Task: Get directions from Big Sur, California, United States to Washington-on-the-Brazos State Historic Site, Texas, United States and reverse  starting point and destination and check the driving options
Action: Mouse moved to (250, 75)
Screenshot: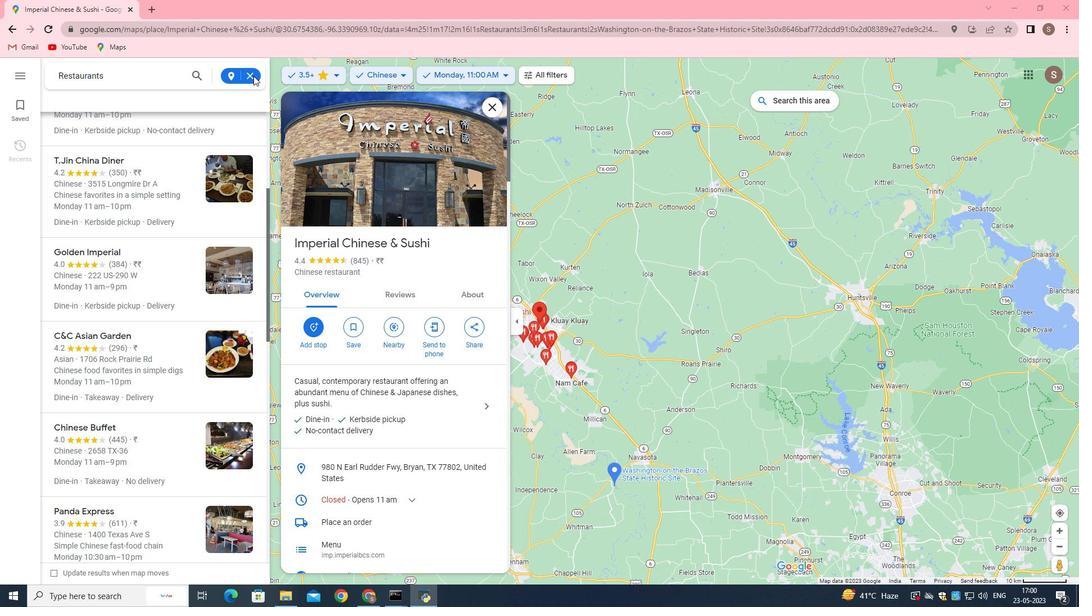 
Action: Mouse pressed left at (250, 75)
Screenshot: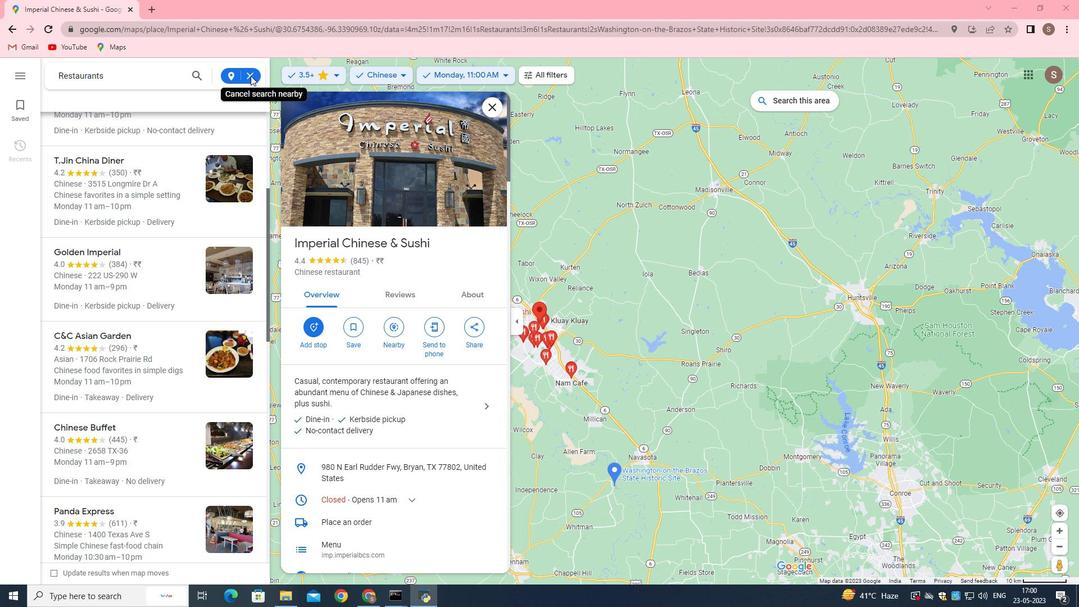 
Action: Mouse moved to (250, 73)
Screenshot: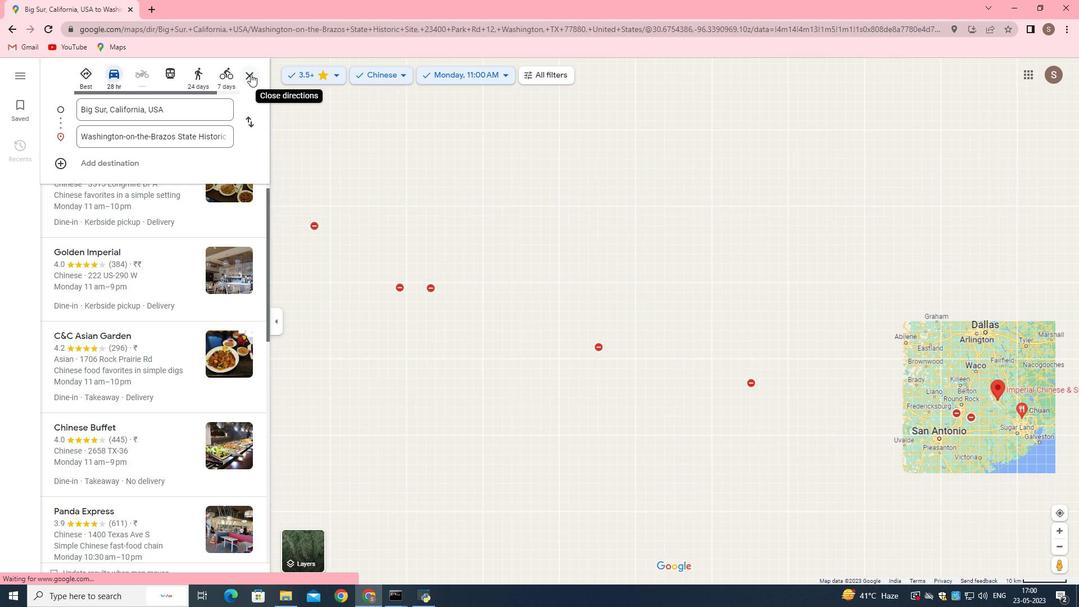 
Action: Mouse pressed left at (250, 73)
Screenshot: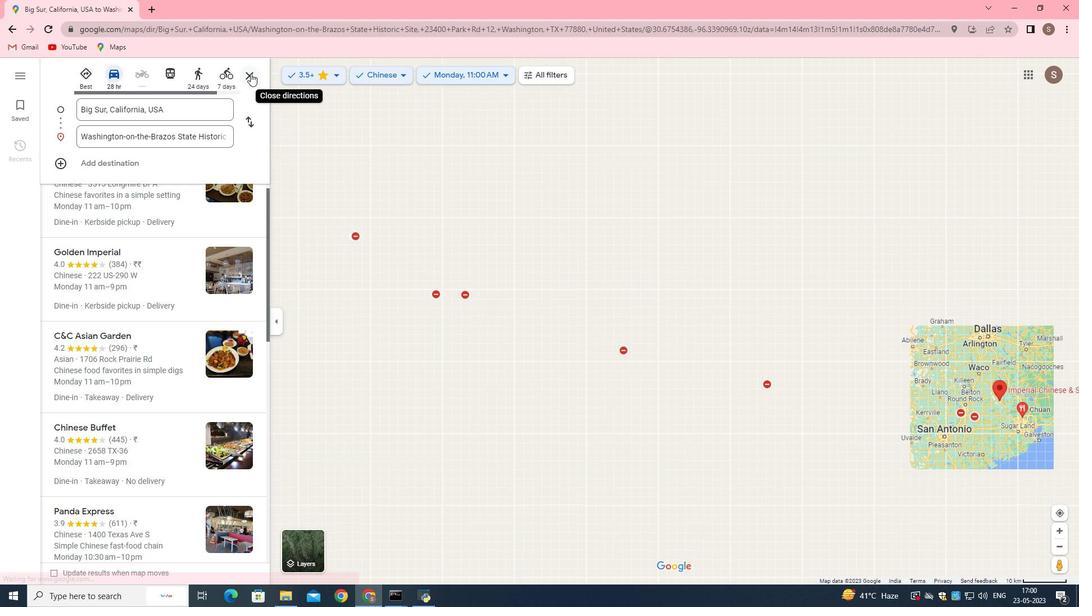 
Action: Mouse moved to (250, 71)
Screenshot: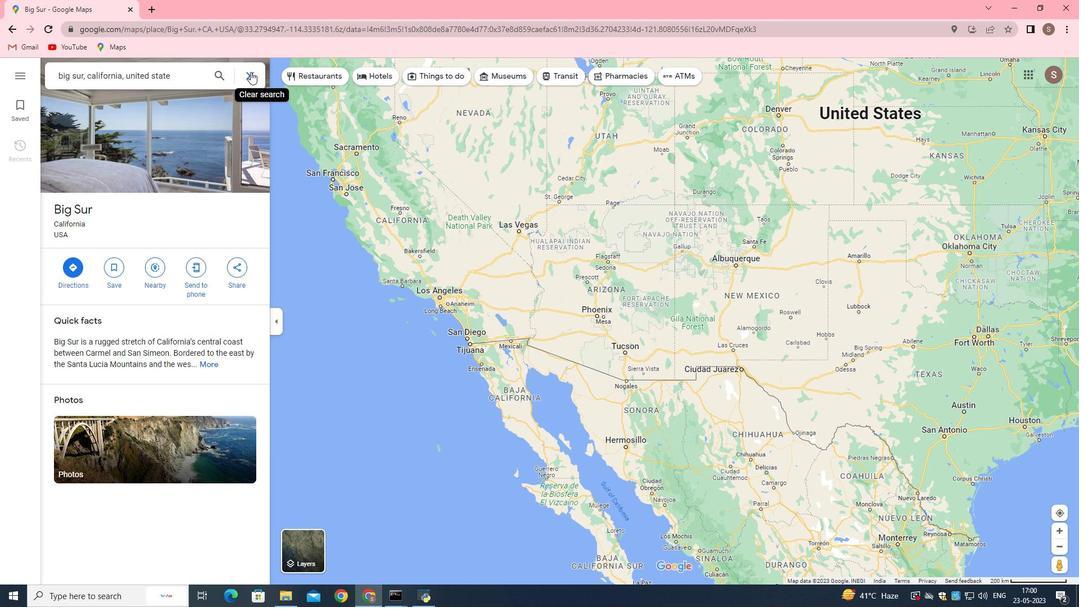 
Action: Mouse pressed left at (250, 71)
Screenshot: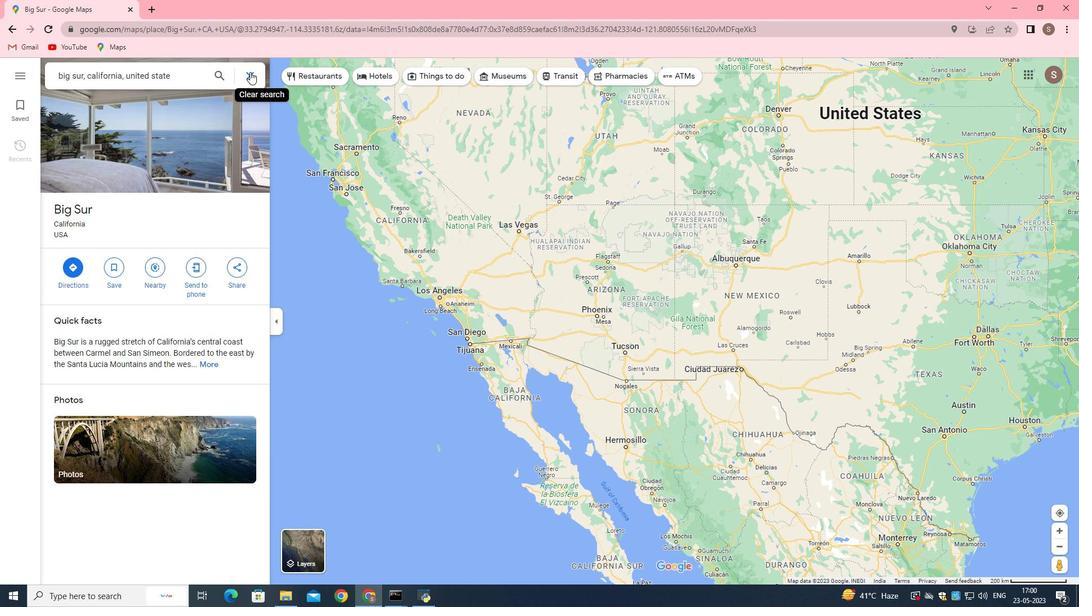 
Action: Mouse moved to (191, 69)
Screenshot: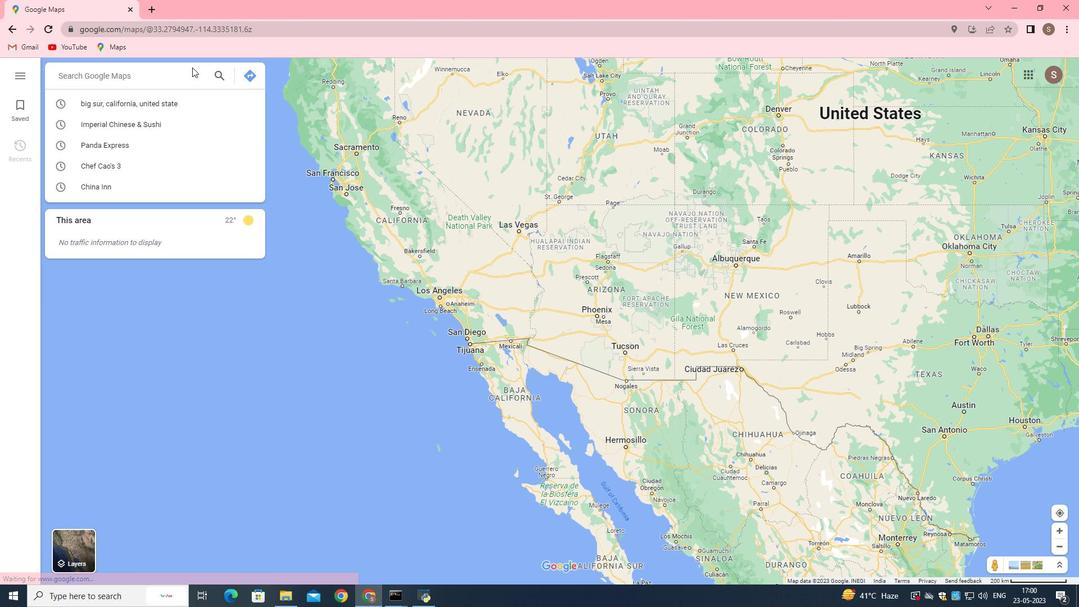 
Action: Mouse pressed left at (191, 69)
Screenshot: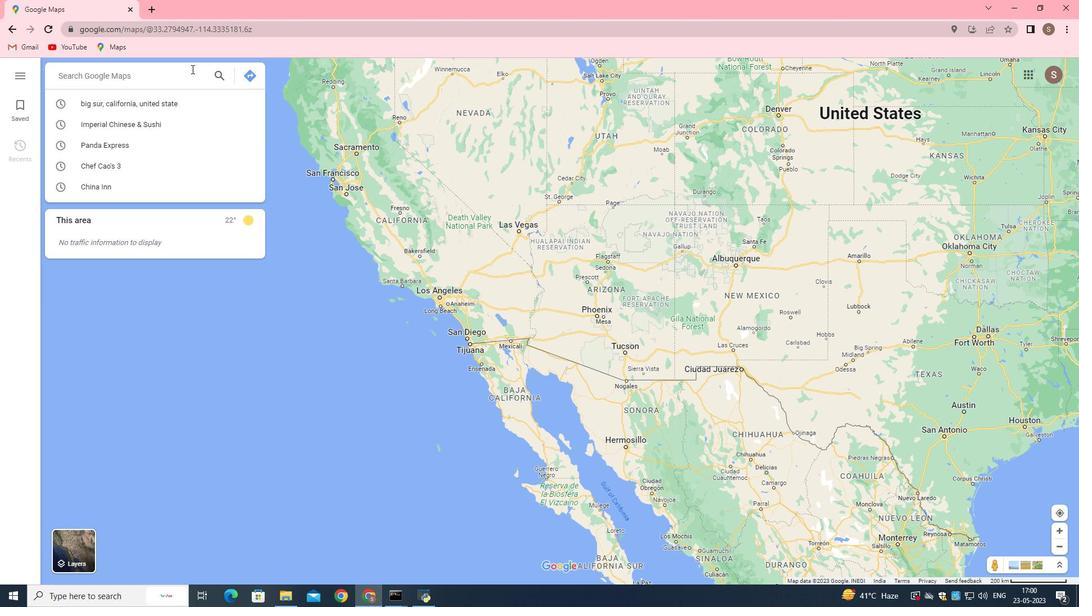 
Action: Mouse moved to (192, 70)
Screenshot: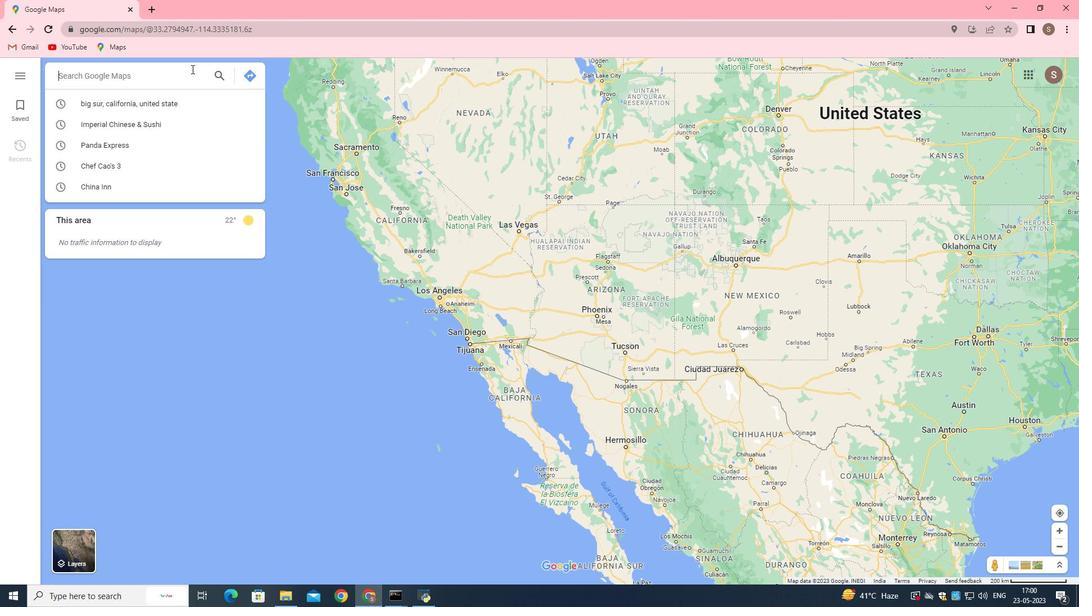 
Action: Key pressed big<Key.space>sur<Key.space>,<Key.space>california,<Key.space>united<Key.space>state<Key.enter>
Screenshot: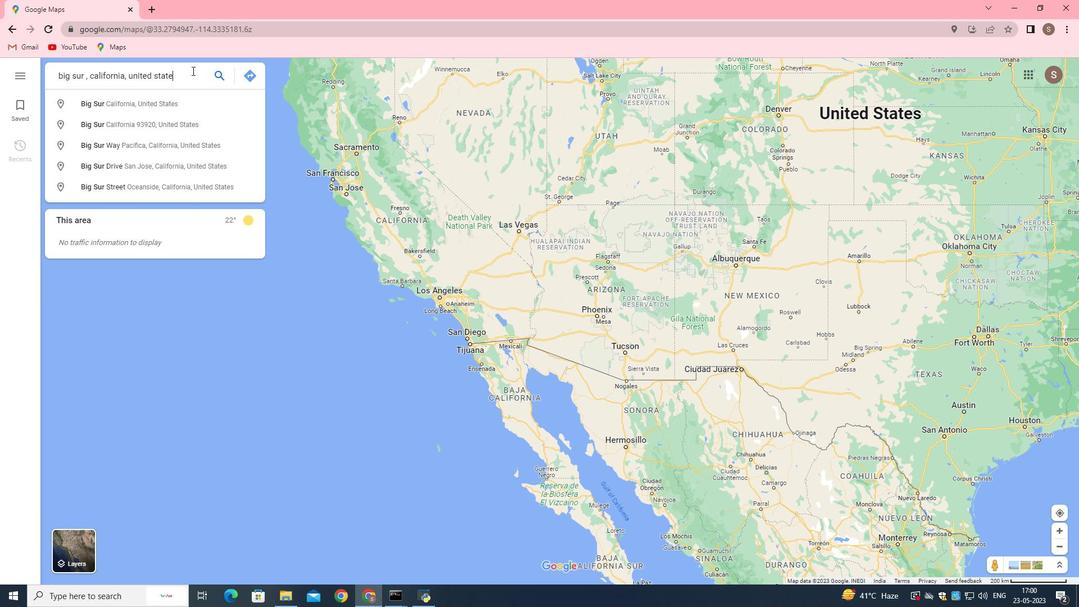 
Action: Mouse moved to (77, 268)
Screenshot: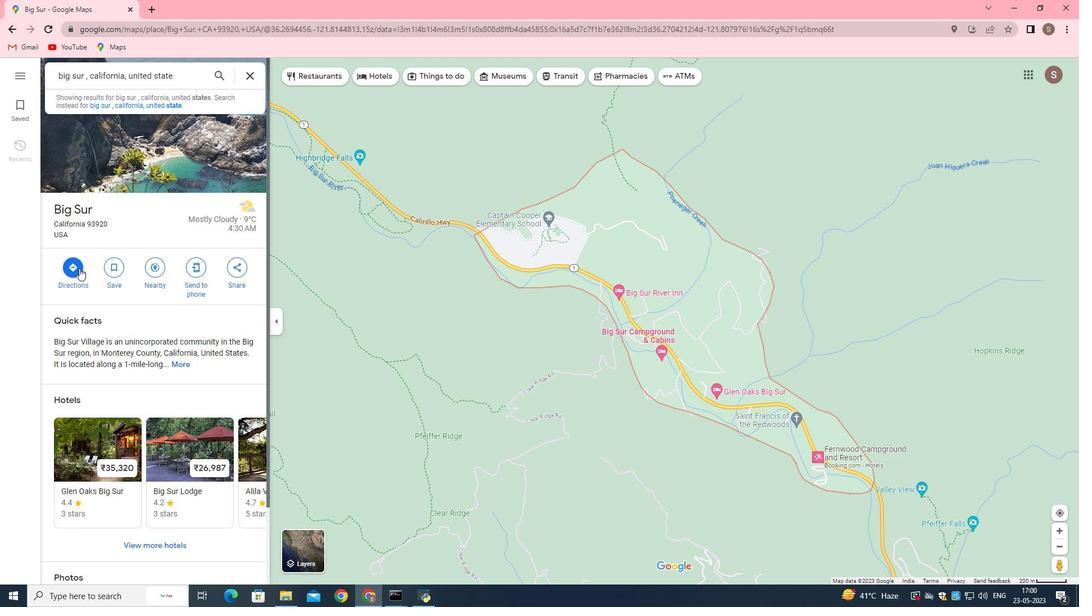
Action: Mouse pressed left at (77, 268)
Screenshot: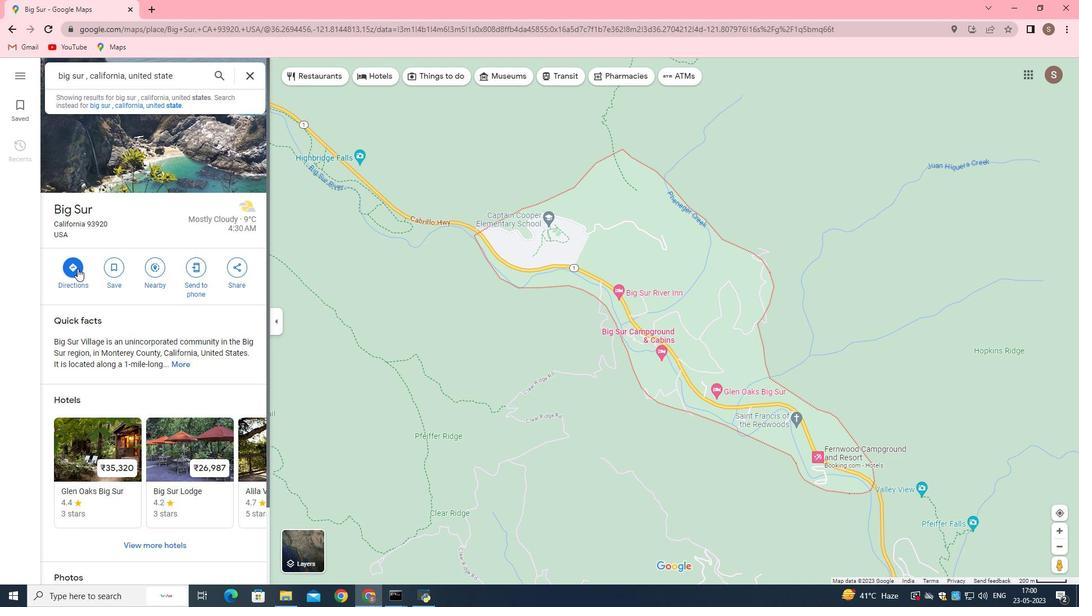 
Action: Mouse moved to (131, 137)
Screenshot: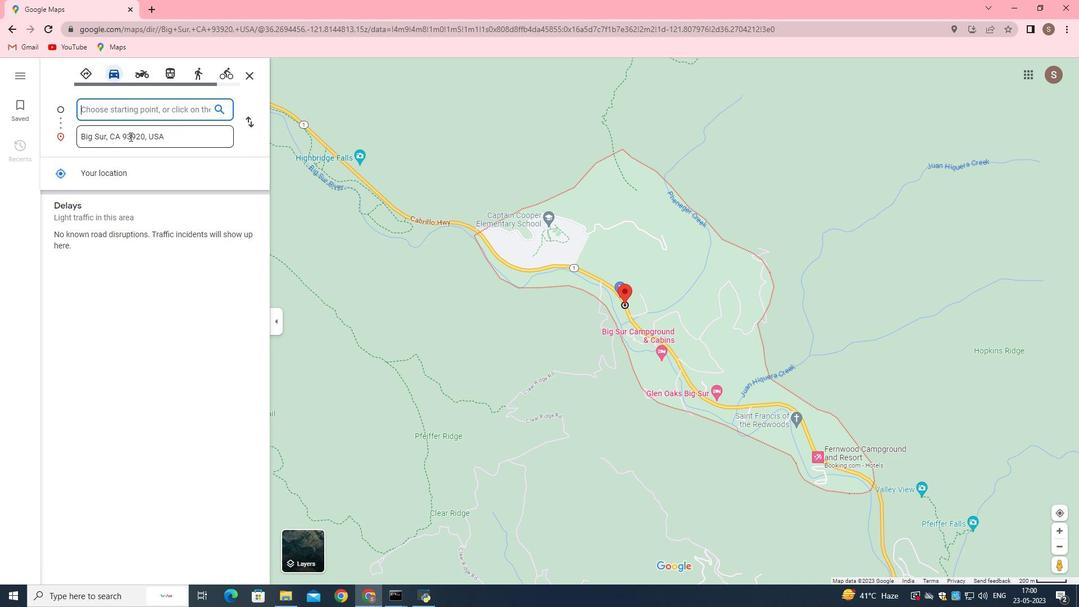 
Action: Mouse pressed left at (131, 137)
Screenshot: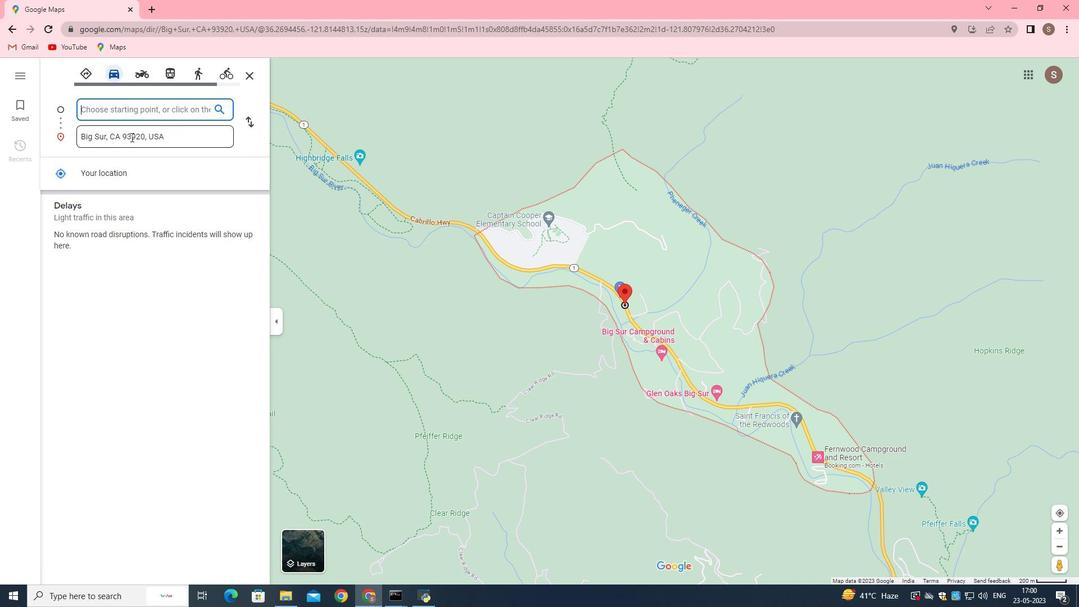 
Action: Mouse moved to (131, 143)
Screenshot: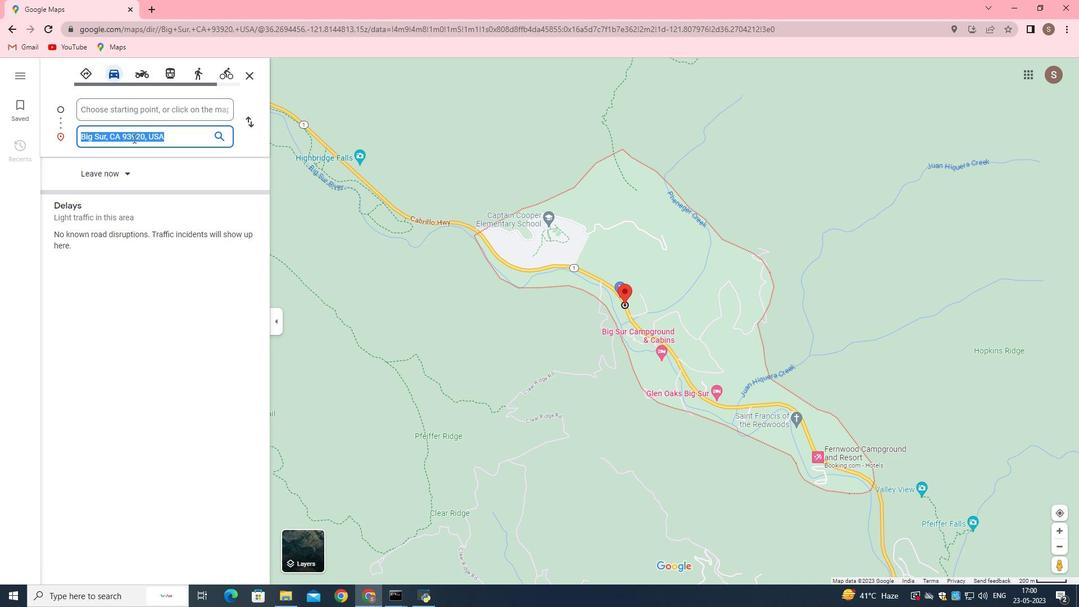 
Action: Key pressed ctrl+C
Screenshot: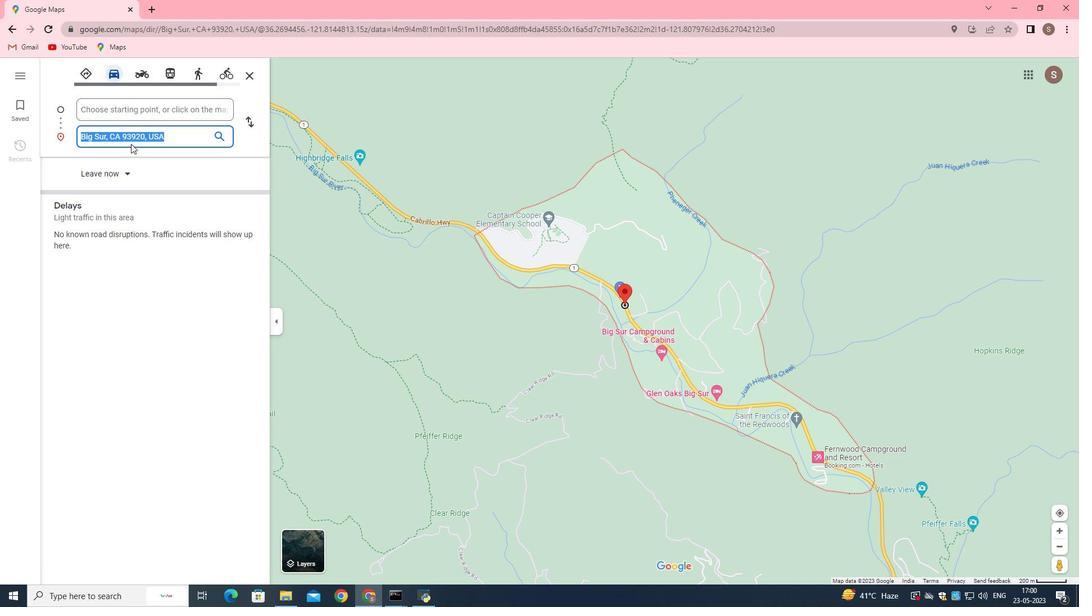 
Action: Mouse moved to (146, 111)
Screenshot: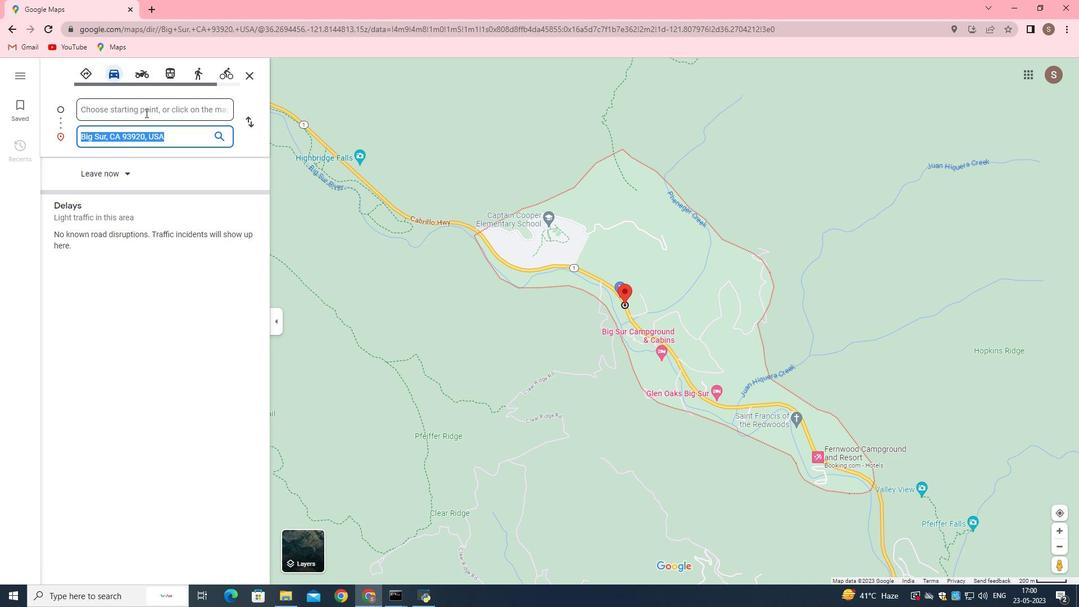 
Action: Mouse pressed left at (146, 111)
Screenshot: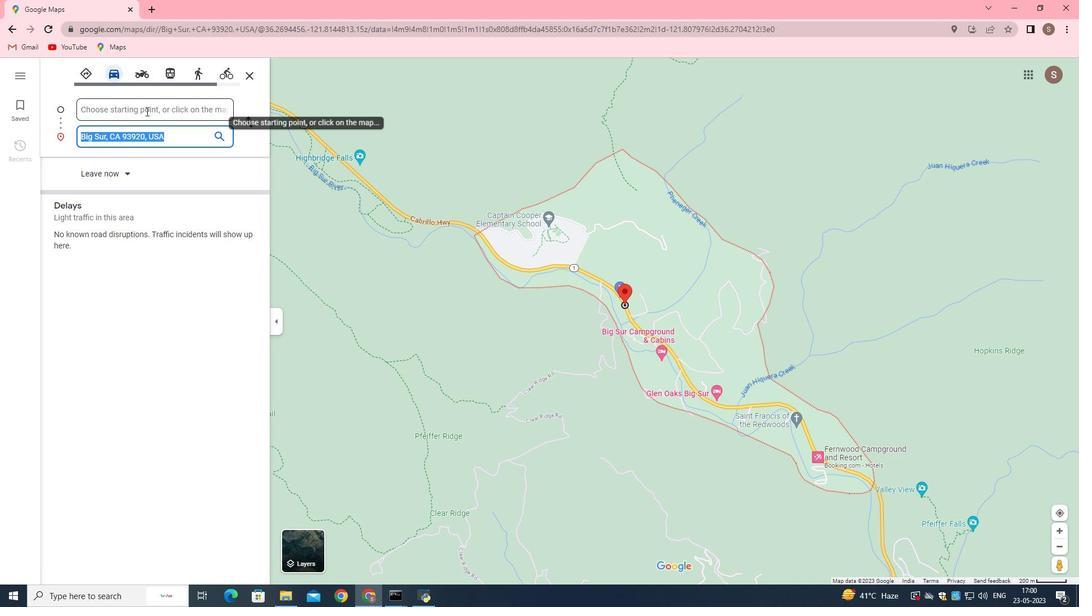 
Action: Mouse moved to (146, 114)
Screenshot: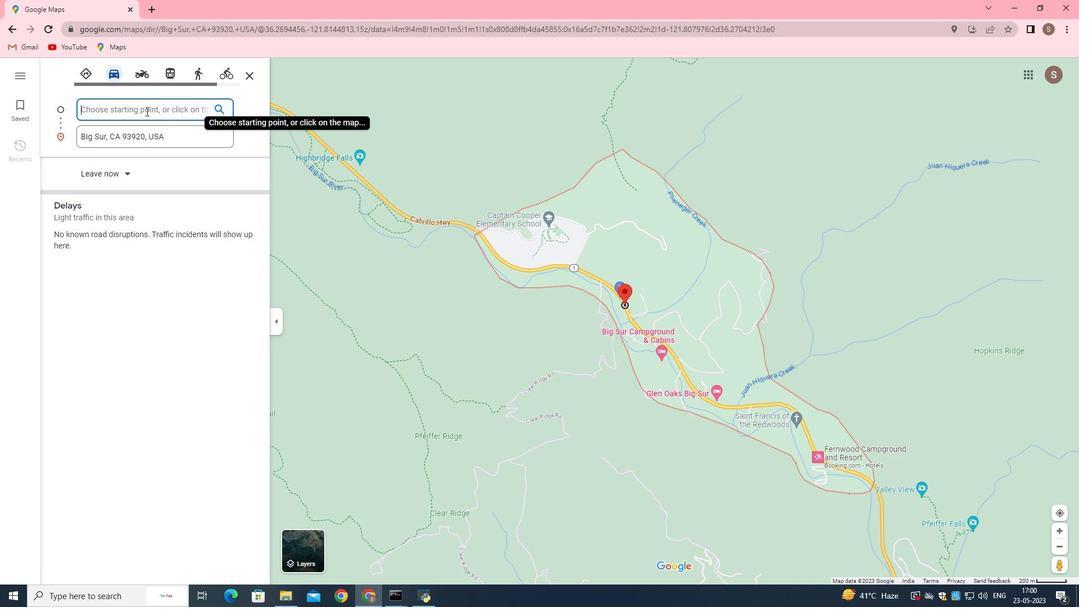 
Action: Key pressed ctrl+V
Screenshot: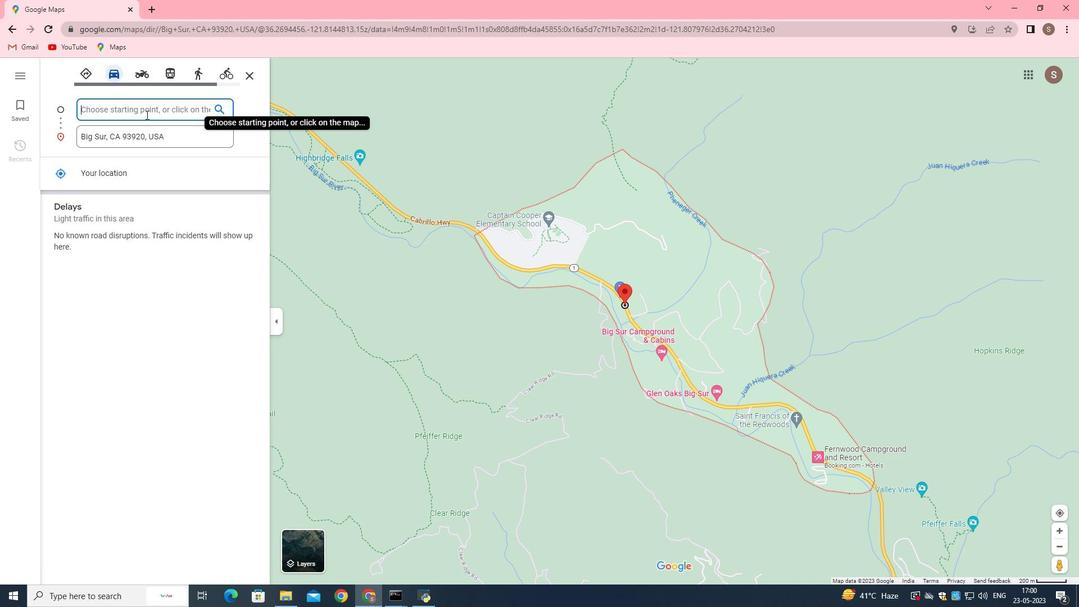 
Action: Mouse moved to (167, 136)
Screenshot: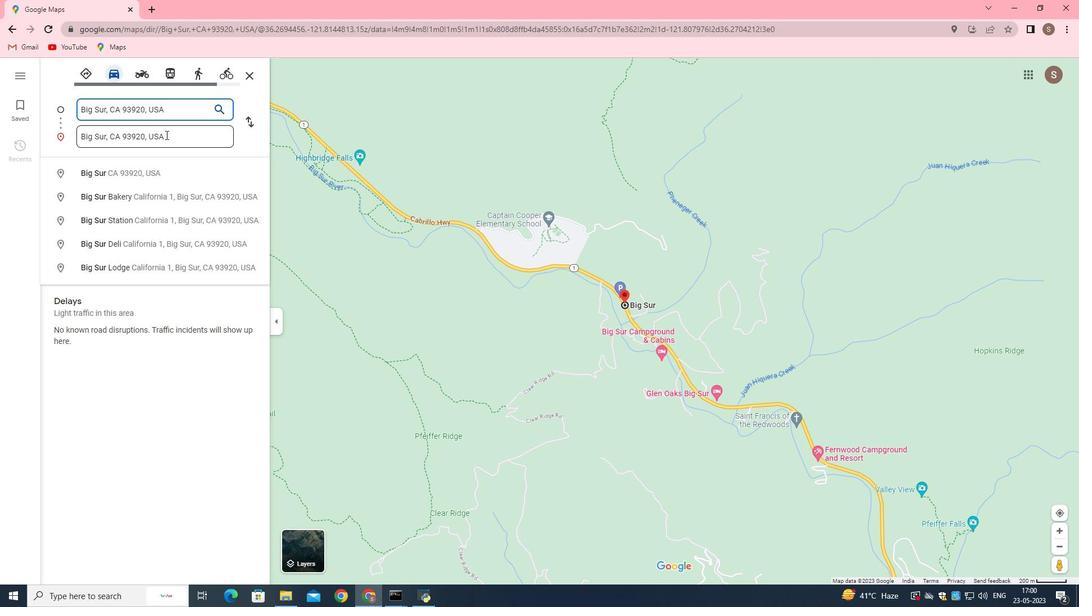 
Action: Mouse pressed left at (167, 136)
Screenshot: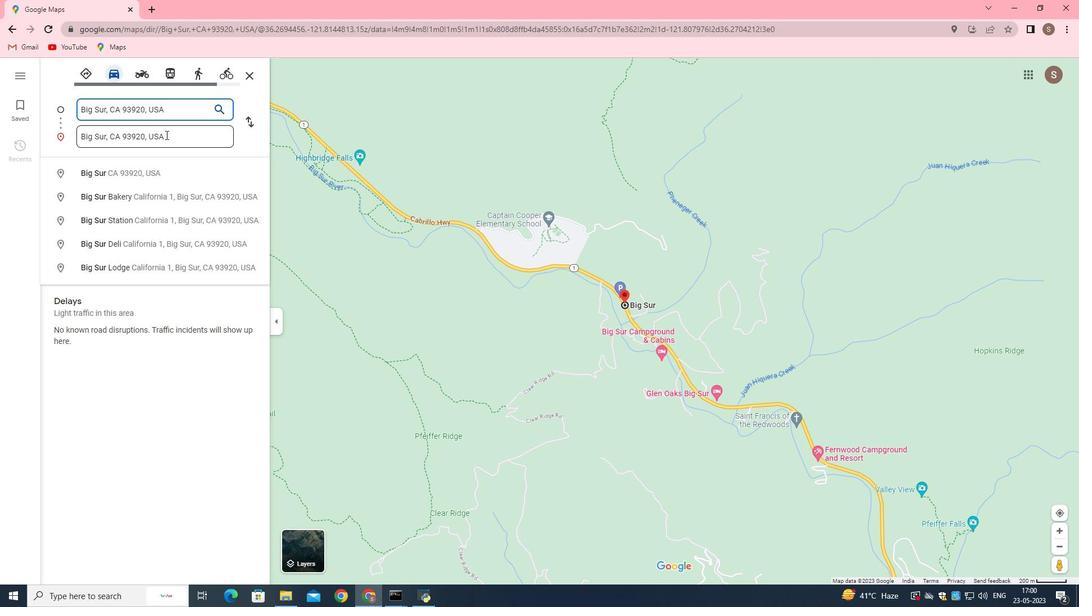 
Action: Mouse moved to (167, 136)
Screenshot: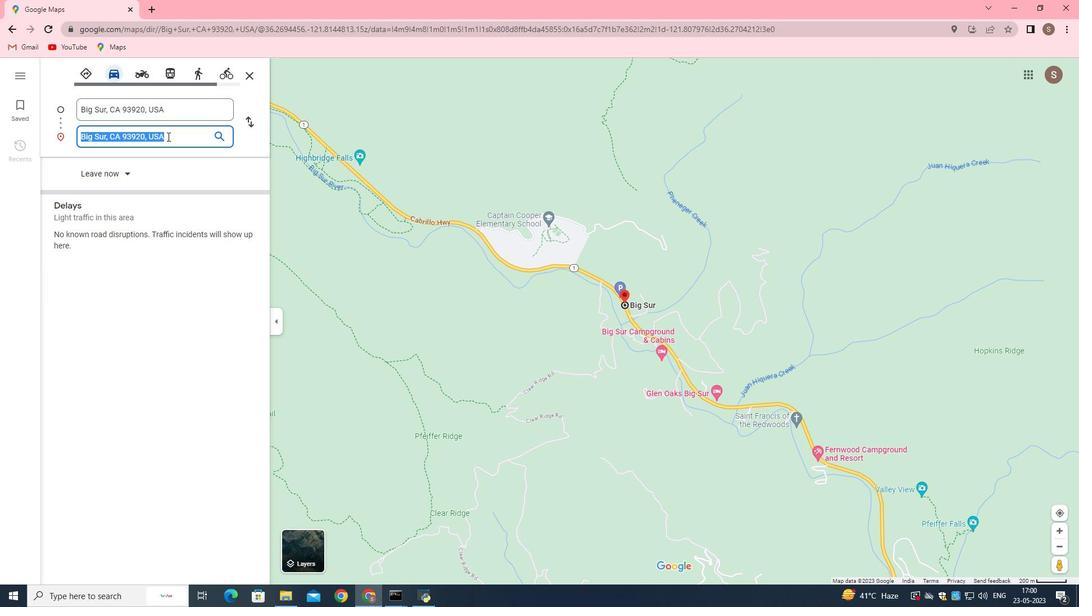 
Action: Key pressed <Key.shift>a<Key.backspace>washington<Key.space>on<Key.space>the<Key.space>brazos<Key.space>state<Key.space>historic<Key.space>stat<Key.backspace><Key.backspace><Key.backspace>ite<Key.enter>
Screenshot: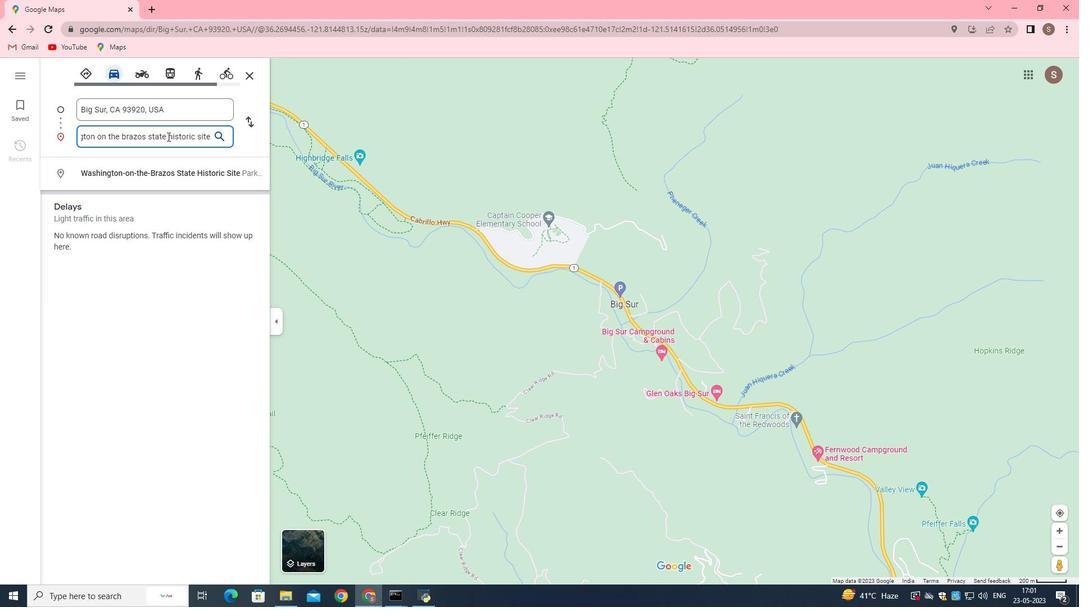 
Action: Mouse moved to (195, 137)
Screenshot: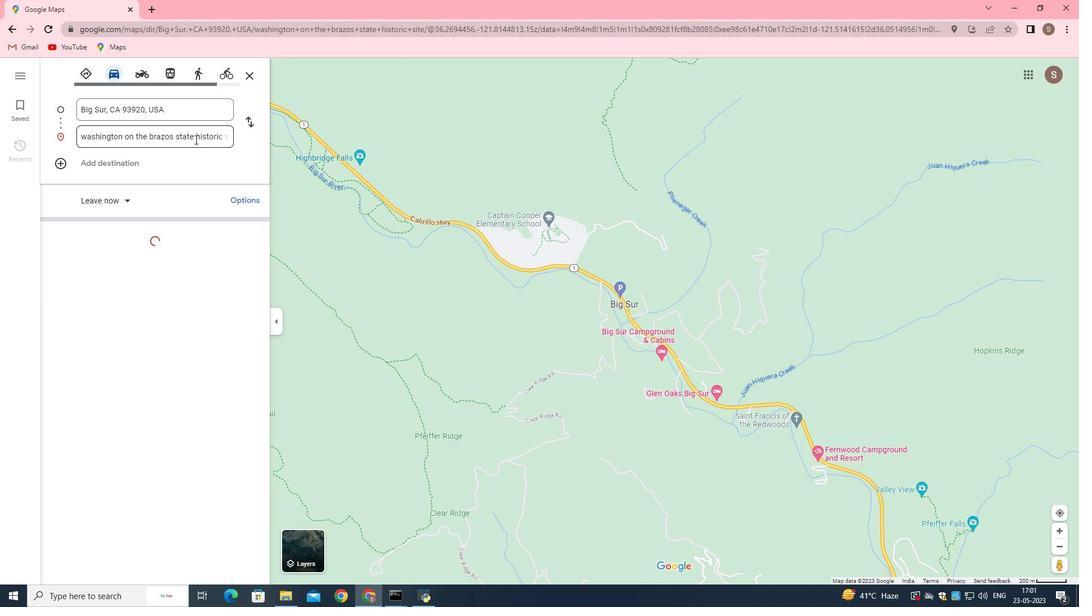 
Action: Mouse pressed left at (195, 137)
Screenshot: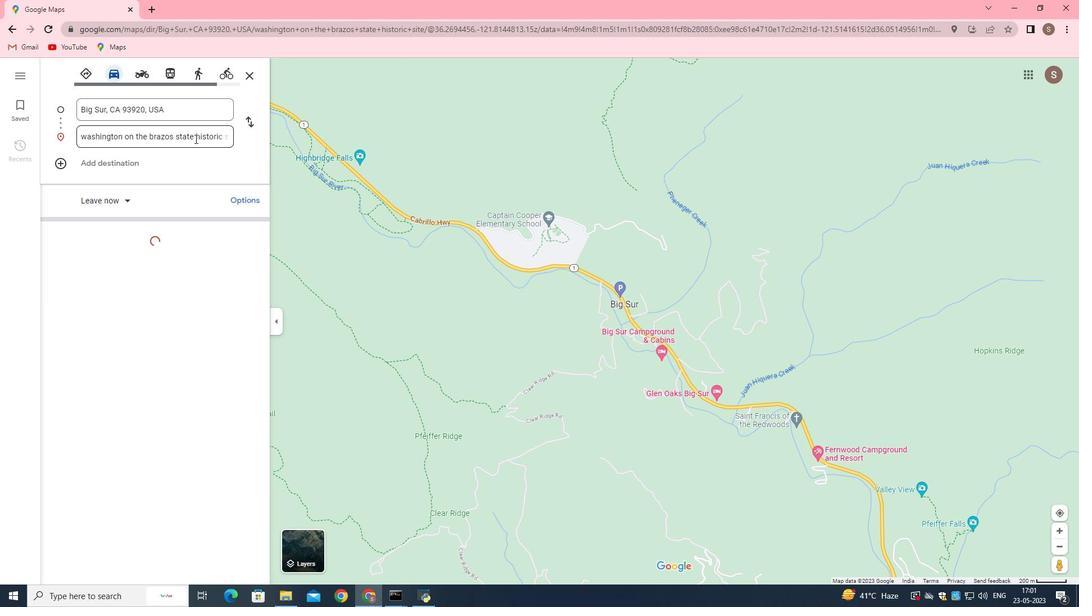 
Action: Mouse moved to (199, 133)
Screenshot: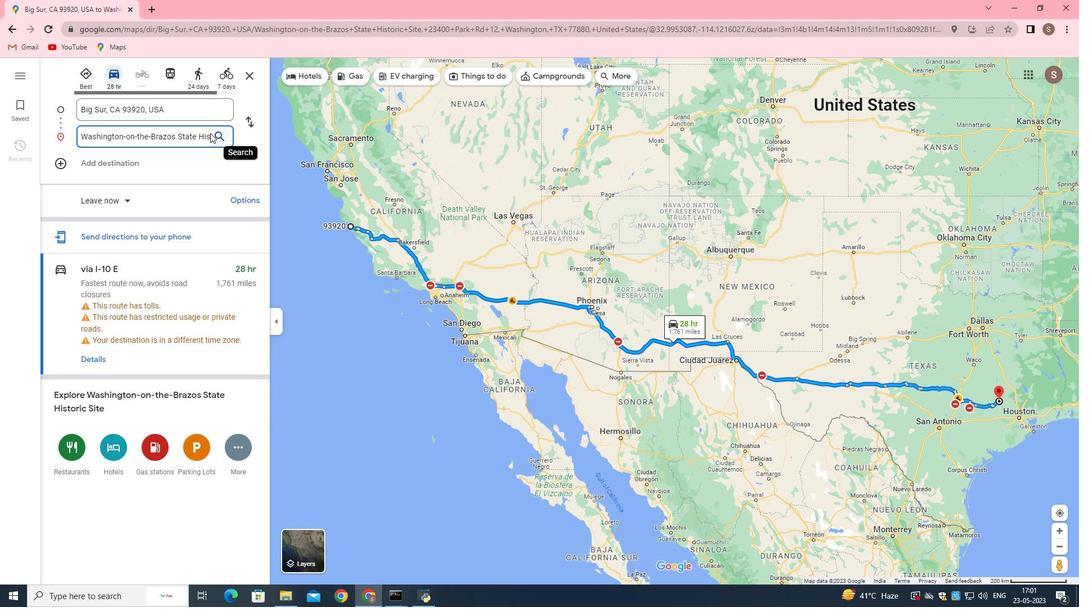 
Action: Mouse pressed left at (199, 133)
Screenshot: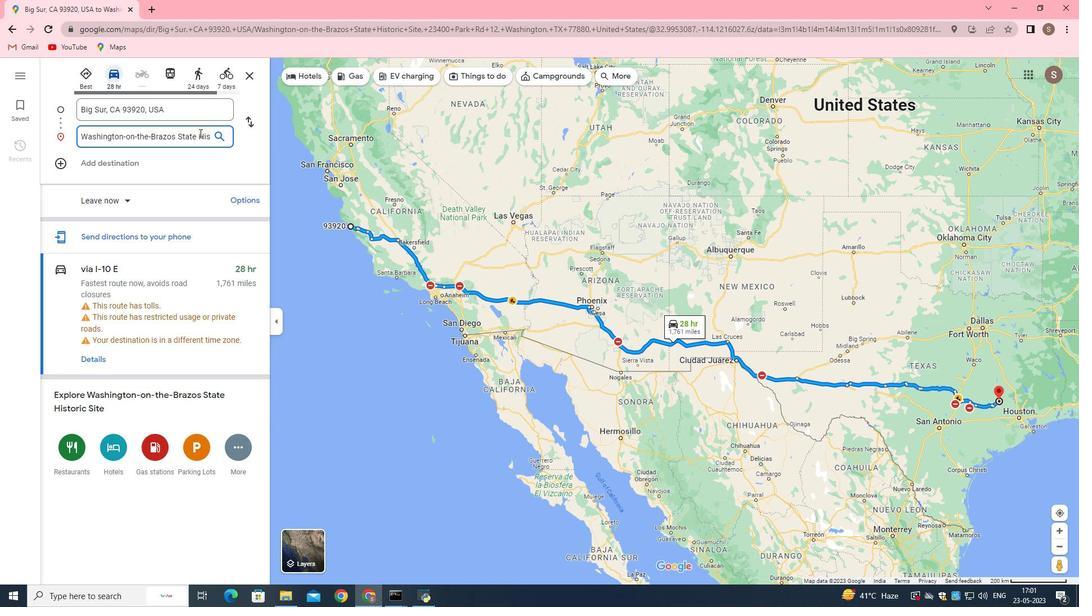 
Action: Mouse moved to (216, 147)
Screenshot: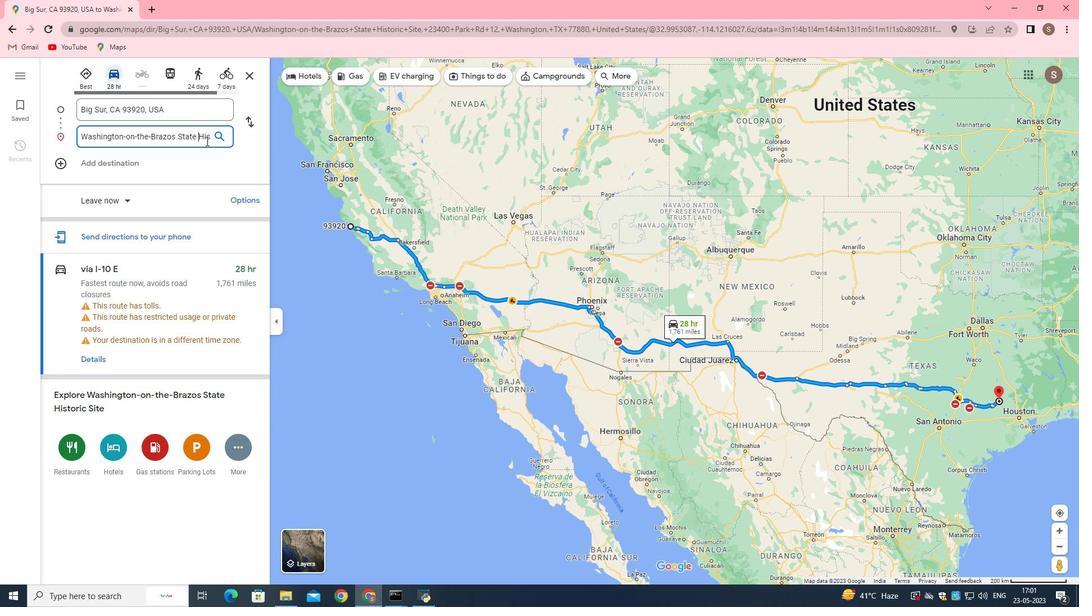 
Action: Key pressed <Key.right><Key.right><Key.right><Key.right><Key.right><Key.right><Key.right><Key.right><Key.right><Key.right><Key.right><Key.right><Key.right><Key.right><Key.right><Key.right><Key.right><Key.right><Key.right><Key.right><Key.right><Key.right><Key.right><Key.right><Key.right><Key.right><Key.right><Key.right><Key.right><Key.right><Key.right><Key.right><Key.right><Key.right><Key.right><Key.right><Key.right><Key.right><Key.right><Key.right><Key.right><Key.right><Key.right><Key.right><Key.right><Key.right><Key.right><Key.right><Key.right><Key.right><Key.right><Key.right><Key.right><Key.right><Key.right><Key.right><Key.right><Key.right><Key.right><Key.right><Key.right><Key.right><Key.right><Key.right><Key.enter>
Screenshot: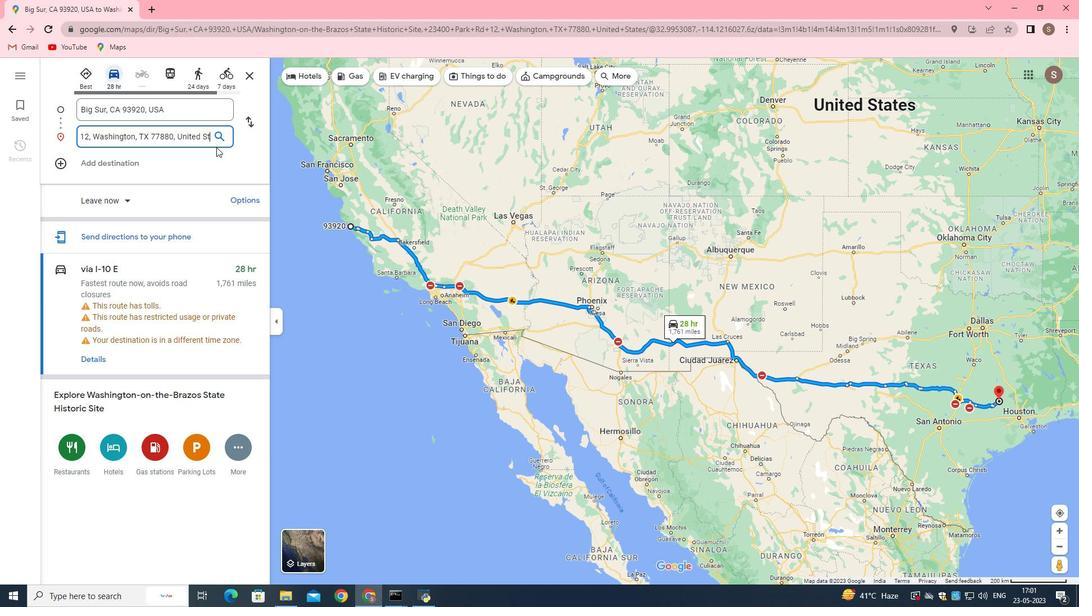 
Action: Mouse moved to (414, 224)
Screenshot: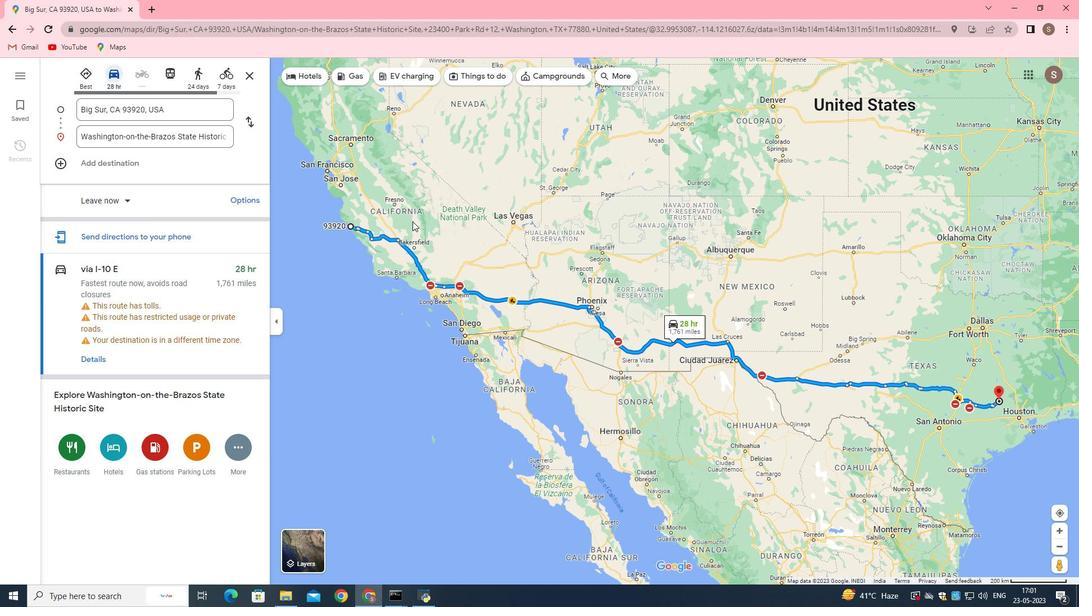 
Action: Mouse scrolled (414, 224) with delta (0, 0)
Screenshot: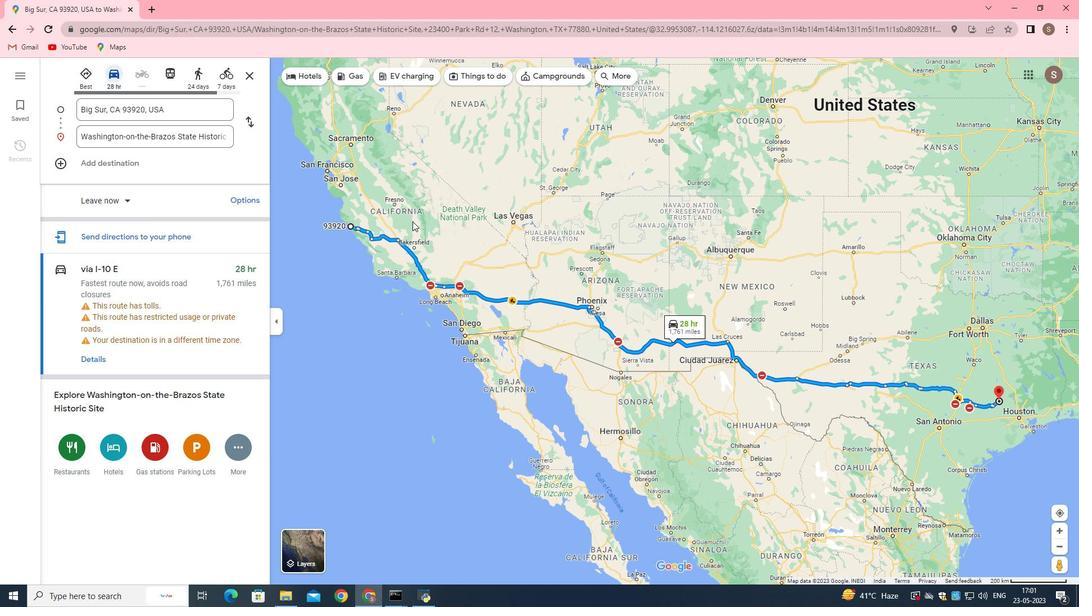 
Action: Mouse moved to (415, 226)
Screenshot: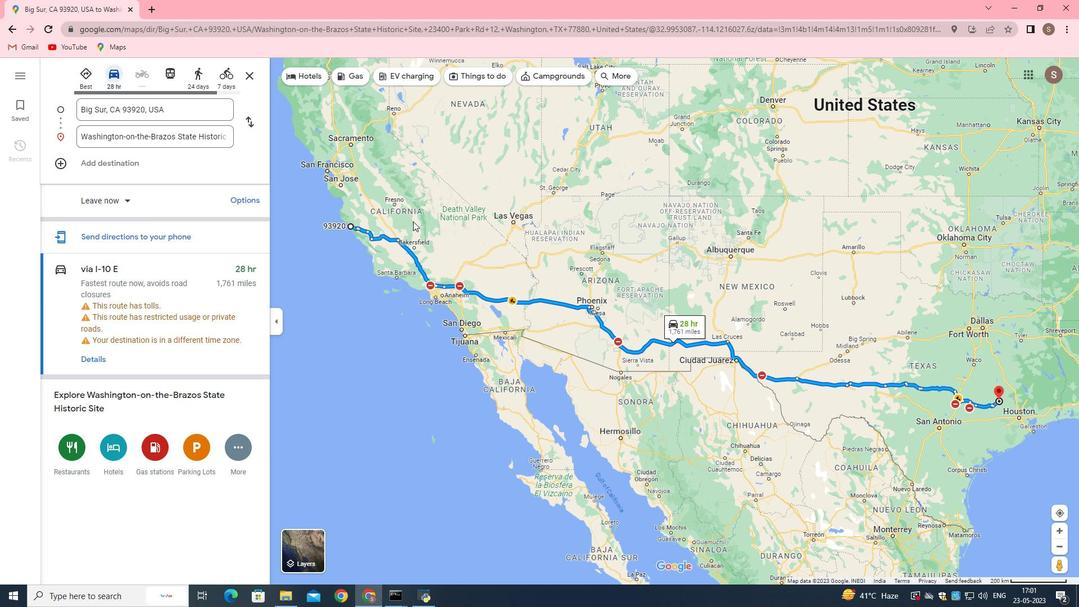 
Action: Mouse scrolled (415, 226) with delta (0, 0)
Screenshot: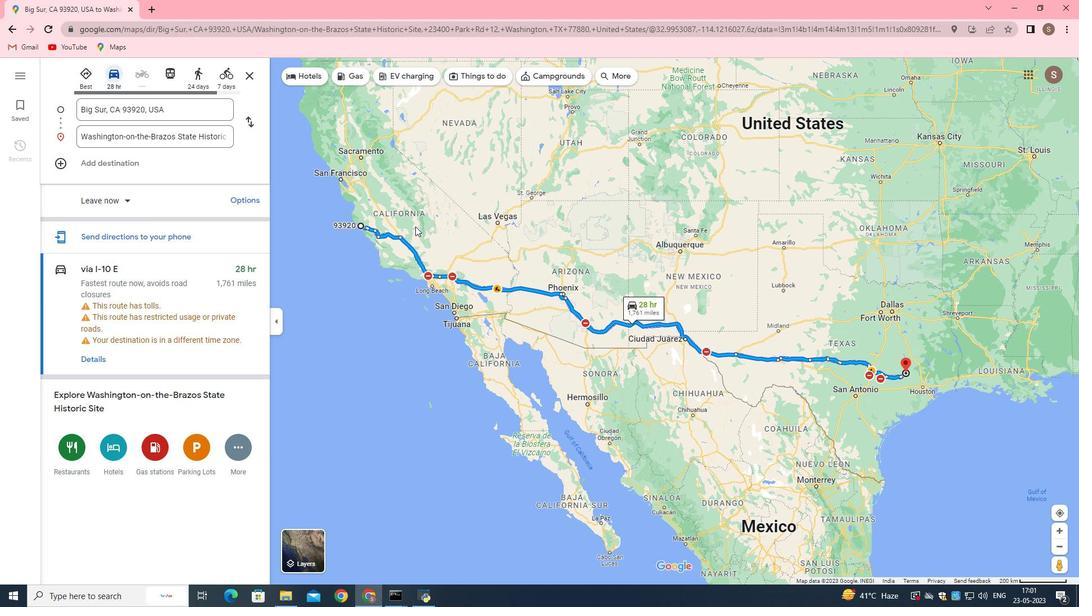 
Action: Mouse scrolled (415, 226) with delta (0, 0)
Screenshot: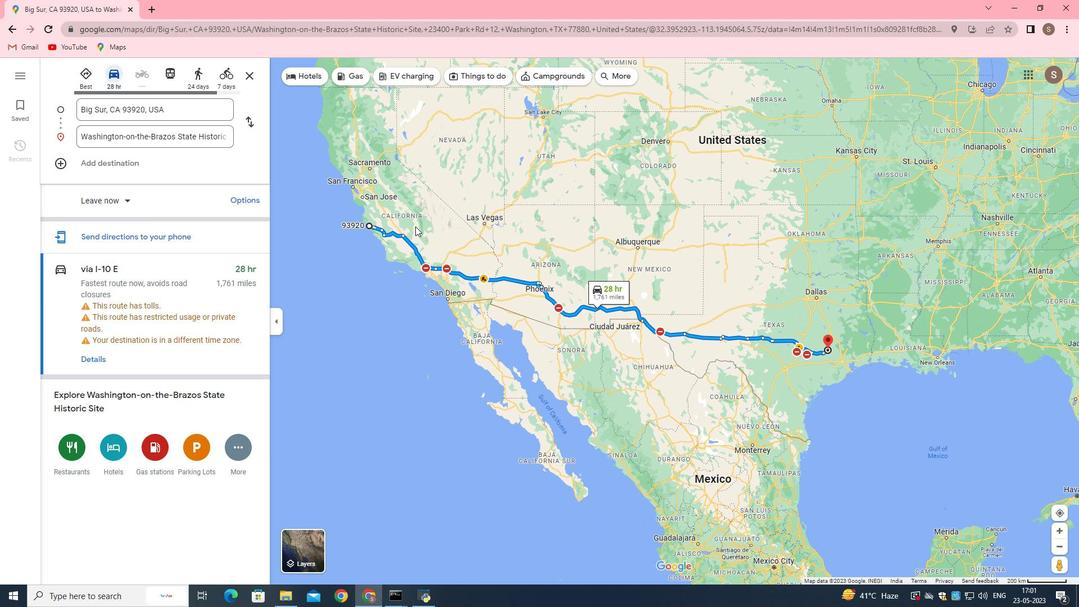 
Action: Mouse moved to (414, 227)
Screenshot: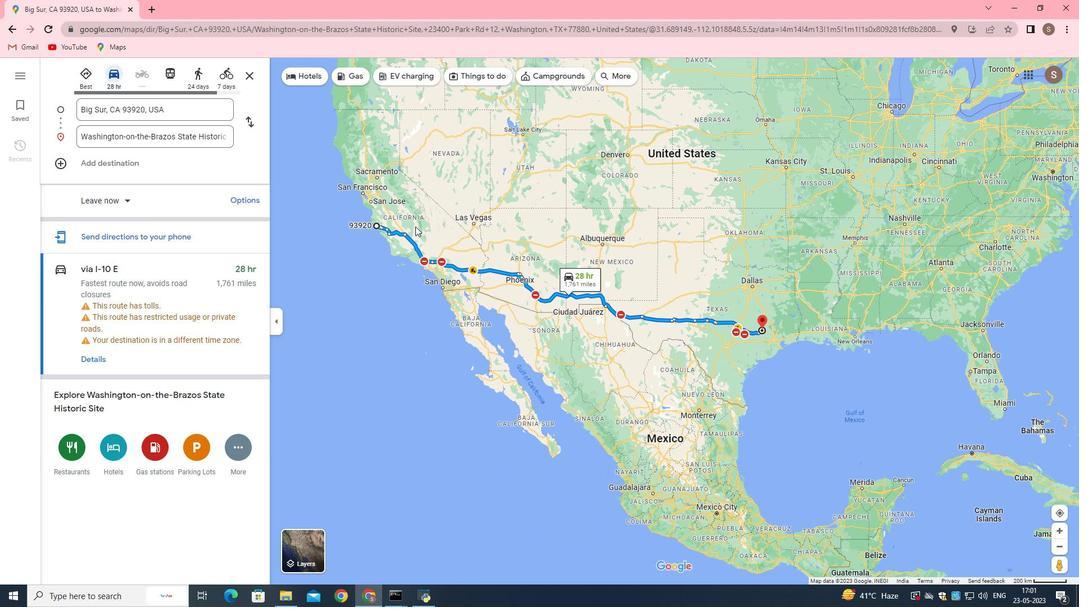 
Action: Mouse scrolled (414, 226) with delta (0, 0)
Screenshot: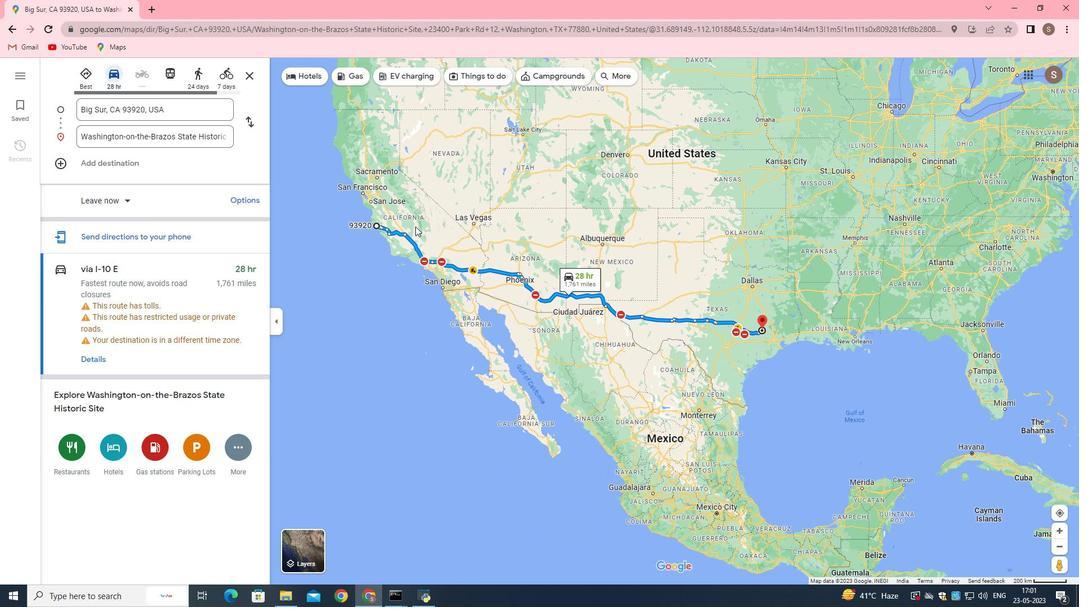 
Action: Mouse moved to (414, 227)
Screenshot: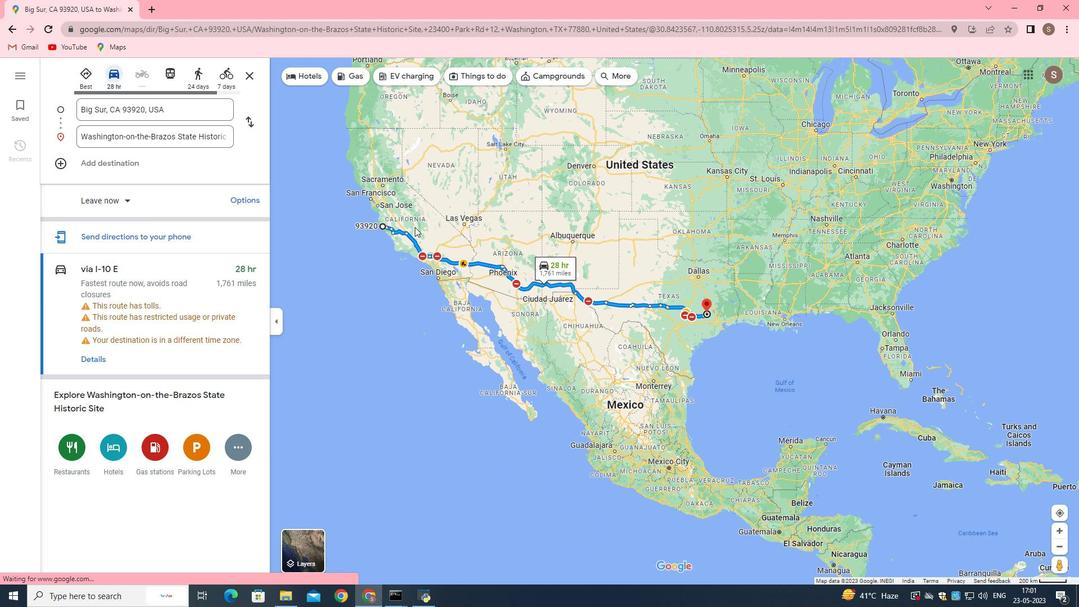 
Action: Mouse scrolled (414, 226) with delta (0, 0)
Screenshot: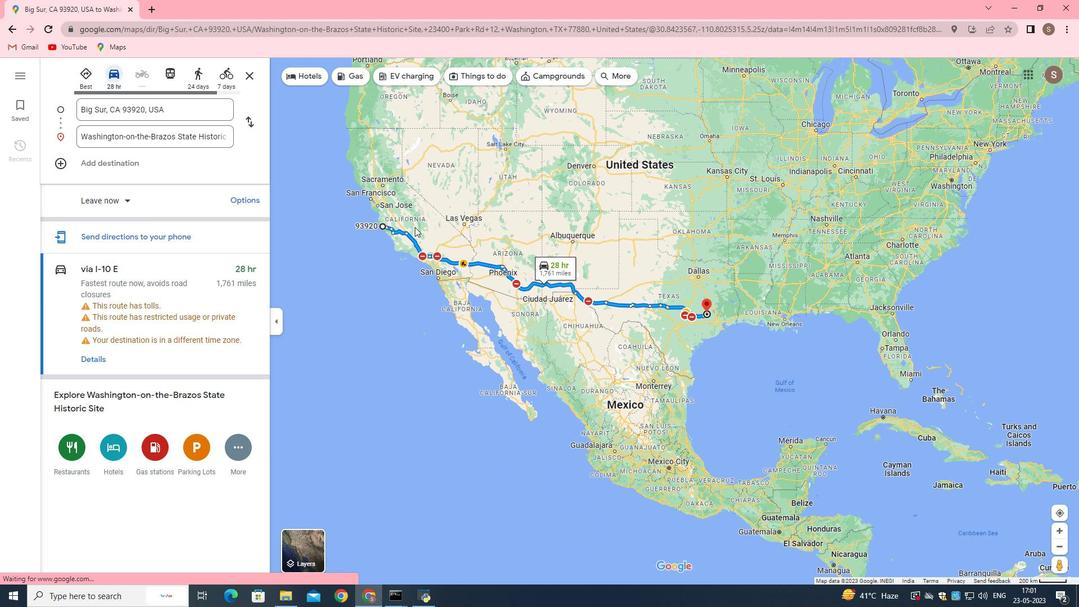 
Action: Mouse moved to (414, 227)
Screenshot: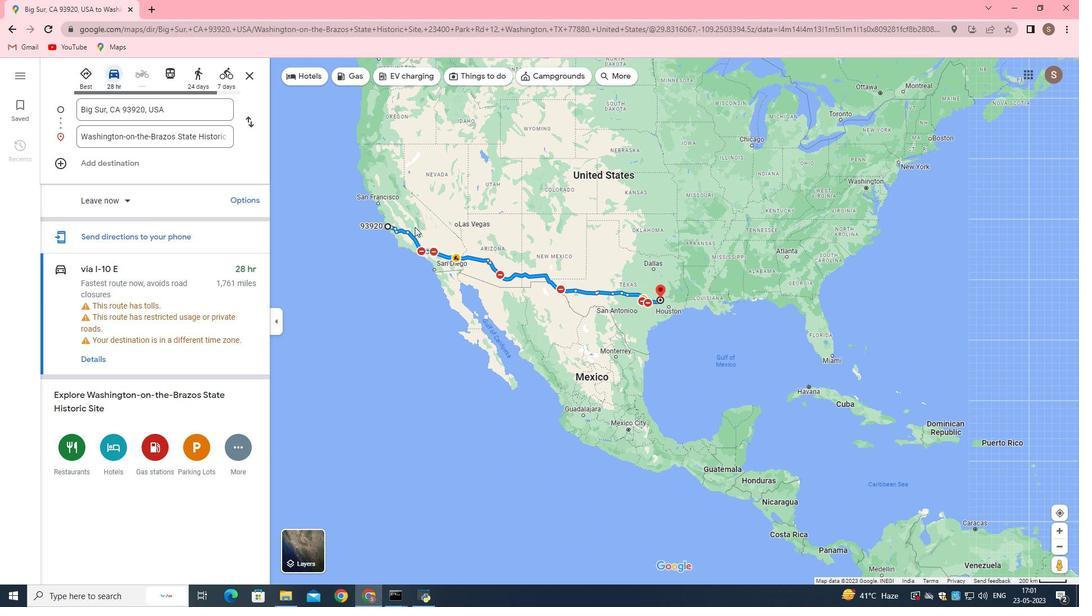 
Action: Mouse scrolled (414, 227) with delta (0, 0)
Screenshot: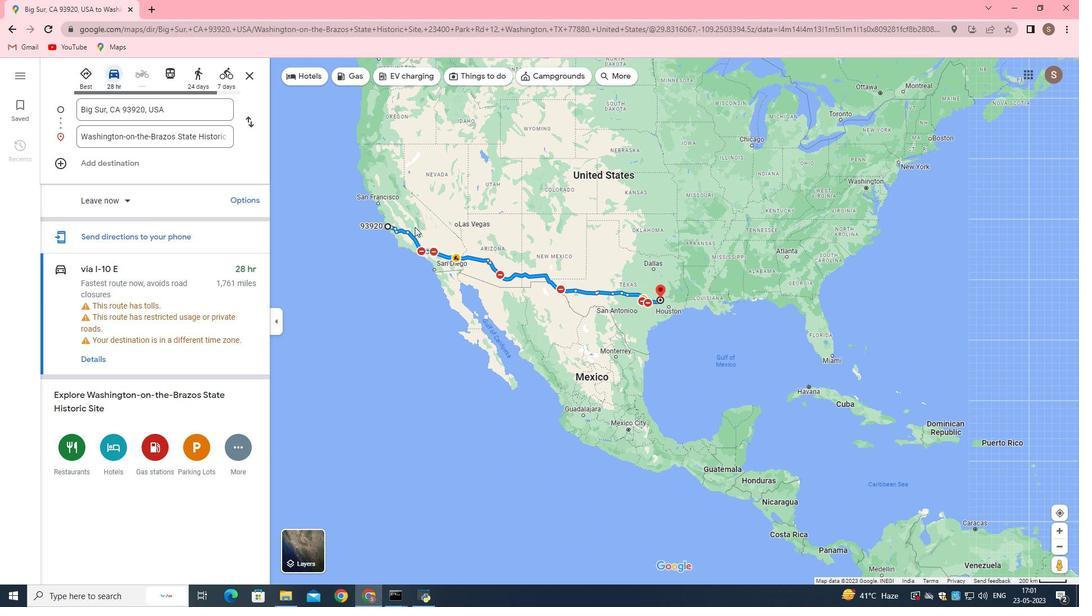 
Action: Mouse moved to (231, 448)
Screenshot: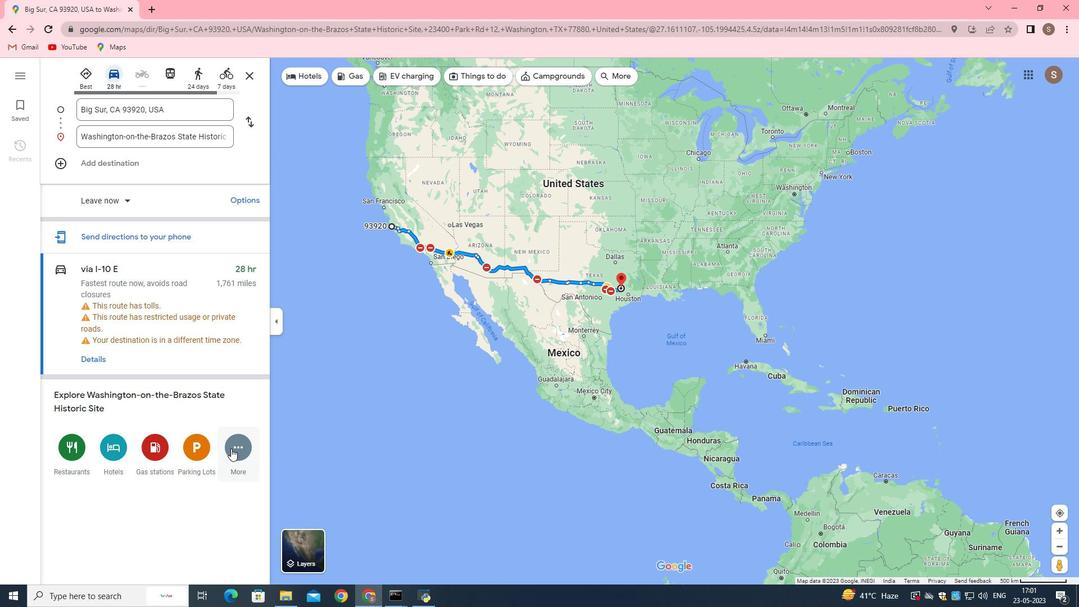 
Action: Mouse pressed left at (231, 448)
Screenshot: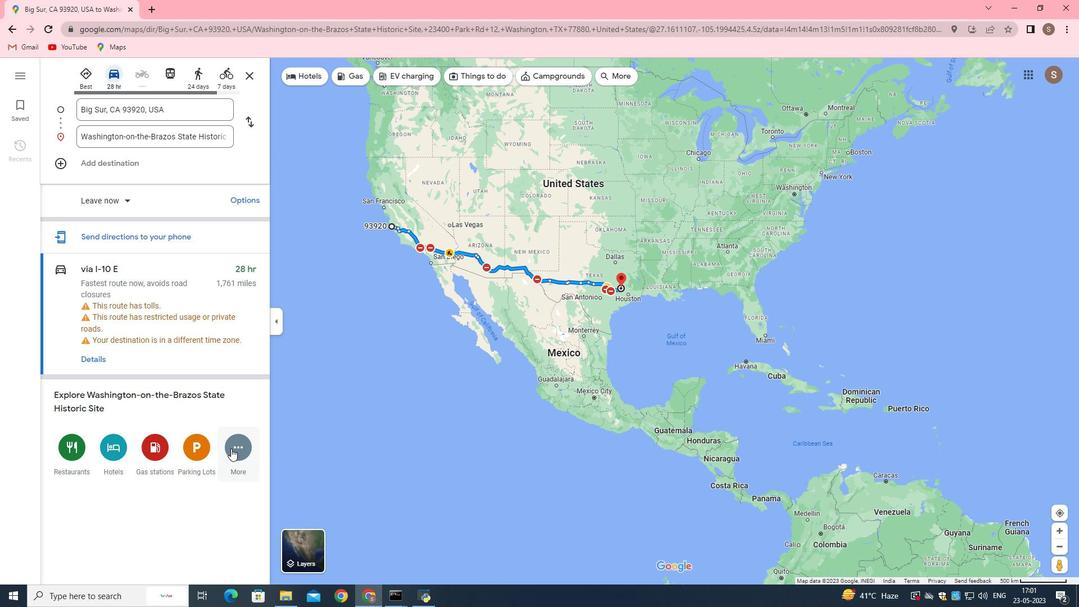 
Action: Mouse moved to (212, 461)
Screenshot: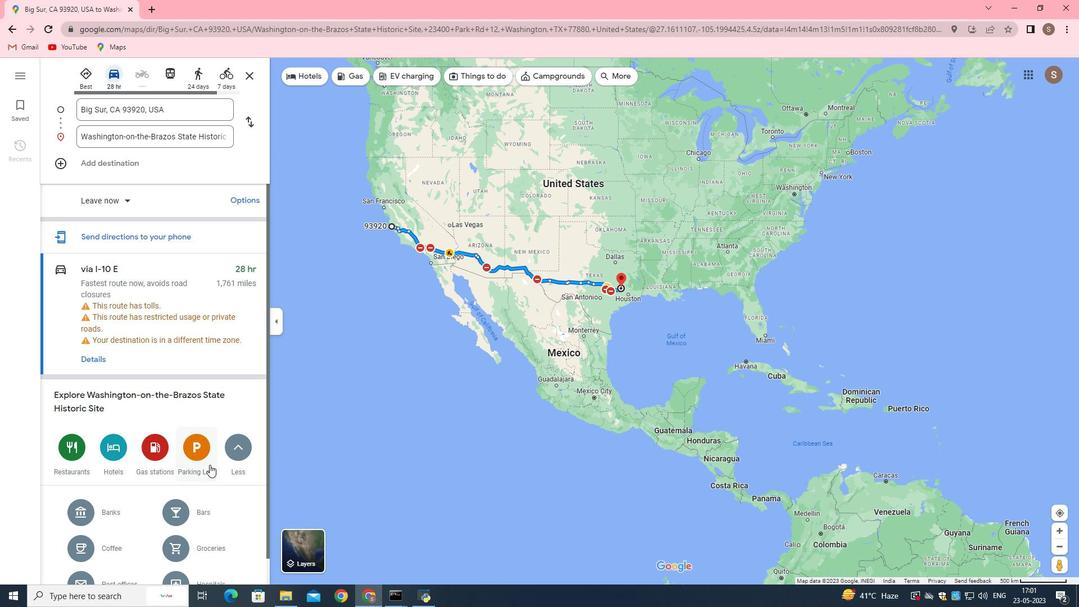 
Action: Mouse scrolled (212, 461) with delta (0, 0)
Screenshot: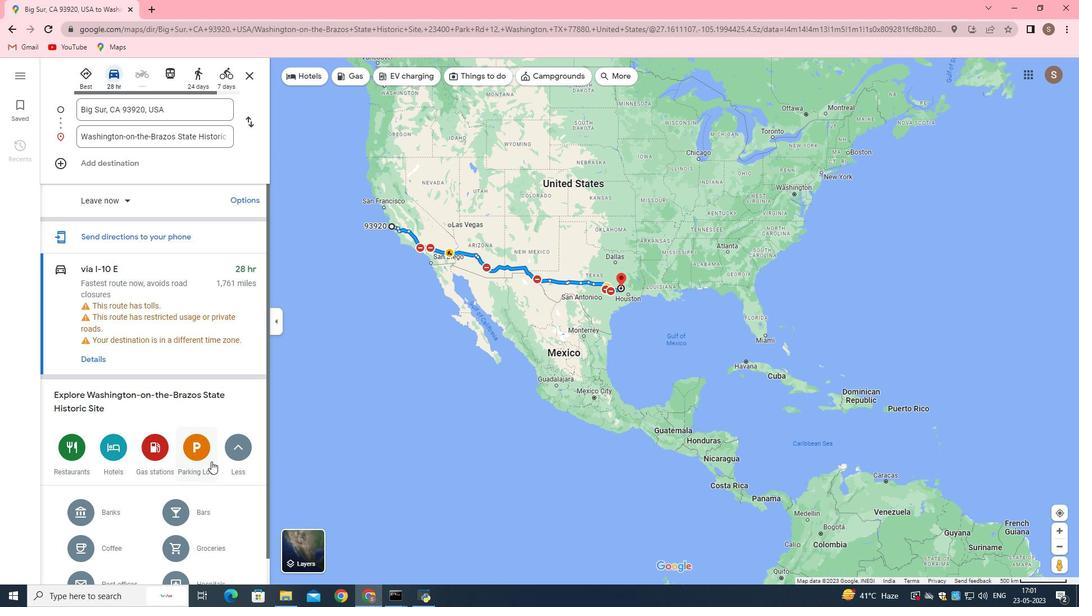 
Action: Mouse moved to (213, 461)
Screenshot: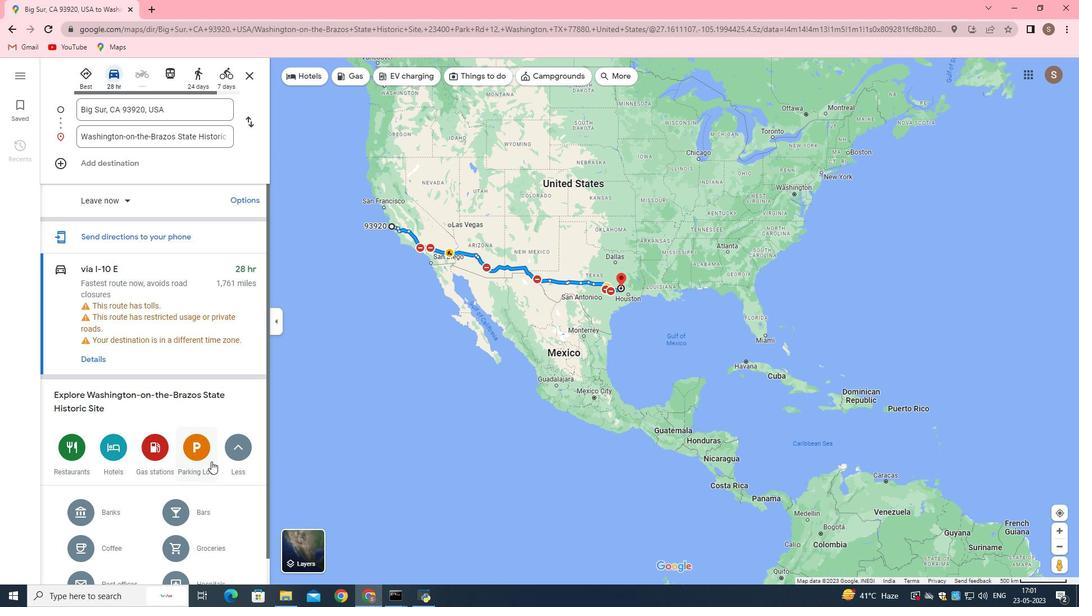 
Action: Mouse scrolled (213, 461) with delta (0, 0)
Screenshot: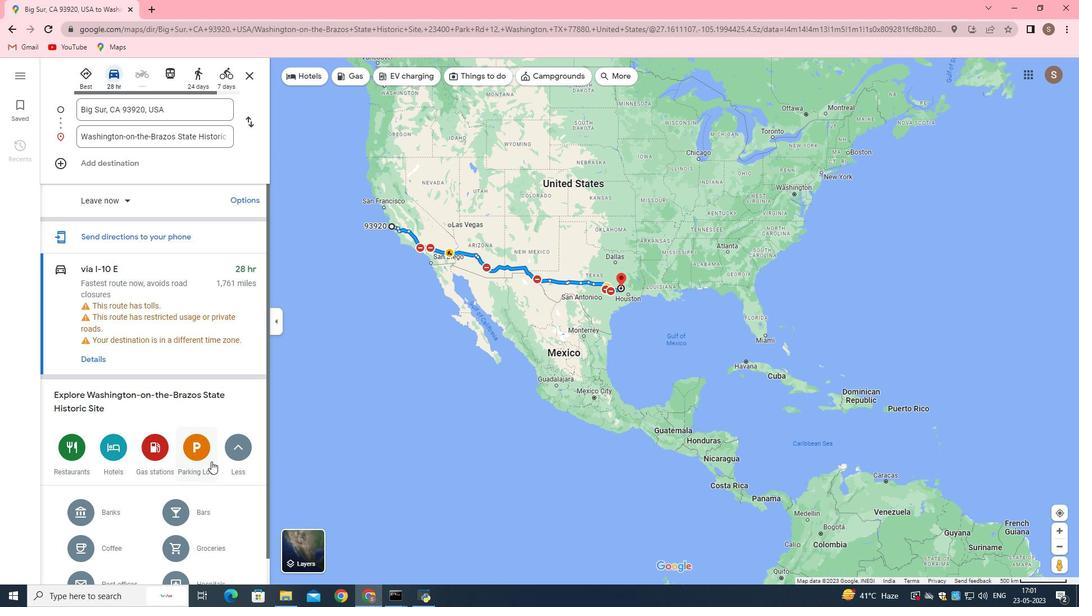 
Action: Mouse scrolled (213, 461) with delta (0, 0)
Screenshot: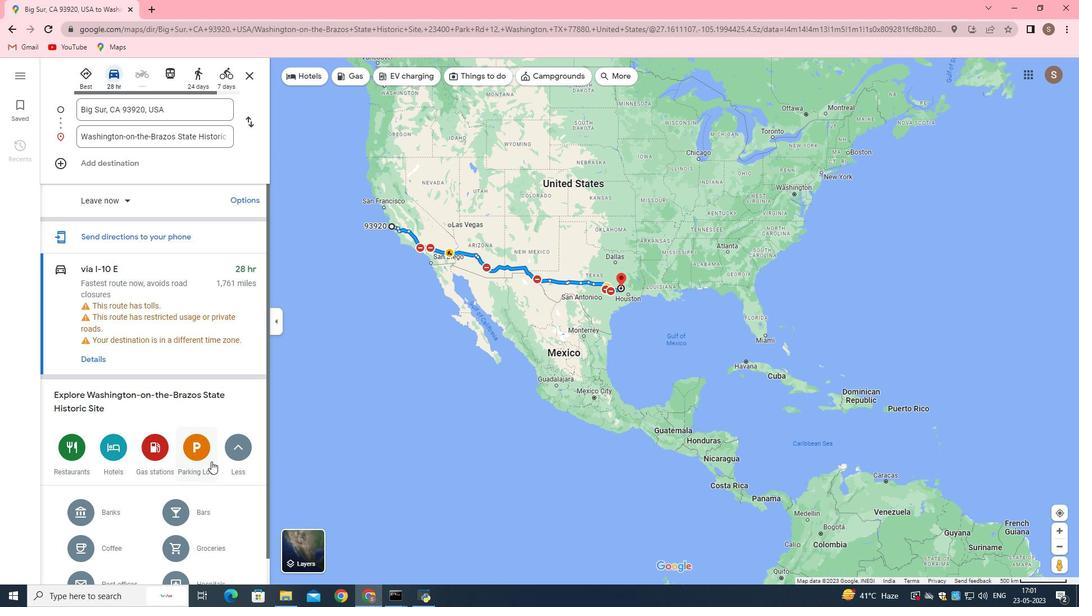 
Action: Mouse moved to (618, 76)
Screenshot: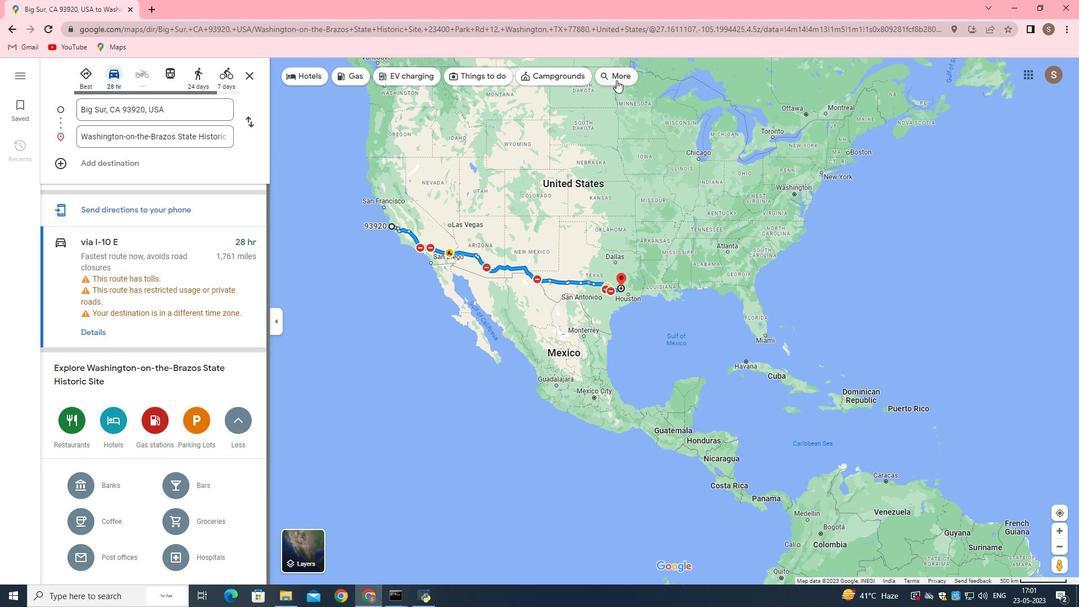 
Action: Mouse pressed left at (618, 76)
Screenshot: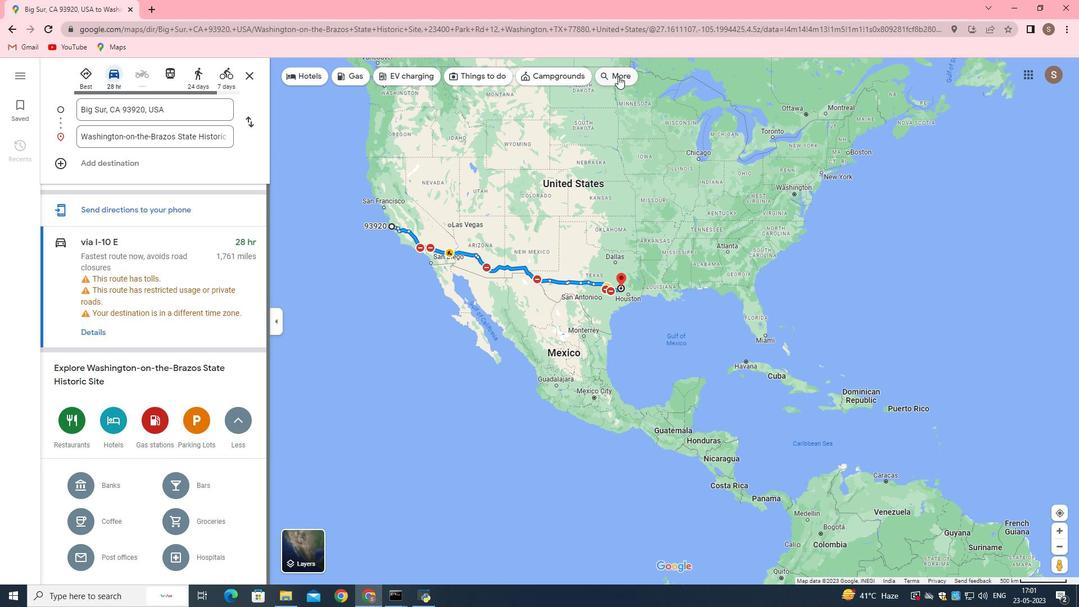 
Action: Mouse moved to (163, 77)
Screenshot: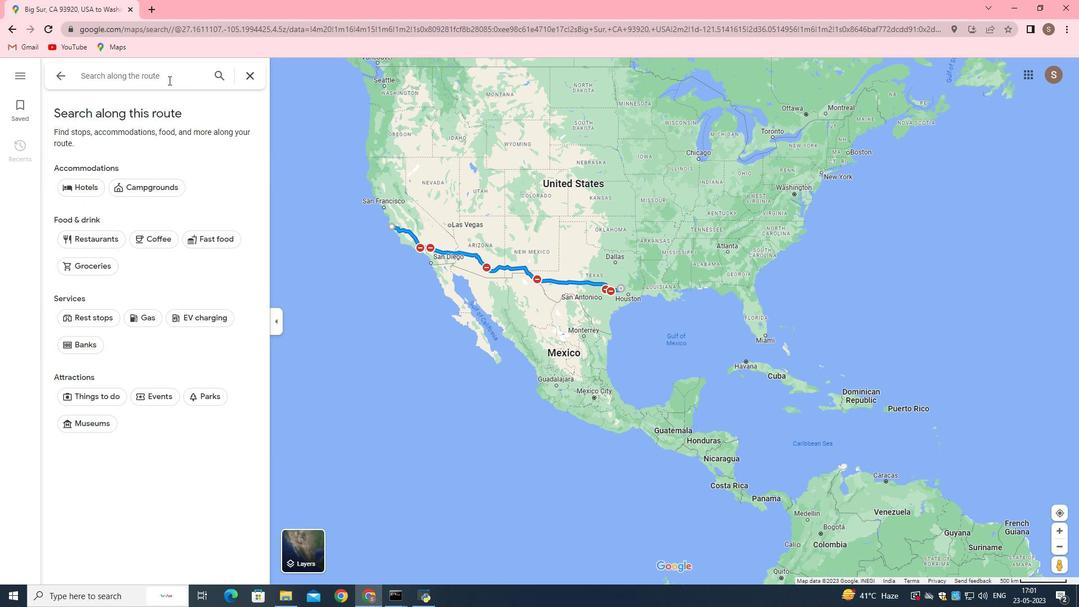 
Action: Mouse pressed left at (163, 77)
Screenshot: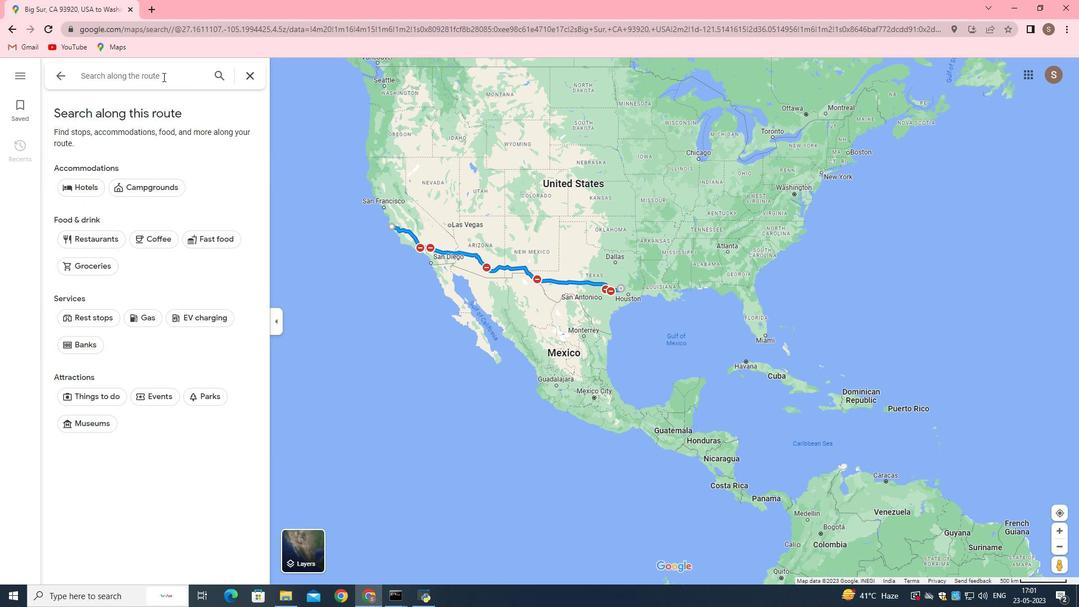 
Action: Mouse moved to (147, 85)
Screenshot: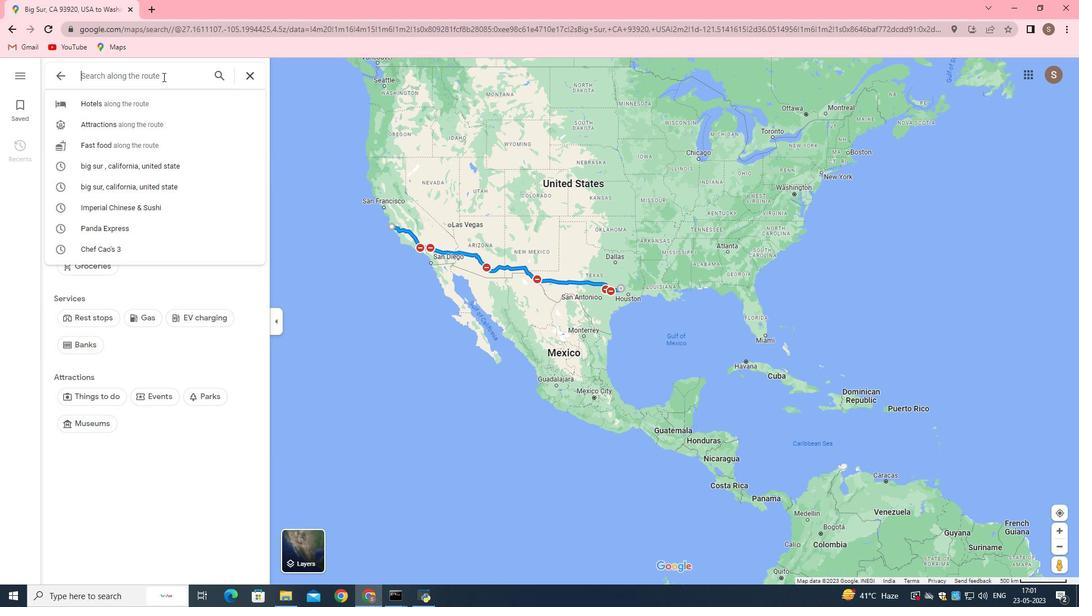 
Action: Key pressed driving<Key.space>option<Key.enter>
Screenshot: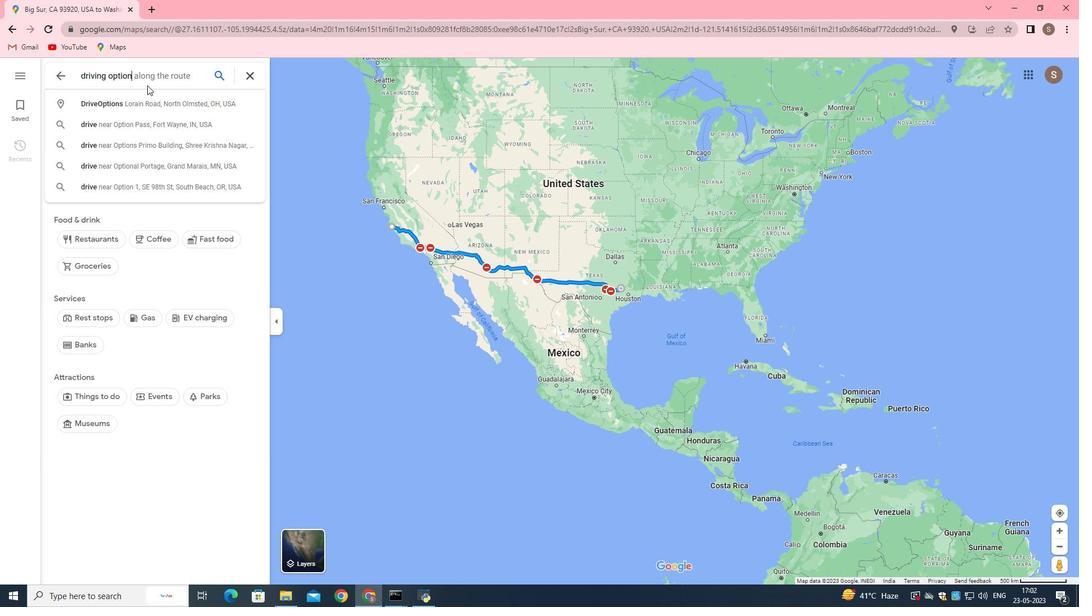 
Action: Mouse moved to (151, 79)
Screenshot: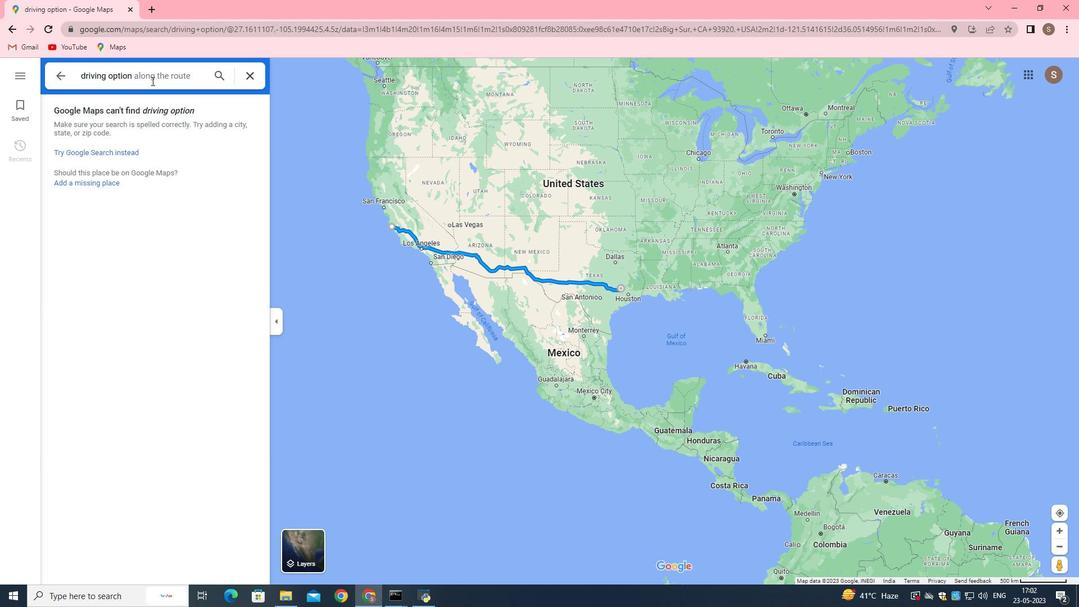 
Action: Mouse pressed left at (151, 79)
Screenshot: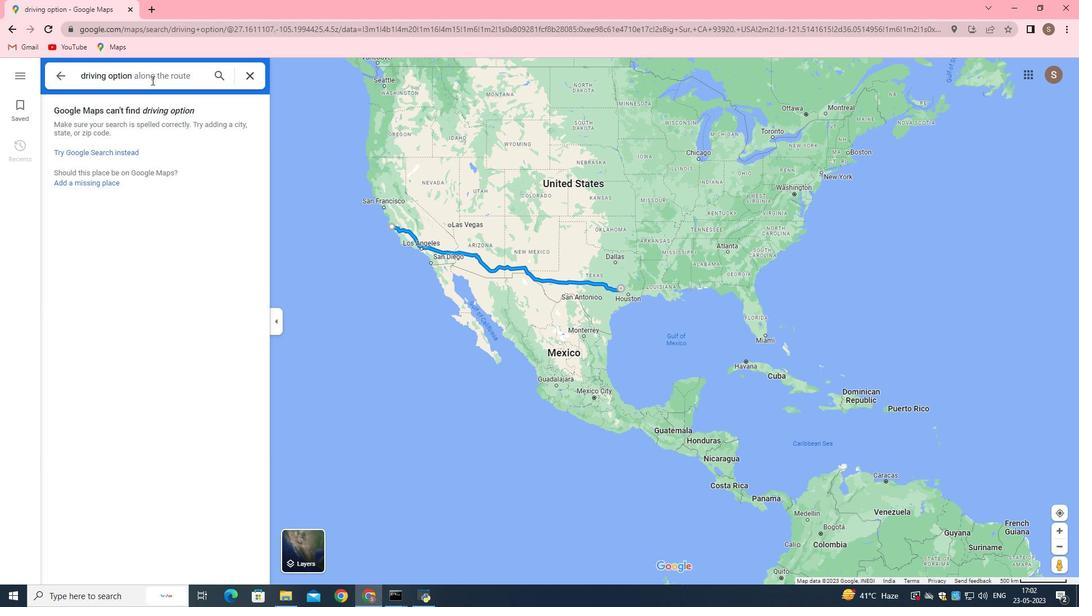 
Action: Mouse moved to (160, 80)
Screenshot: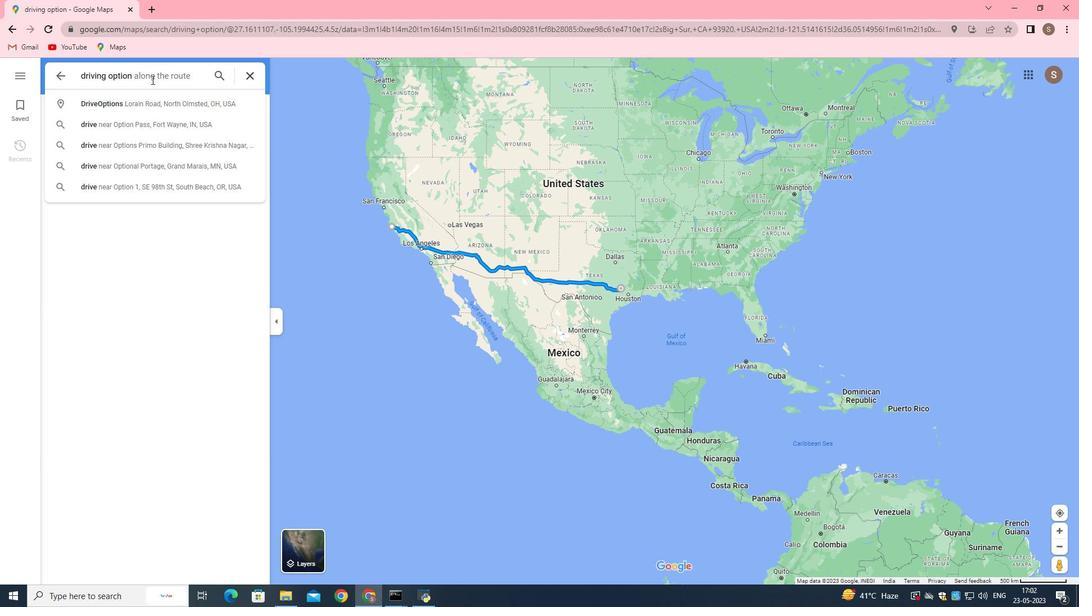 
Action: Key pressed <Key.backspace><Key.backspace><Key.backspace><Key.backspace><Key.backspace><Key.backspace><Key.backspace><Key.backspace><Key.backspace><Key.backspace><Key.backspace><Key.backspace><Key.backspace>rive<Key.enter>
Screenshot: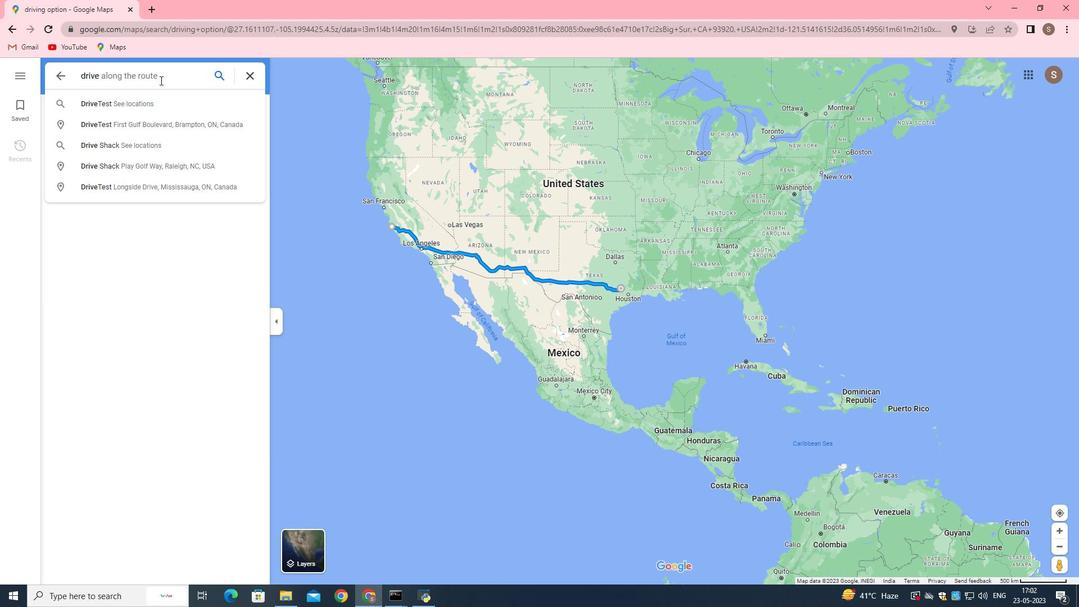 
Action: Mouse moved to (423, 74)
Screenshot: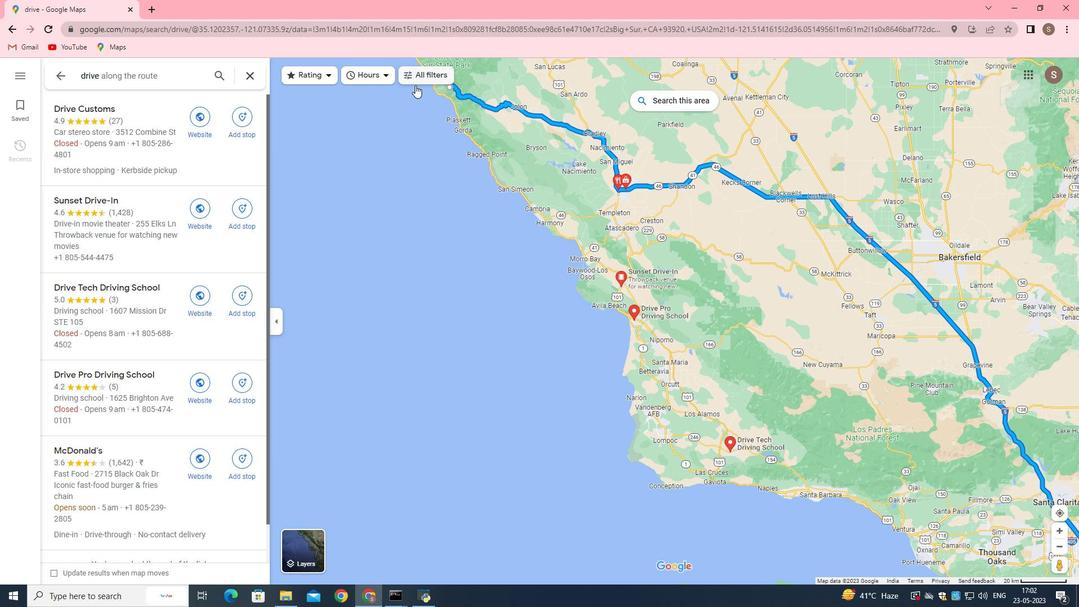 
Action: Mouse pressed left at (423, 74)
Screenshot: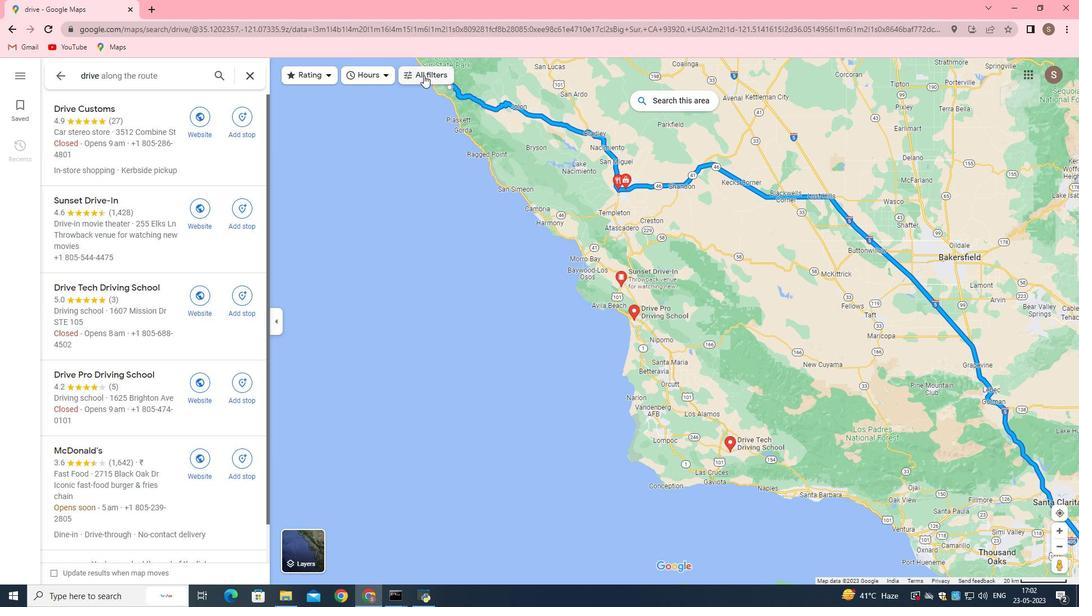 
Action: Mouse moved to (228, 73)
Screenshot: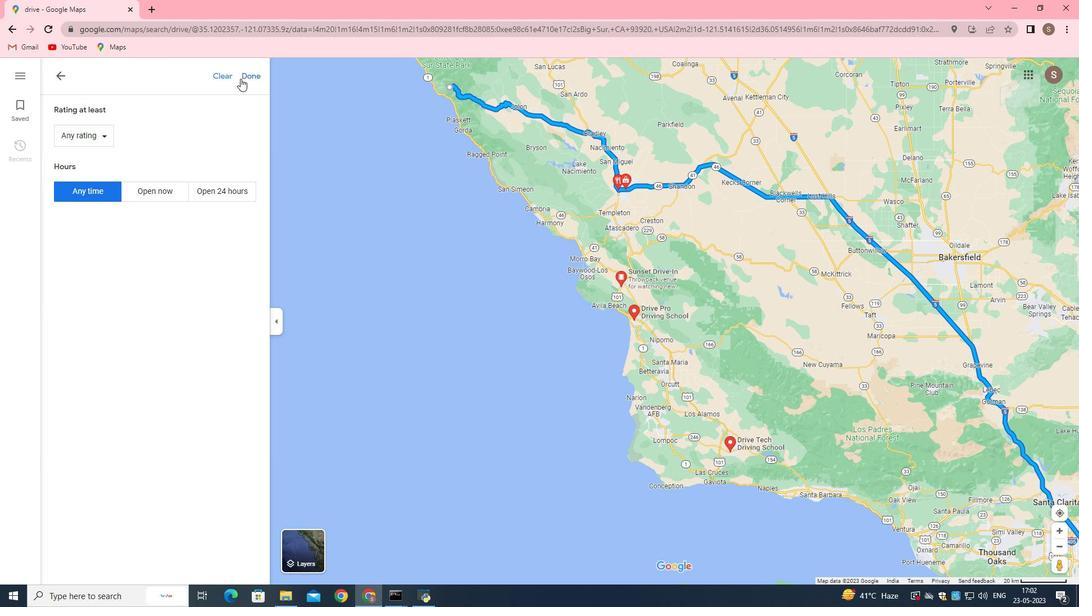 
Action: Mouse pressed left at (228, 73)
Screenshot: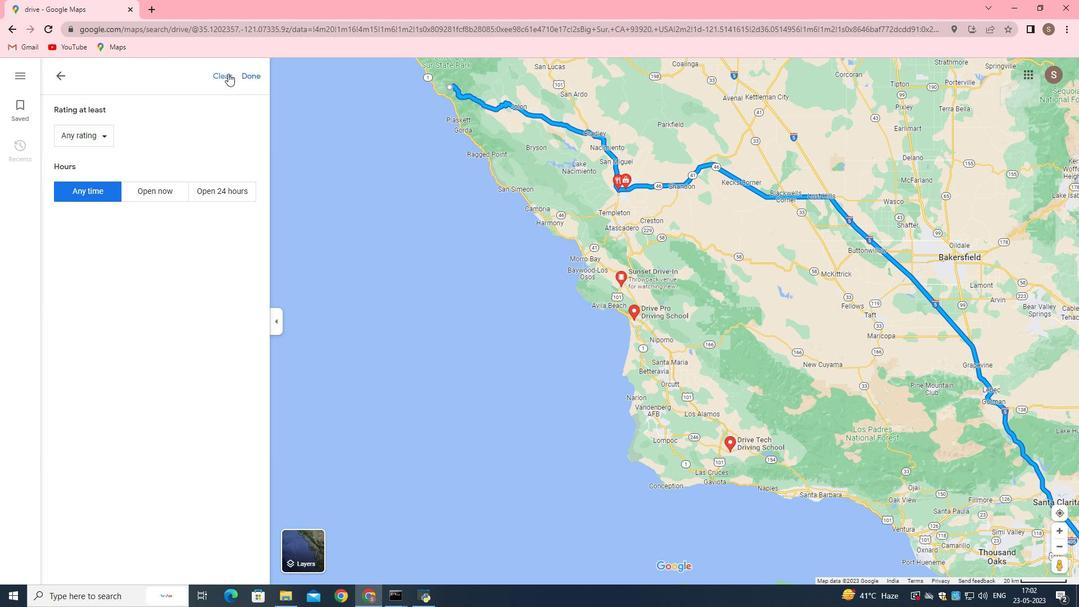 
Action: Mouse moved to (243, 76)
Screenshot: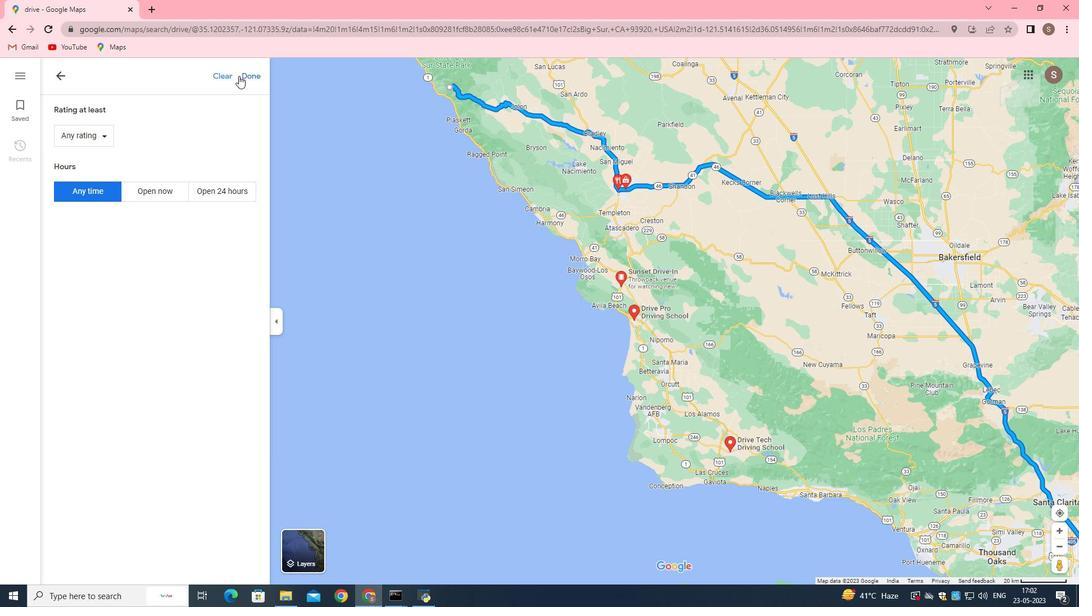 
Action: Mouse pressed left at (243, 76)
Screenshot: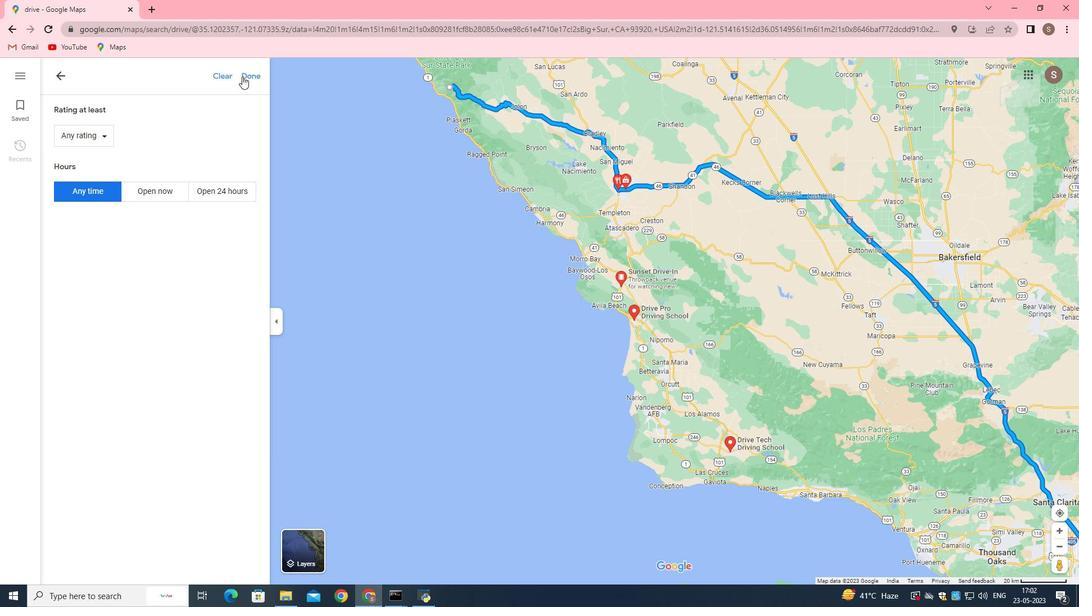 
Action: Mouse moved to (155, 141)
Screenshot: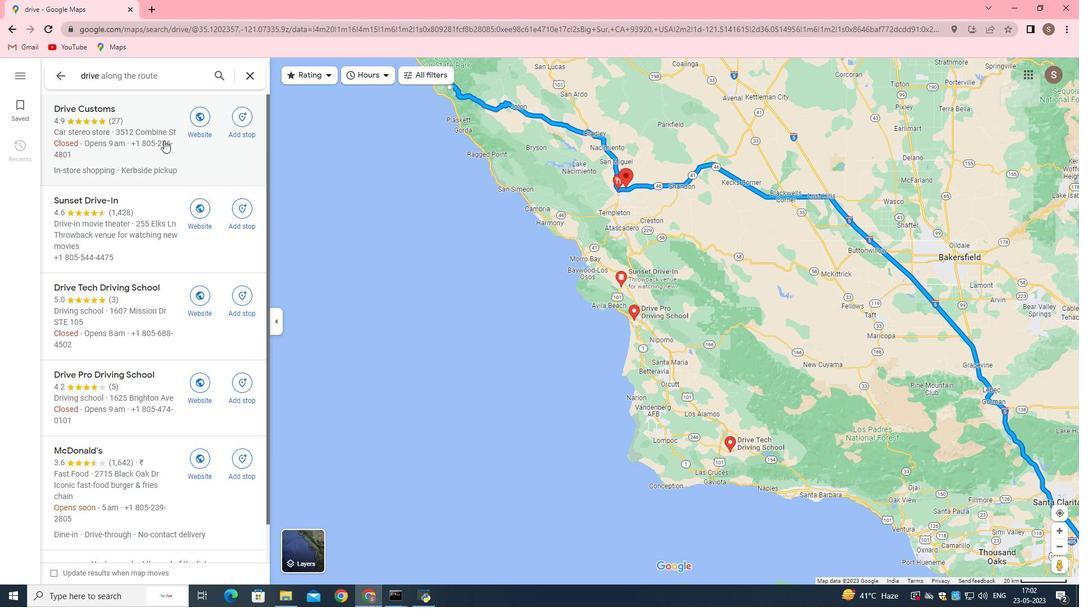 
Action: Mouse pressed left at (155, 141)
Screenshot: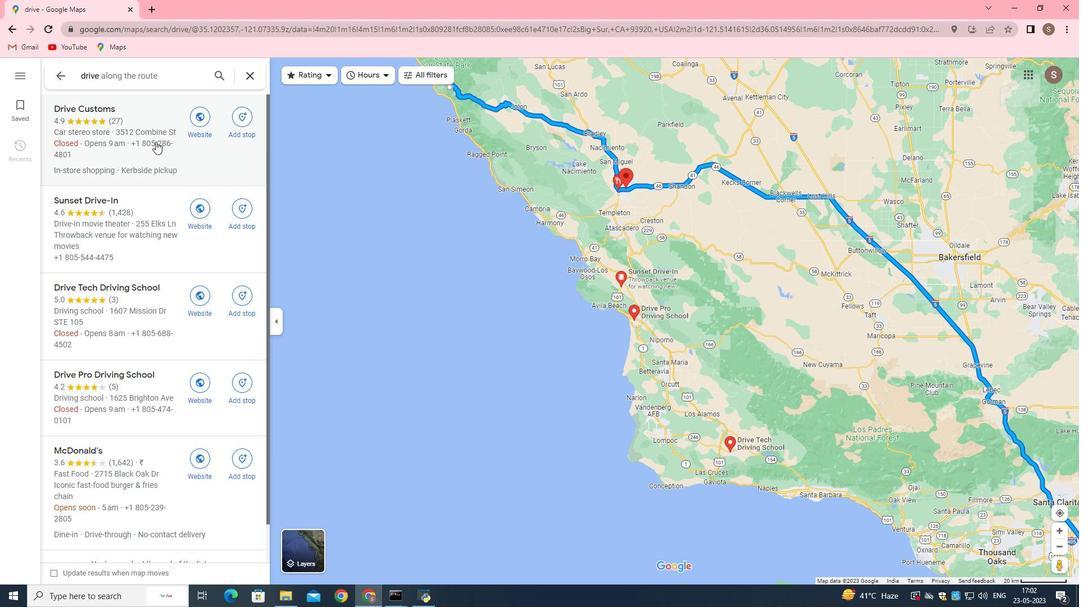 
Action: Mouse moved to (161, 253)
Screenshot: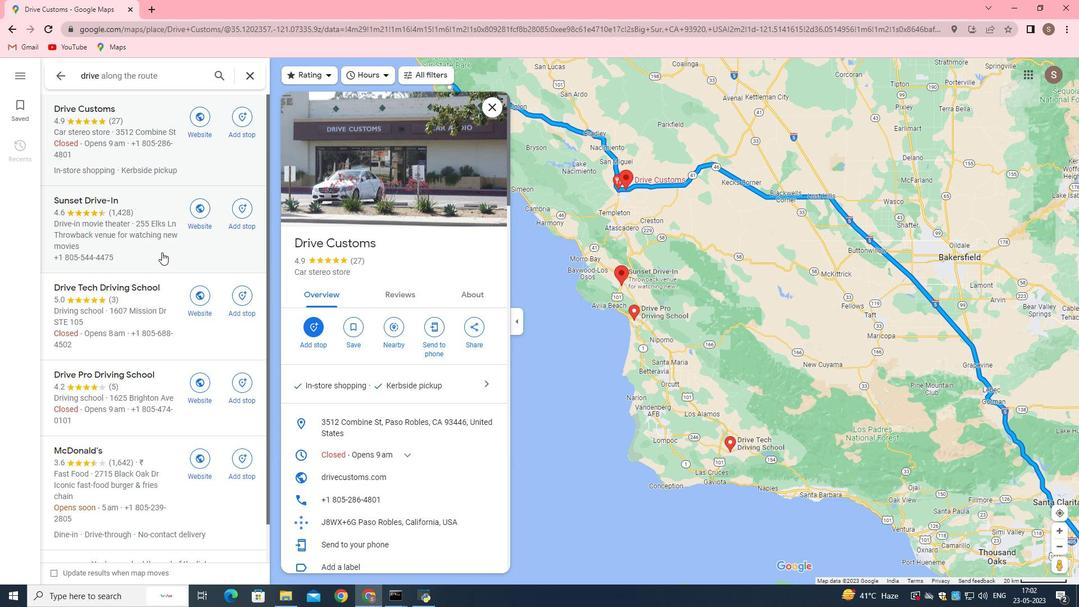 
Action: Mouse scrolled (161, 252) with delta (0, 0)
Screenshot: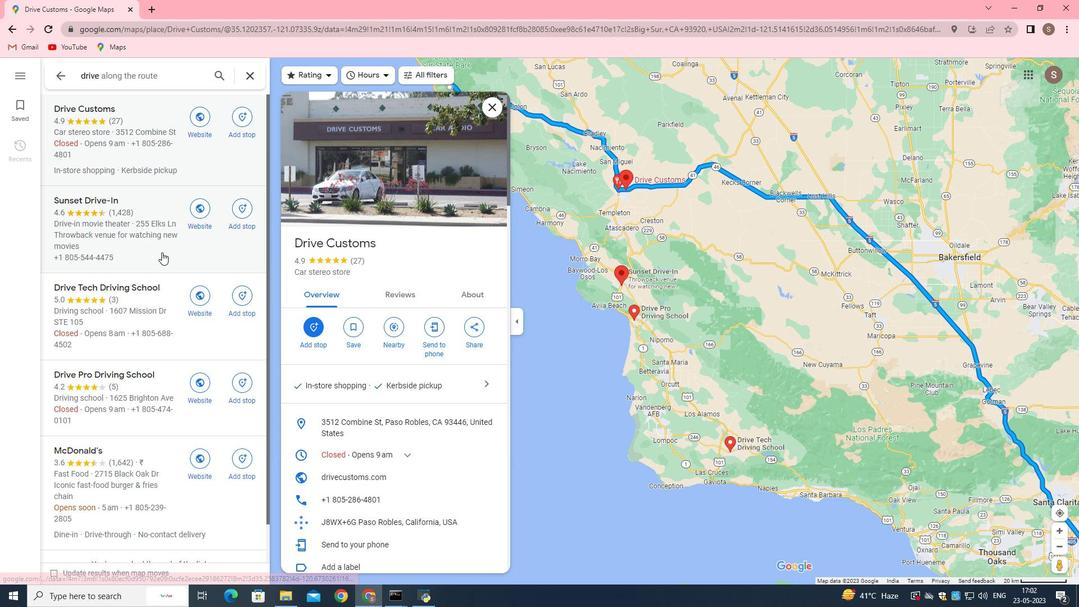 
Action: Mouse scrolled (161, 252) with delta (0, 0)
Screenshot: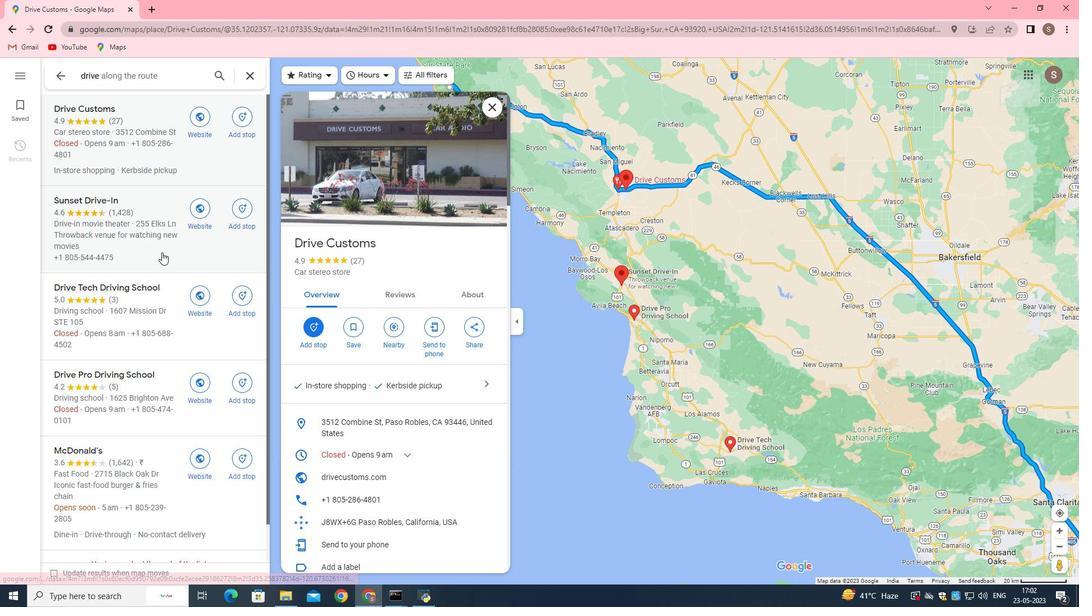 
Action: Mouse moved to (148, 173)
Screenshot: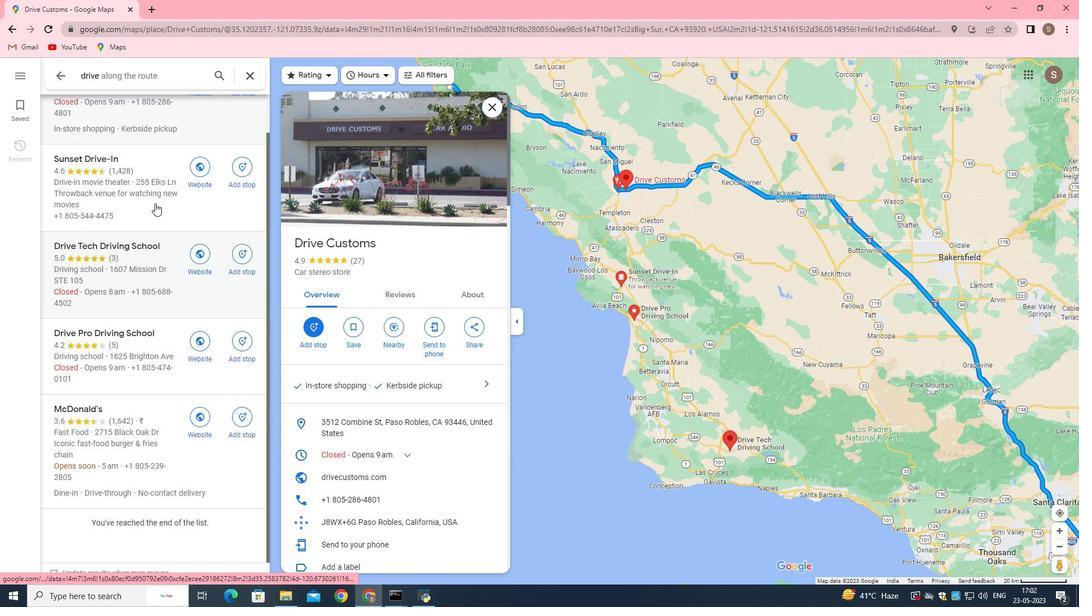 
Action: Mouse pressed left at (148, 173)
Screenshot: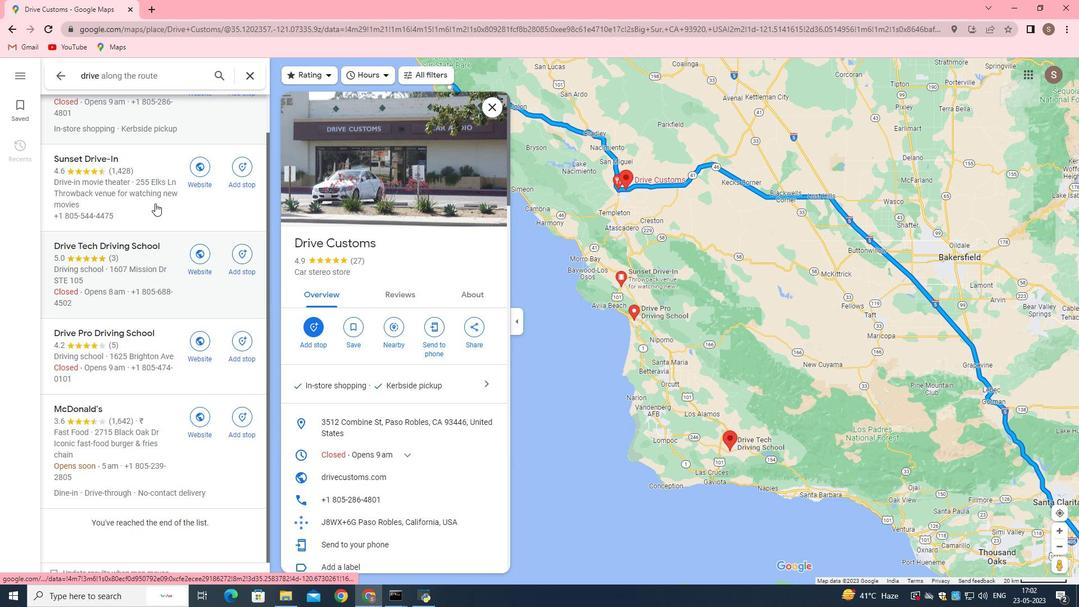 
Action: Mouse moved to (152, 288)
Screenshot: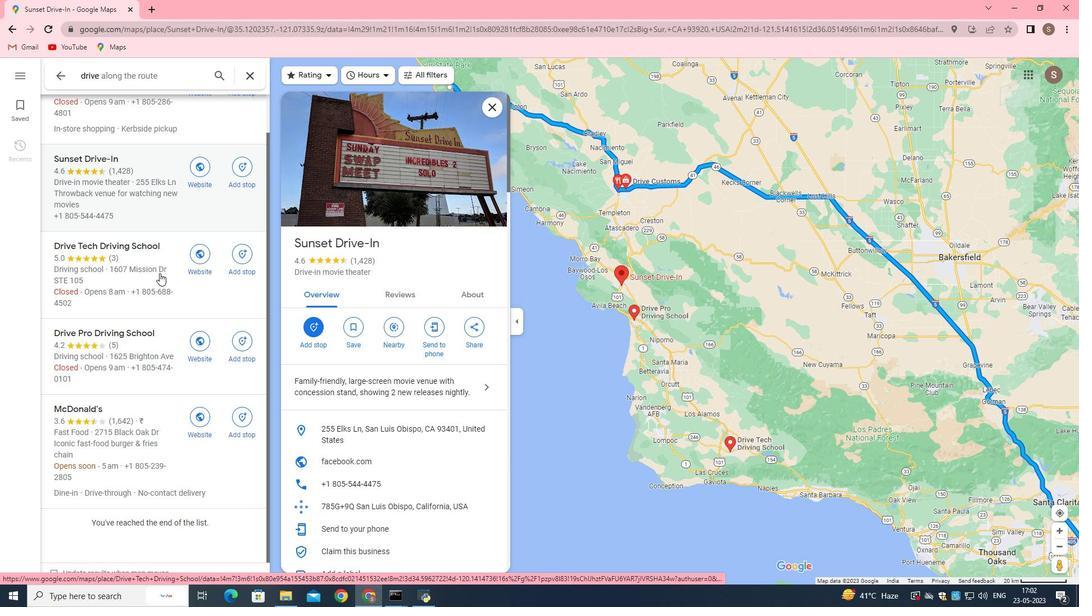 
Action: Mouse pressed left at (152, 288)
Screenshot: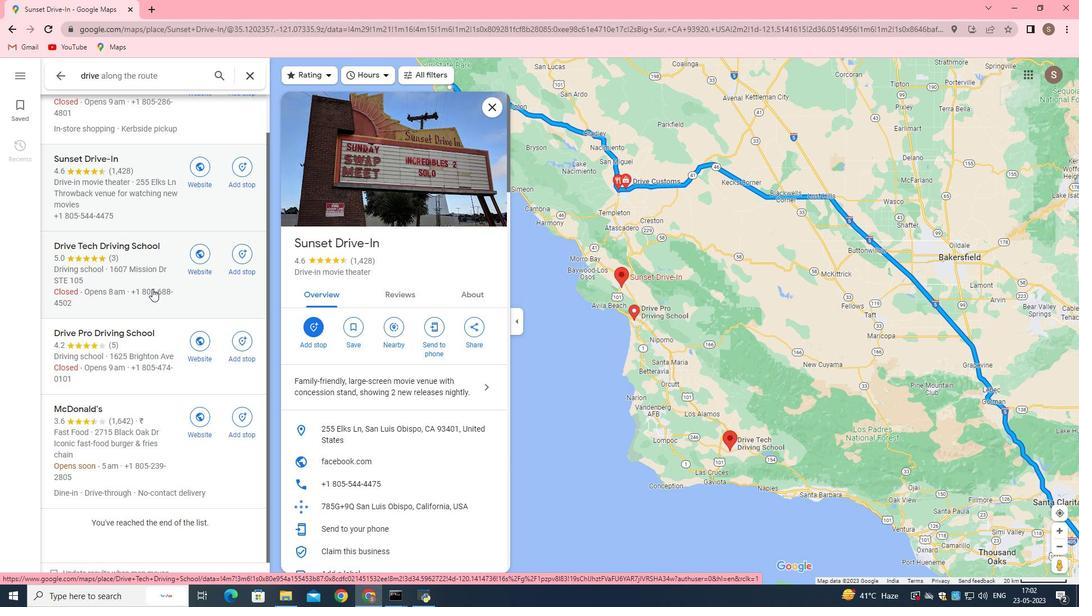 
Action: Mouse moved to (134, 328)
Screenshot: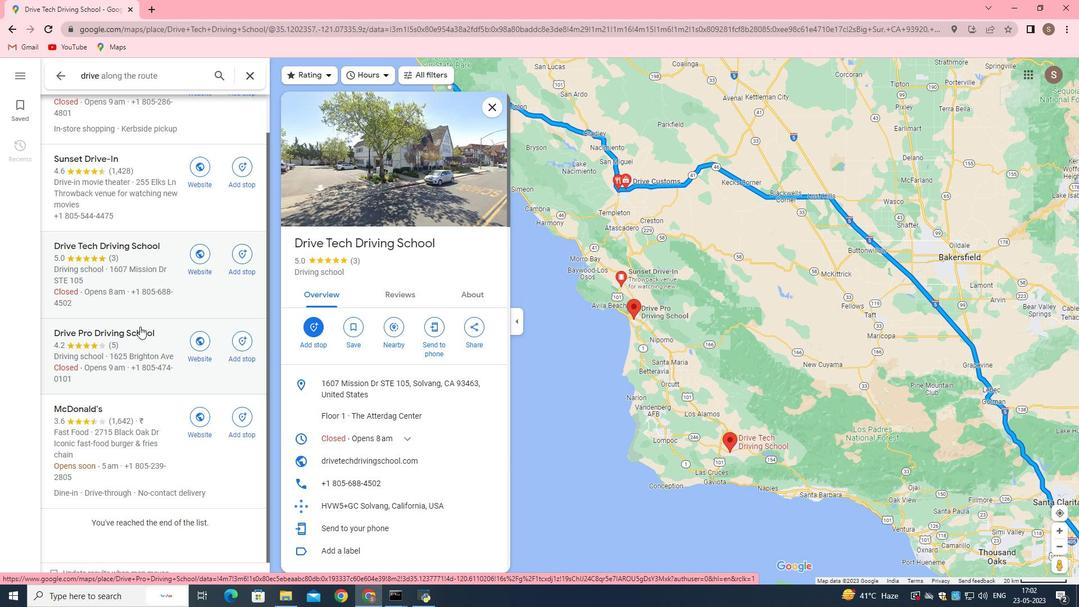 
Action: Mouse scrolled (134, 328) with delta (0, 0)
Screenshot: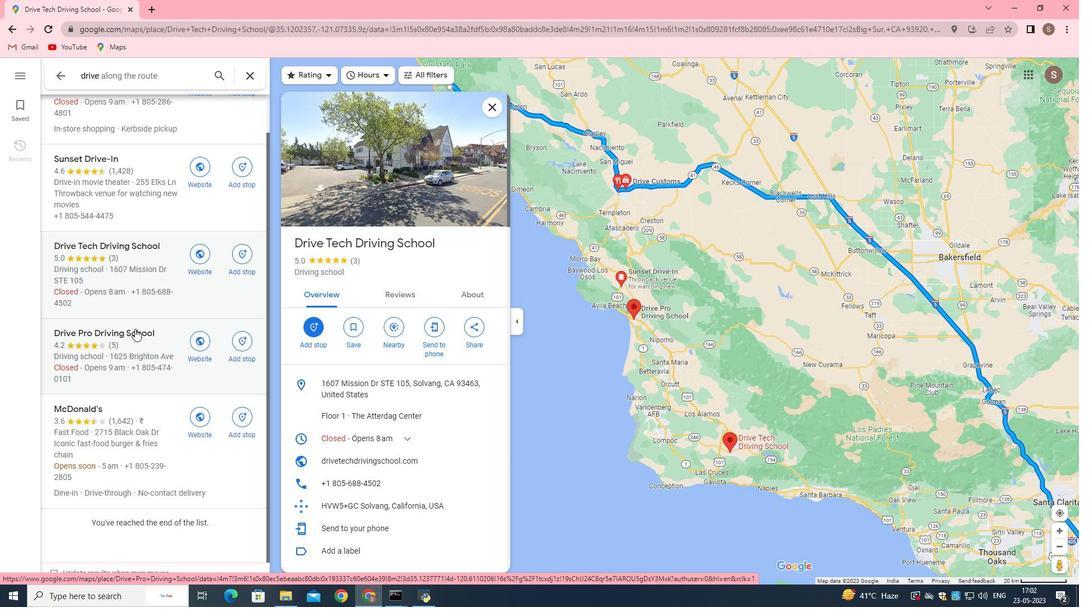 
Action: Mouse scrolled (134, 328) with delta (0, 0)
Screenshot: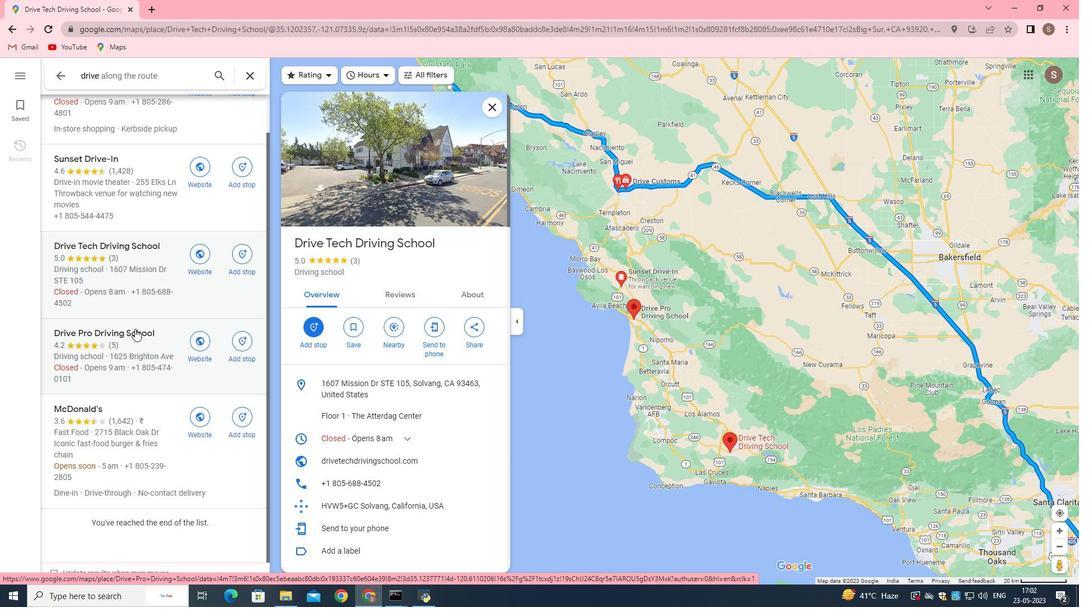 
Action: Mouse moved to (136, 319)
Screenshot: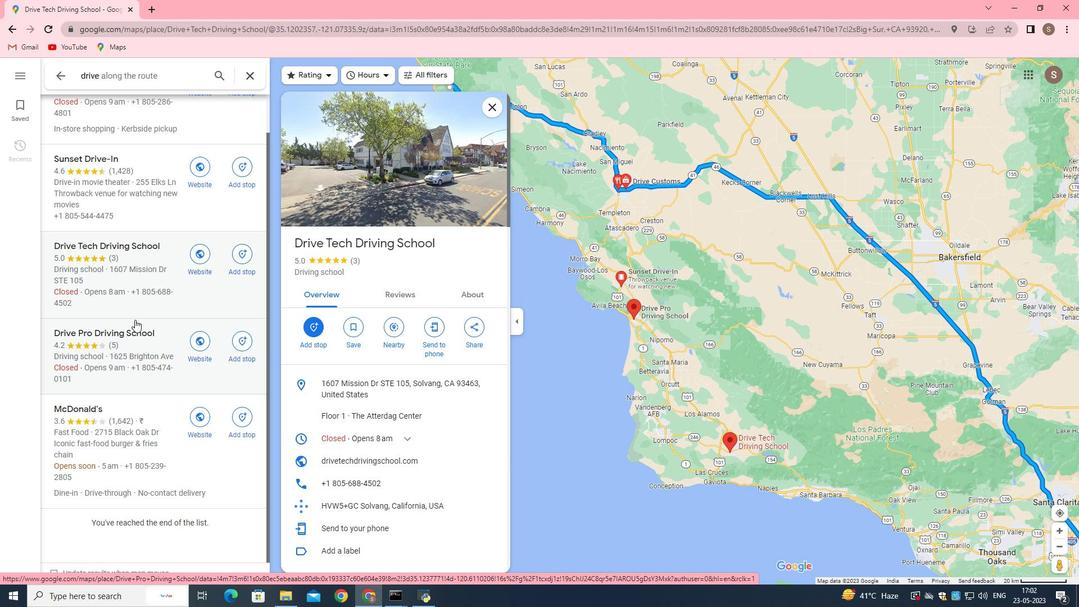 
Action: Mouse pressed left at (136, 319)
Screenshot: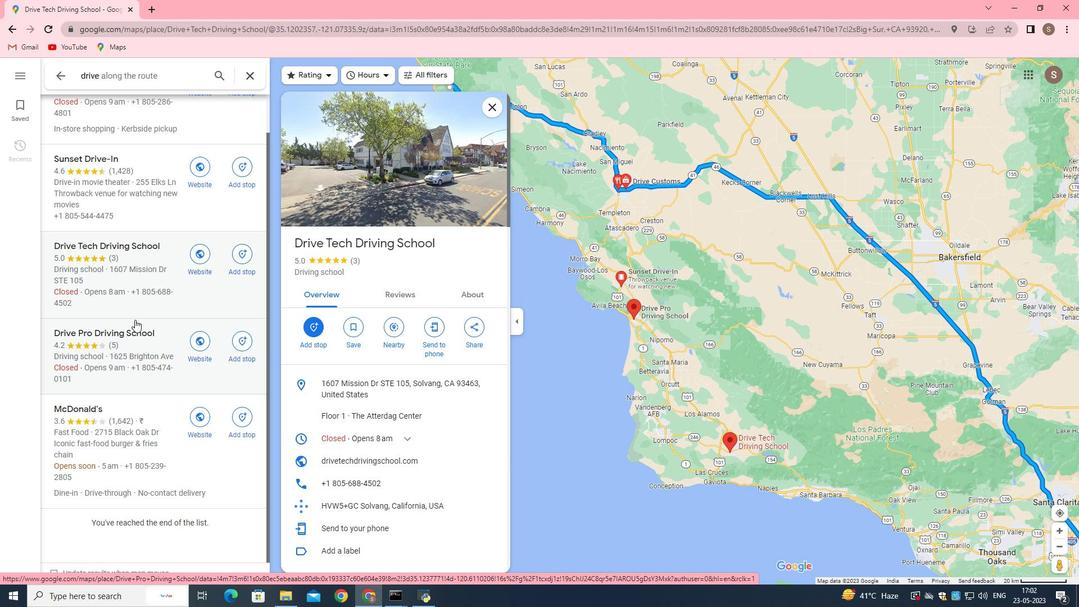 
Action: Mouse moved to (242, 76)
Screenshot: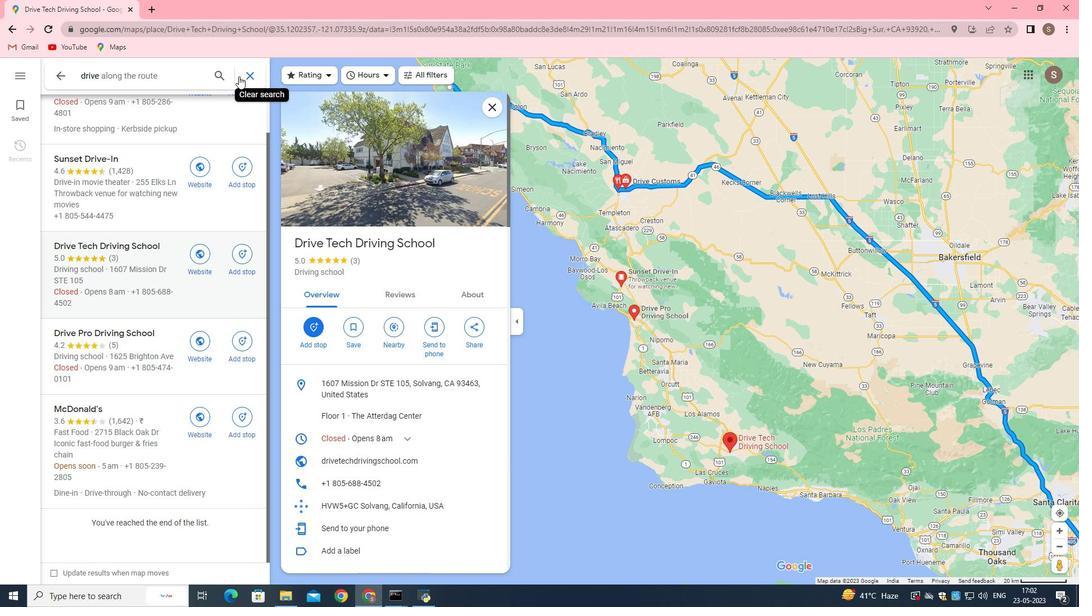 
Action: Mouse pressed left at (242, 76)
Screenshot: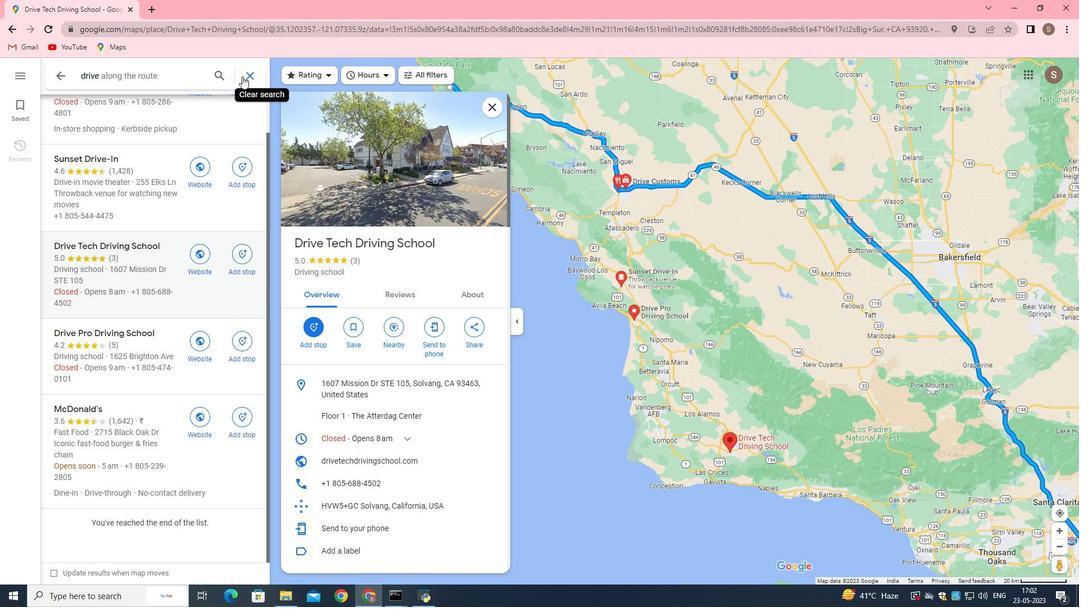 
Action: Mouse moved to (180, 136)
Screenshot: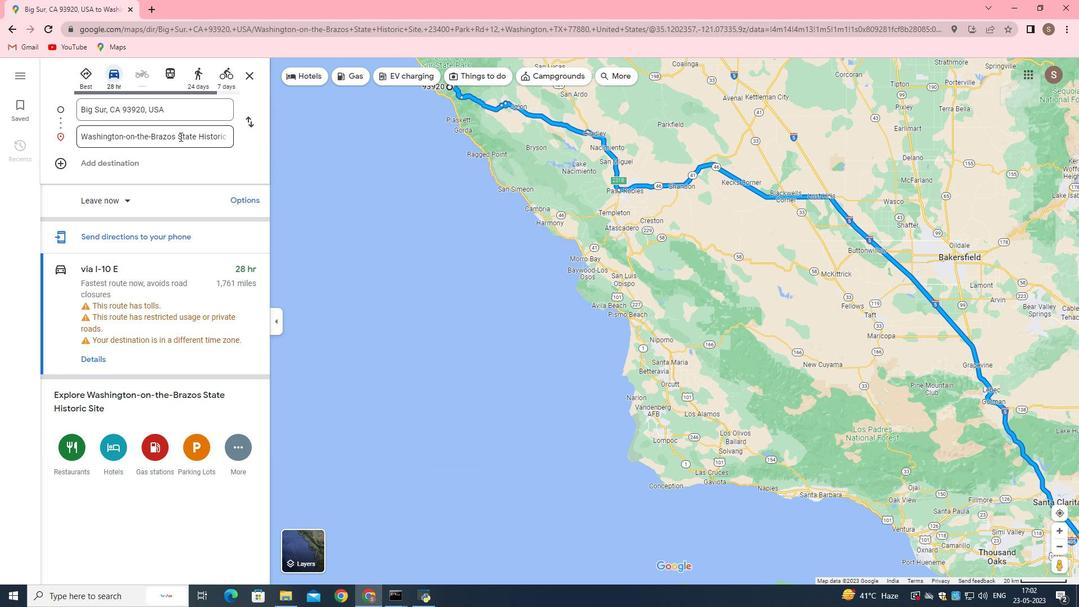 
Action: Mouse pressed left at (180, 136)
Screenshot: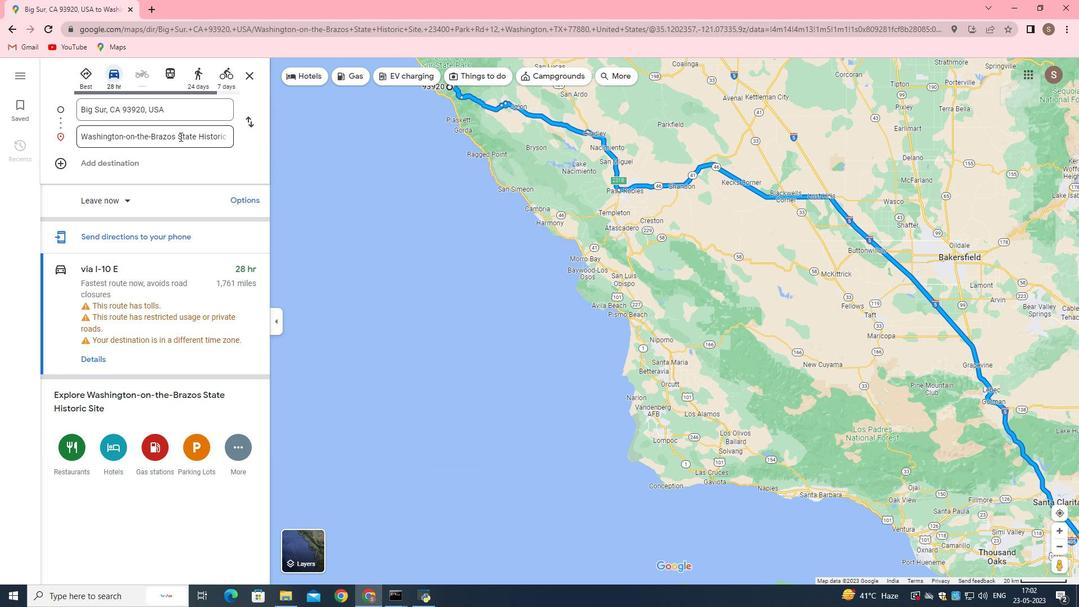 
Action: Mouse moved to (179, 145)
Screenshot: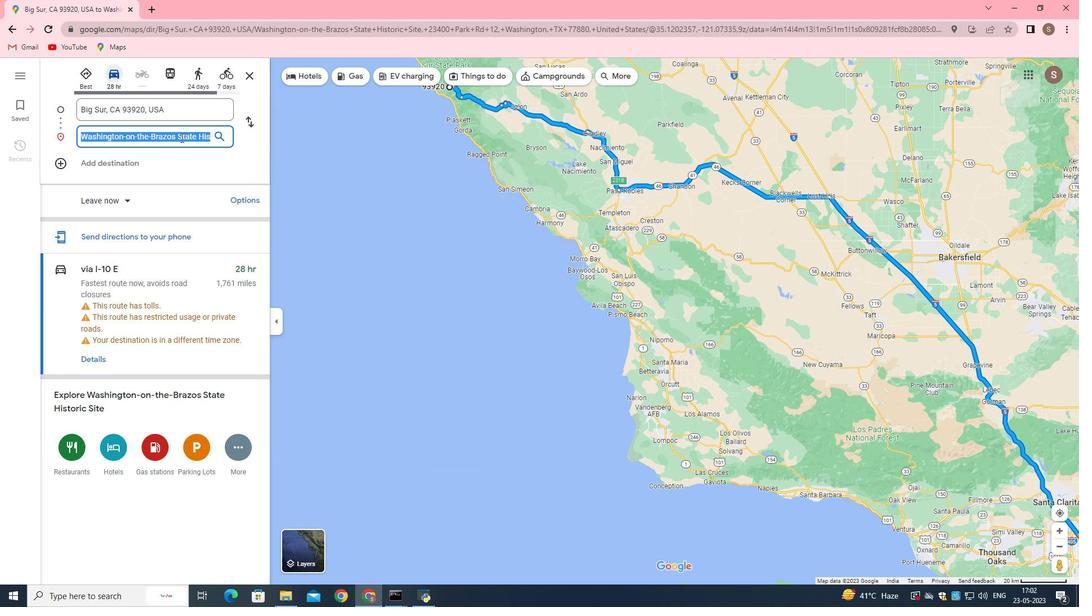 
Action: Key pressed <Key.enter>
Screenshot: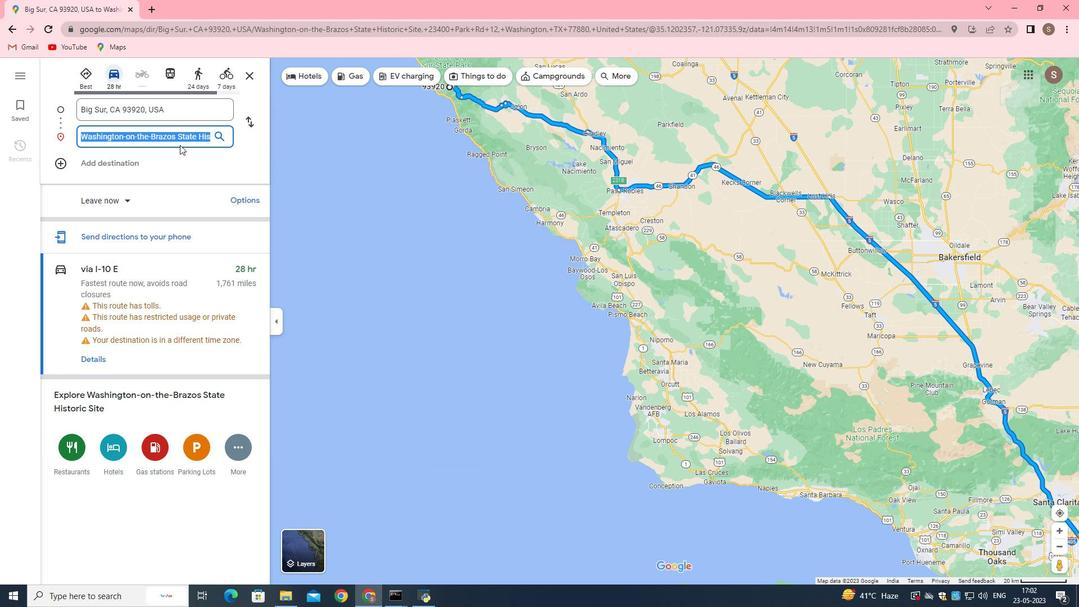 
Action: Mouse moved to (86, 80)
Screenshot: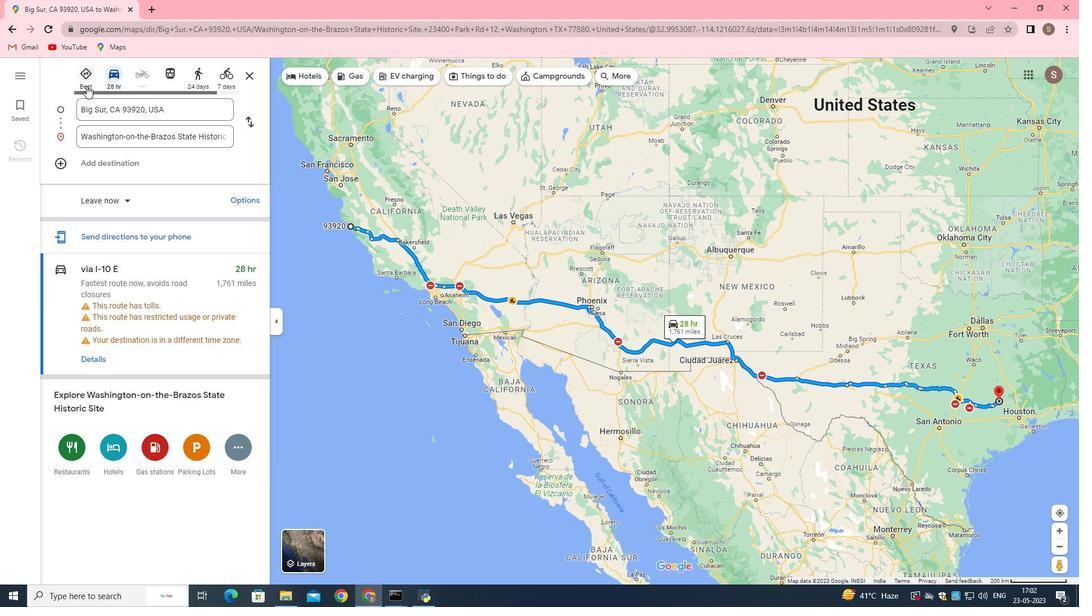 
Action: Mouse pressed left at (86, 80)
Screenshot: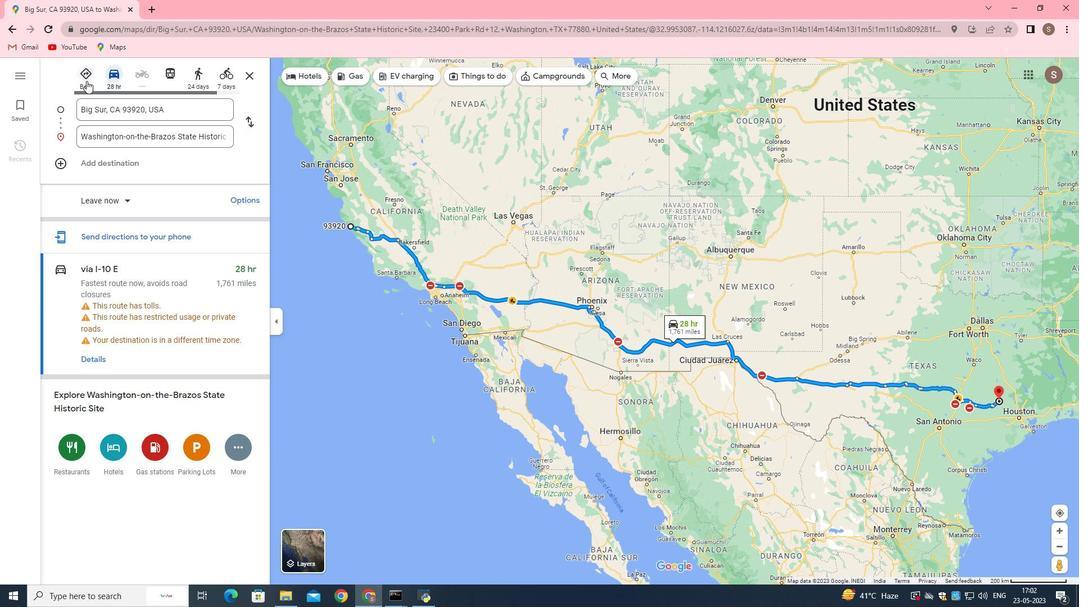 
Action: Mouse moved to (123, 269)
Screenshot: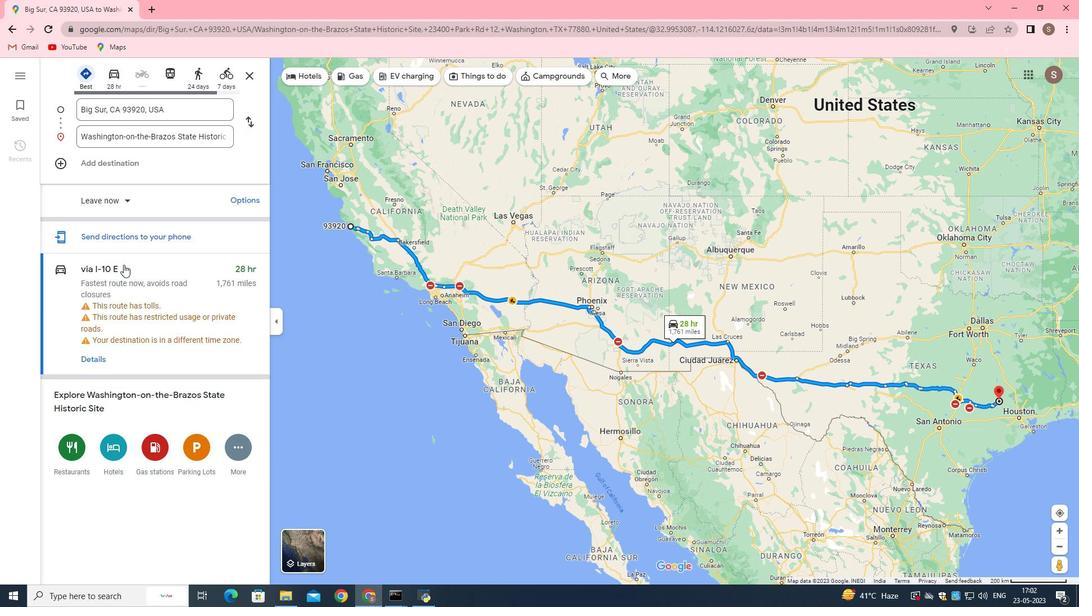 
Action: Mouse pressed left at (123, 269)
Screenshot: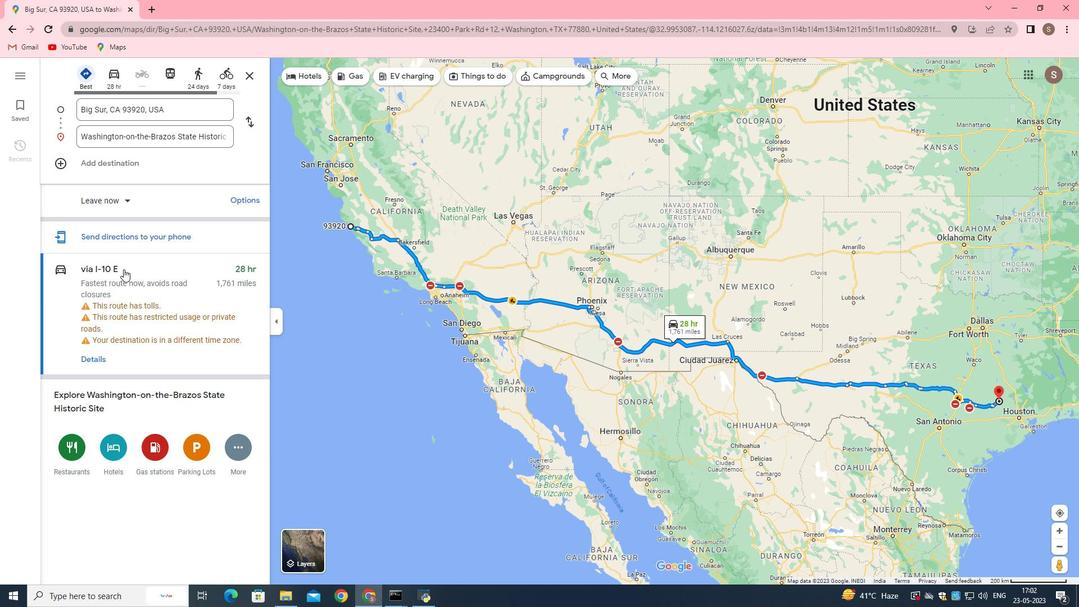 
Action: Mouse moved to (54, 75)
Screenshot: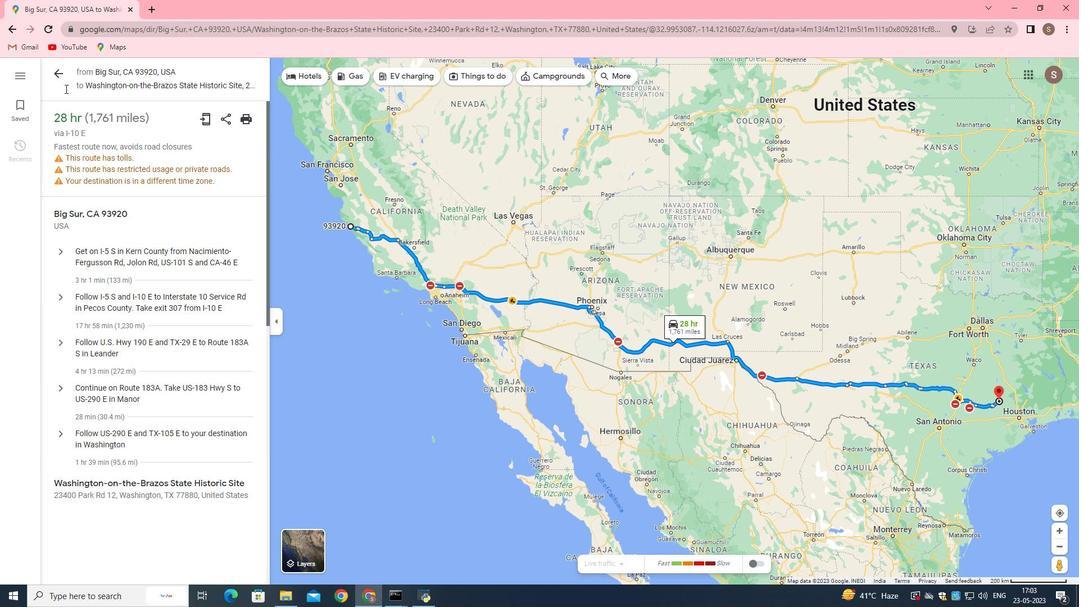 
Action: Mouse pressed left at (54, 75)
Screenshot: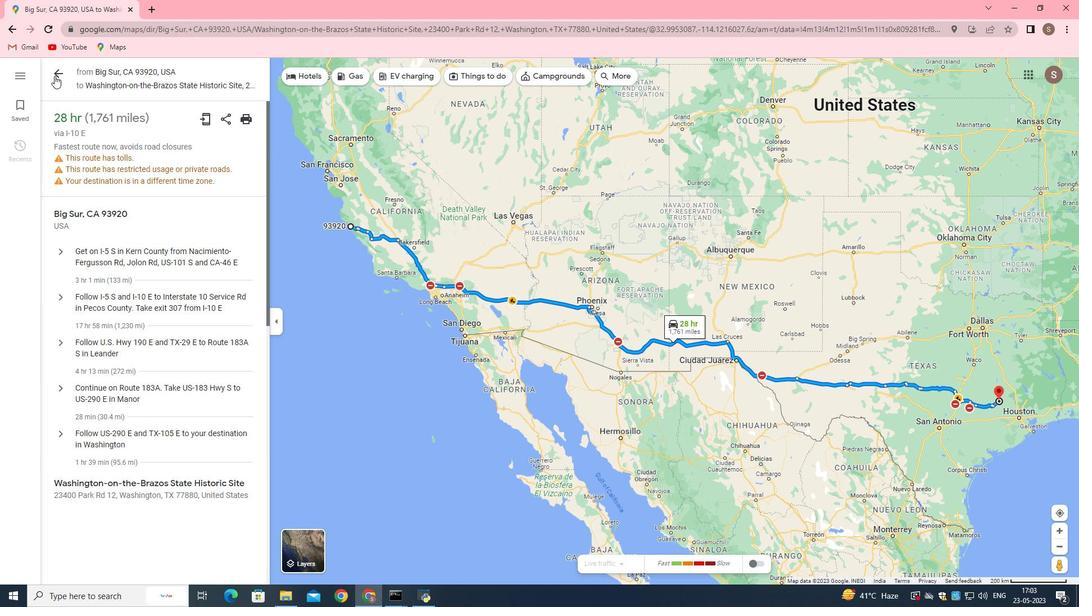 
Action: Mouse moved to (111, 82)
Screenshot: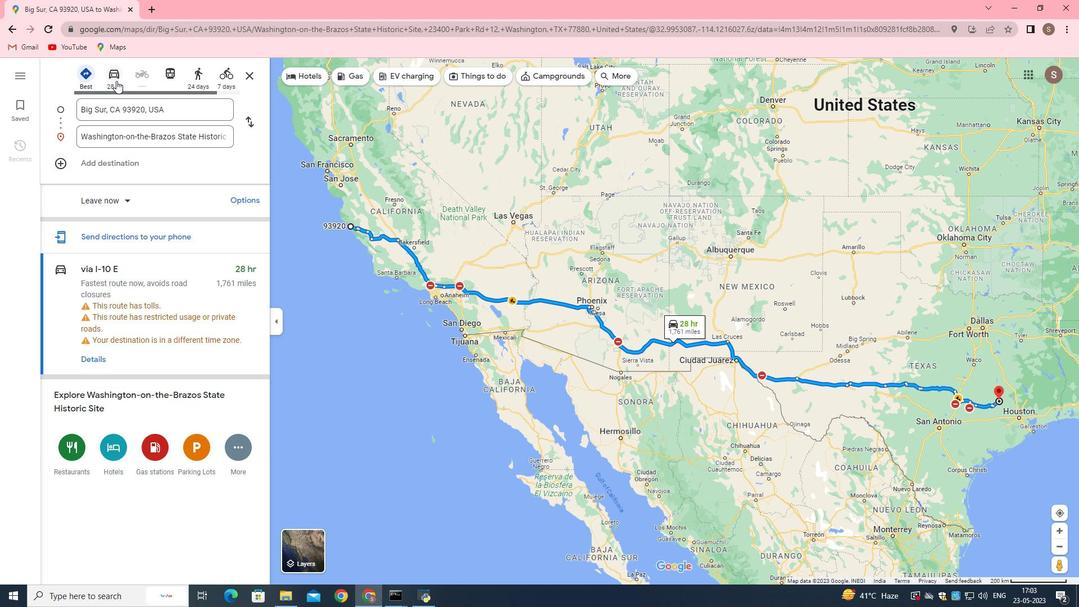 
Action: Mouse pressed left at (111, 82)
Screenshot: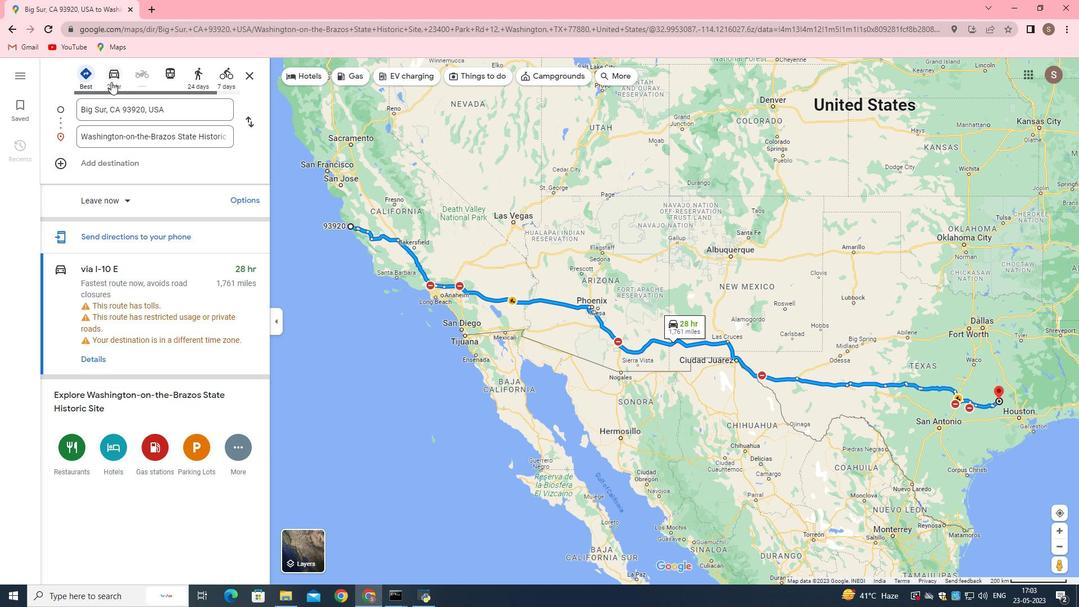 
Action: Mouse moved to (232, 450)
Screenshot: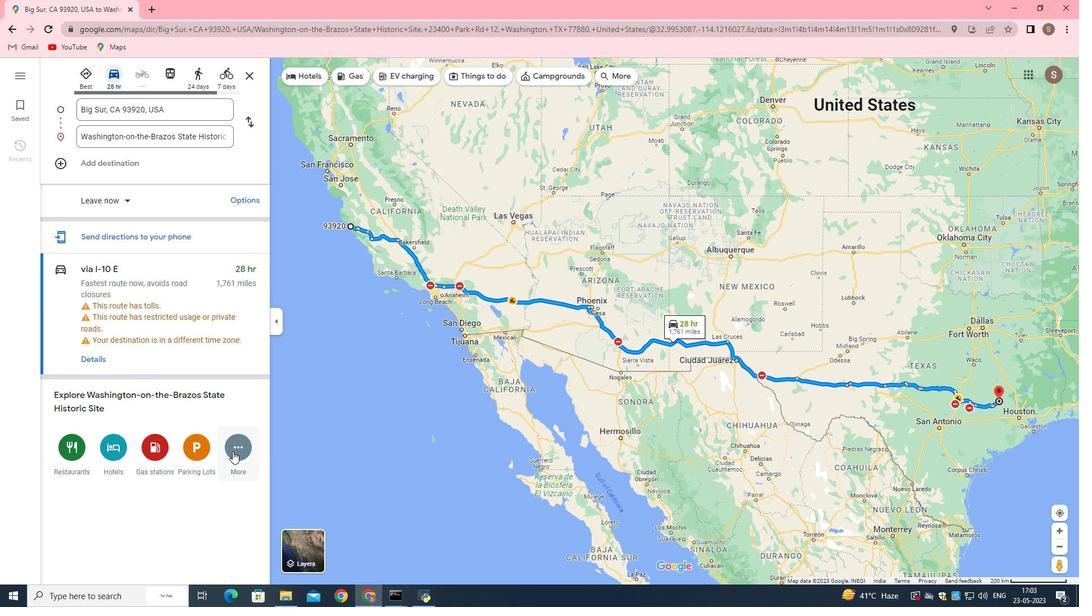 
Action: Mouse pressed left at (232, 450)
Screenshot: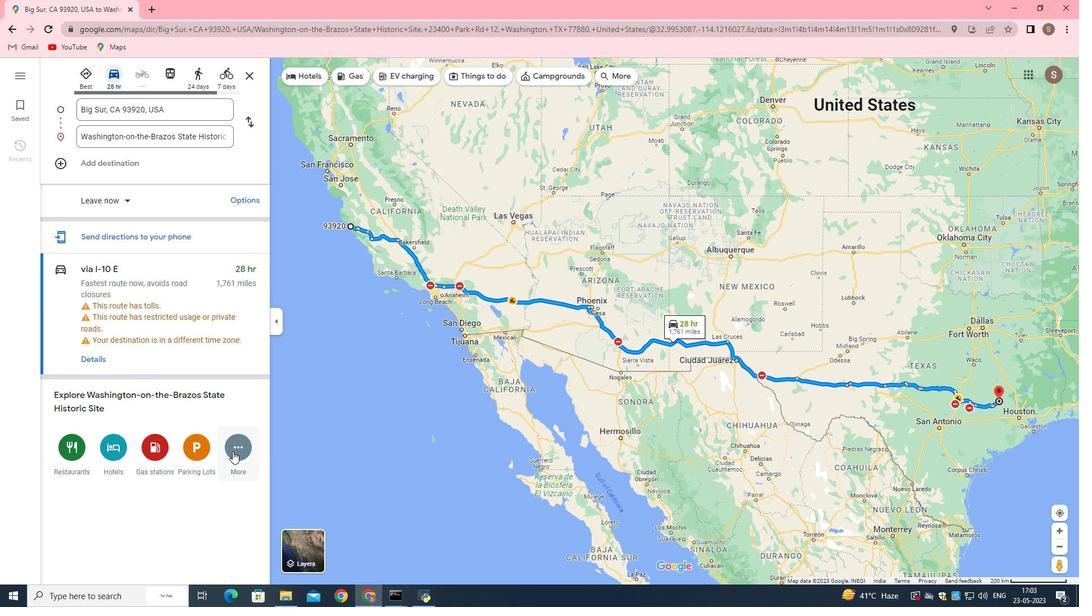 
Action: Mouse moved to (166, 75)
Screenshot: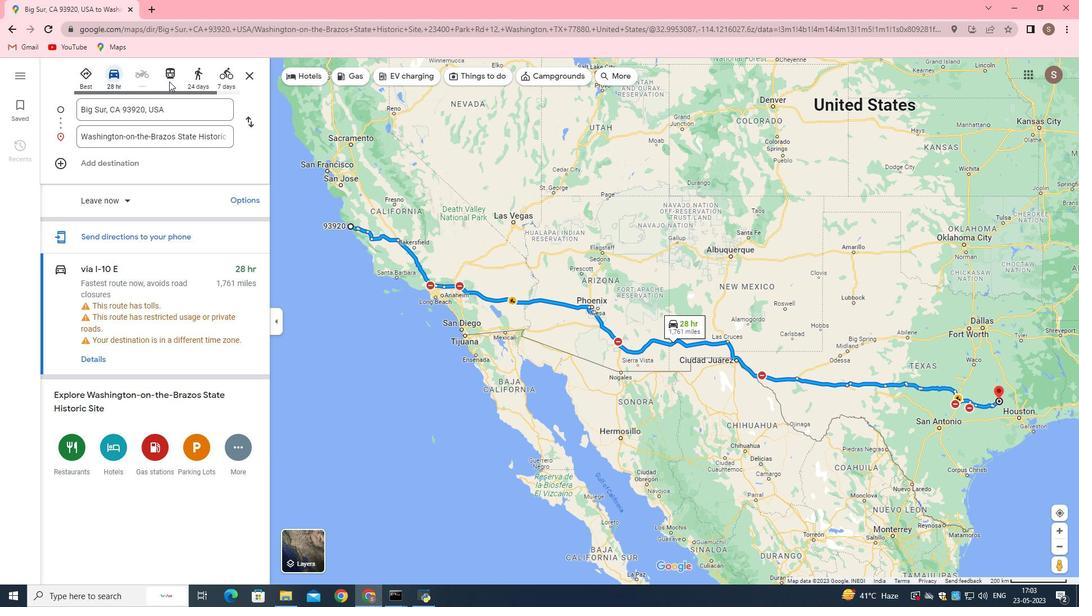 
Action: Mouse pressed left at (166, 75)
Screenshot: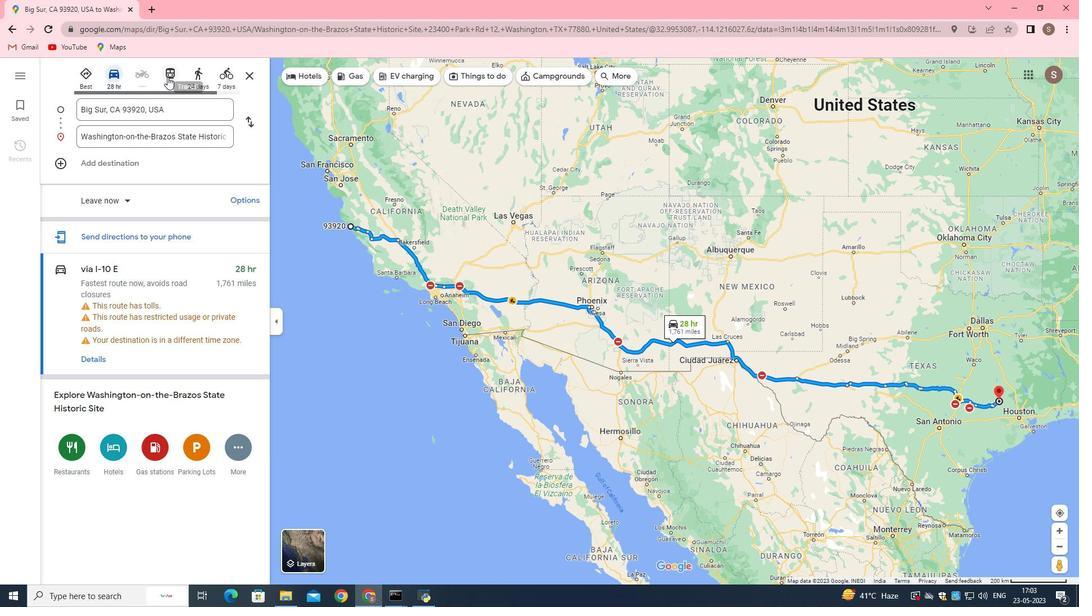 
Action: Mouse moved to (195, 79)
Screenshot: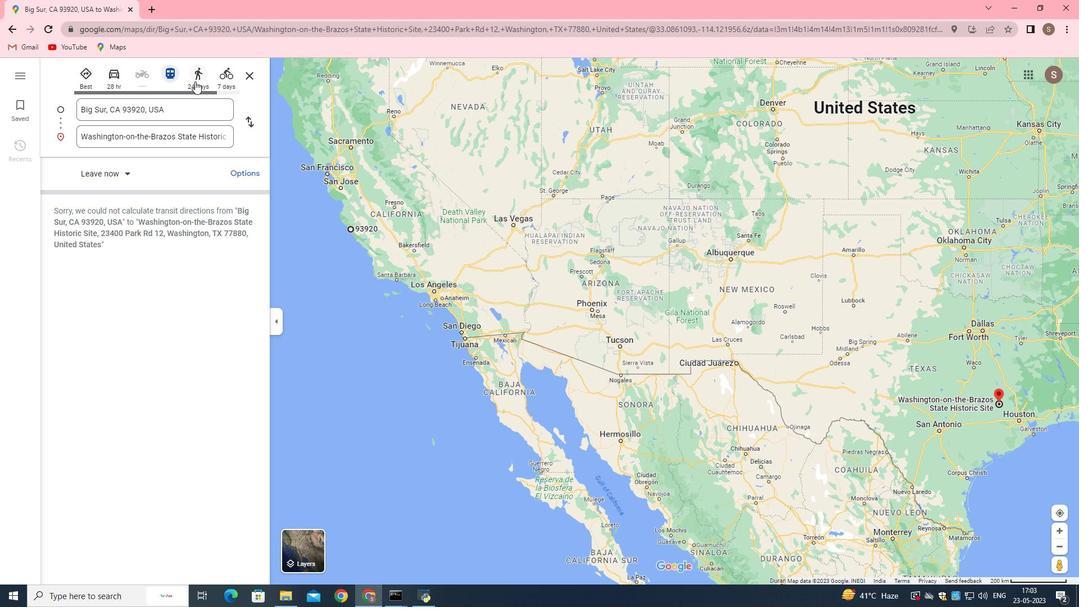 
Action: Mouse pressed left at (195, 79)
Screenshot: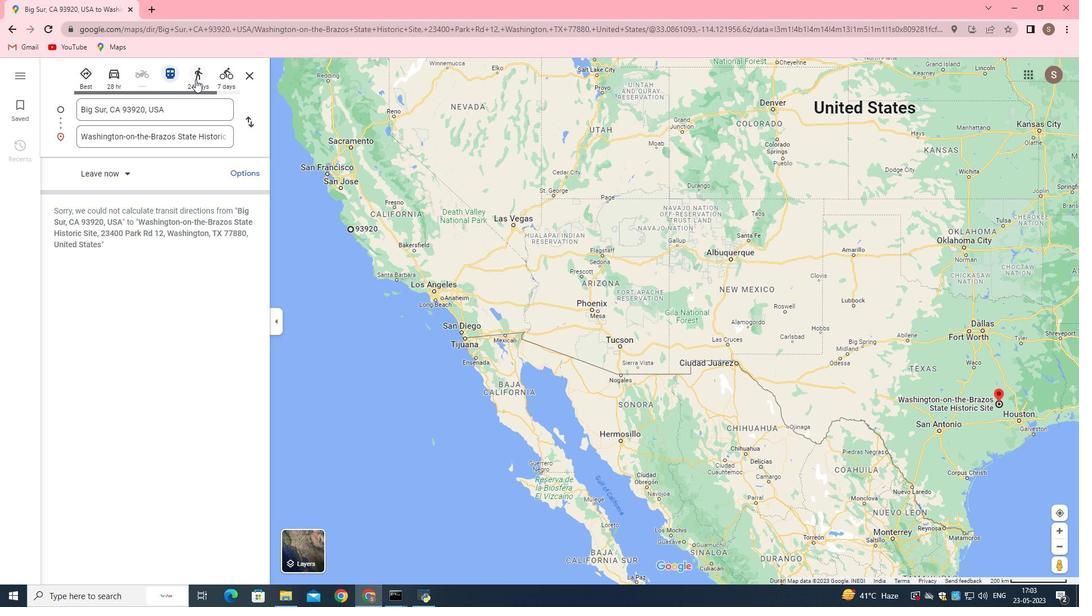 
Action: Mouse moved to (239, 194)
Screenshot: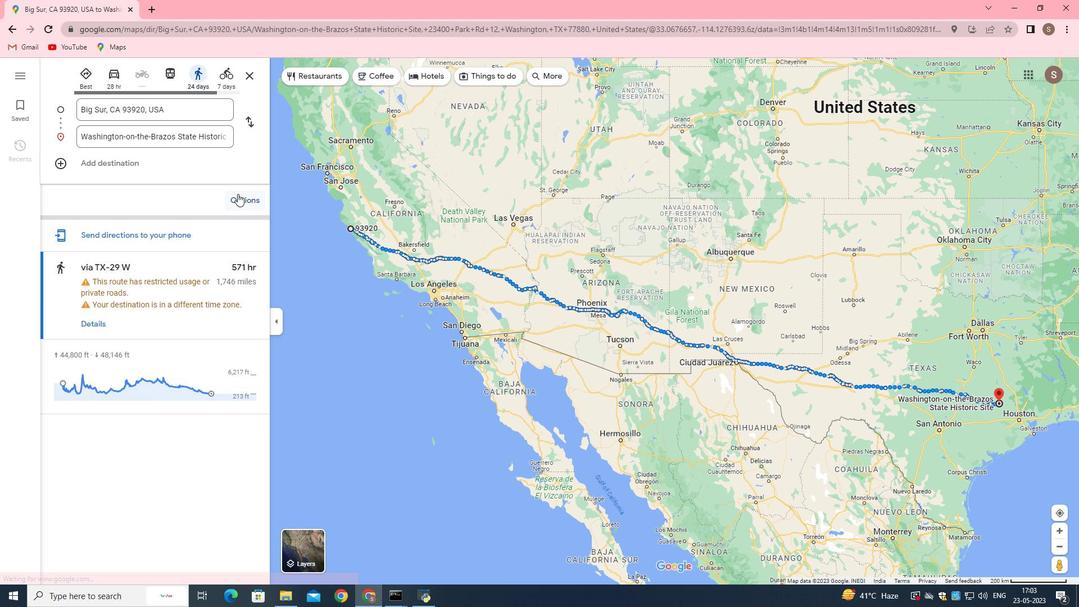 
Action: Mouse pressed left at (239, 194)
Screenshot: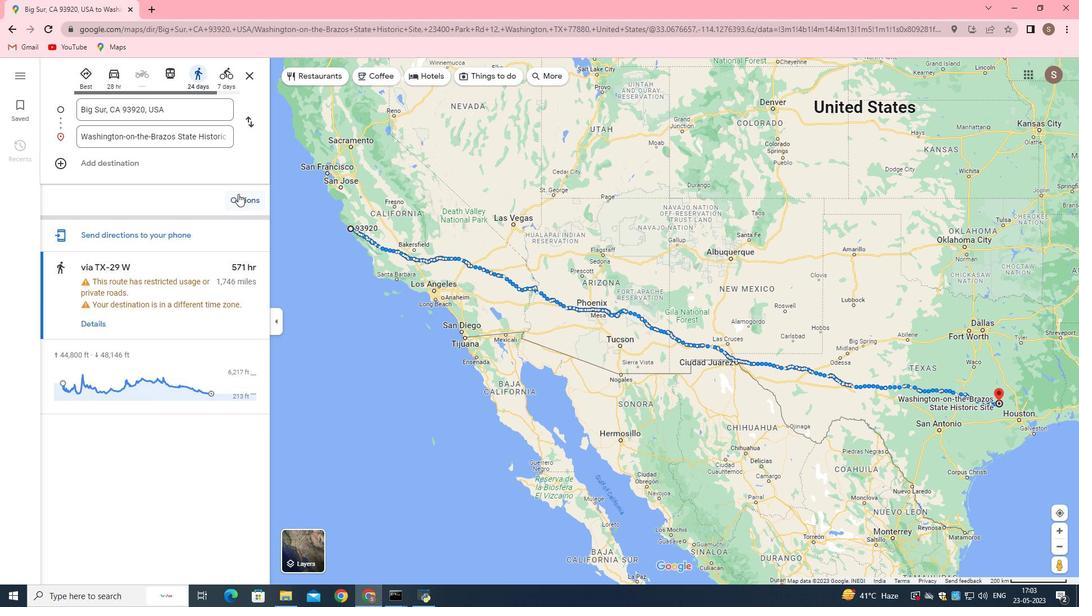 
Action: Mouse moved to (95, 243)
Screenshot: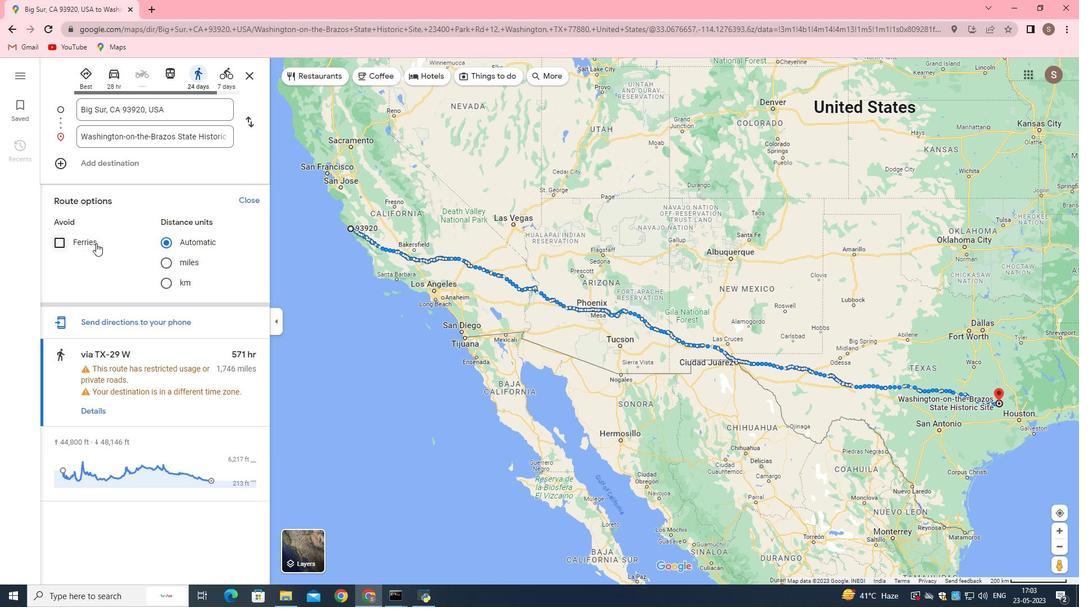 
Action: Mouse pressed left at (95, 243)
Screenshot: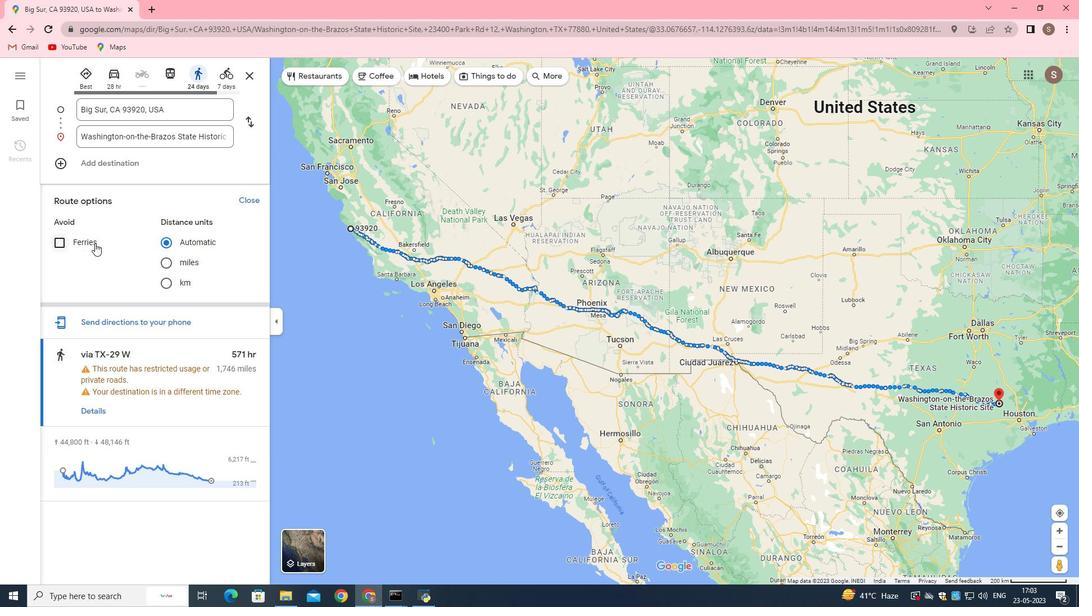 
Action: Mouse moved to (243, 201)
Screenshot: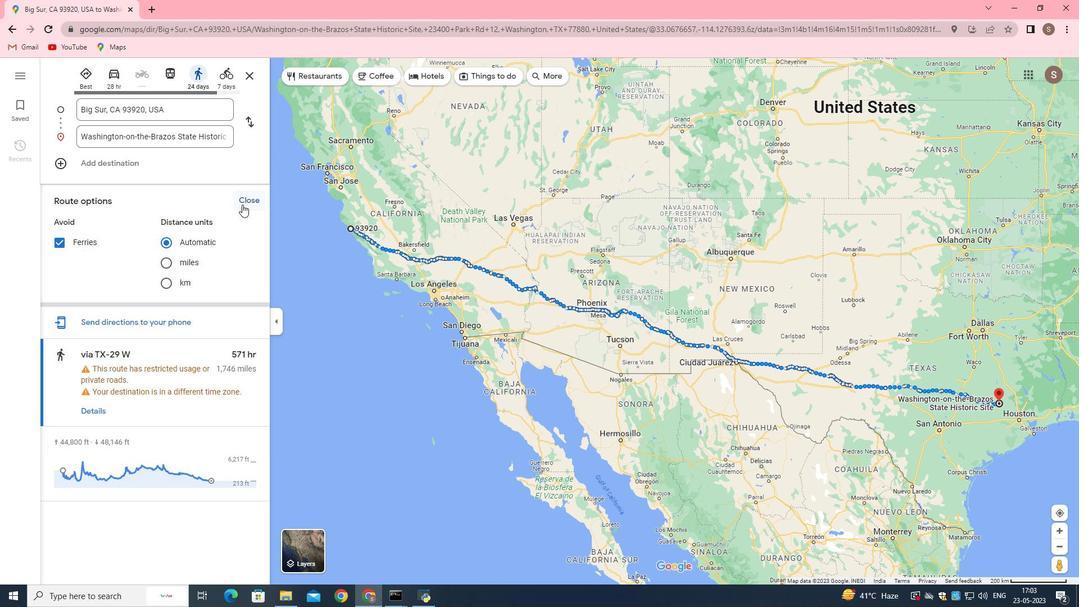 
Action: Mouse pressed left at (243, 201)
Screenshot: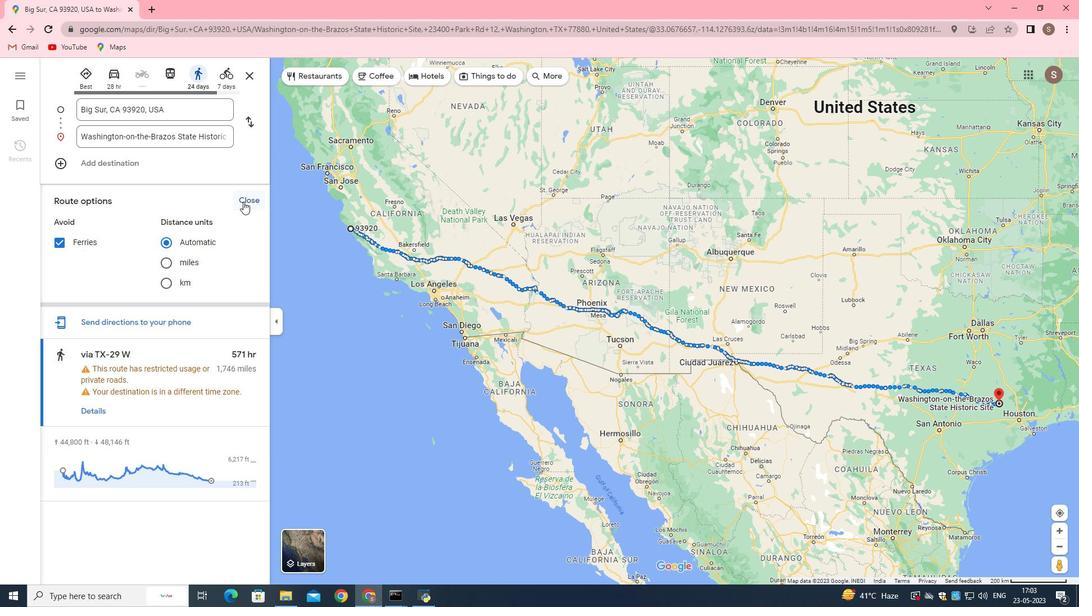 
Action: Mouse moved to (170, 319)
Screenshot: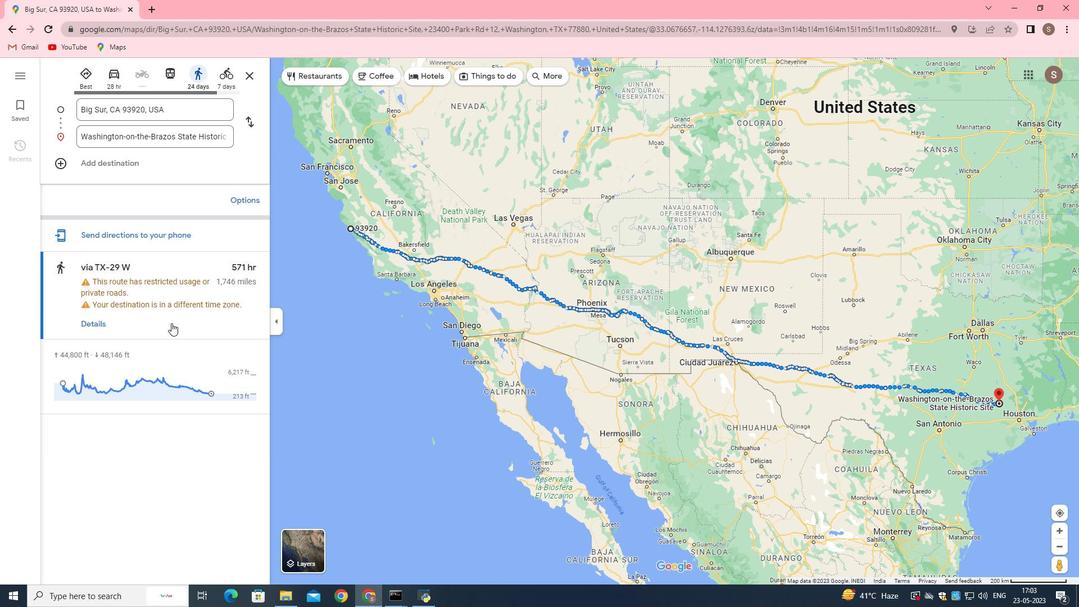 
Action: Mouse scrolled (170, 318) with delta (0, 0)
Screenshot: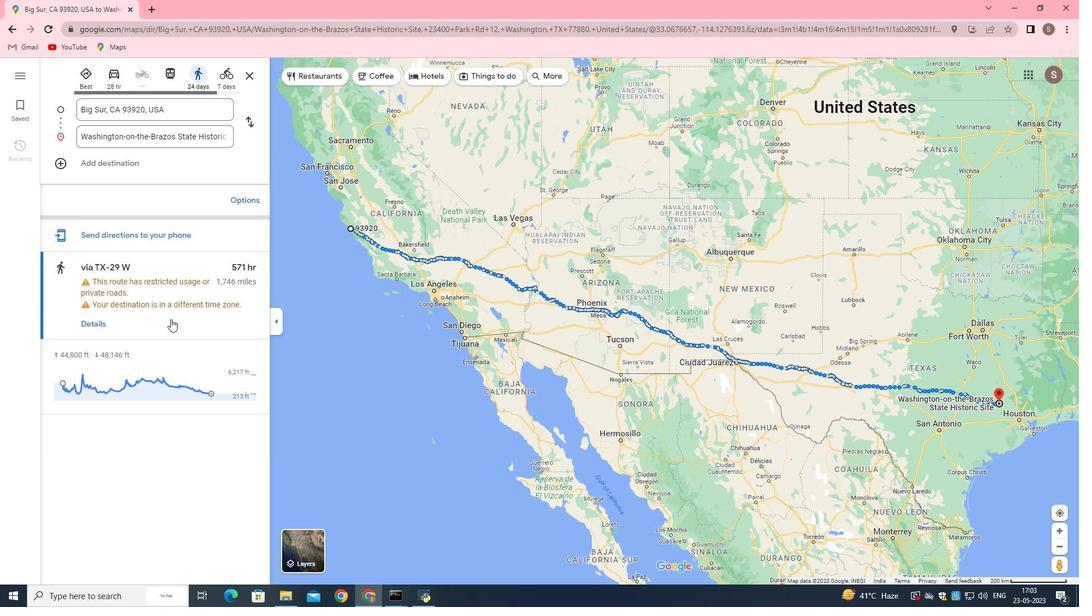 
Action: Mouse moved to (172, 323)
Screenshot: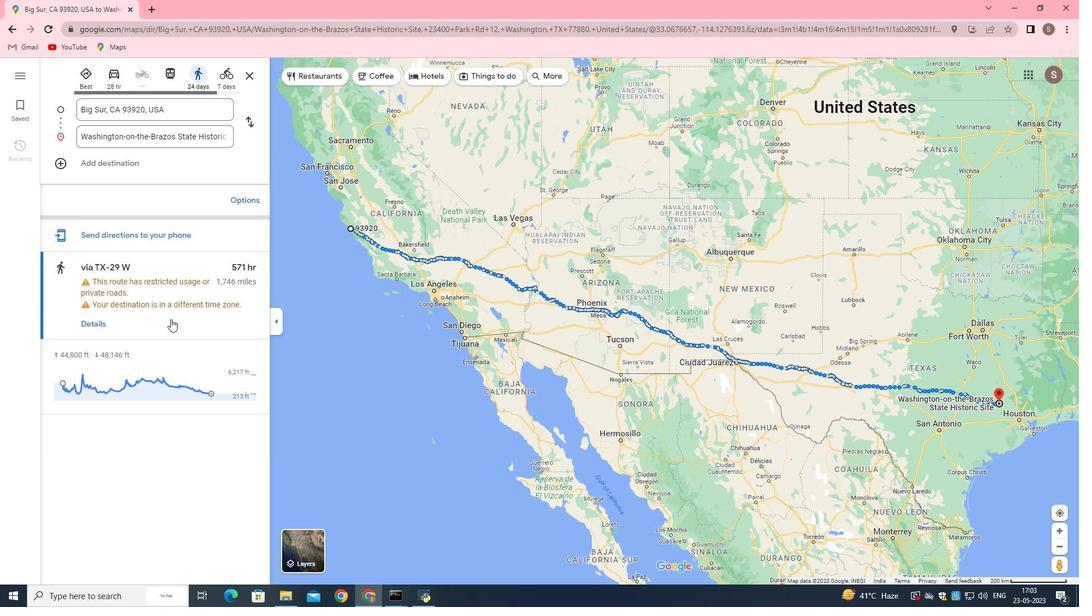 
Action: Mouse scrolled (172, 323) with delta (0, 0)
Screenshot: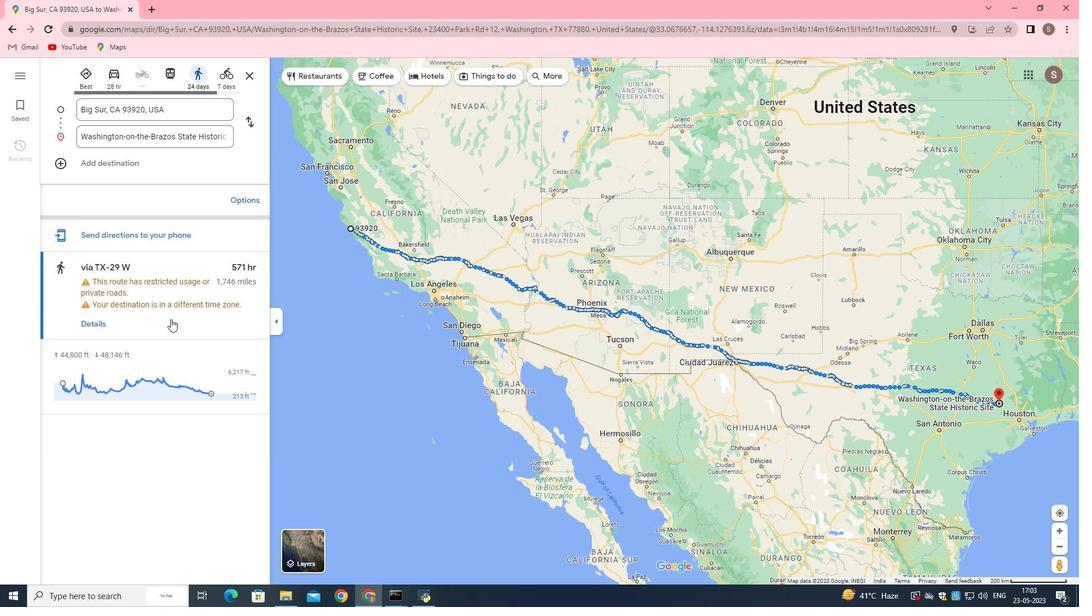 
Action: Mouse scrolled (172, 323) with delta (0, 0)
Screenshot: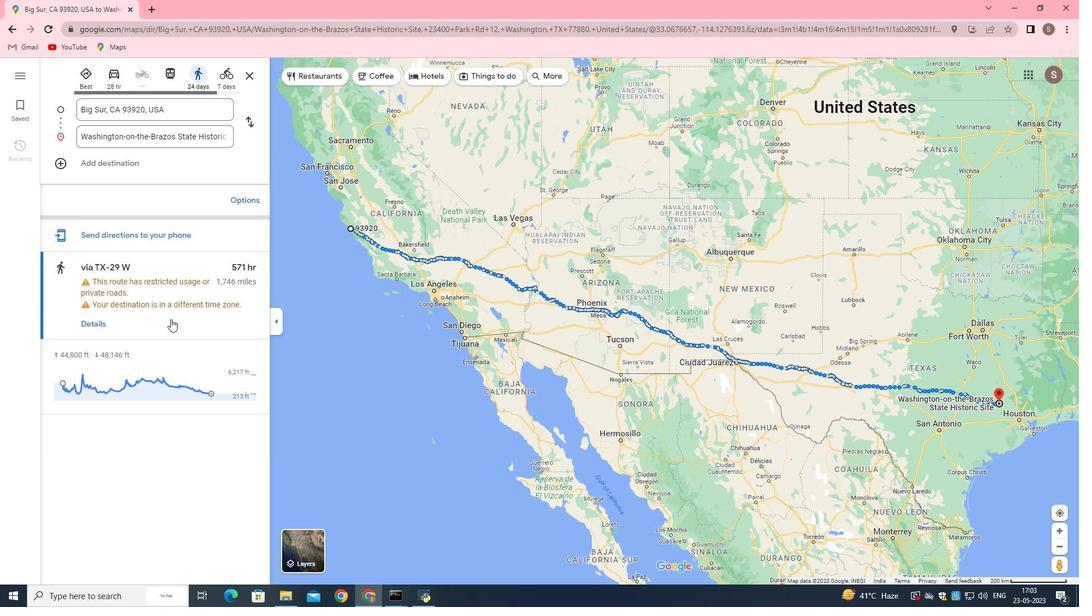 
Action: Mouse moved to (545, 304)
Screenshot: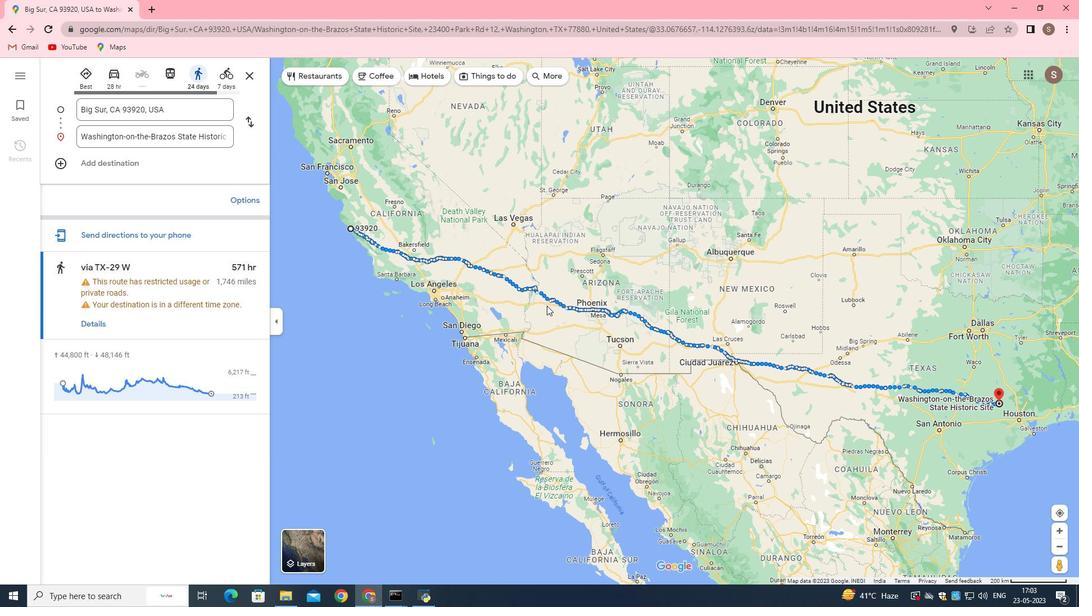 
Action: Mouse scrolled (545, 303) with delta (0, 0)
Screenshot: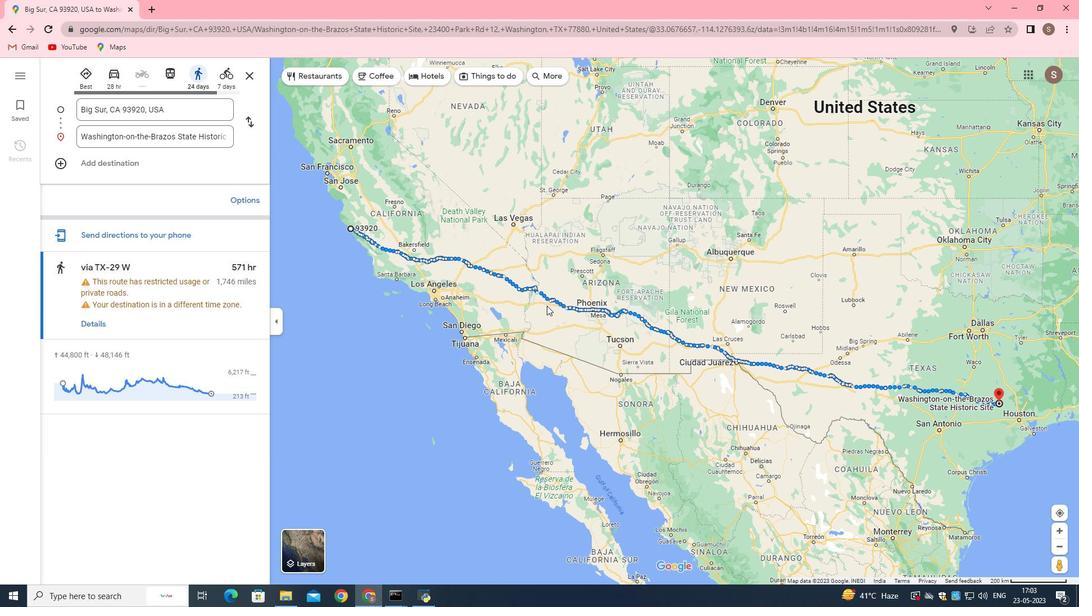 
Action: Mouse scrolled (545, 303) with delta (0, 0)
Screenshot: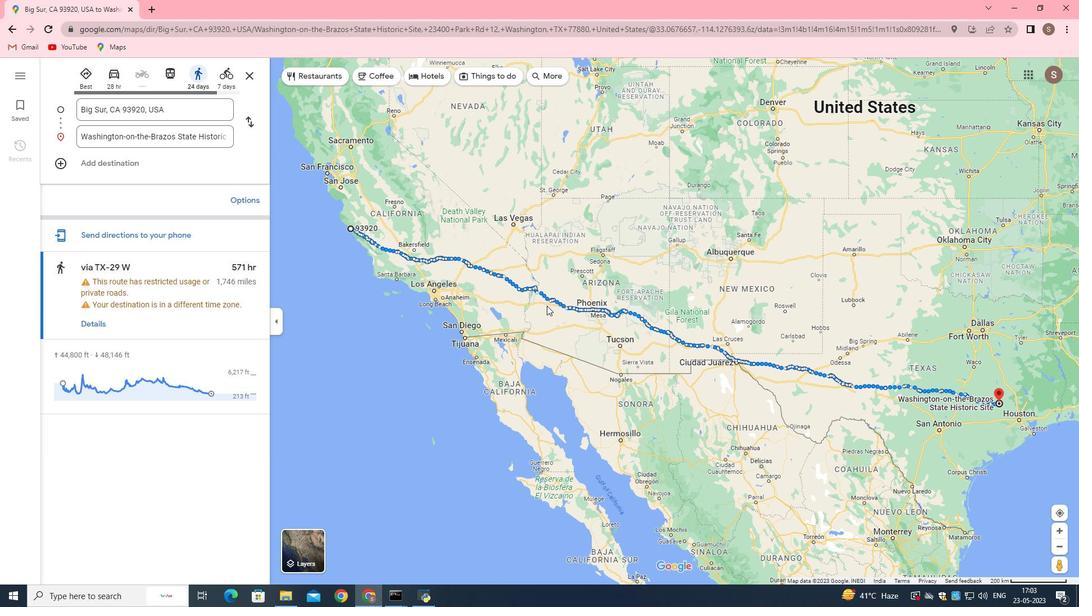 
Action: Mouse scrolled (545, 303) with delta (0, 0)
Screenshot: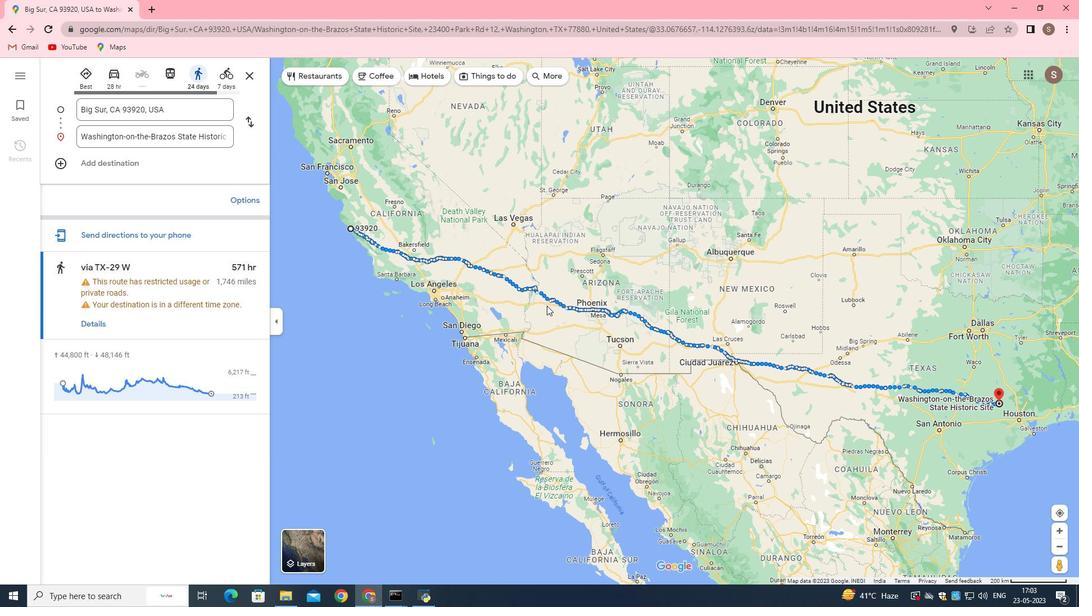 
Action: Mouse moved to (545, 299)
Screenshot: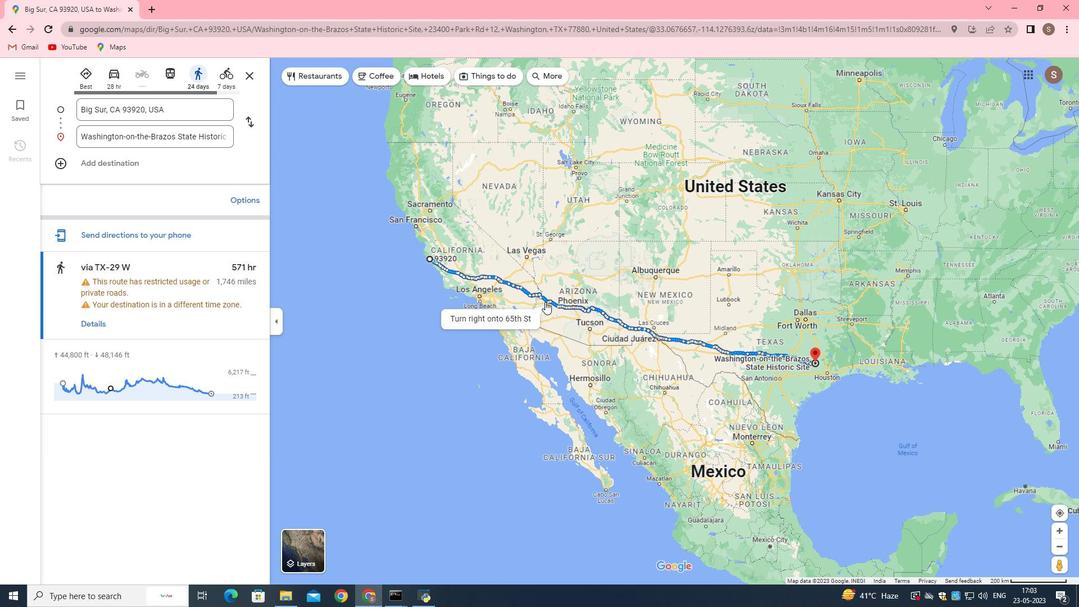 
Action: Mouse scrolled (545, 300) with delta (0, 0)
Screenshot: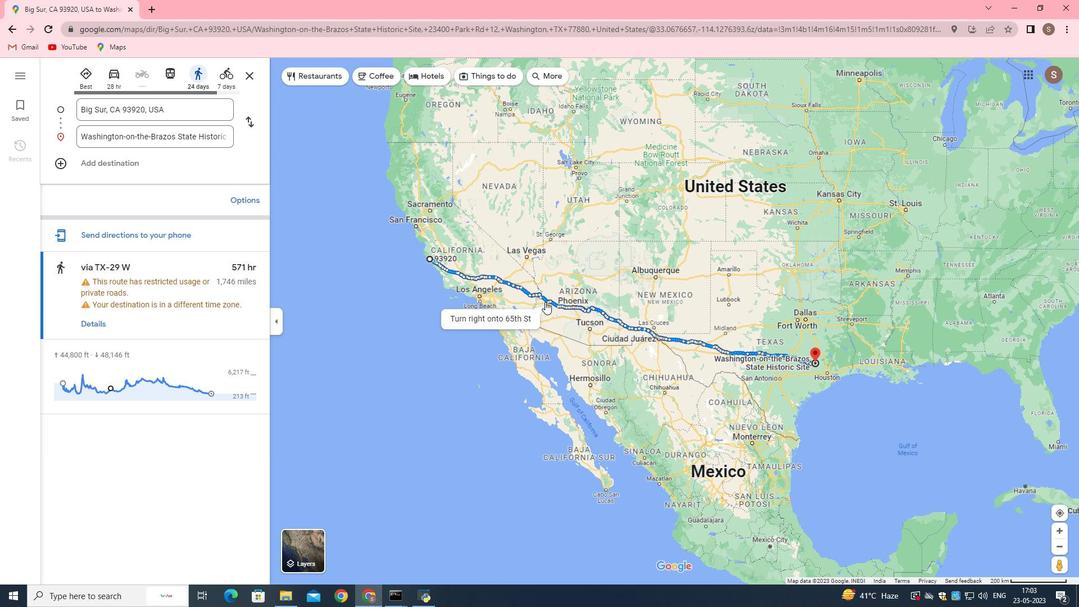 
Action: Mouse moved to (545, 294)
Screenshot: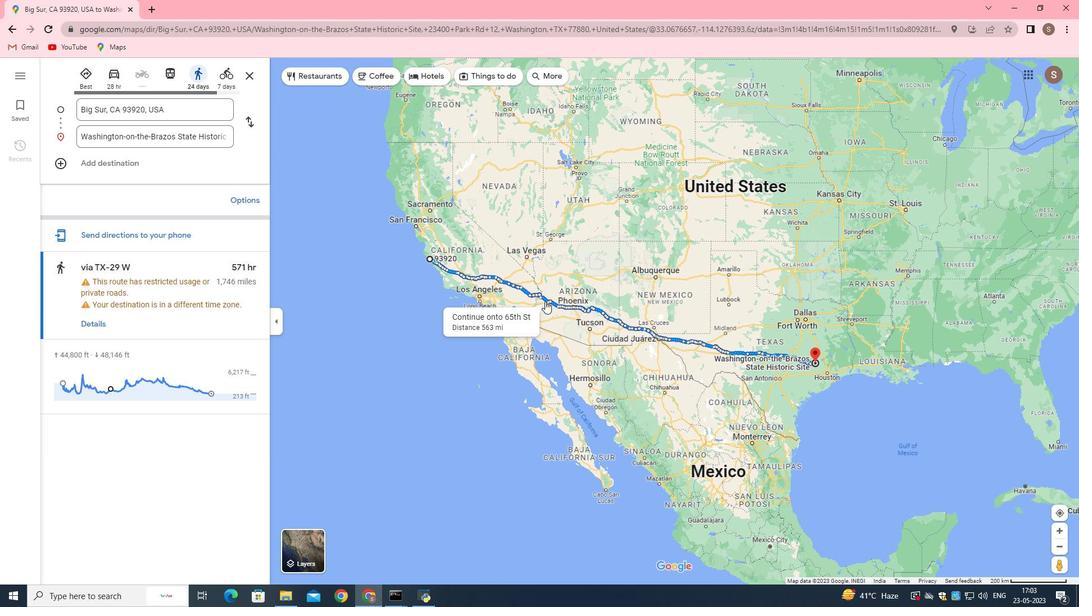 
Action: Mouse scrolled (545, 295) with delta (0, 0)
Screenshot: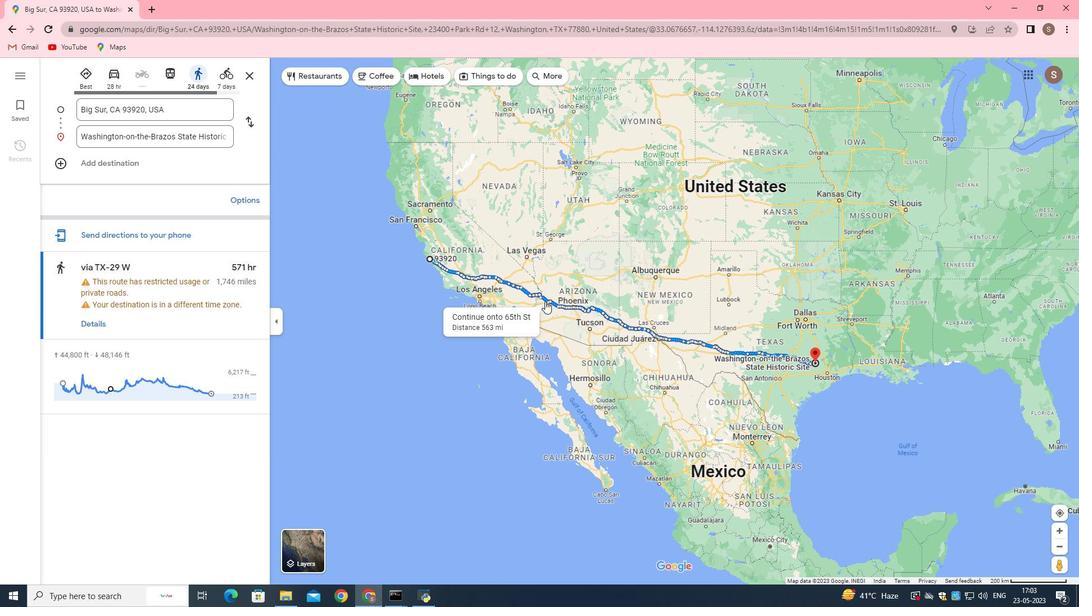 
Action: Mouse moved to (545, 289)
Screenshot: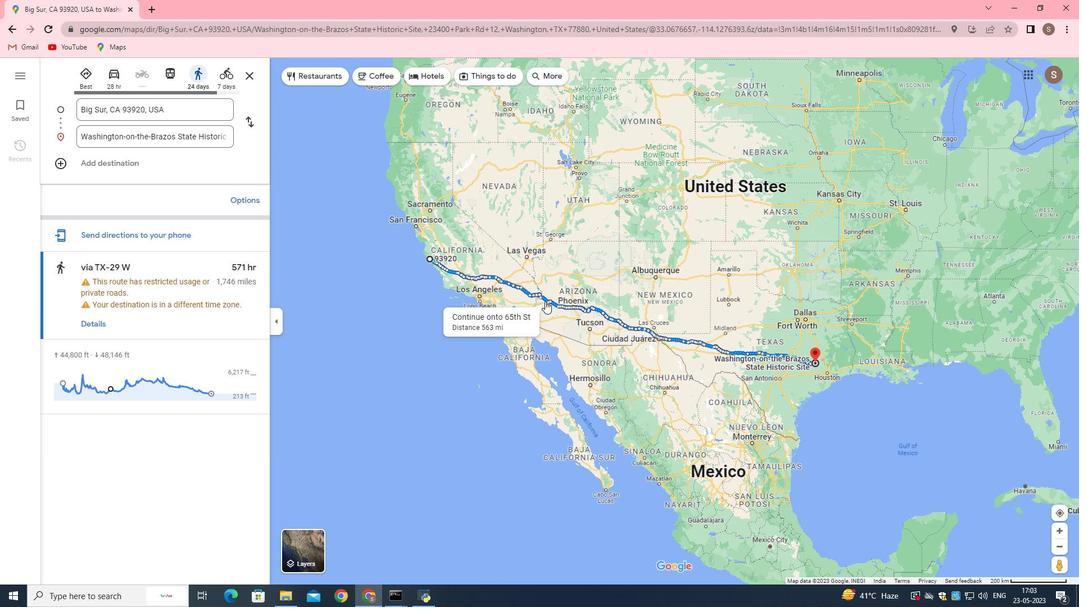 
Action: Mouse scrolled (545, 290) with delta (0, 0)
Screenshot: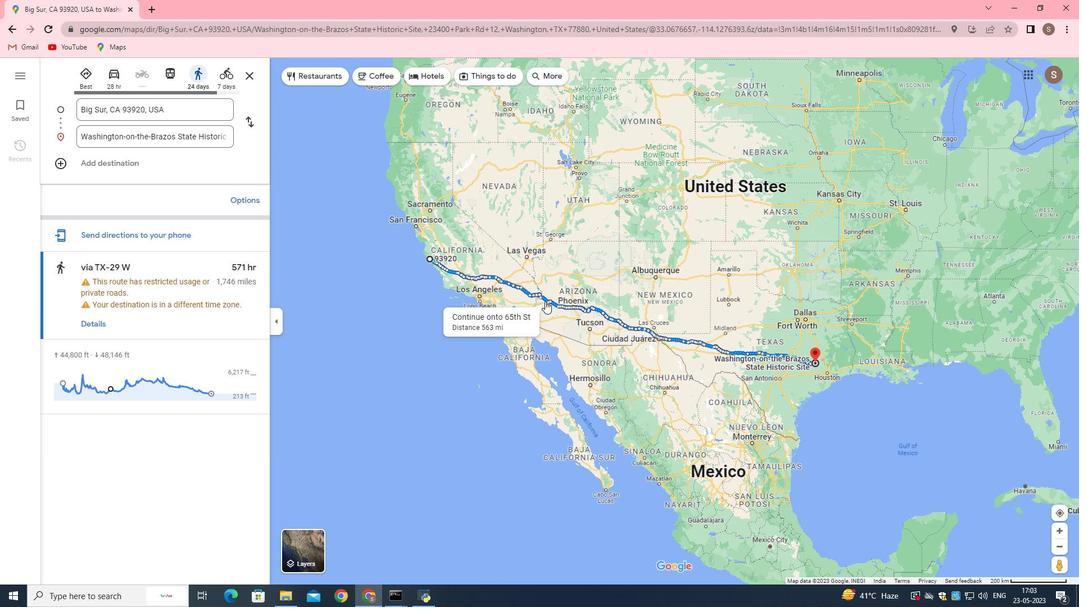 
Action: Mouse moved to (549, 284)
Screenshot: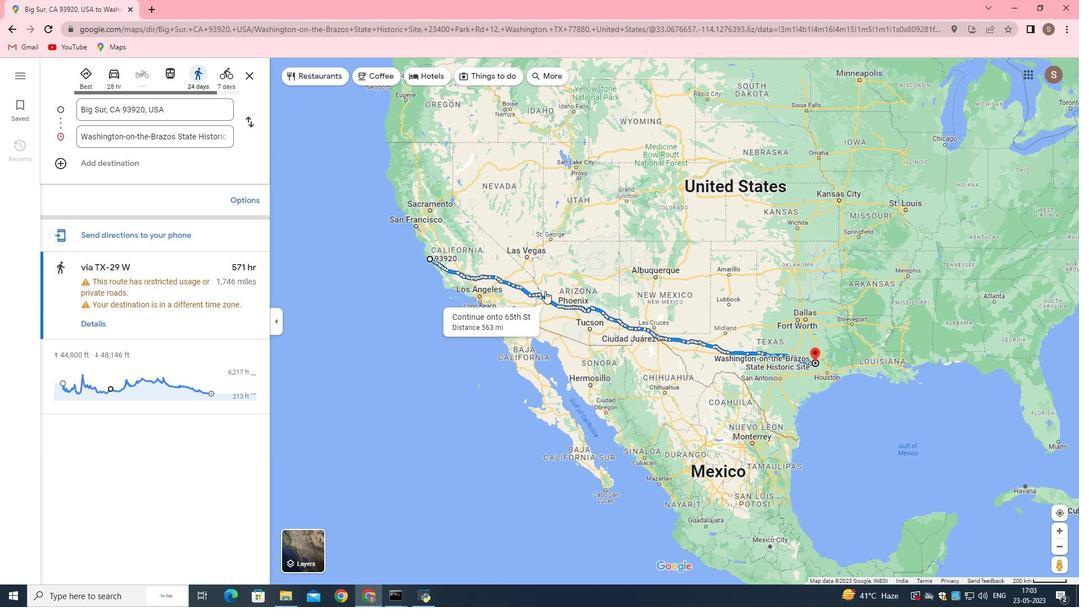 
Action: Mouse scrolled (549, 285) with delta (0, 0)
Screenshot: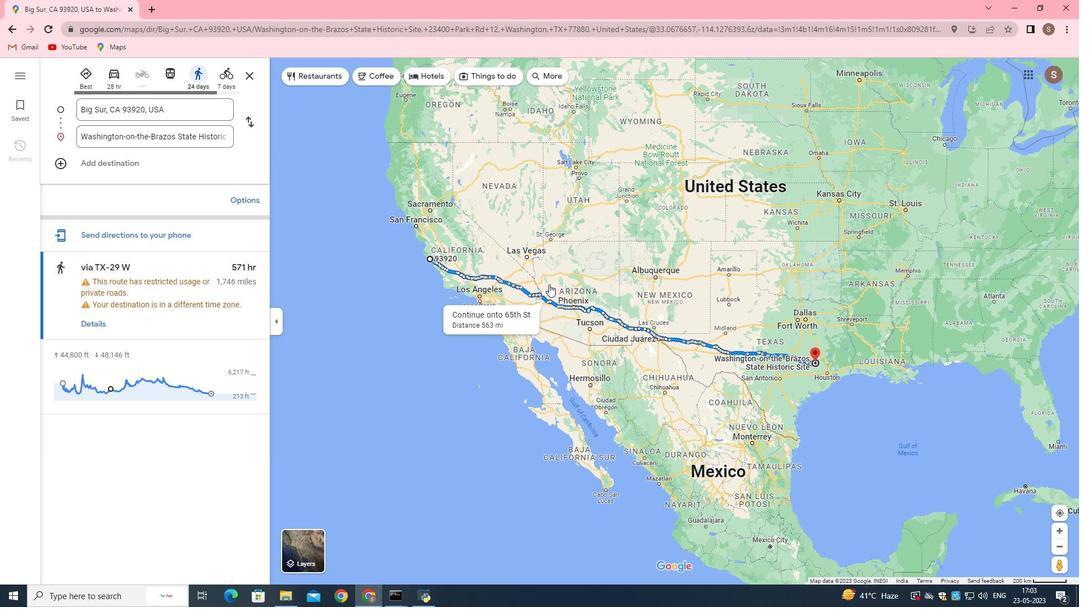 
Action: Mouse scrolled (549, 285) with delta (0, 0)
Screenshot: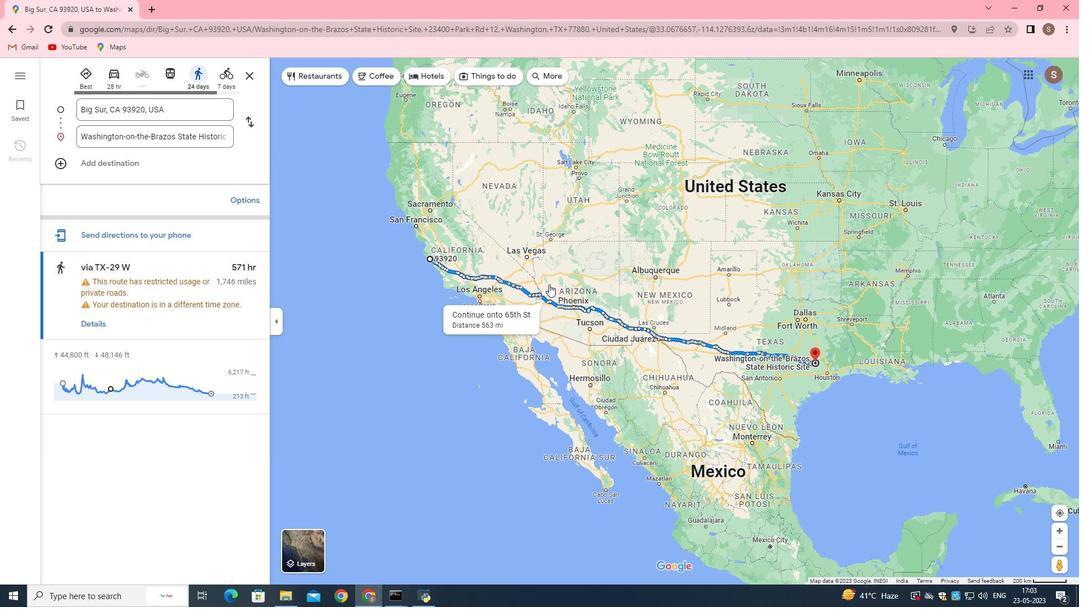 
Action: Mouse scrolled (549, 285) with delta (0, 0)
Screenshot: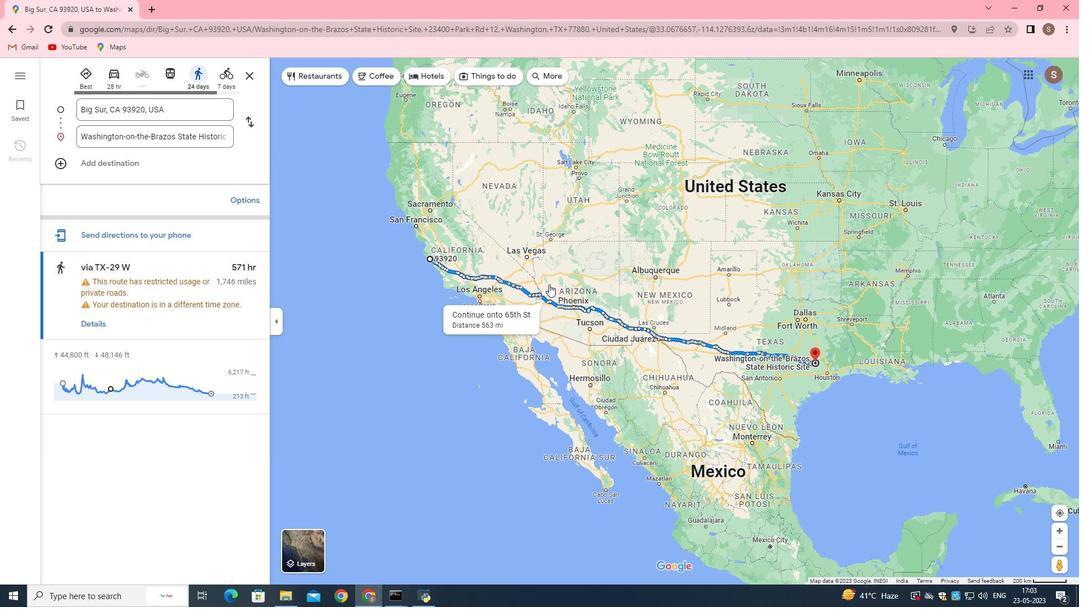 
Action: Mouse moved to (549, 283)
Screenshot: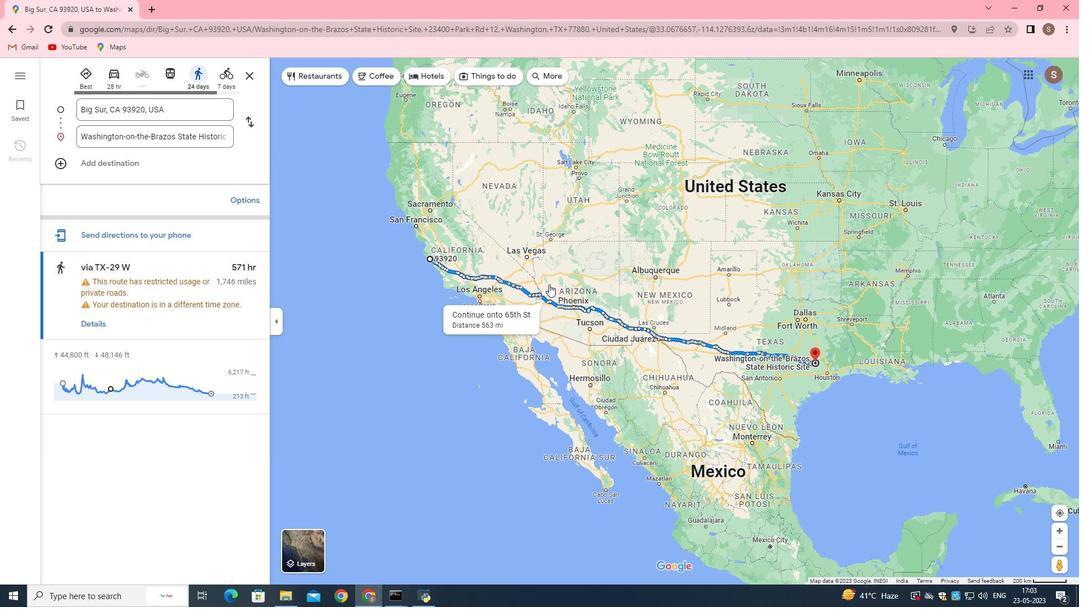 
Action: Mouse scrolled (549, 284) with delta (0, 0)
Screenshot: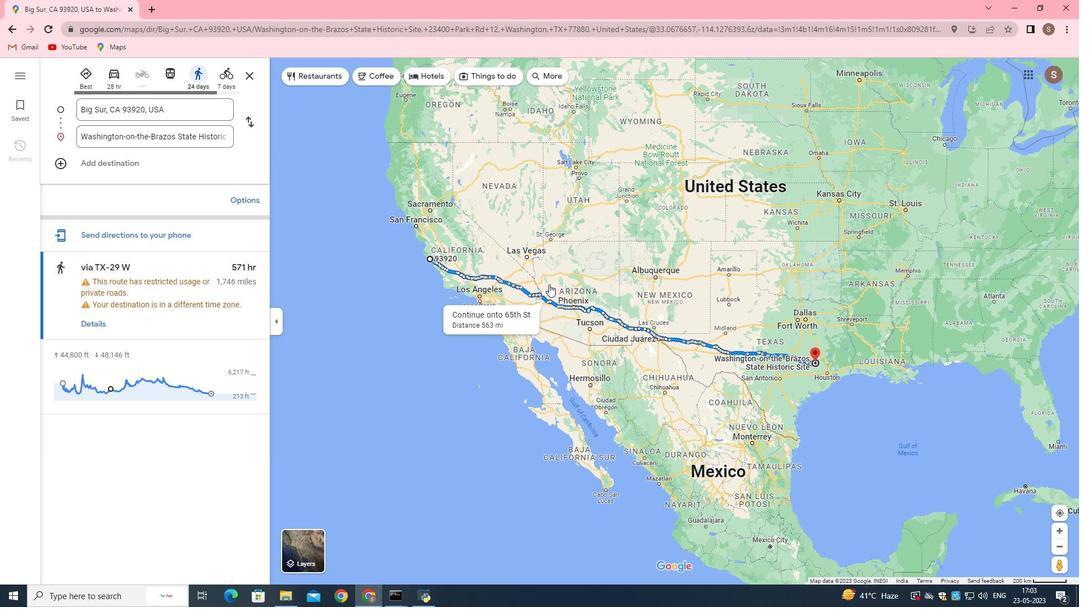
Action: Mouse scrolled (549, 284) with delta (0, 0)
Screenshot: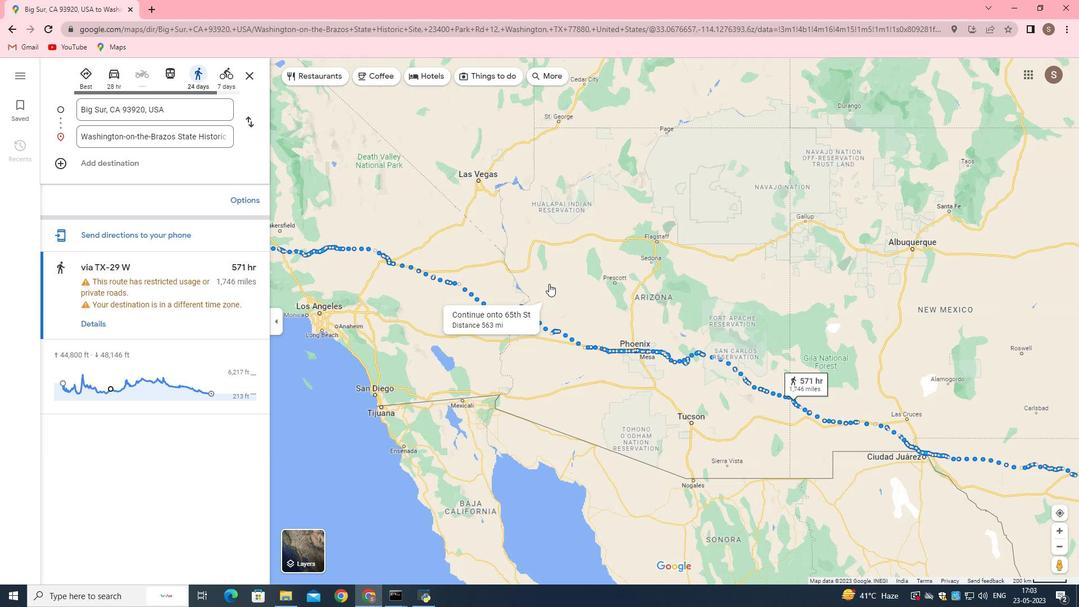
Action: Mouse scrolled (549, 284) with delta (0, 0)
Screenshot: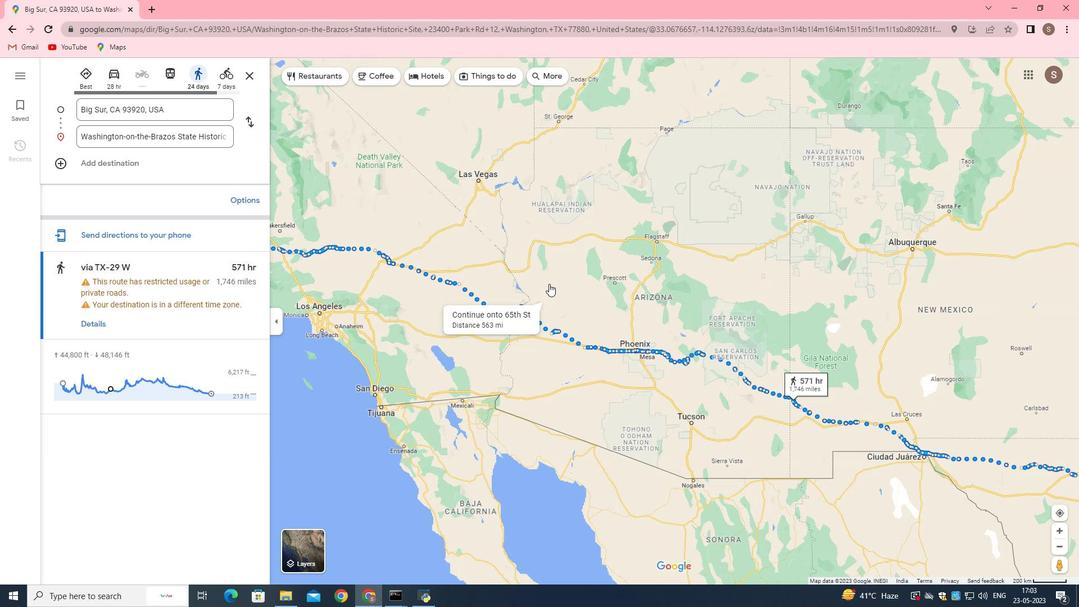 
Action: Mouse moved to (544, 287)
Screenshot: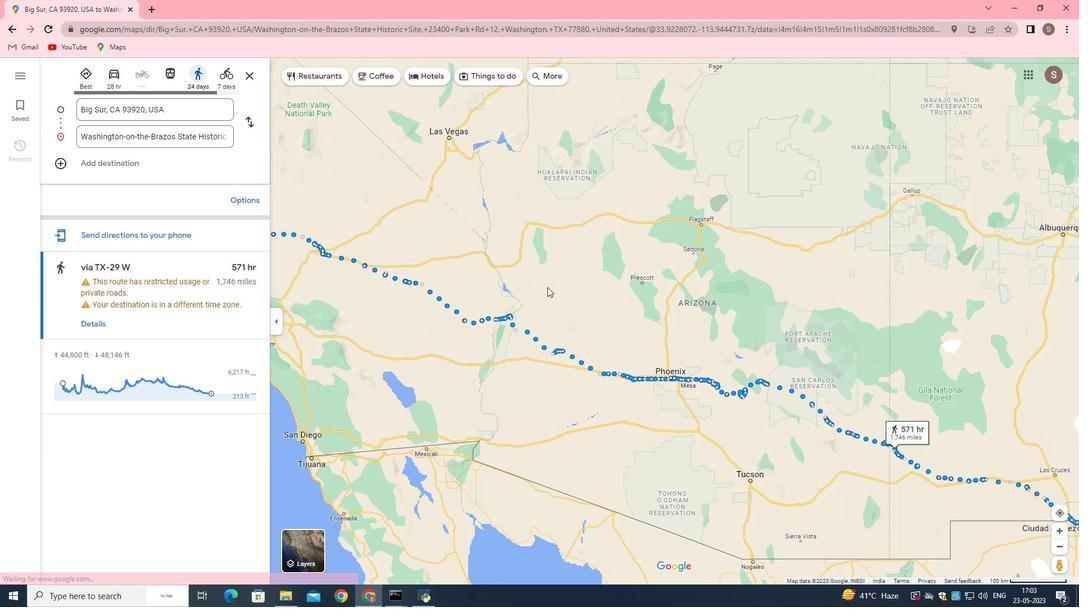 
Action: Mouse pressed left at (544, 287)
Screenshot: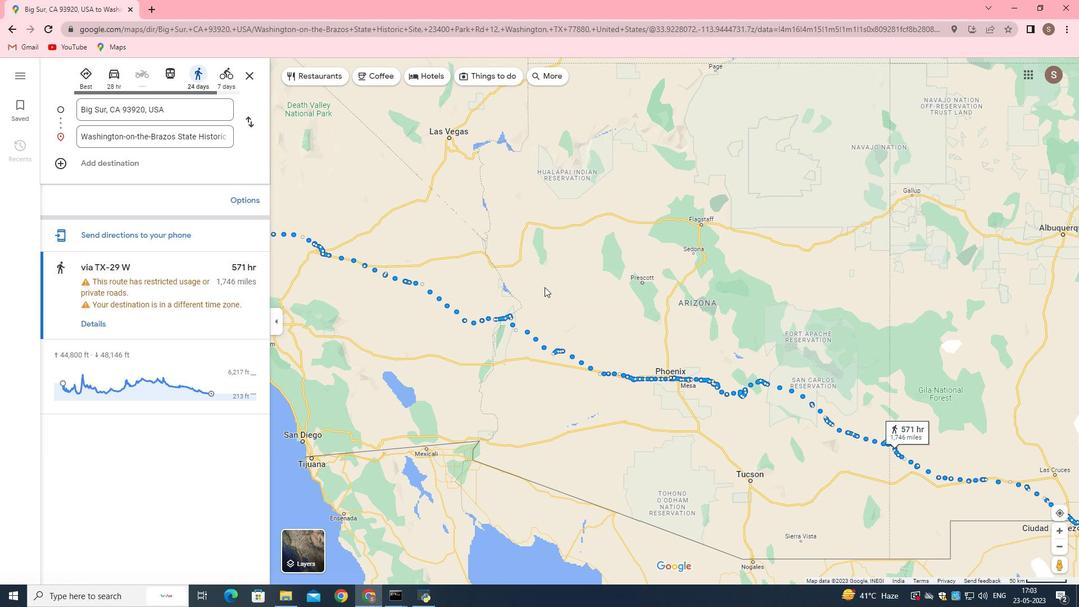 
Action: Mouse moved to (618, 309)
Screenshot: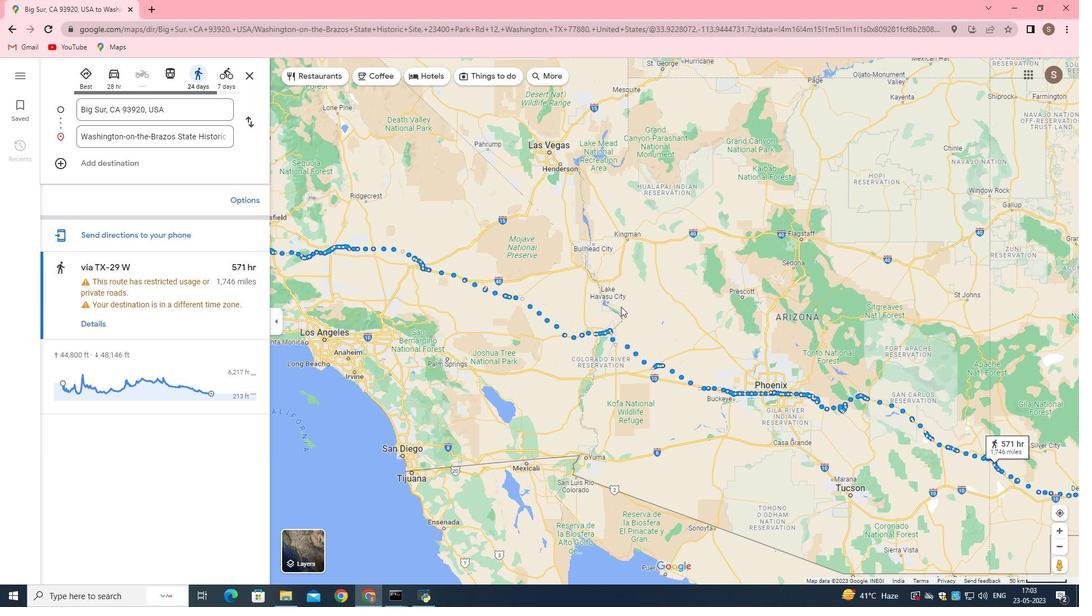 
Action: Mouse scrolled (618, 309) with delta (0, 0)
Screenshot: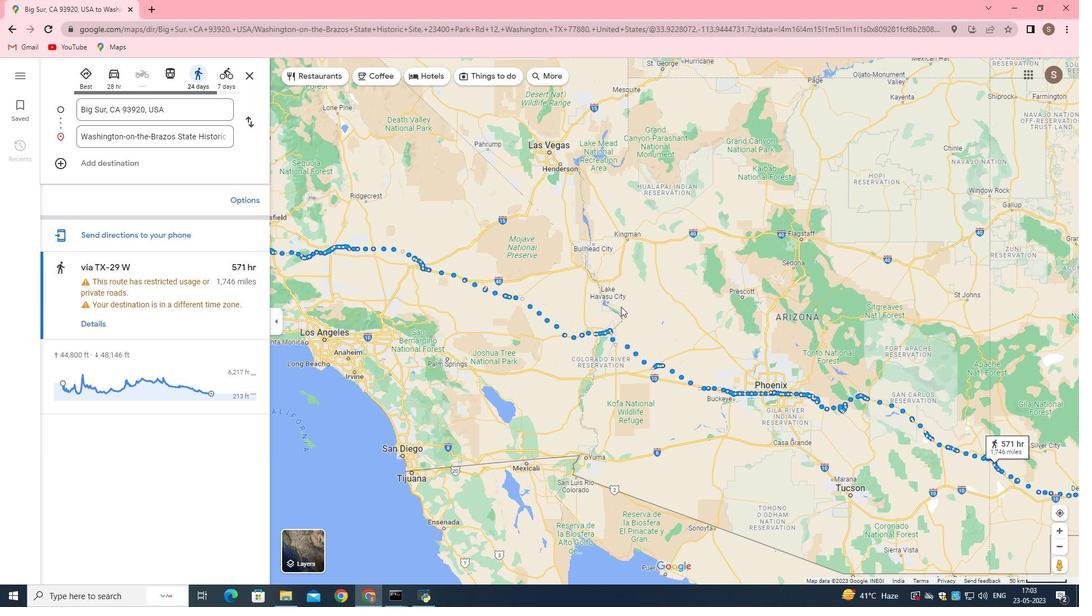 
Action: Mouse scrolled (618, 309) with delta (0, 0)
Screenshot: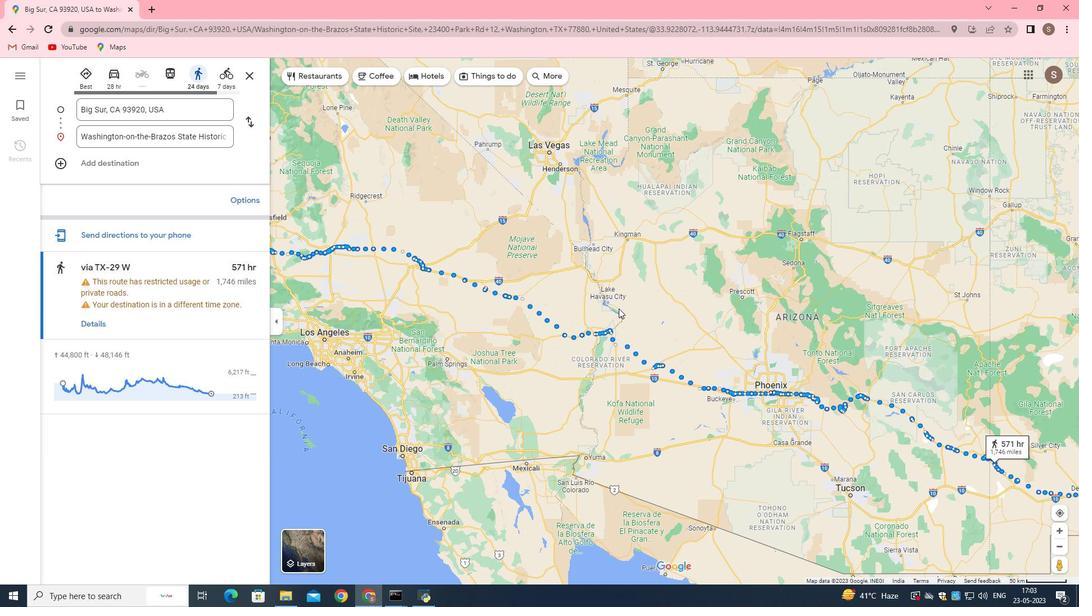
Action: Mouse scrolled (618, 309) with delta (0, 0)
Screenshot: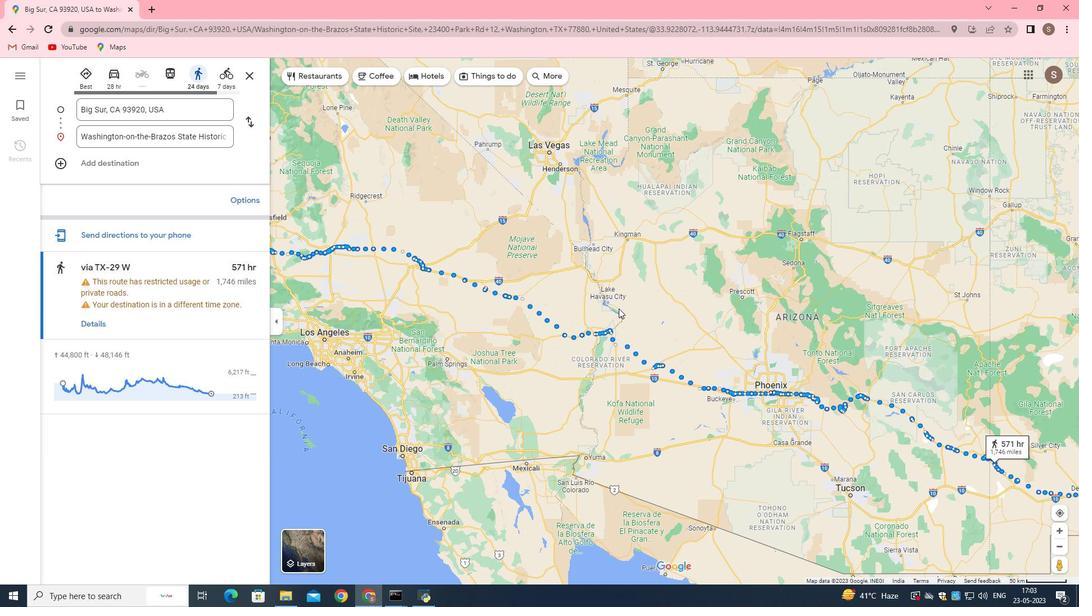 
Action: Mouse moved to (617, 309)
Screenshot: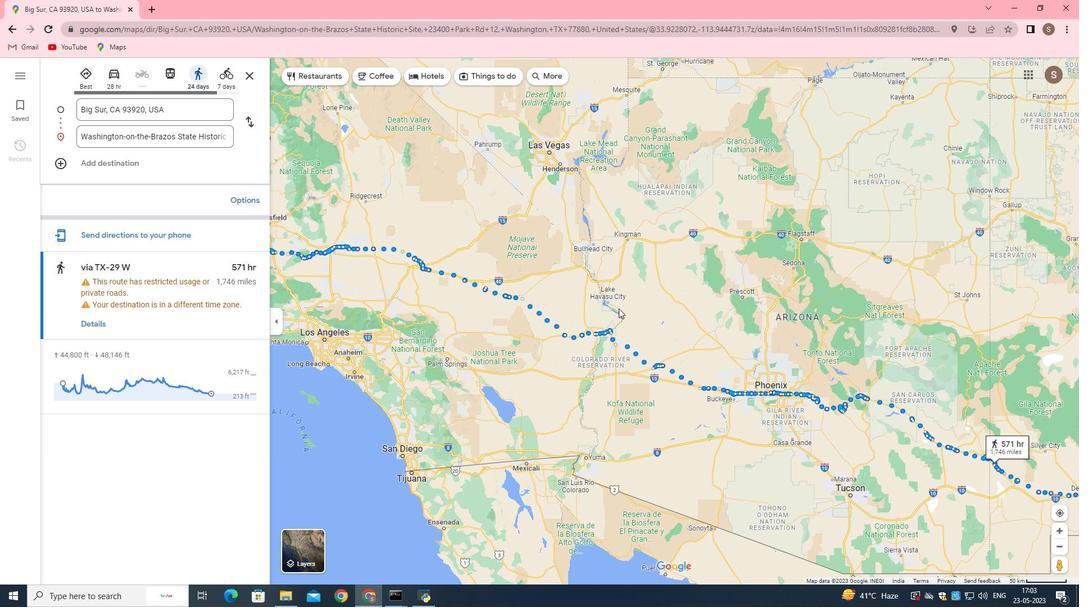 
Action: Mouse scrolled (617, 309) with delta (0, 0)
Screenshot: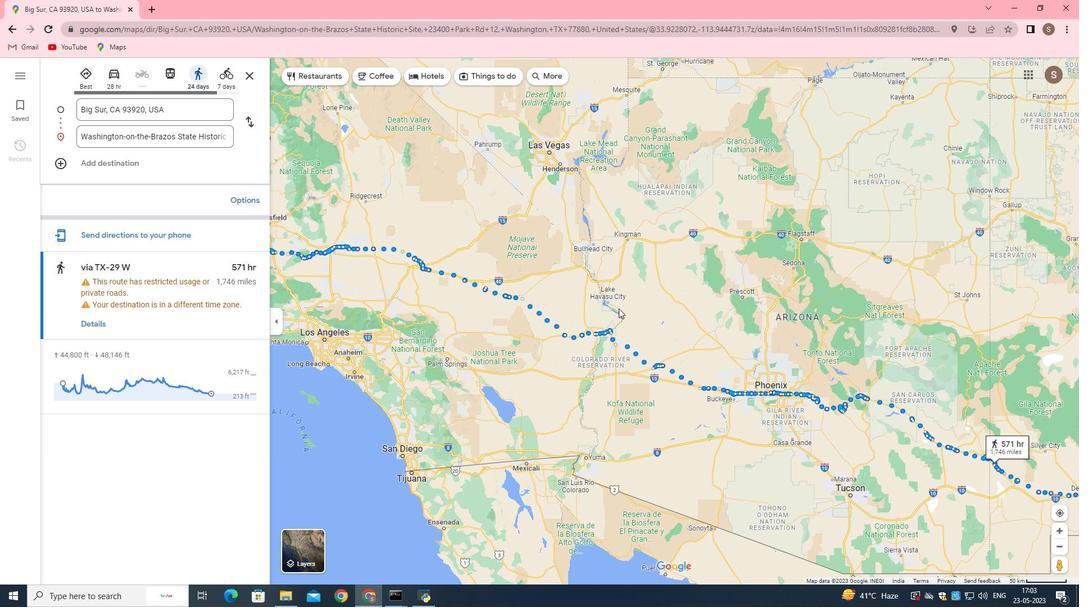 
Action: Mouse moved to (617, 306)
Screenshot: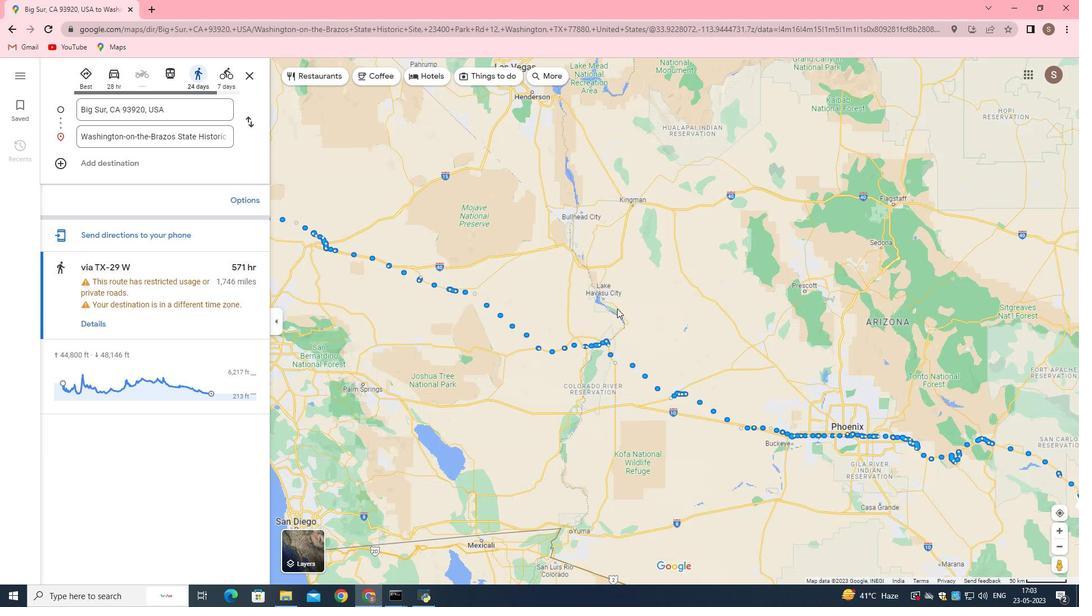 
Action: Mouse scrolled (617, 307) with delta (0, 0)
Screenshot: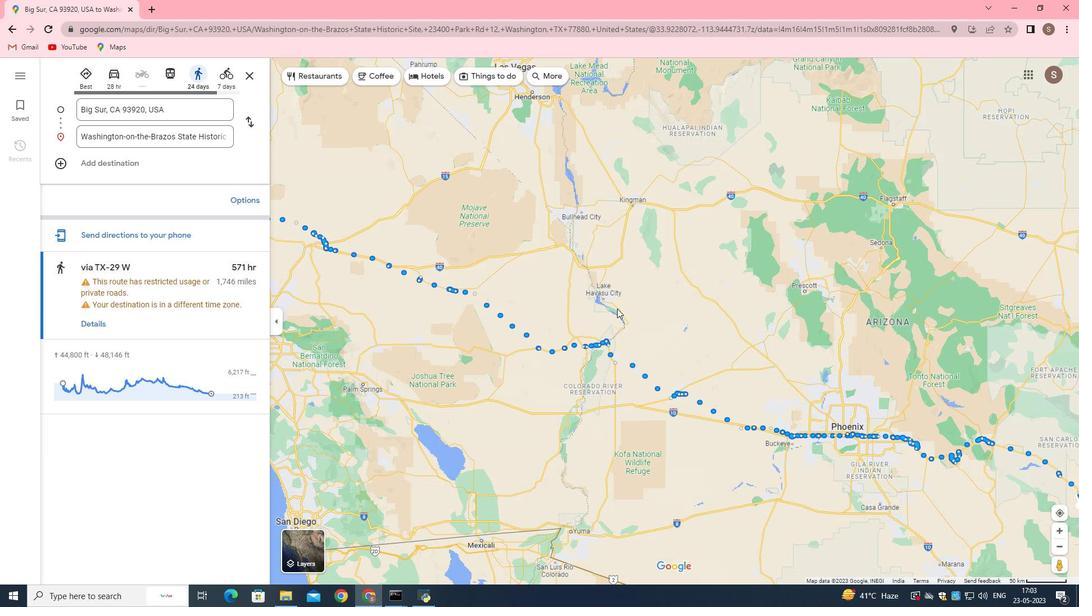 
Action: Mouse moved to (617, 305)
Screenshot: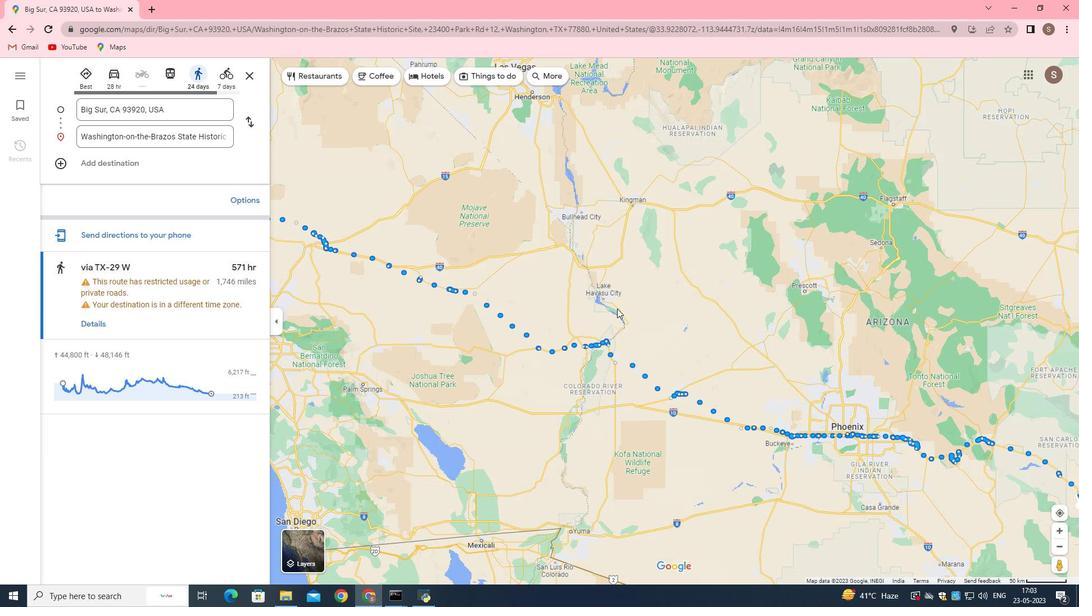
Action: Mouse scrolled (617, 306) with delta (0, 0)
Screenshot: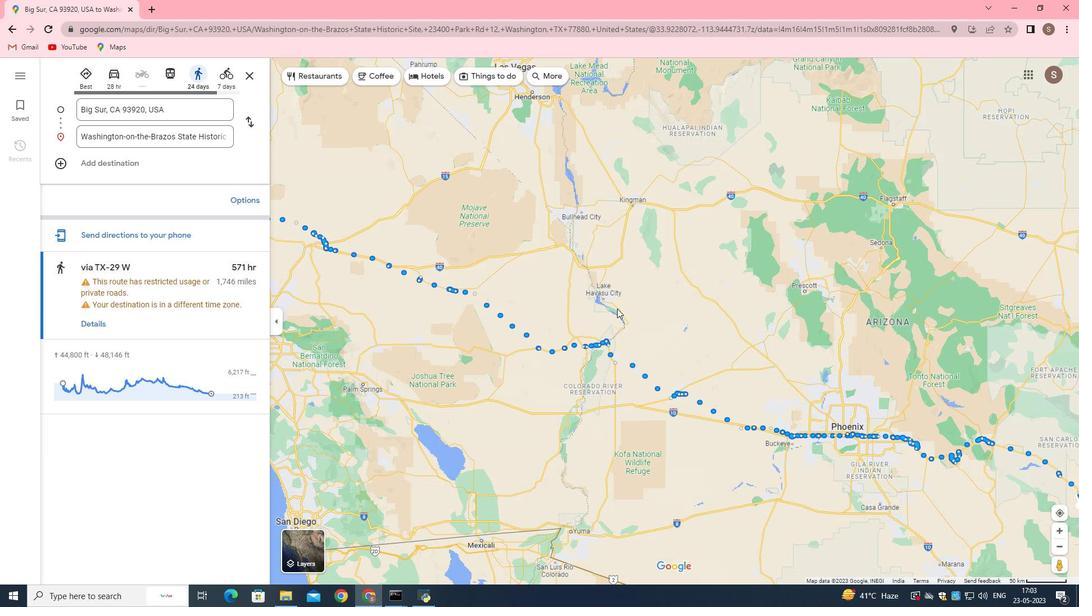 
Action: Mouse moved to (617, 305)
Screenshot: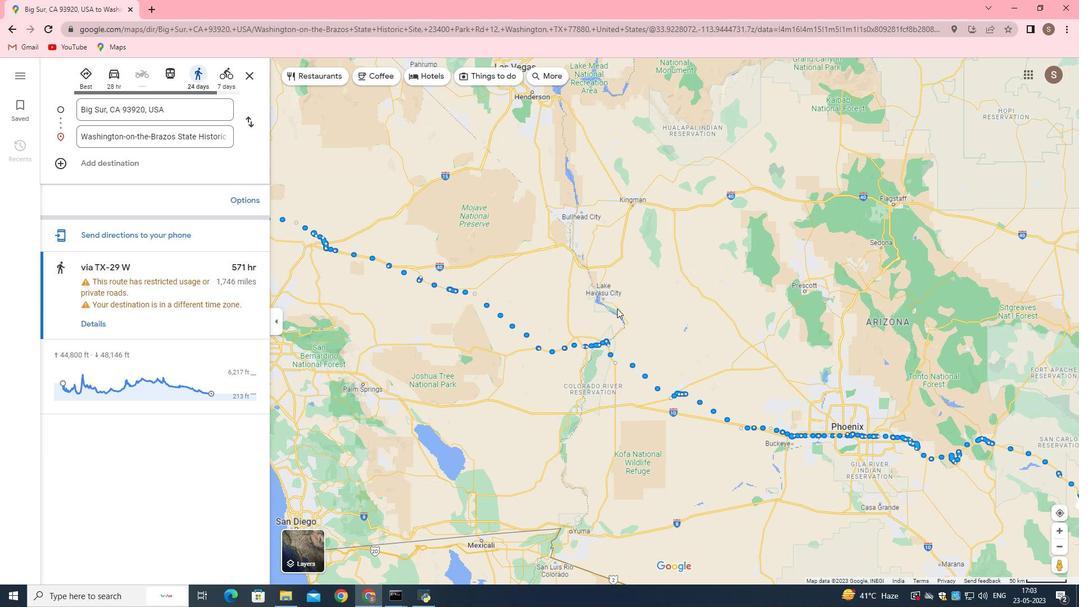
Action: Mouse scrolled (617, 305) with delta (0, 0)
Screenshot: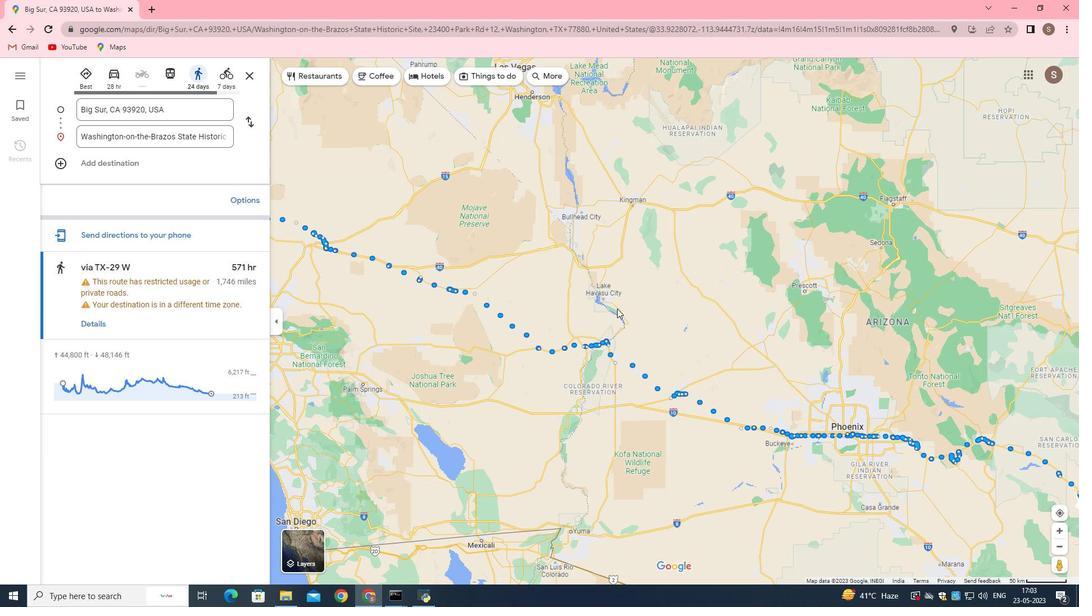 
Action: Mouse moved to (617, 304)
Screenshot: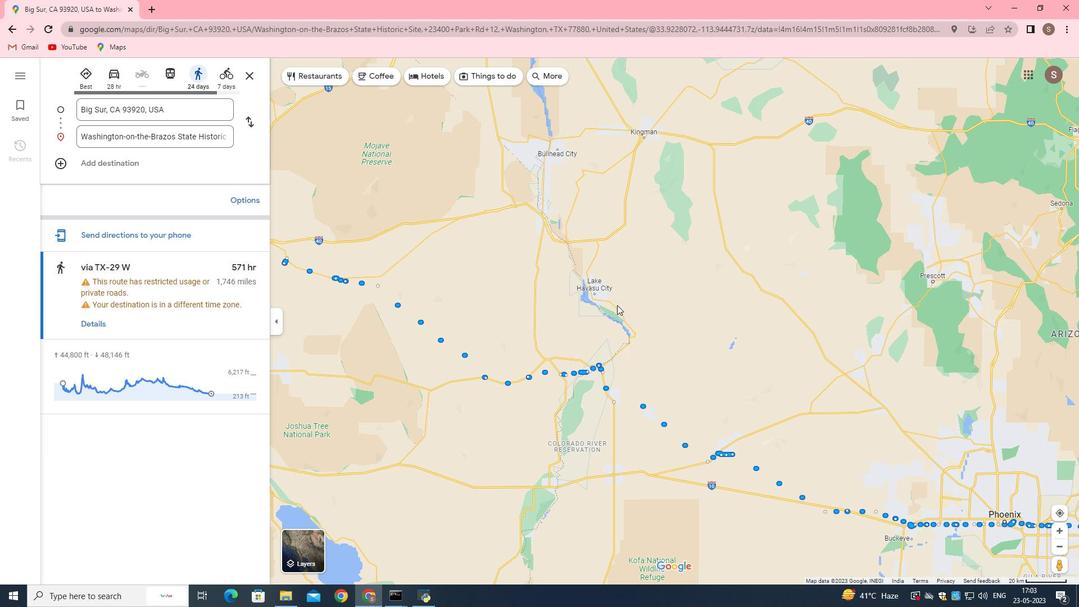 
Action: Mouse scrolled (617, 304) with delta (0, 0)
Screenshot: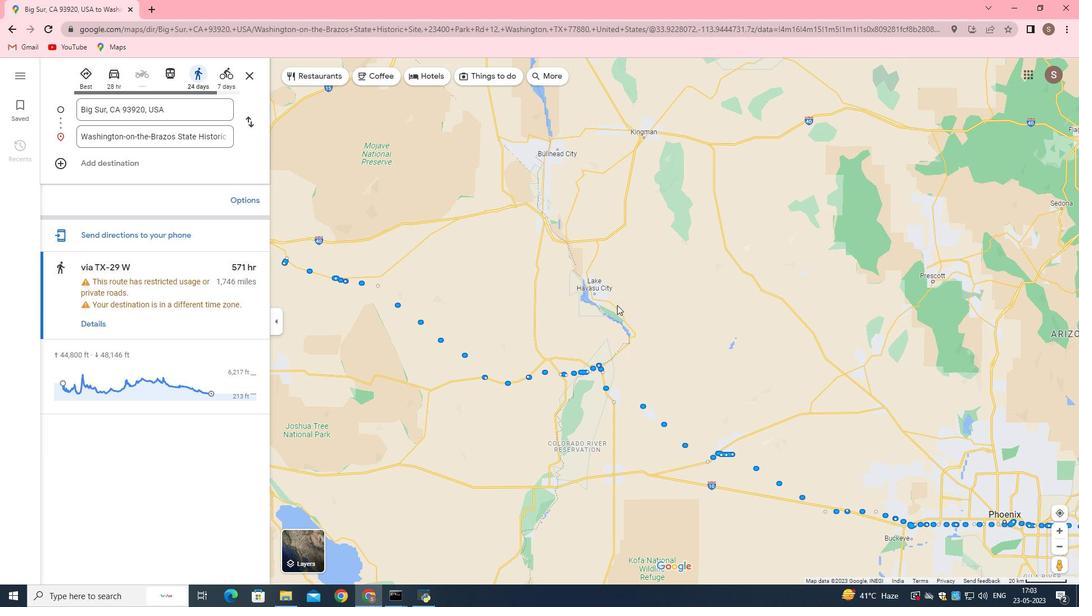 
Action: Mouse moved to (617, 303)
Screenshot: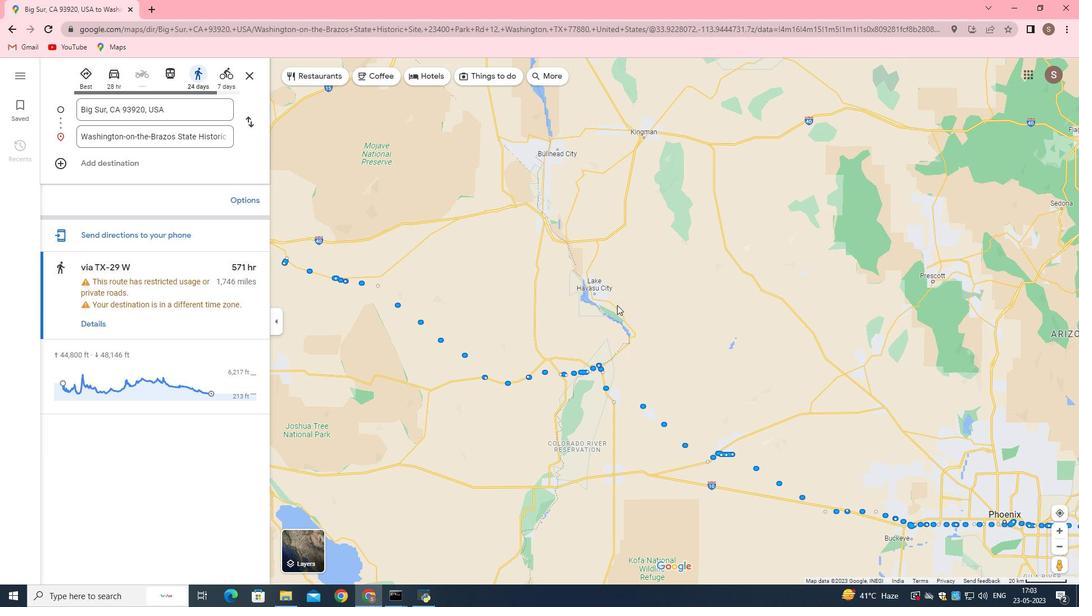 
Action: Mouse scrolled (617, 304) with delta (0, 0)
Screenshot: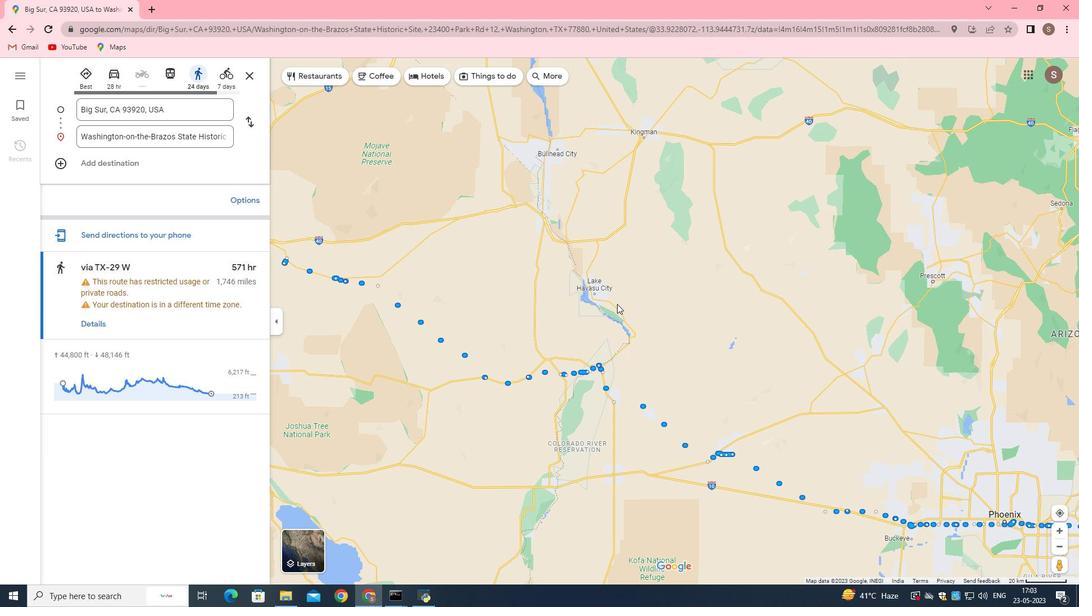 
Action: Mouse moved to (617, 302)
Screenshot: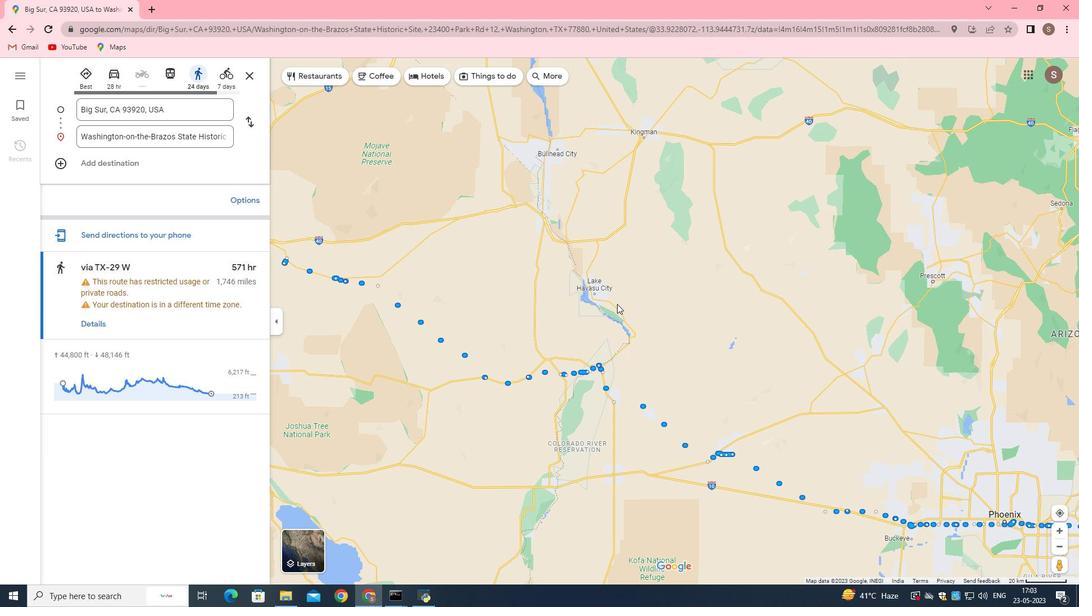 
Action: Mouse scrolled (617, 303) with delta (0, 0)
Screenshot: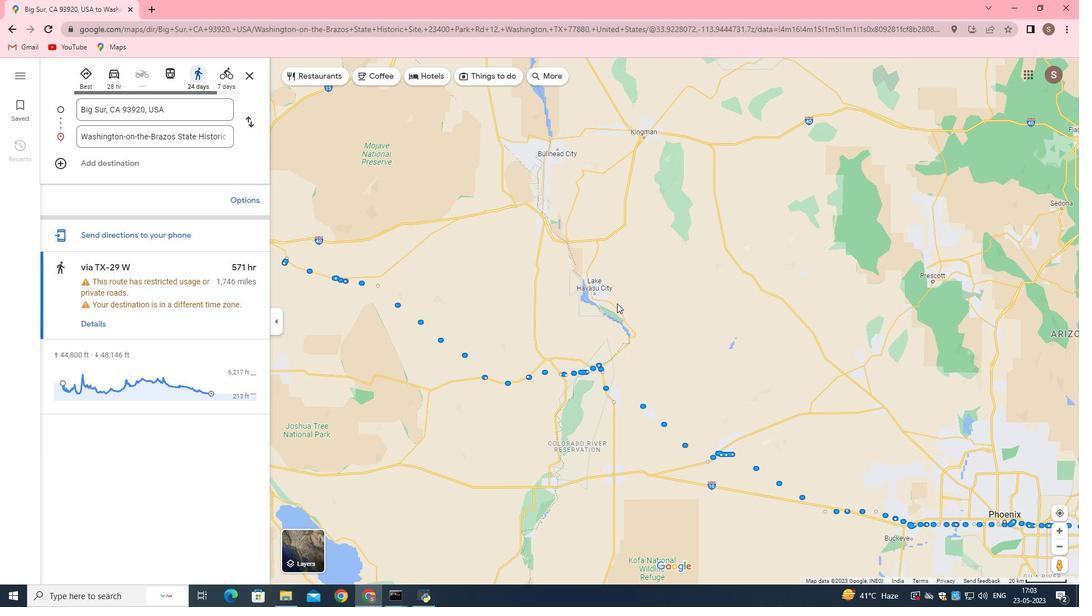 
Action: Mouse moved to (592, 340)
Screenshot: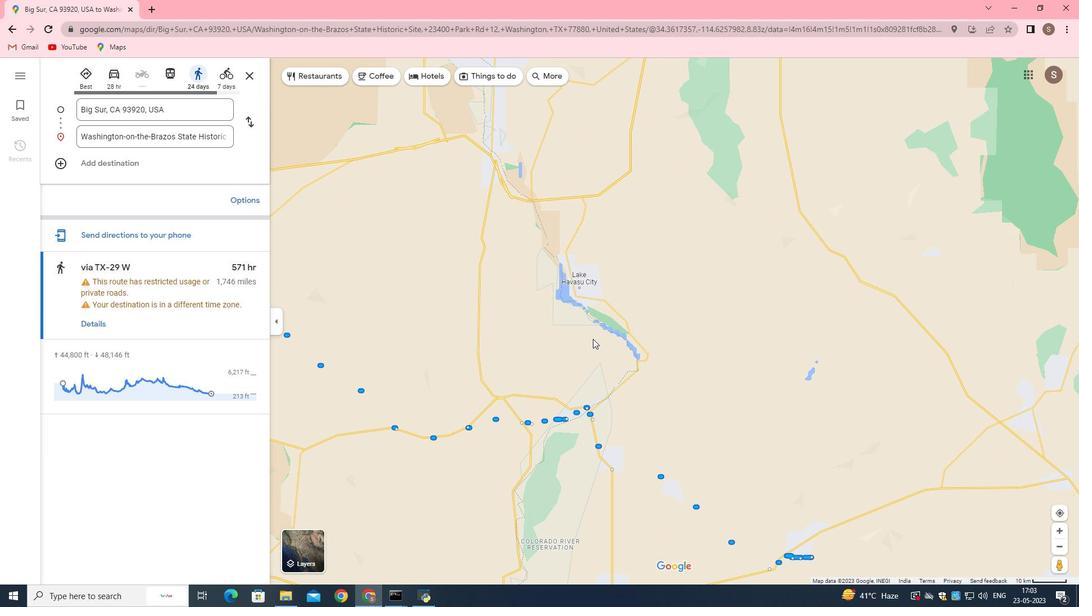 
Action: Mouse pressed left at (592, 340)
Screenshot: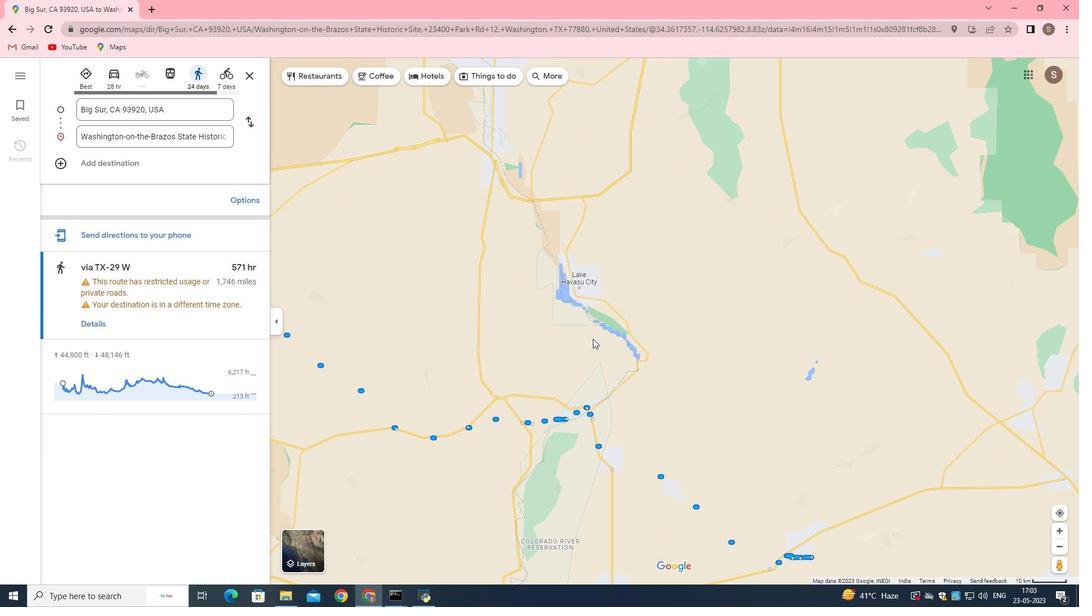 
Action: Mouse moved to (606, 313)
Screenshot: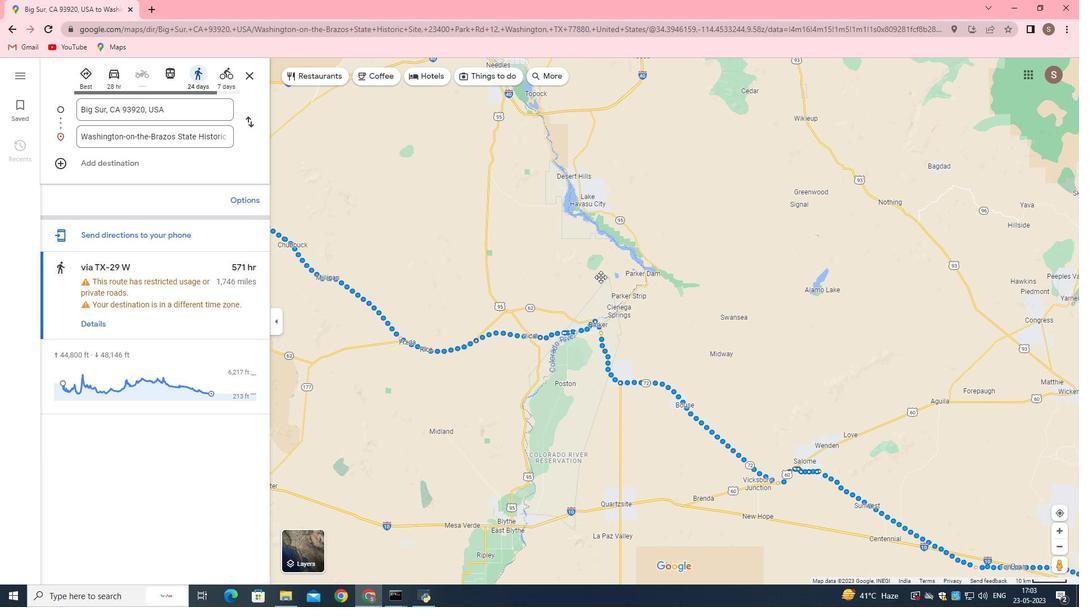 
Action: Mouse scrolled (606, 313) with delta (0, 0)
Screenshot: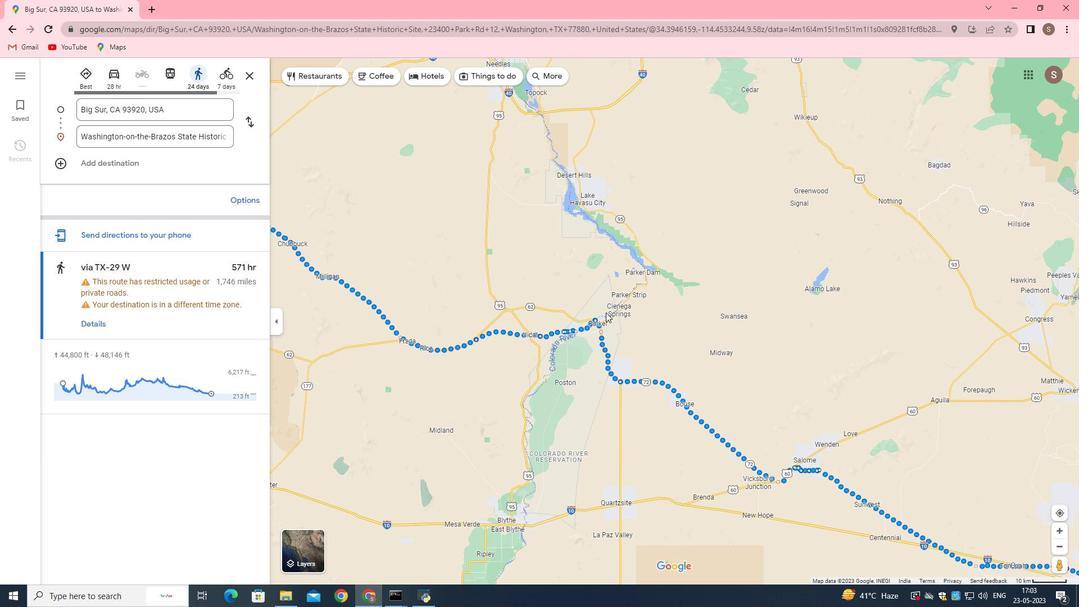 
Action: Mouse scrolled (606, 313) with delta (0, 0)
Screenshot: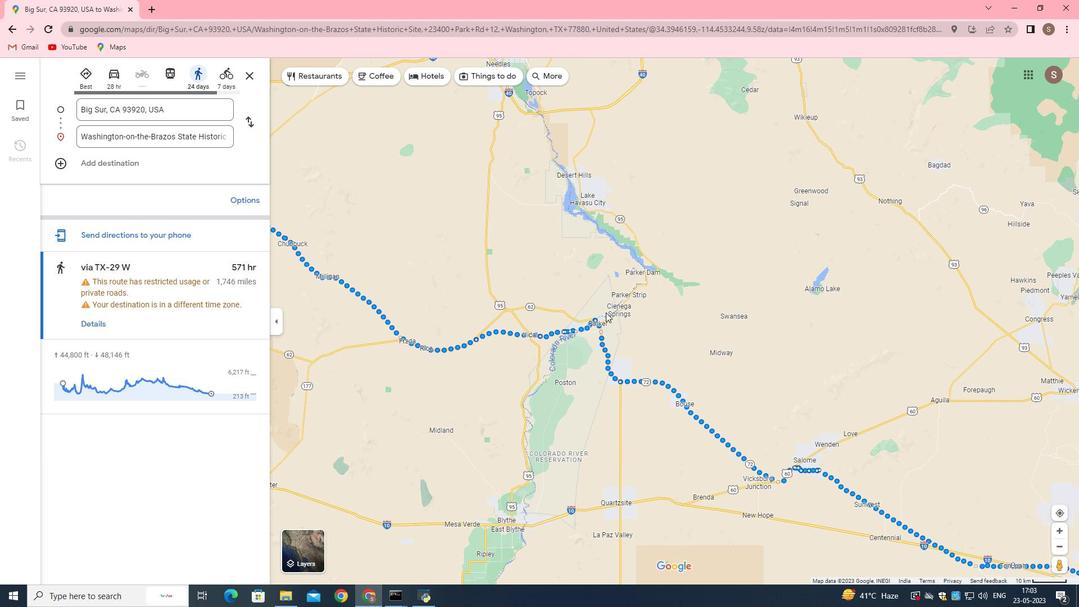 
Action: Mouse moved to (606, 313)
Screenshot: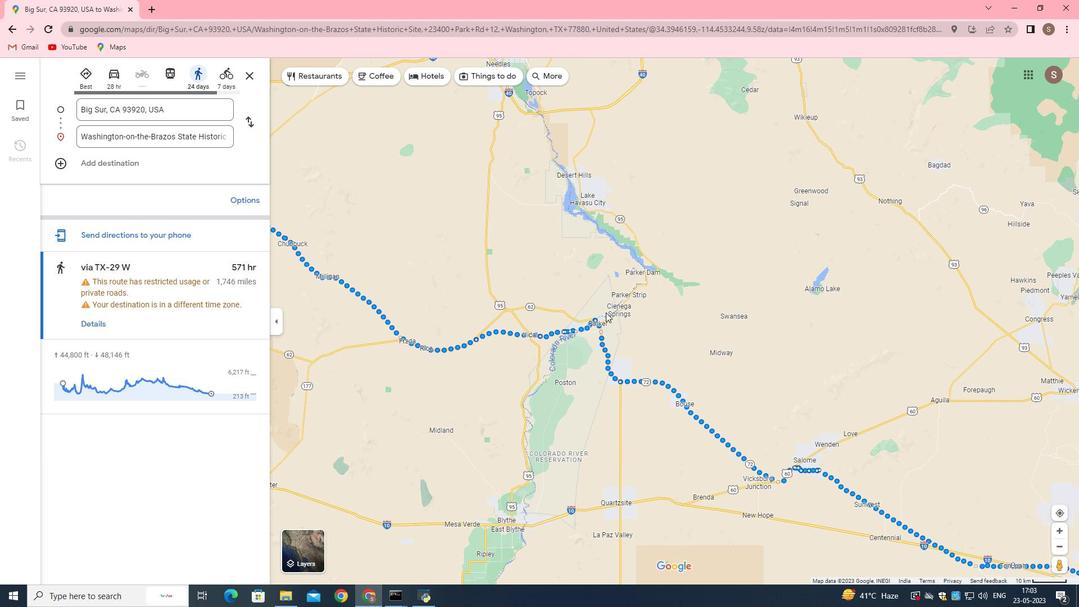 
Action: Mouse scrolled (606, 313) with delta (0, 0)
Screenshot: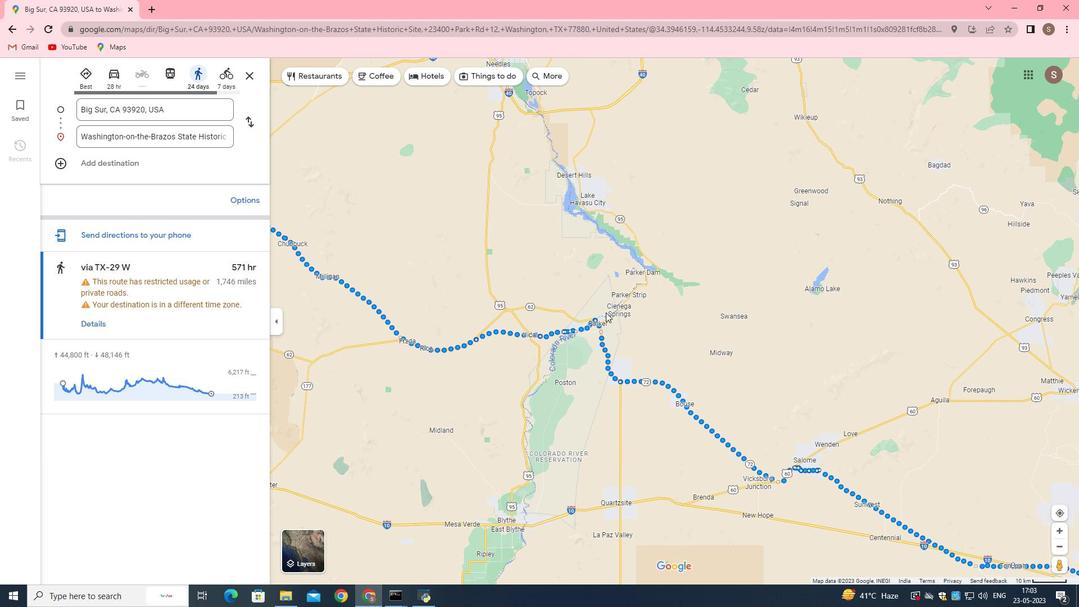 
Action: Mouse moved to (606, 311)
Screenshot: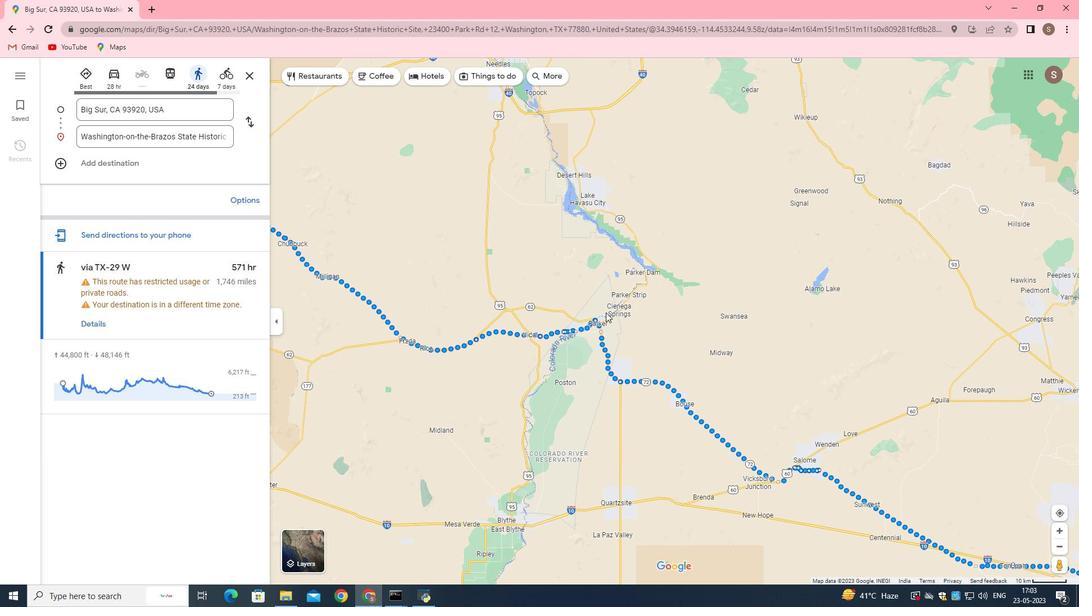 
Action: Mouse scrolled (606, 312) with delta (0, 0)
Screenshot: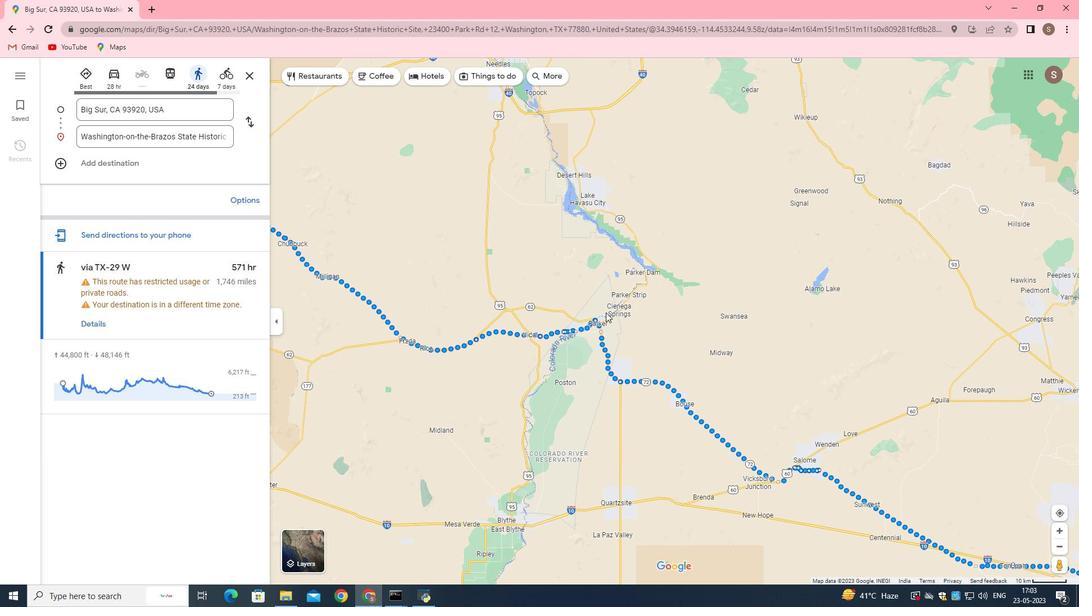 
Action: Mouse moved to (606, 308)
Screenshot: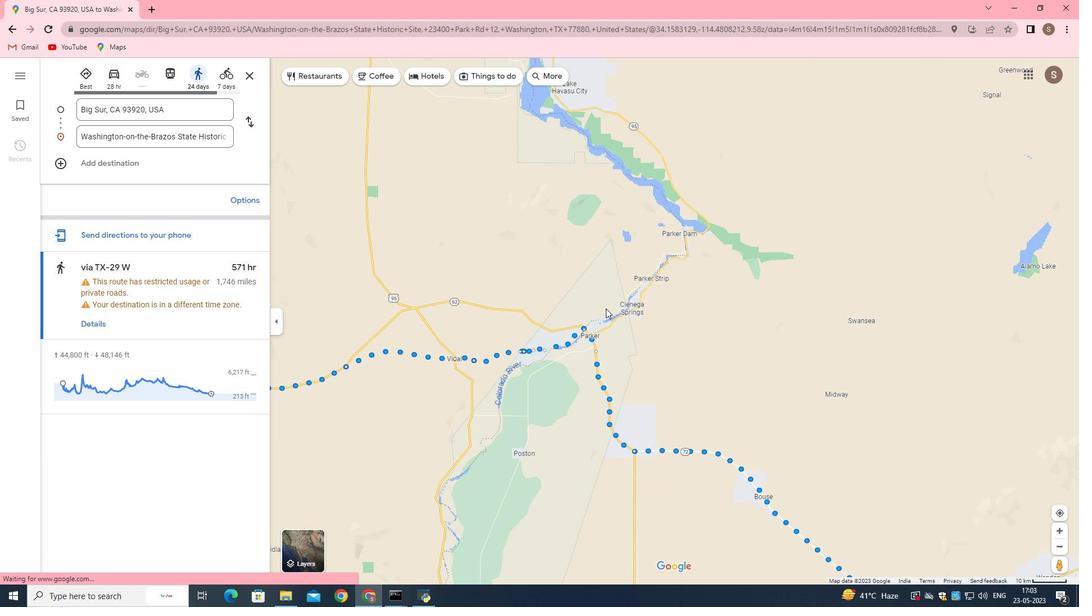 
Action: Mouse scrolled (606, 309) with delta (0, 0)
Screenshot: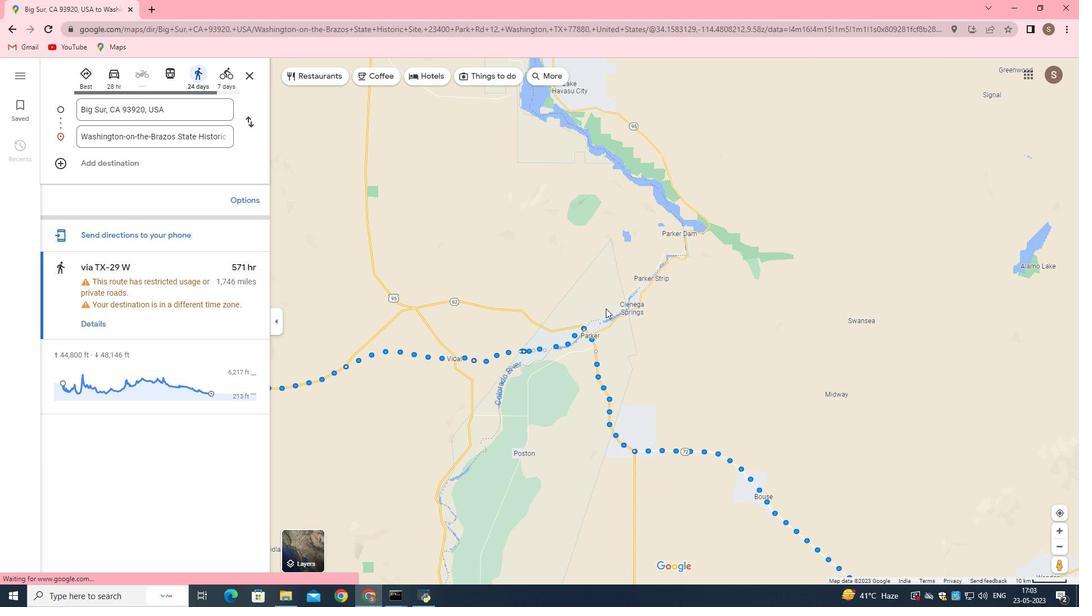 
Action: Mouse scrolled (606, 309) with delta (0, 0)
Screenshot: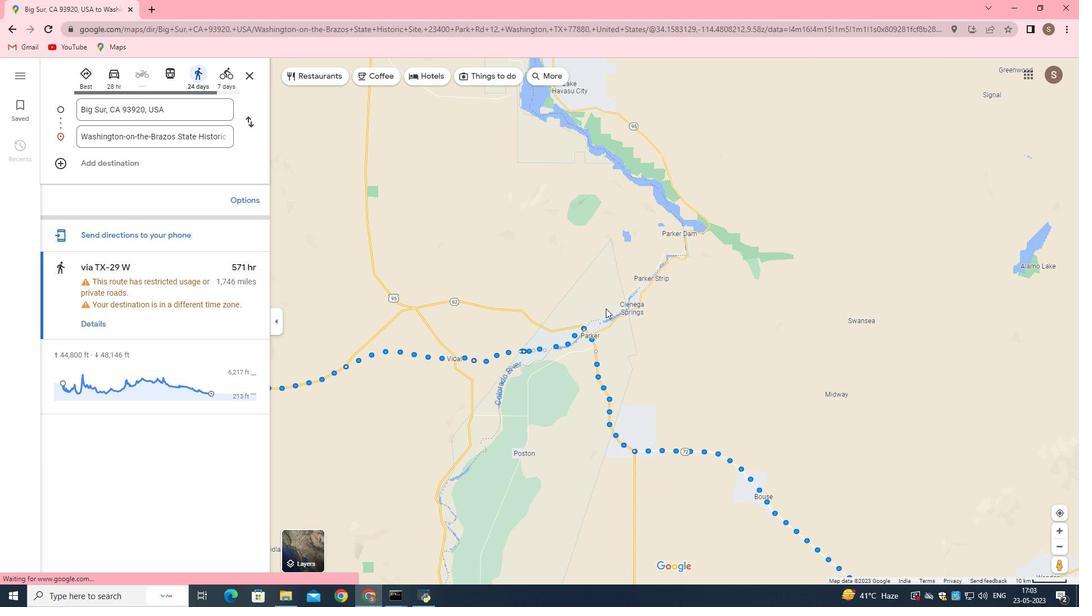 
Action: Mouse moved to (606, 308)
Screenshot: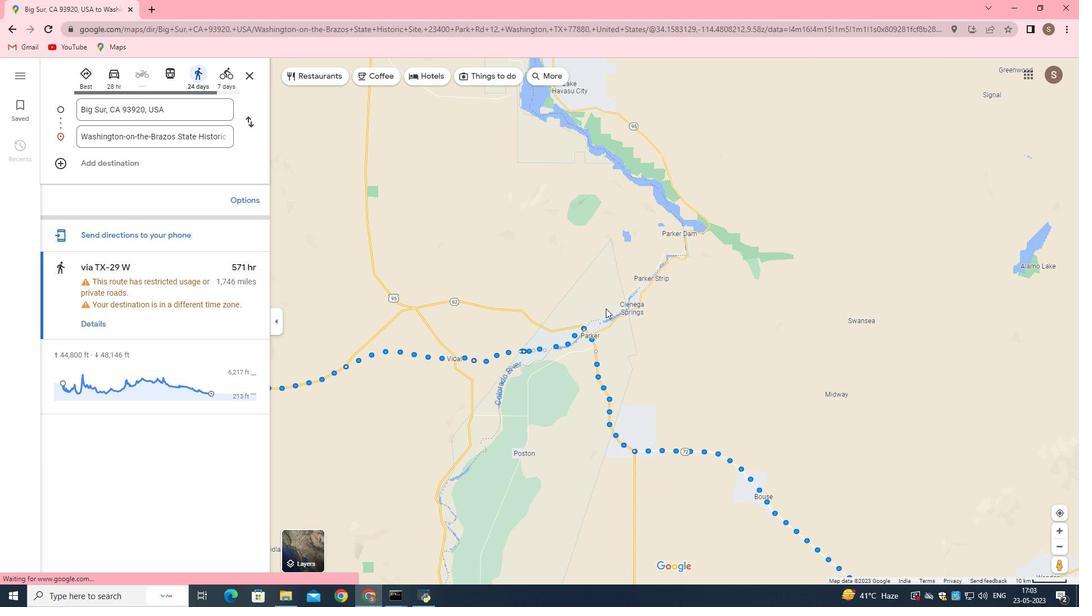 
Action: Mouse scrolled (606, 308) with delta (0, 0)
Screenshot: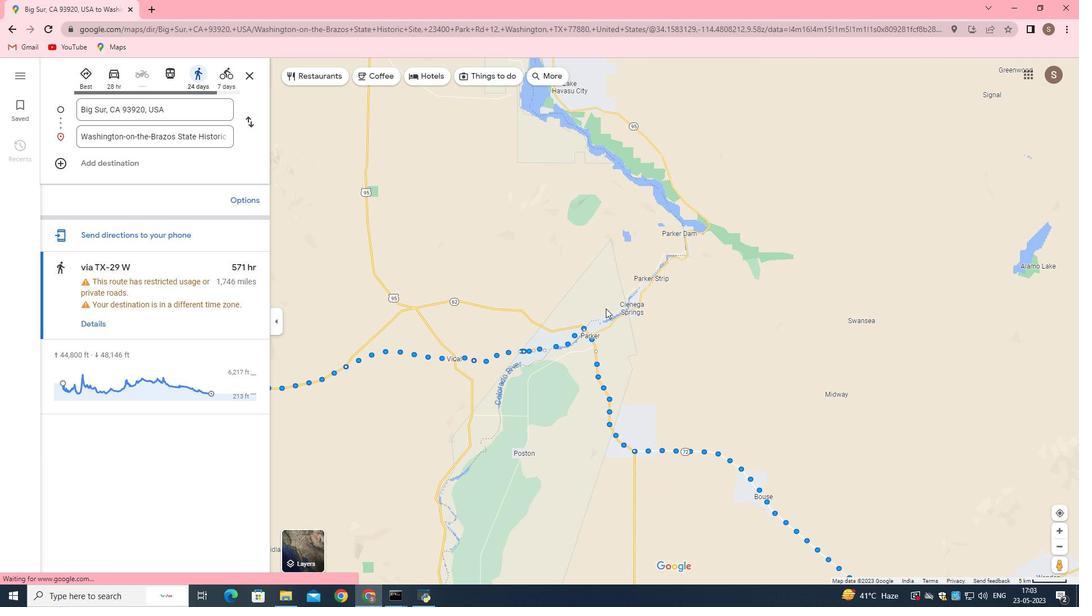 
Action: Mouse moved to (606, 307)
Screenshot: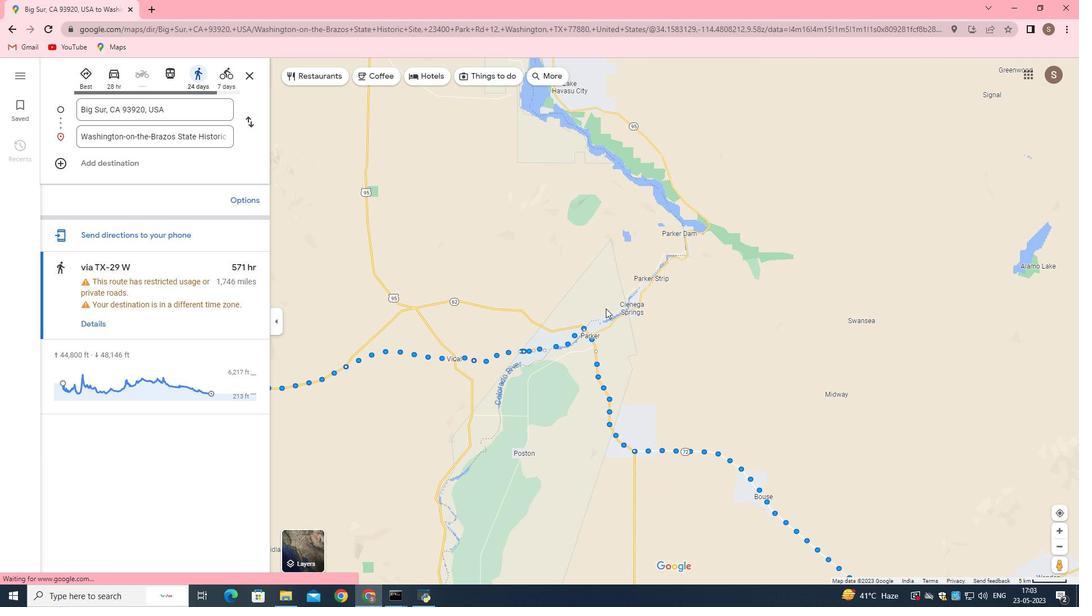 
Action: Mouse scrolled (606, 308) with delta (0, 0)
Screenshot: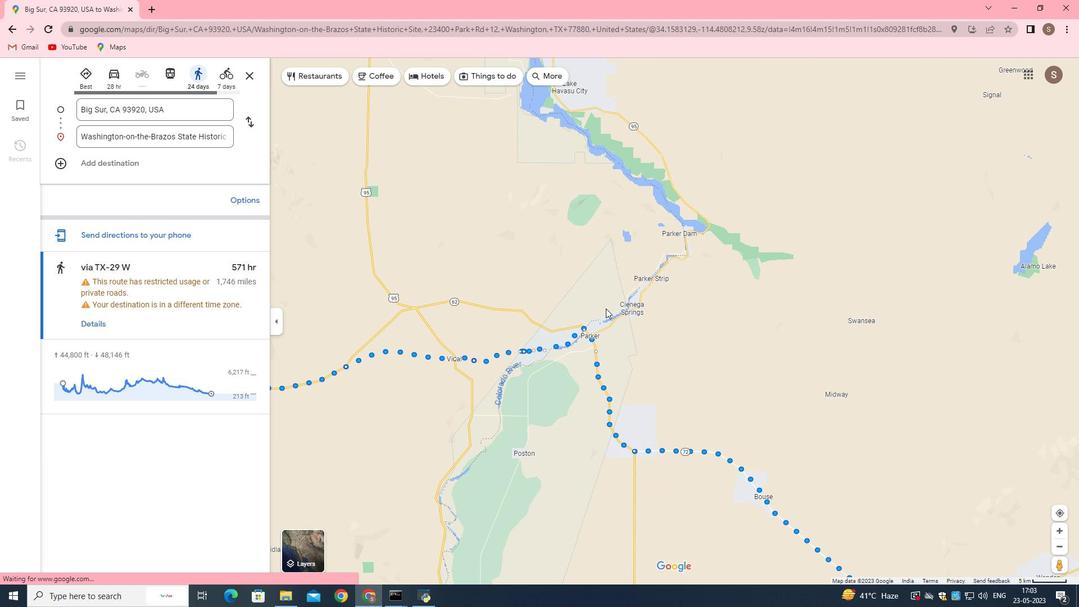 
Action: Mouse moved to (605, 306)
Screenshot: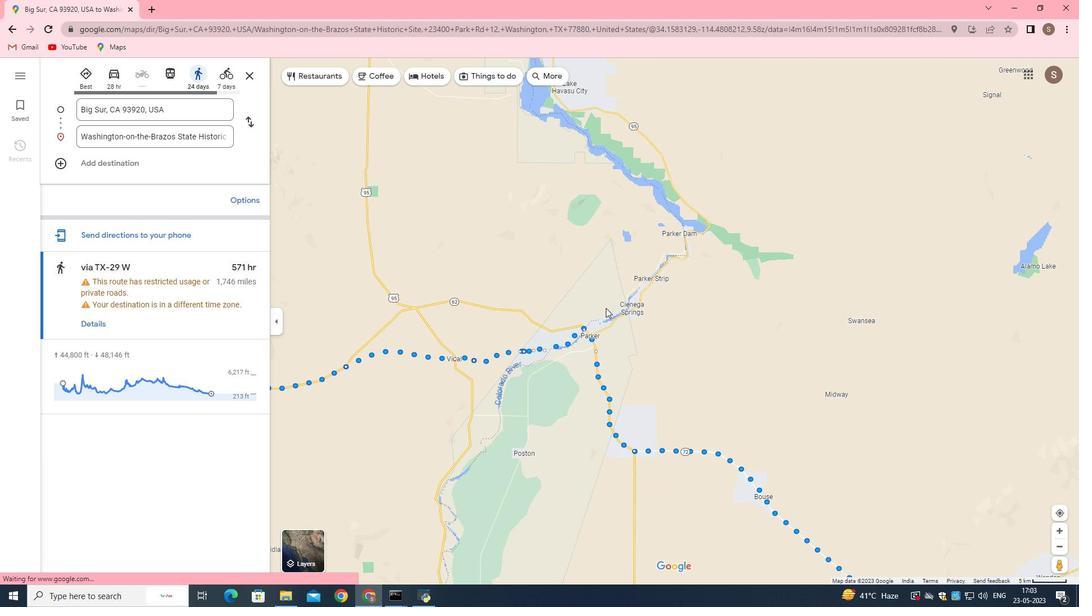 
Action: Mouse scrolled (605, 306) with delta (0, 0)
Screenshot: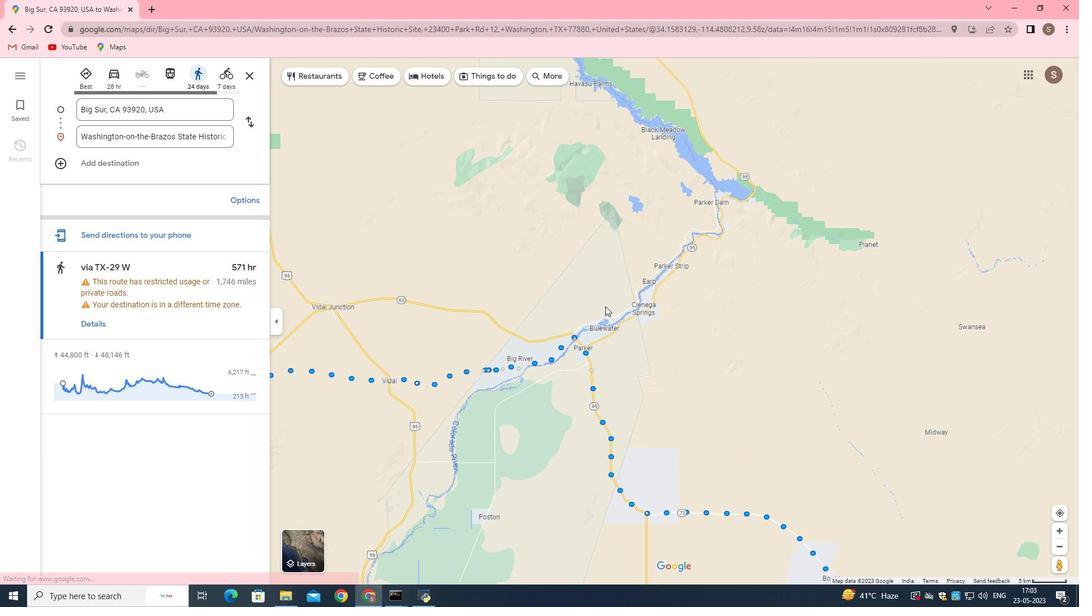 
Action: Mouse scrolled (605, 306) with delta (0, 0)
Screenshot: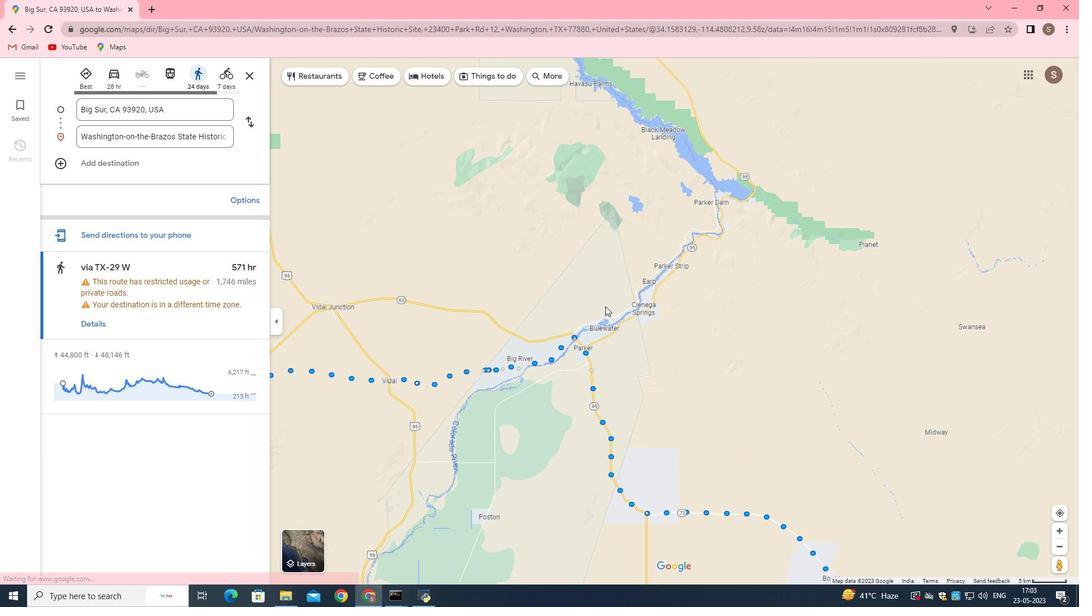 
Action: Mouse scrolled (605, 306) with delta (0, 0)
Screenshot: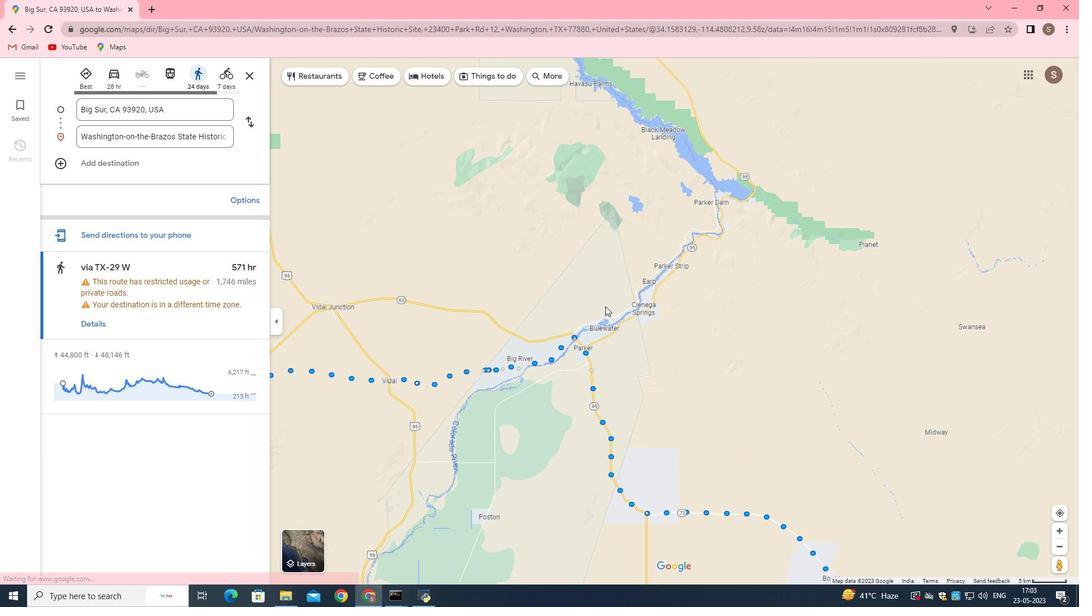 
Action: Mouse moved to (604, 306)
Screenshot: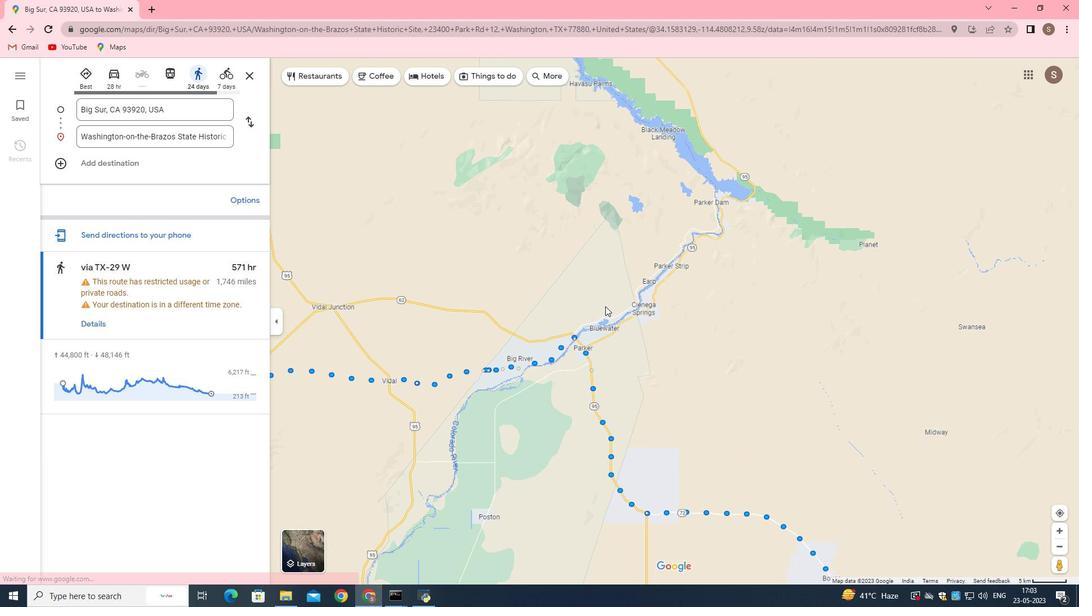 
Action: Mouse scrolled (604, 306) with delta (0, 0)
Screenshot: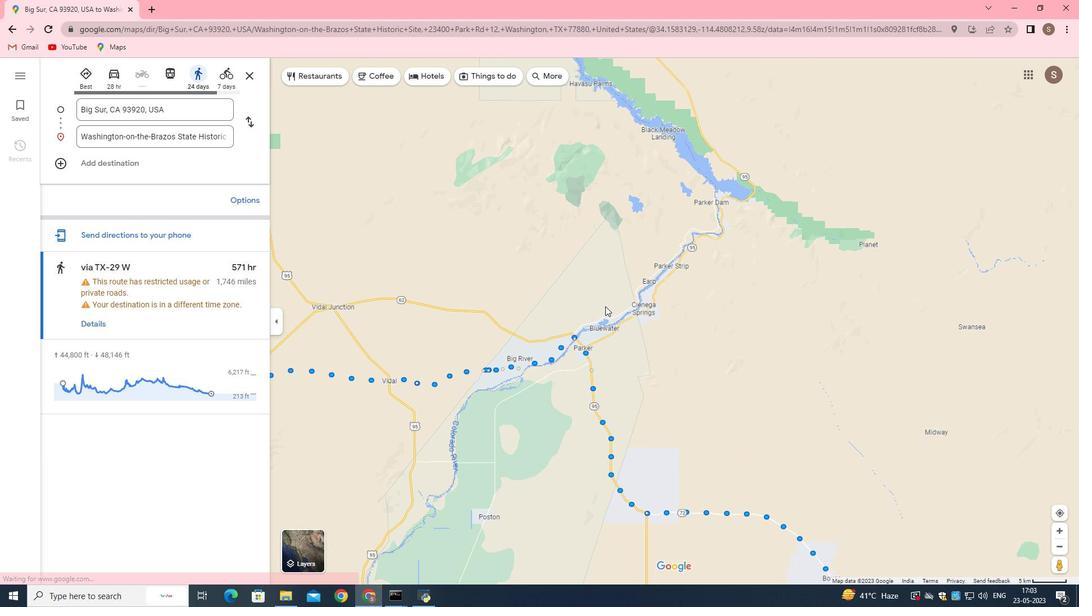 
Action: Mouse moved to (595, 313)
Screenshot: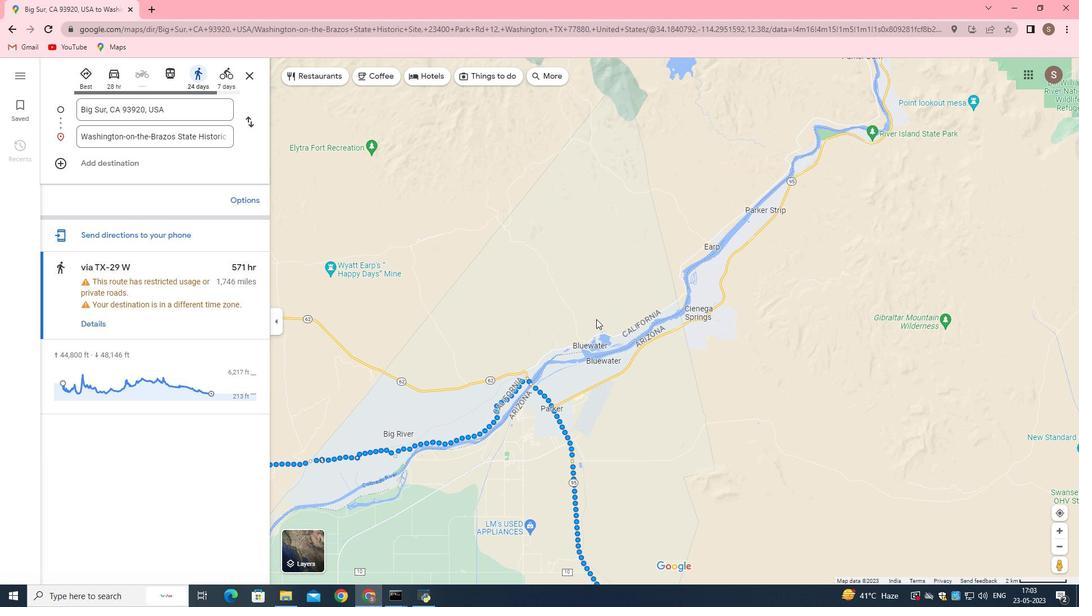 
Action: Mouse pressed left at (595, 313)
Screenshot: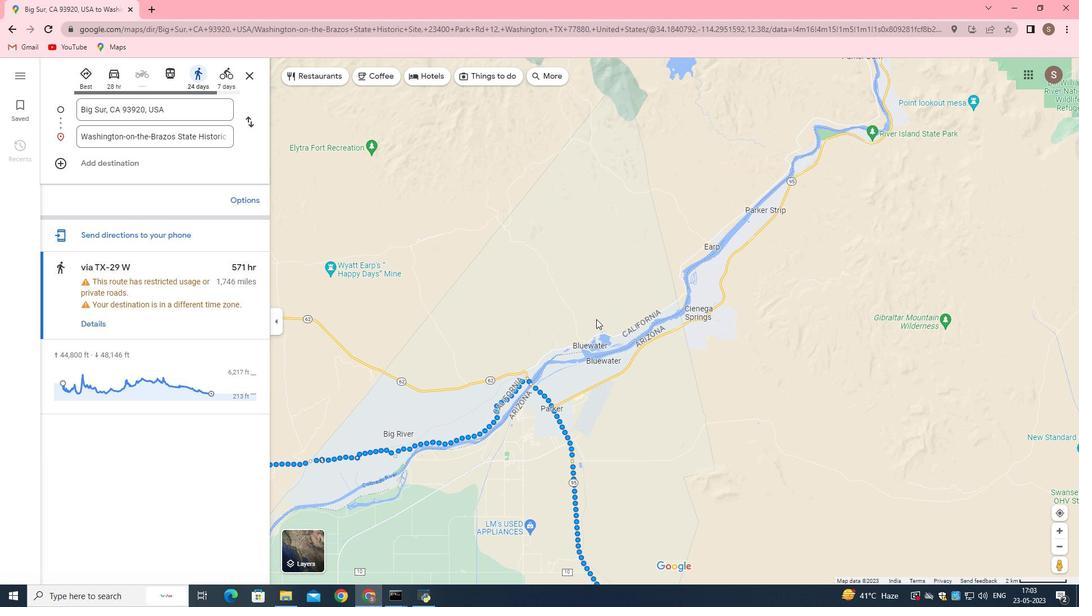 
Action: Mouse moved to (624, 405)
Screenshot: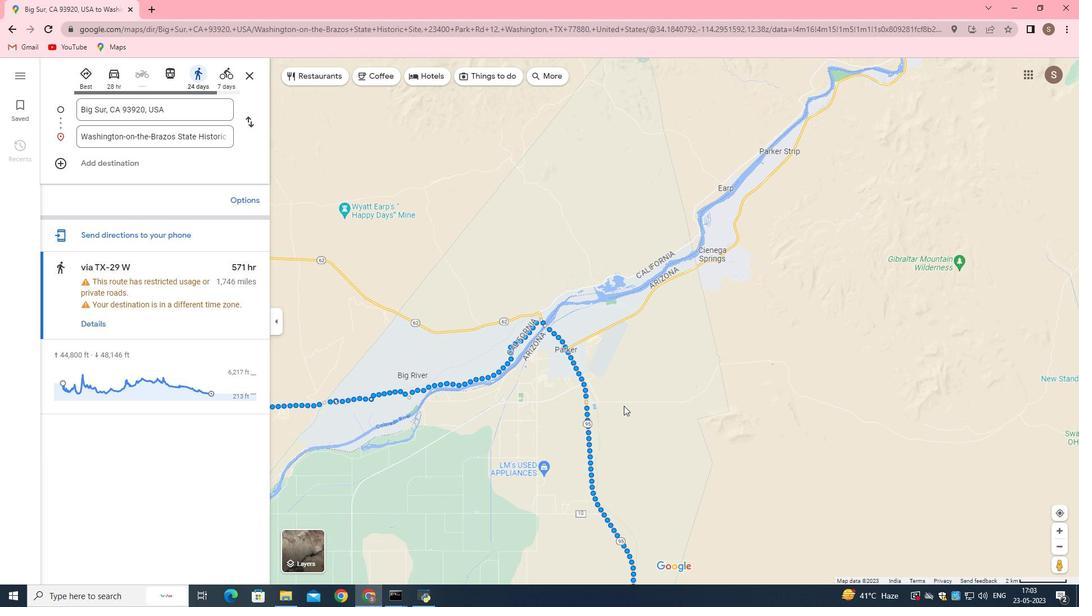 
Action: Mouse pressed left at (624, 405)
Screenshot: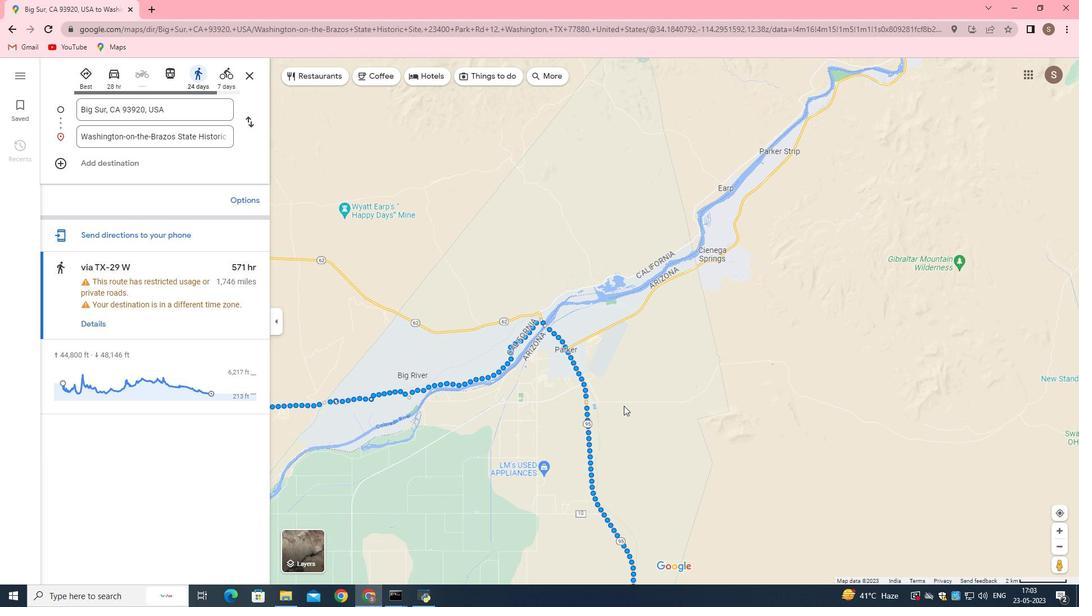 
Action: Mouse moved to (641, 328)
Screenshot: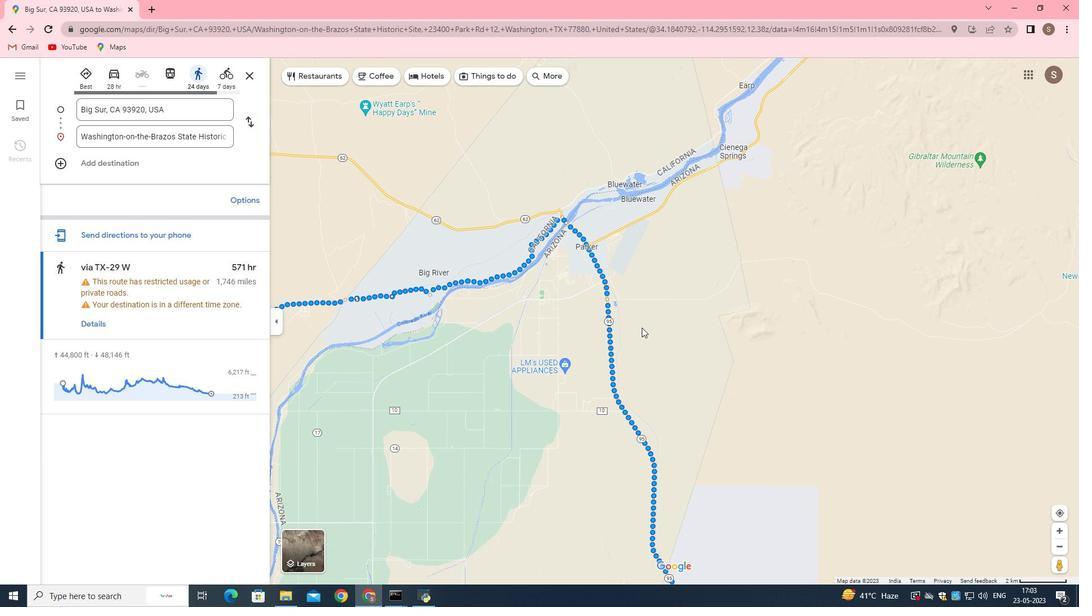 
Action: Mouse scrolled (641, 329) with delta (0, 0)
Screenshot: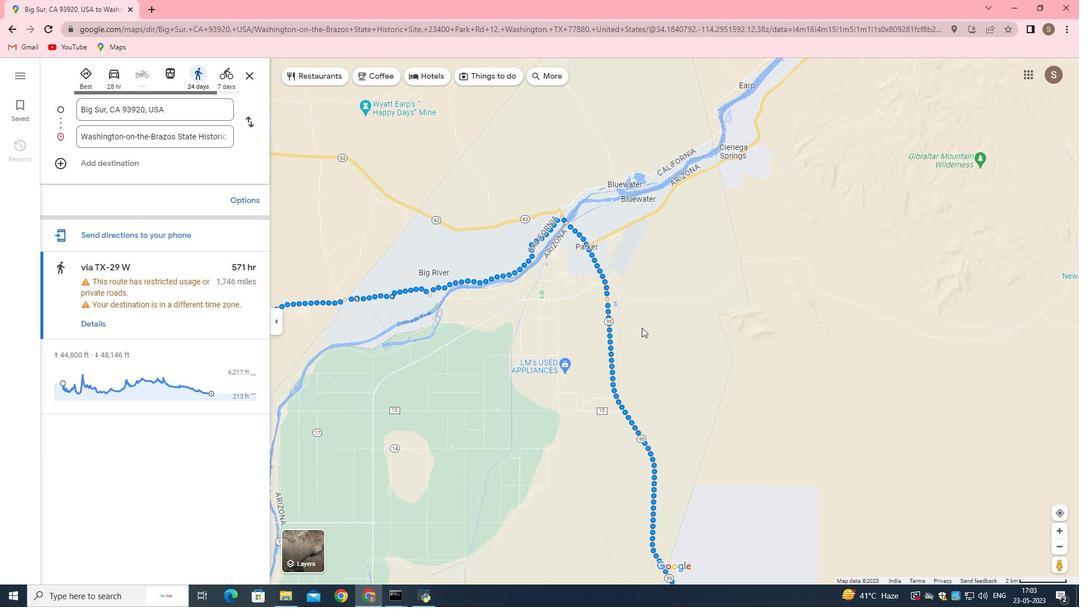 
Action: Mouse moved to (641, 328)
Screenshot: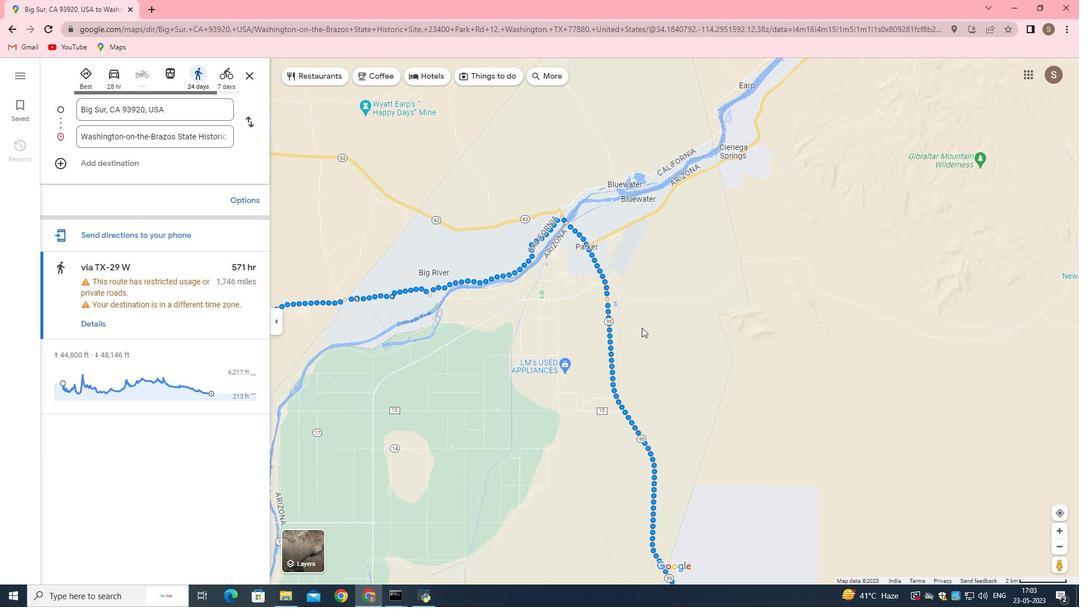 
Action: Mouse scrolled (641, 329) with delta (0, 0)
Screenshot: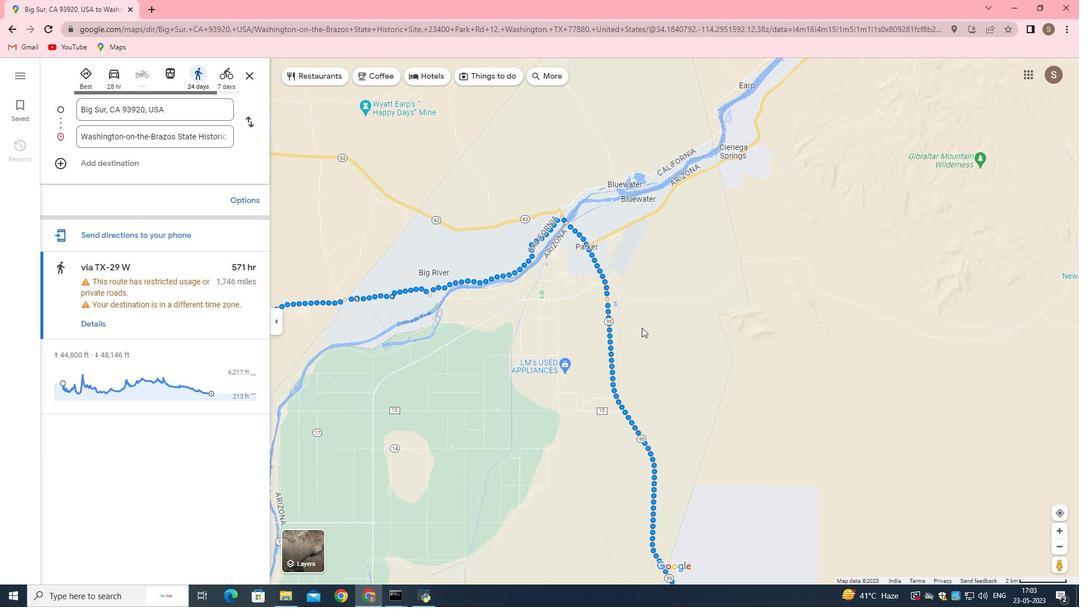 
Action: Mouse moved to (640, 327)
Screenshot: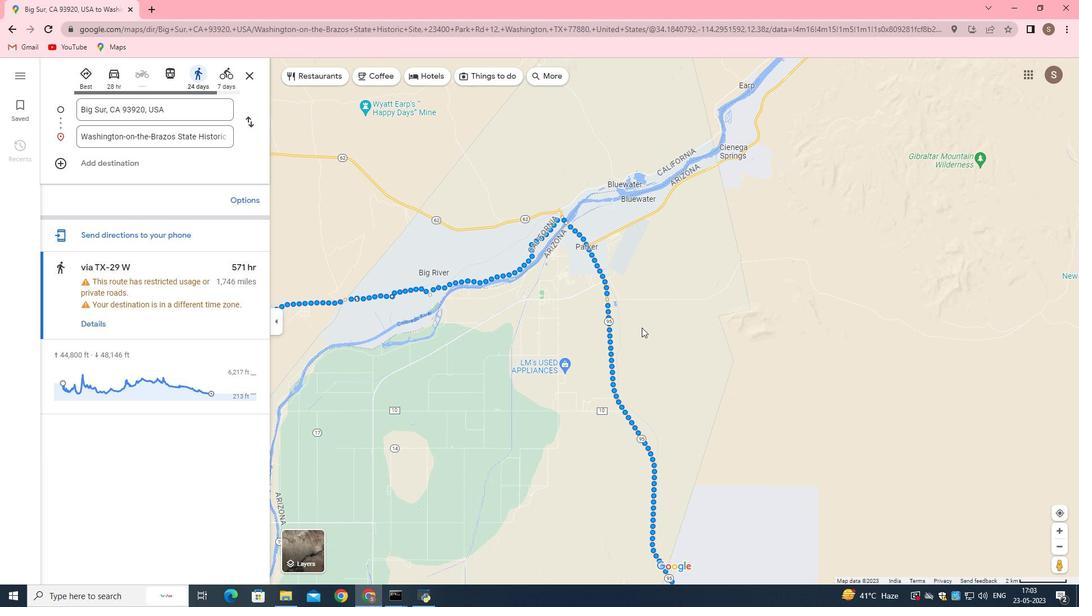 
Action: Mouse scrolled (640, 328) with delta (0, 0)
Screenshot: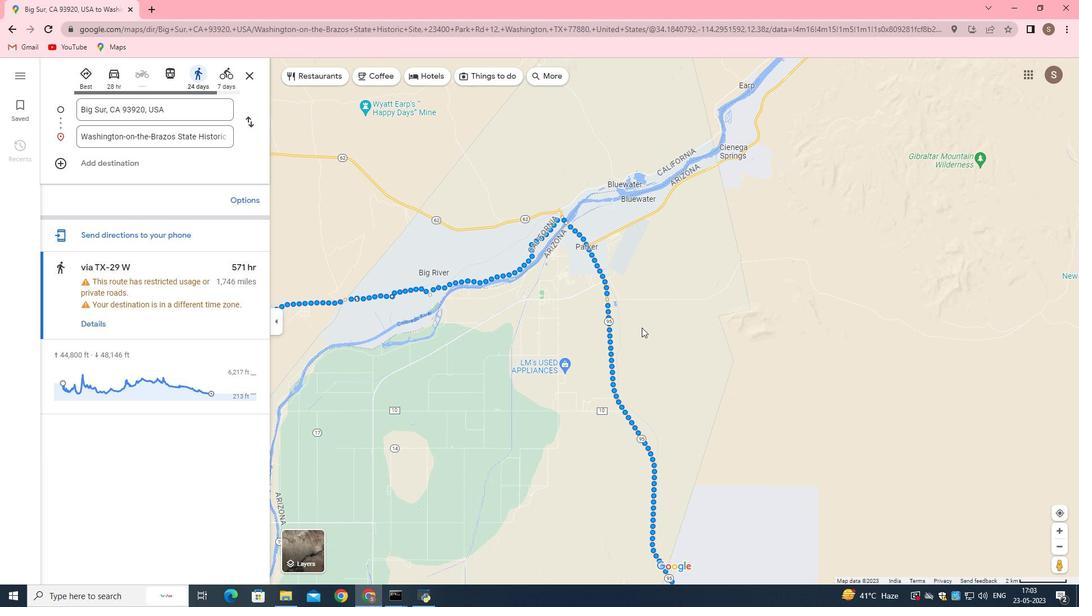 
Action: Mouse moved to (640, 324)
Screenshot: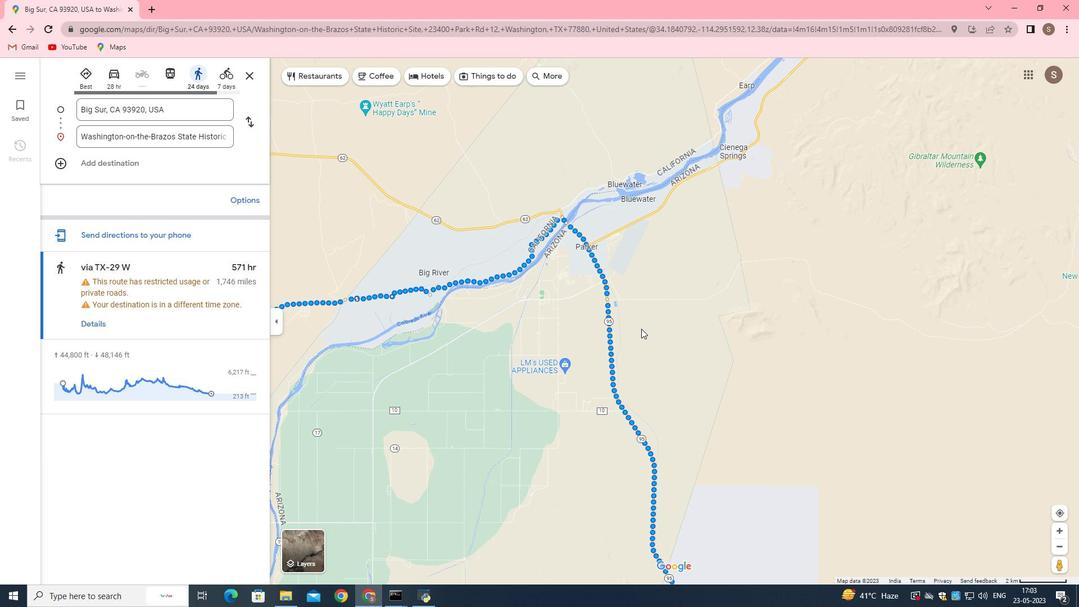 
Action: Mouse scrolled (640, 325) with delta (0, 0)
Screenshot: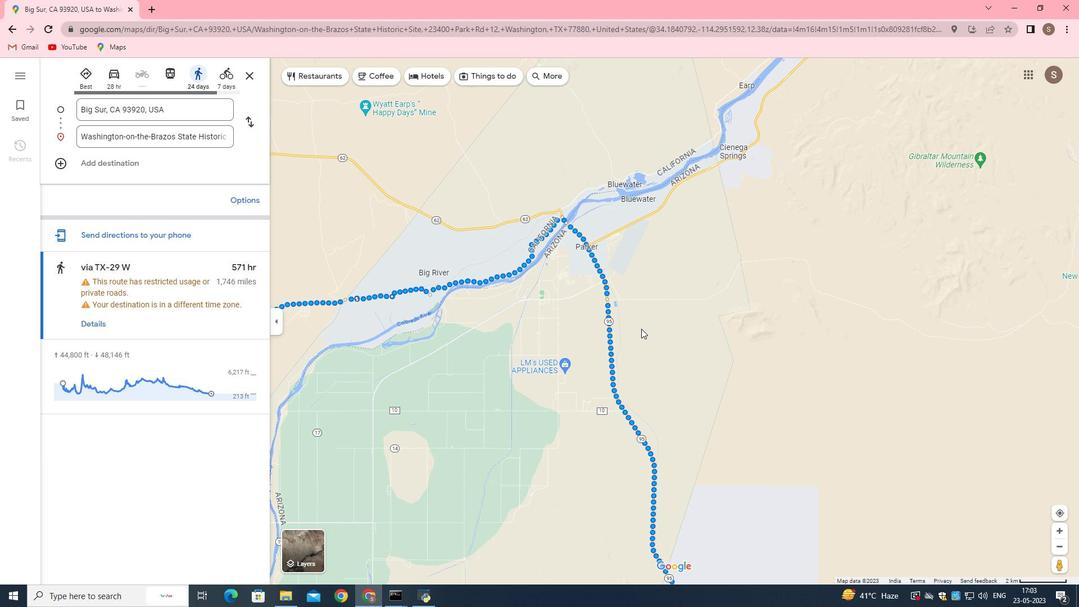 
Action: Mouse moved to (640, 324)
Screenshot: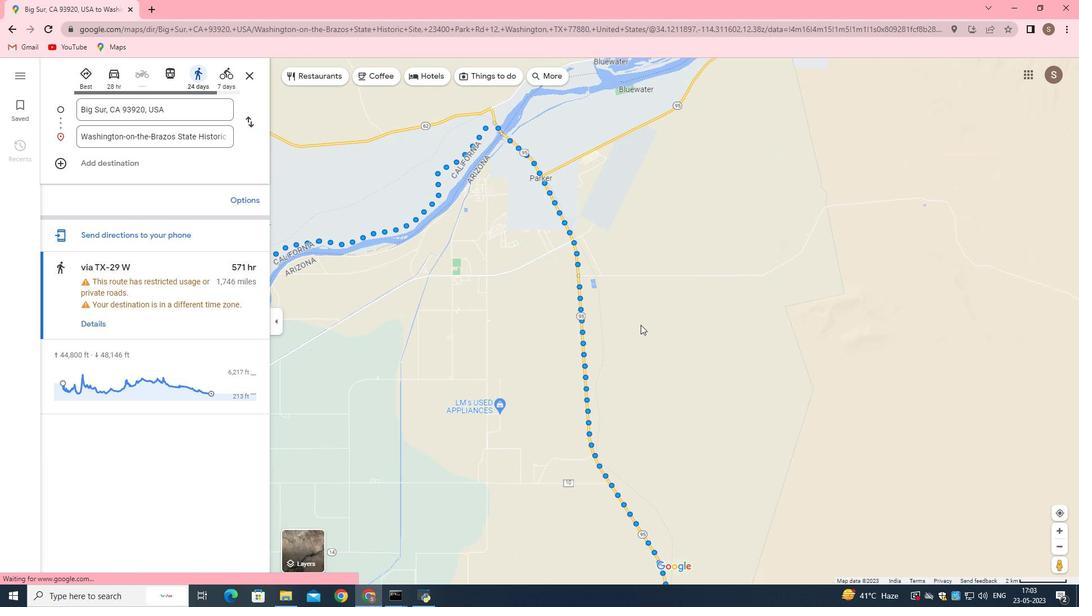
Action: Mouse scrolled (640, 325) with delta (0, 0)
Screenshot: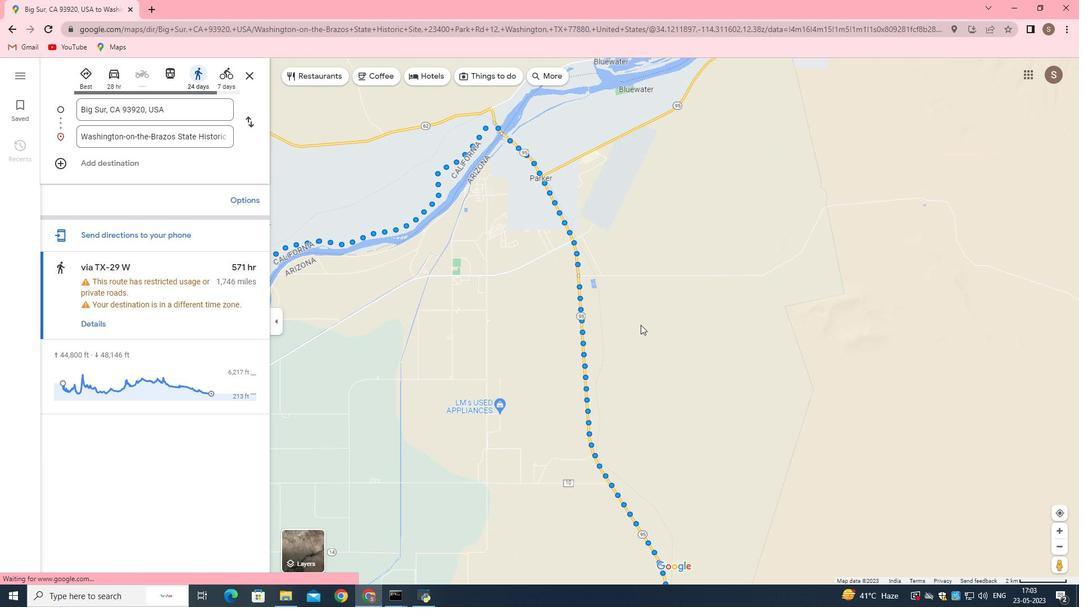 
Action: Mouse moved to (640, 324)
Screenshot: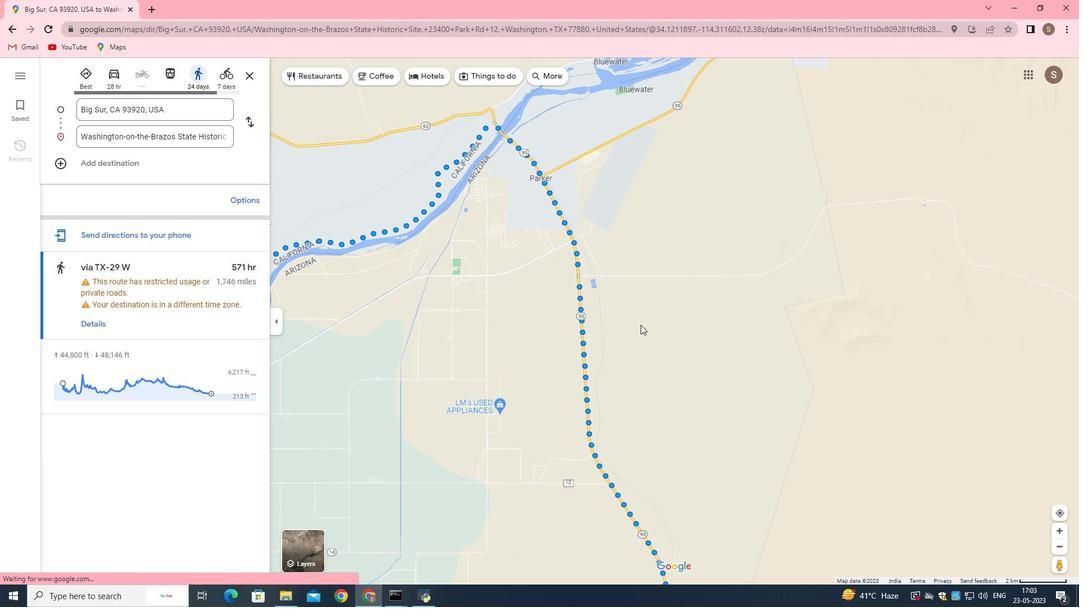
Action: Mouse scrolled (640, 324) with delta (0, 0)
Screenshot: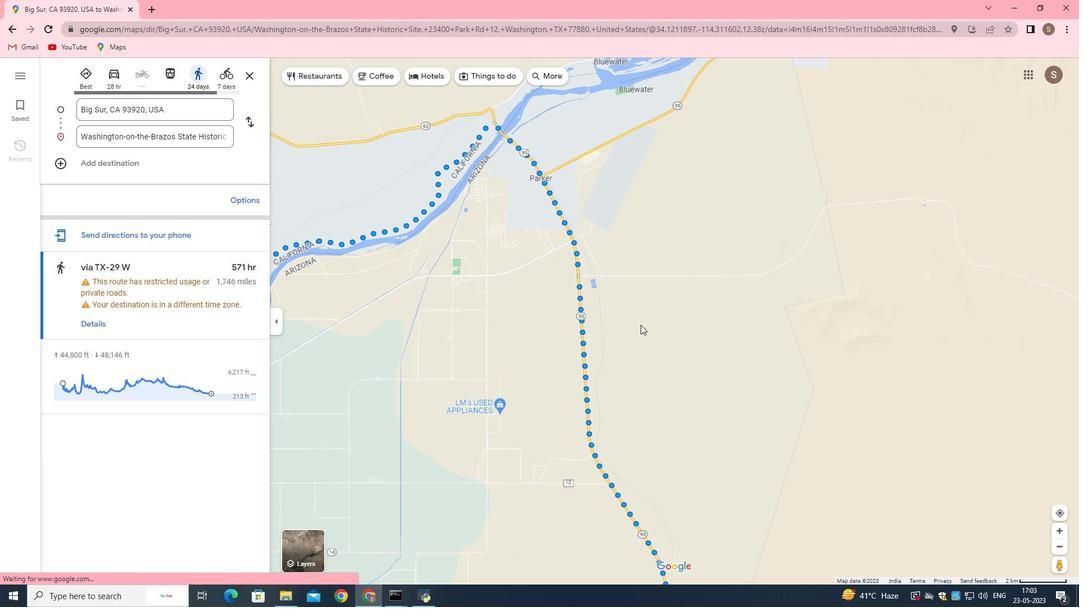 
Action: Mouse moved to (640, 323)
Screenshot: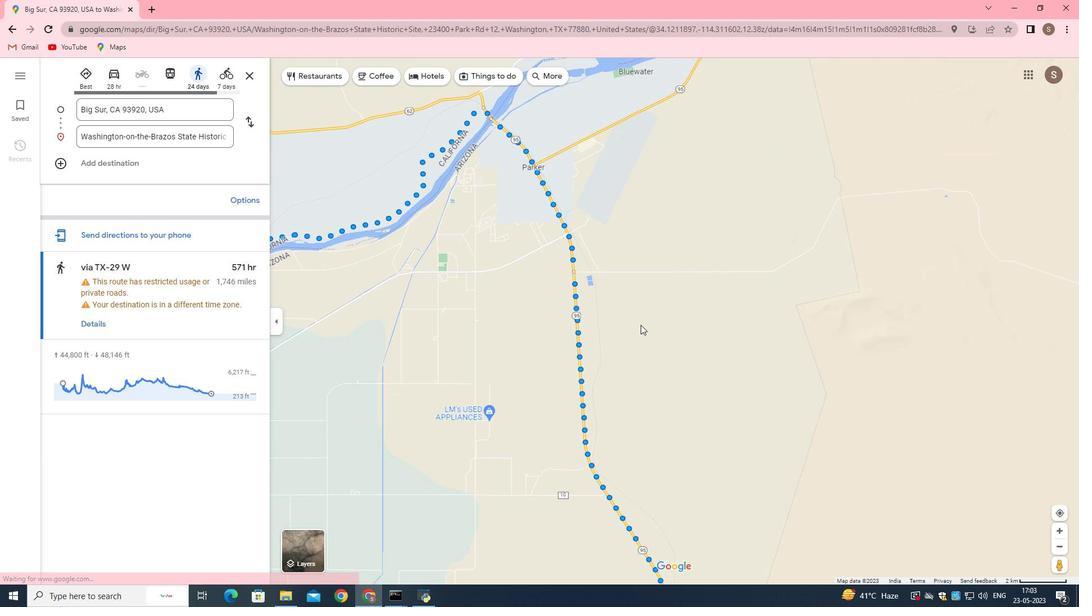 
Action: Mouse scrolled (640, 324) with delta (0, 0)
Screenshot: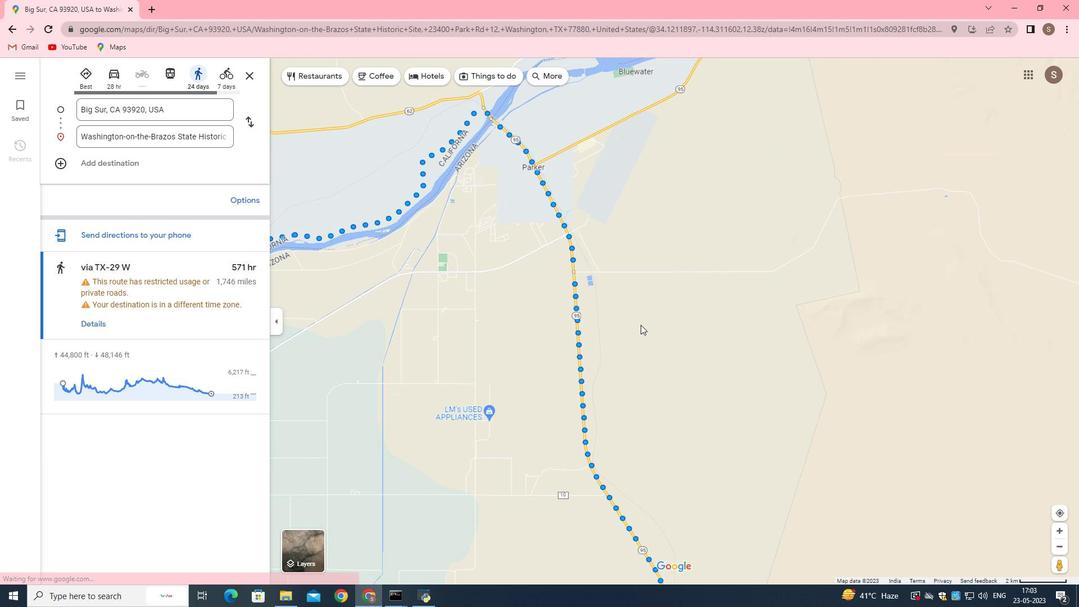 
Action: Mouse moved to (631, 323)
Screenshot: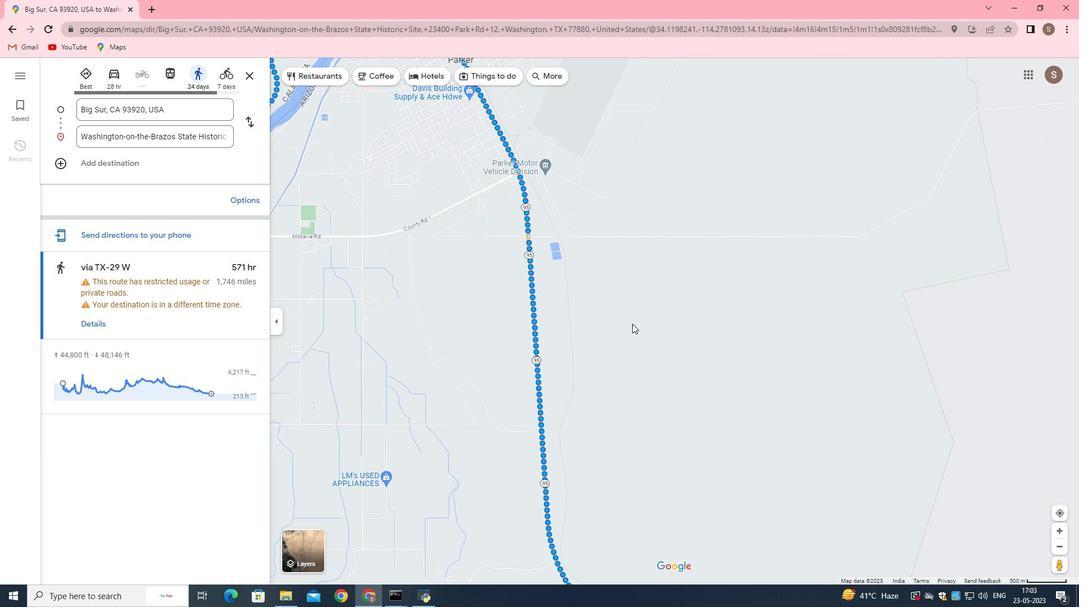 
Action: Mouse scrolled (631, 323) with delta (0, 0)
Screenshot: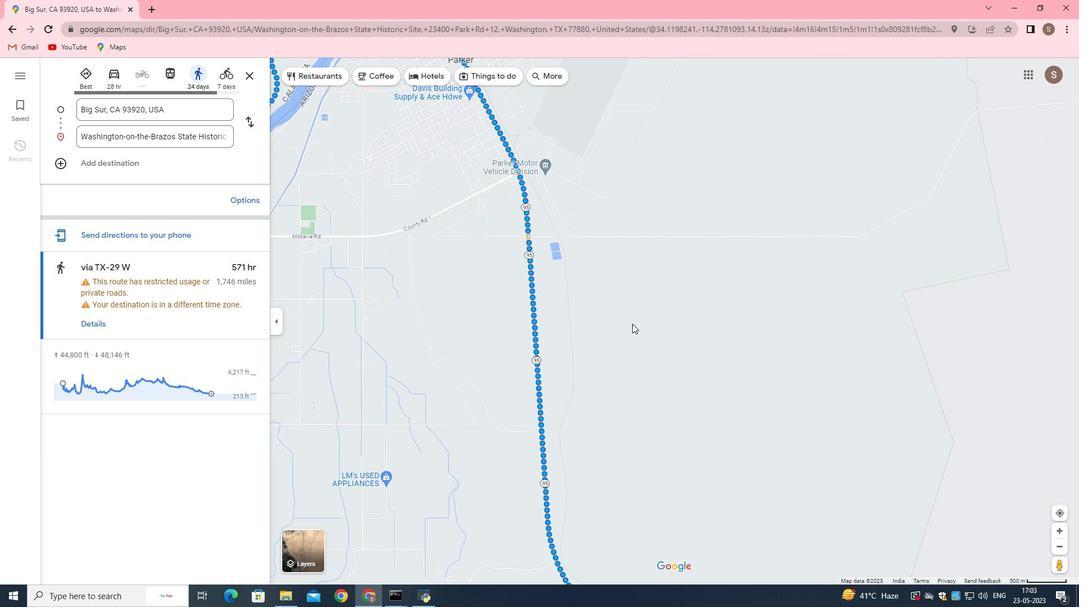 
Action: Mouse moved to (631, 324)
Screenshot: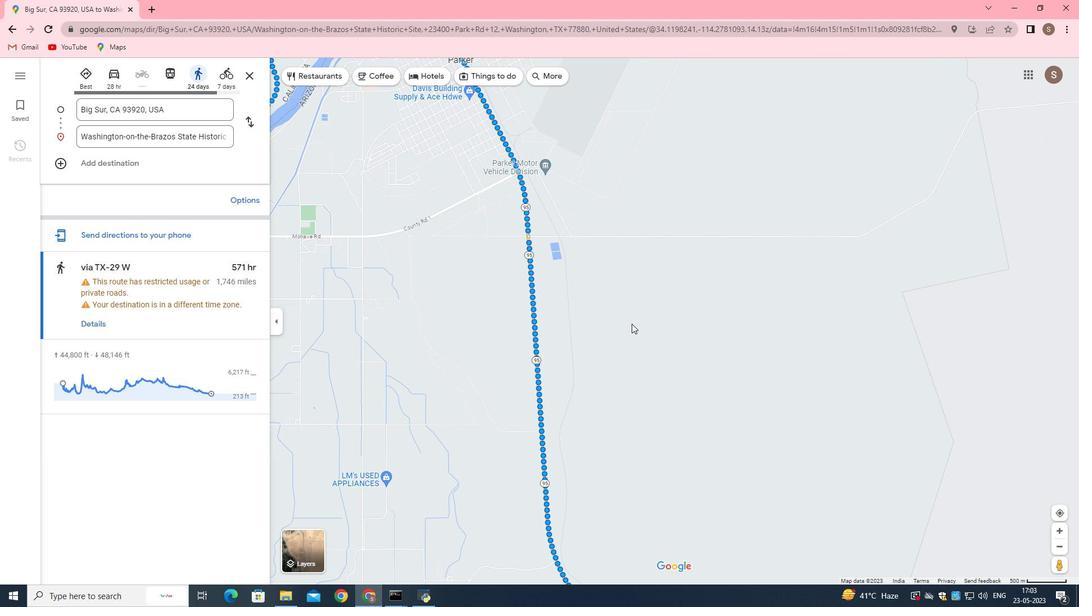 
Action: Mouse scrolled (631, 323) with delta (0, 0)
Screenshot: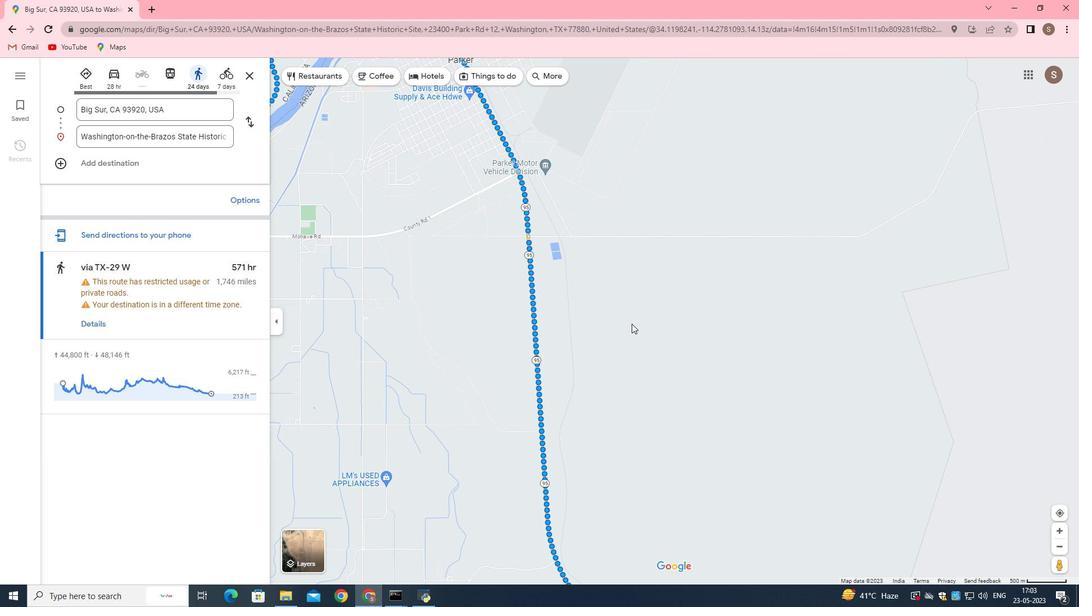 
Action: Mouse moved to (631, 326)
Screenshot: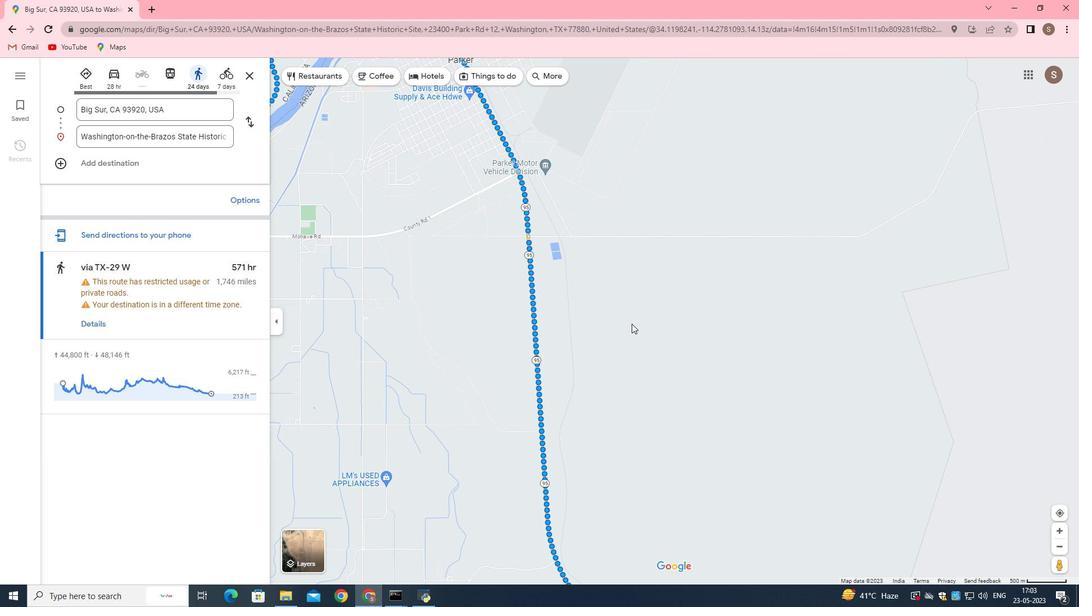 
Action: Mouse scrolled (631, 324) with delta (0, 0)
Screenshot: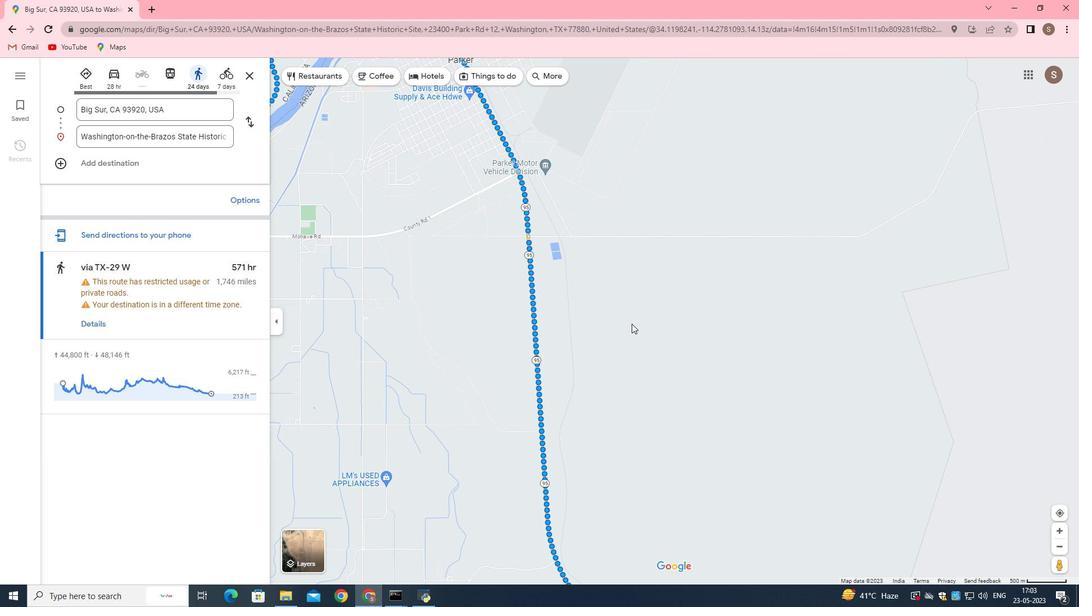 
Action: Mouse scrolled (631, 324) with delta (0, 0)
Screenshot: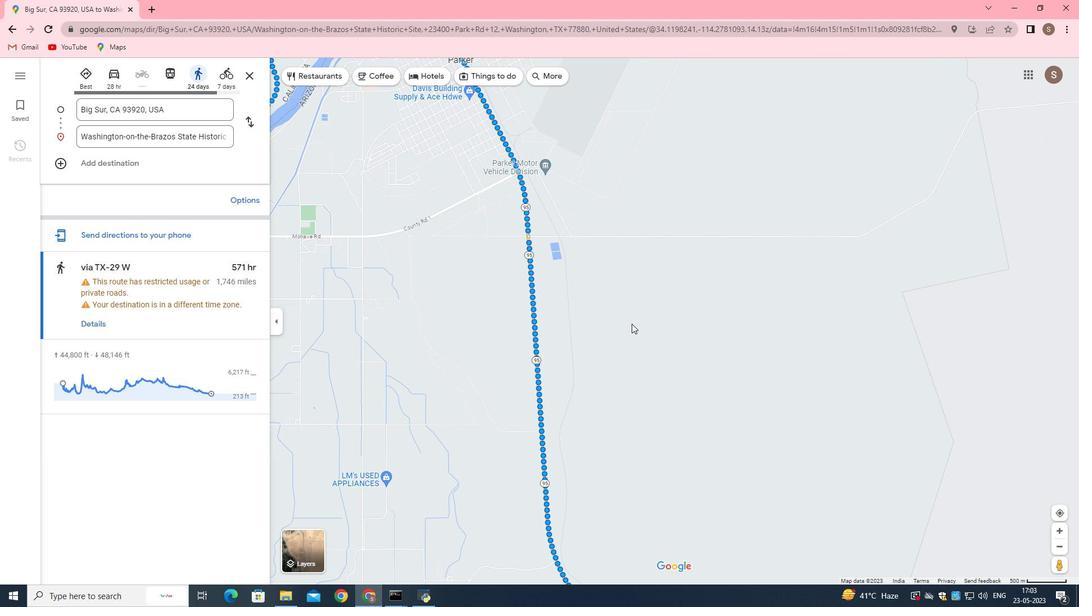 
Action: Mouse moved to (631, 326)
Screenshot: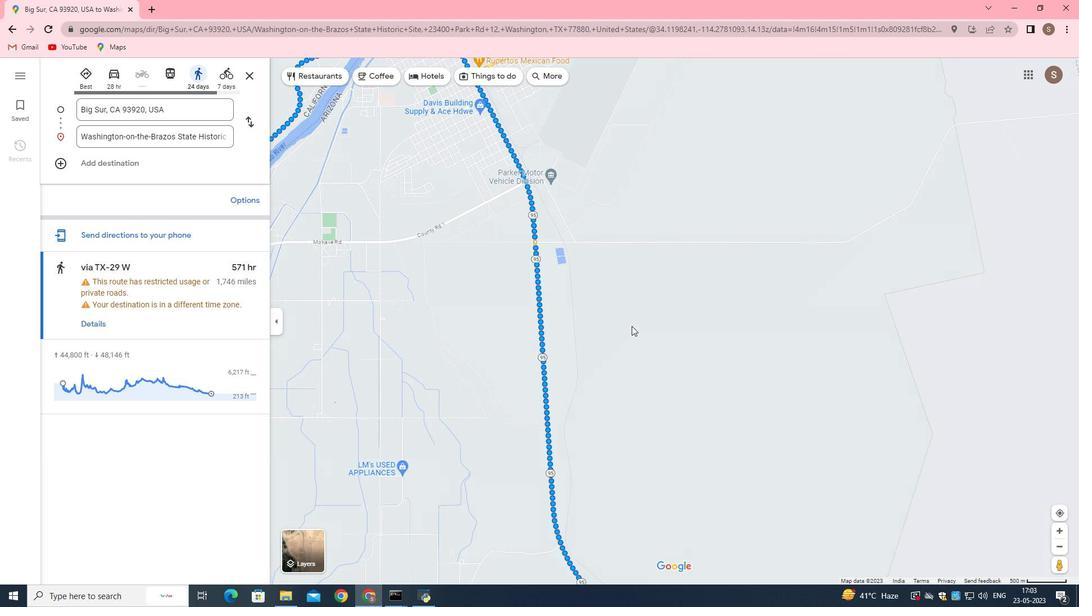 
Action: Mouse scrolled (631, 326) with delta (0, 0)
Screenshot: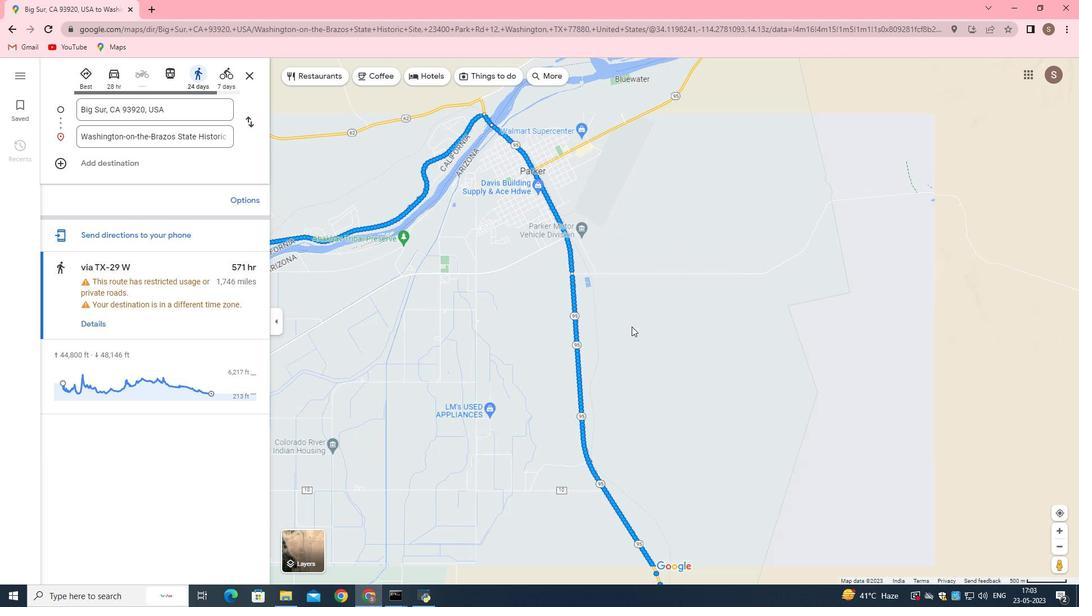 
Action: Mouse scrolled (631, 326) with delta (0, 0)
Screenshot: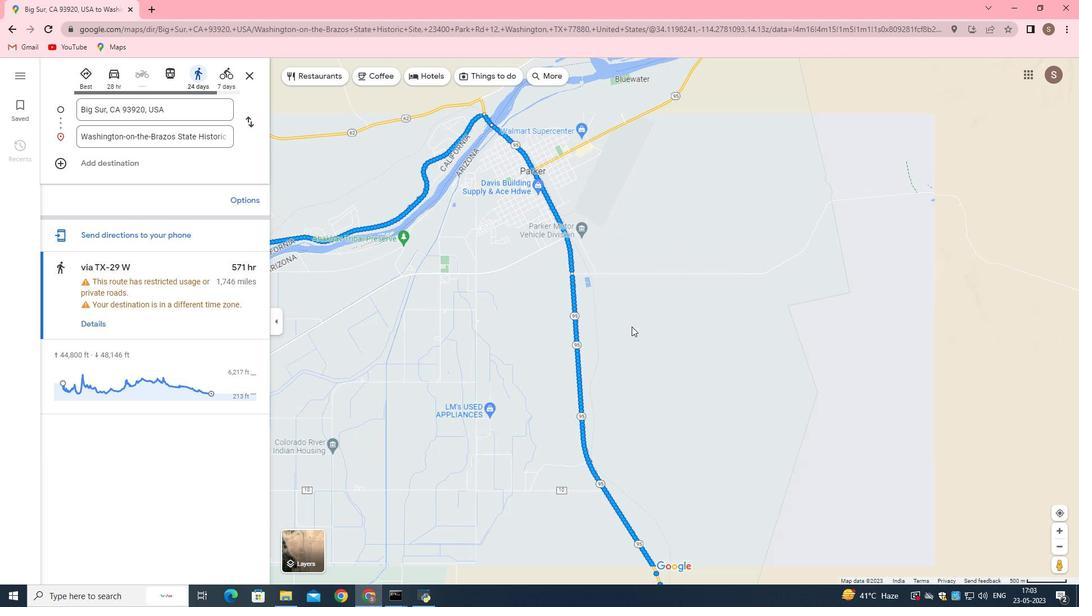 
Action: Mouse scrolled (631, 326) with delta (0, 0)
Screenshot: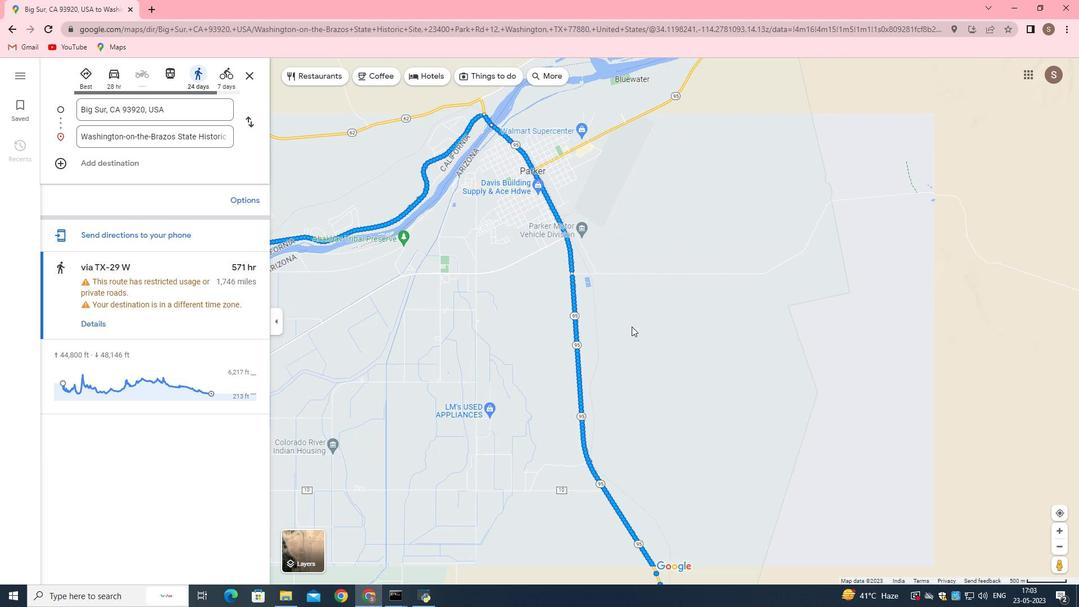 
Action: Mouse scrolled (631, 326) with delta (0, 0)
Screenshot: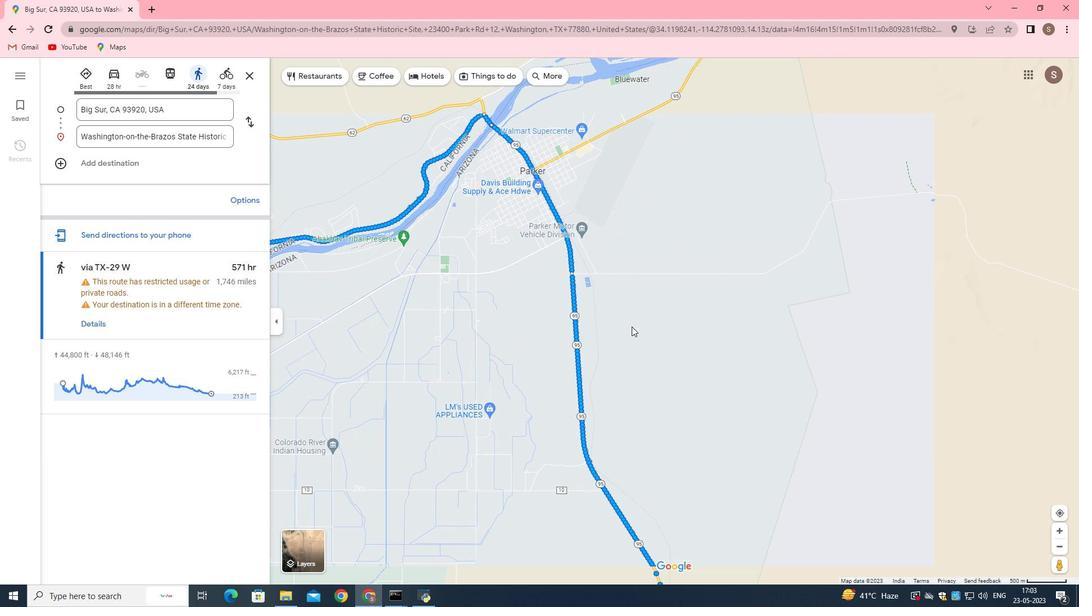 
Action: Mouse moved to (631, 326)
Screenshot: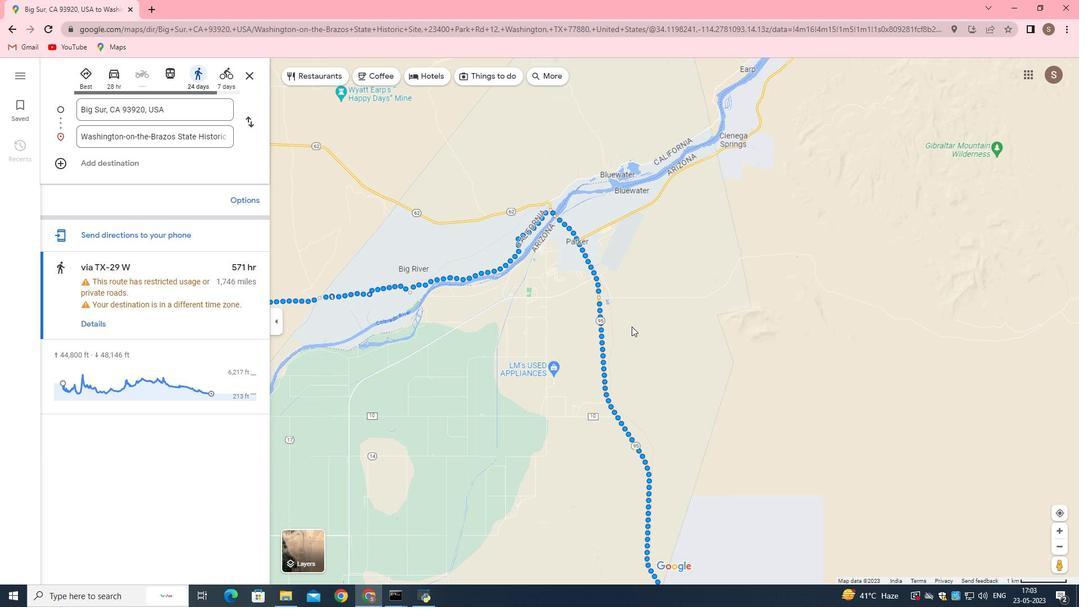 
Action: Mouse scrolled (631, 326) with delta (0, 0)
Screenshot: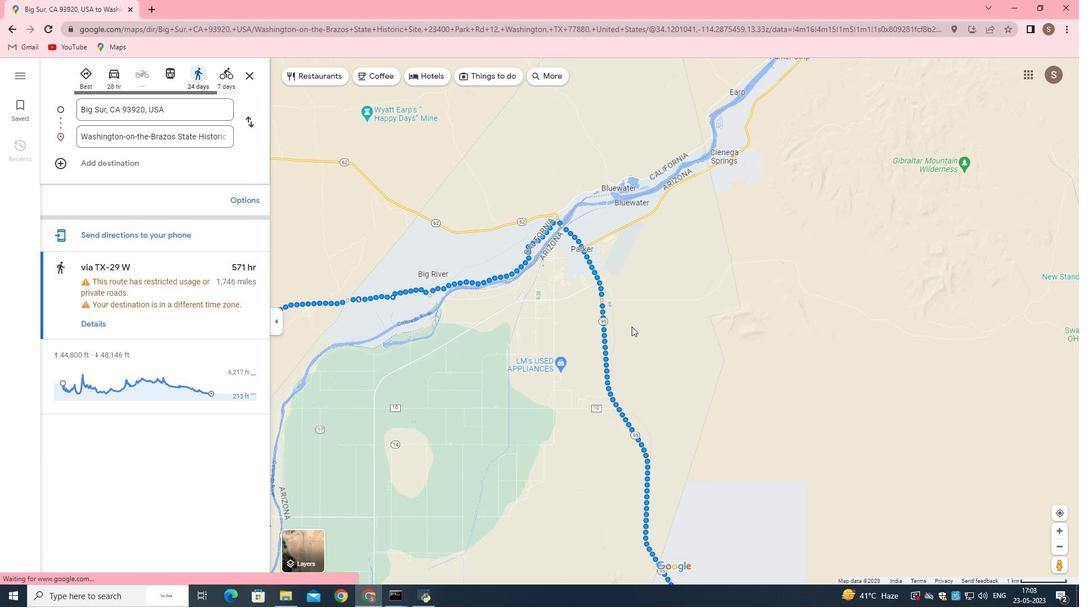 
Action: Mouse scrolled (631, 326) with delta (0, 0)
Screenshot: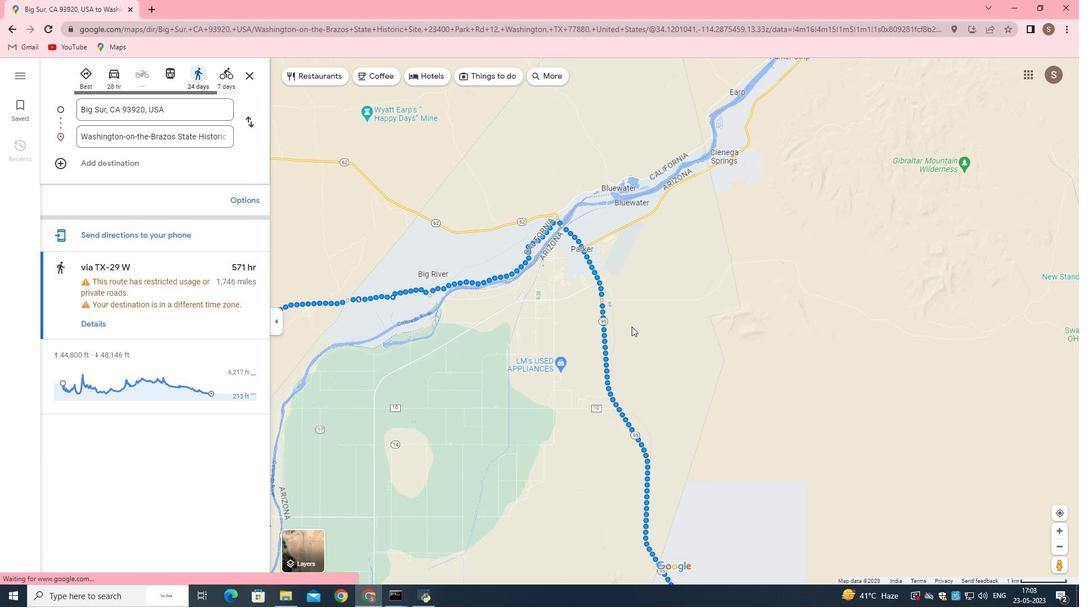 
Action: Mouse scrolled (631, 326) with delta (0, 0)
Screenshot: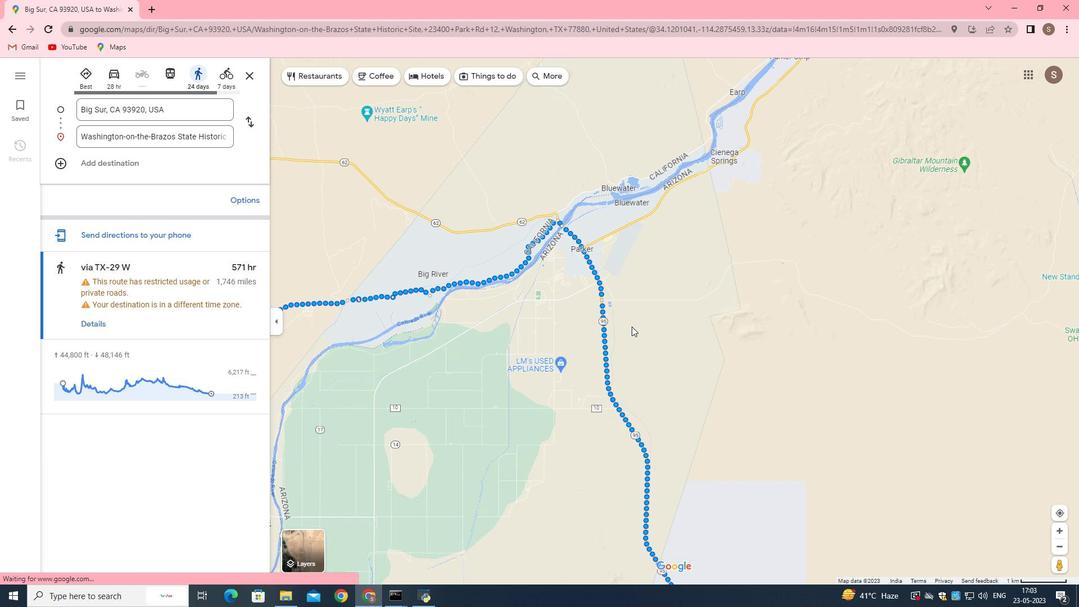 
Action: Mouse scrolled (631, 326) with delta (0, 0)
Screenshot: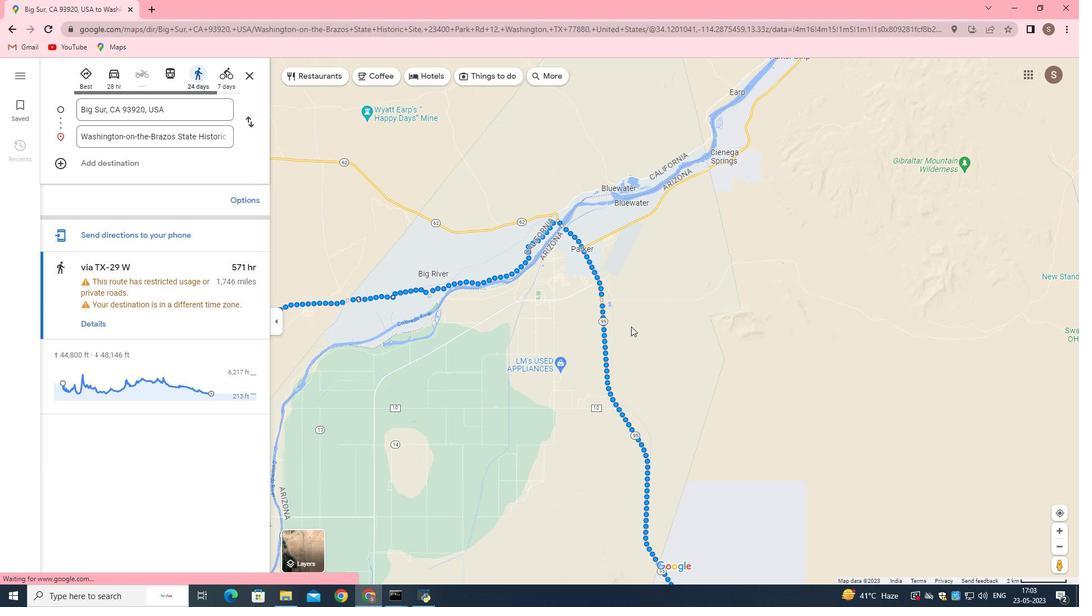 
Action: Mouse moved to (630, 324)
Screenshot: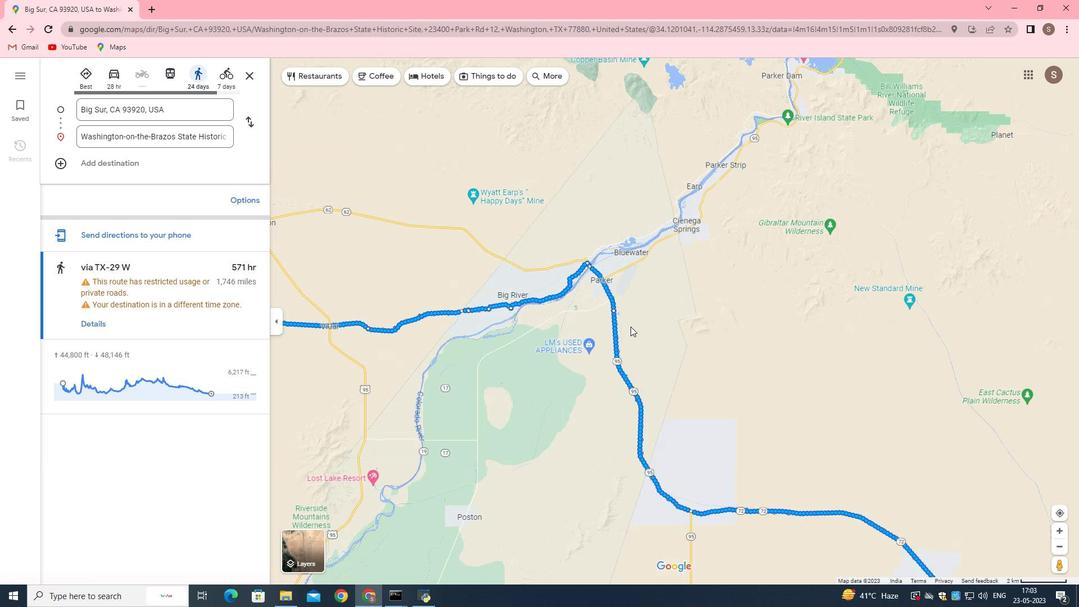 
Action: Mouse scrolled (630, 323) with delta (0, 0)
Screenshot: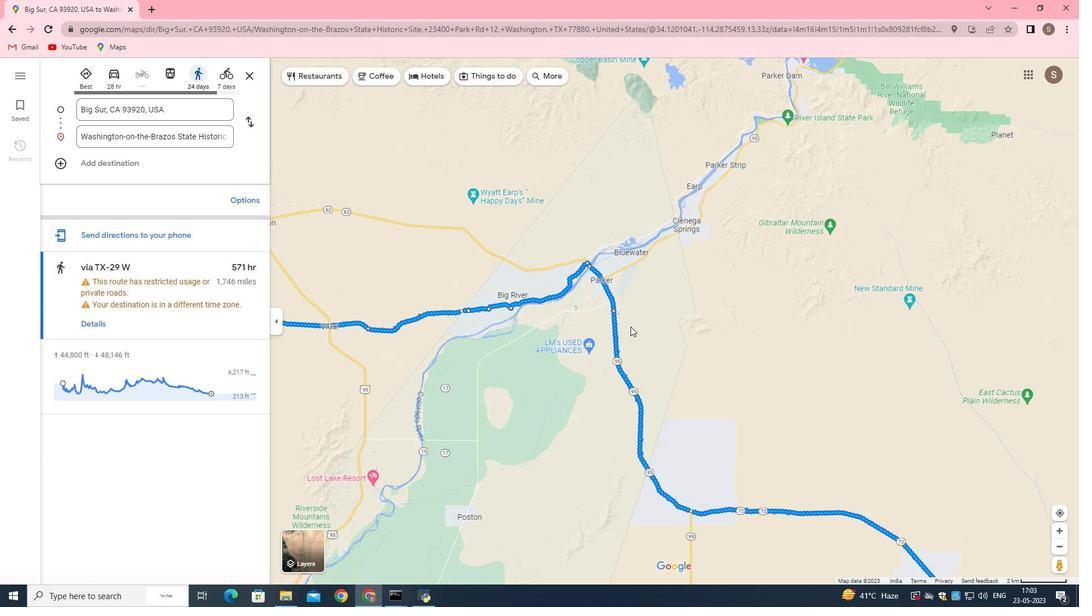 
Action: Mouse scrolled (630, 323) with delta (0, 0)
Screenshot: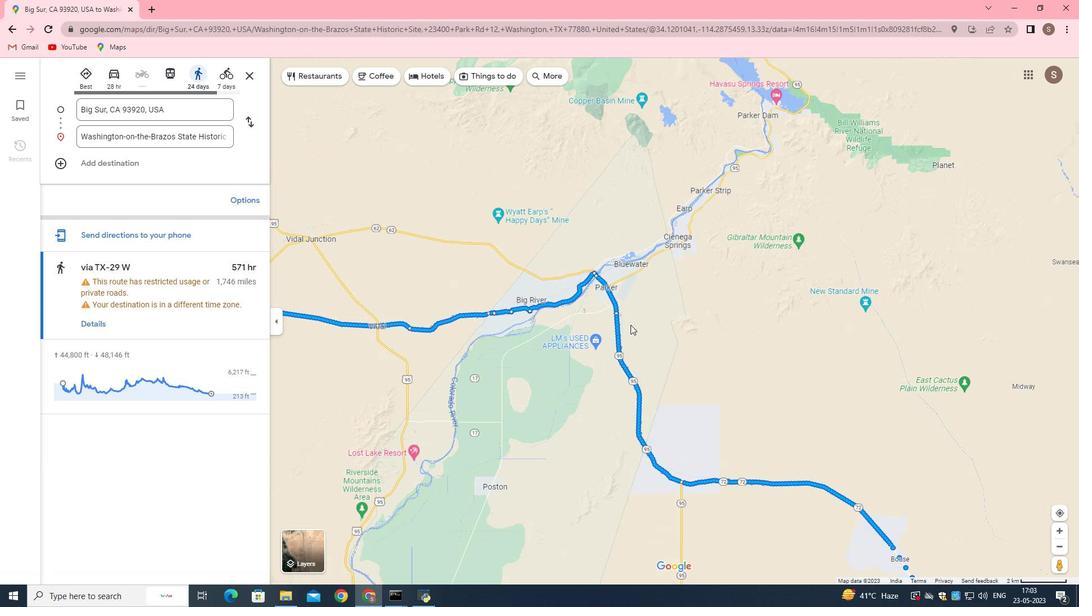 
Action: Mouse scrolled (630, 323) with delta (0, 0)
Screenshot: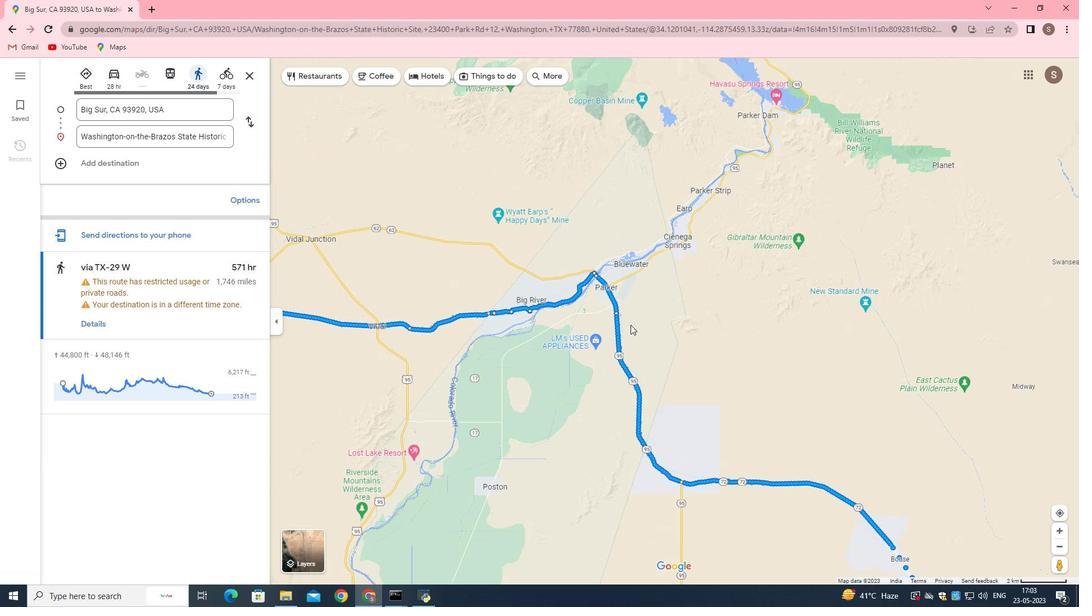 
Action: Mouse moved to (228, 78)
Screenshot: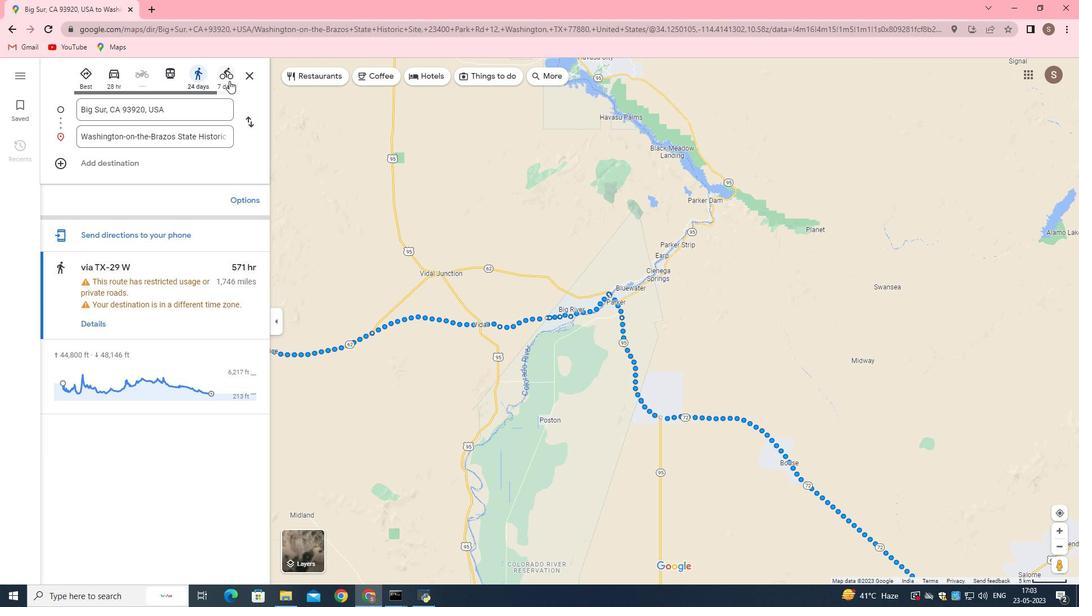
Action: Mouse pressed left at (228, 78)
Screenshot: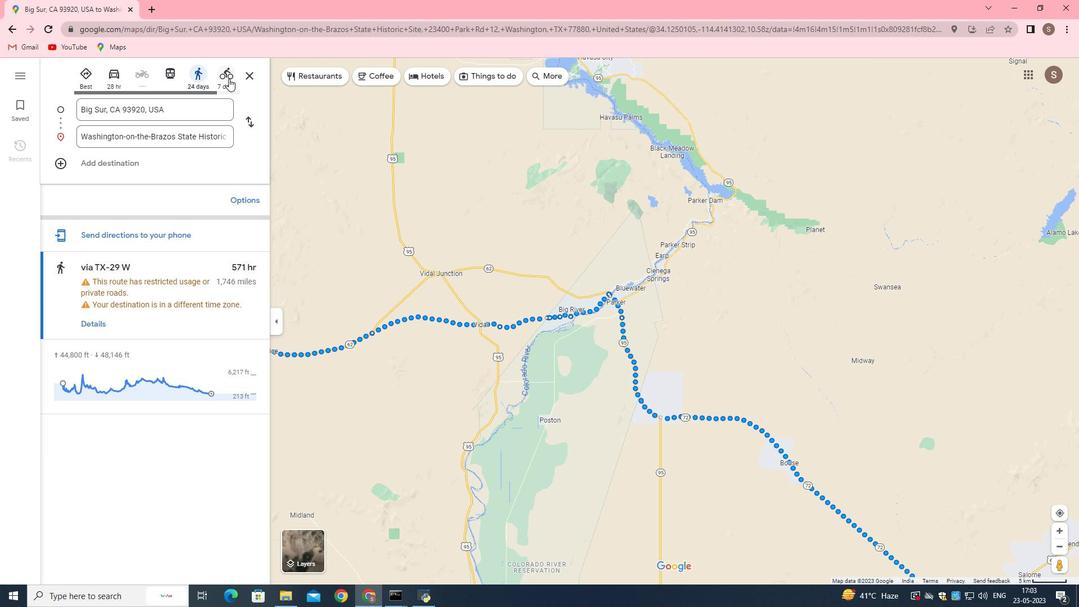 
Action: Mouse moved to (170, 70)
Screenshot: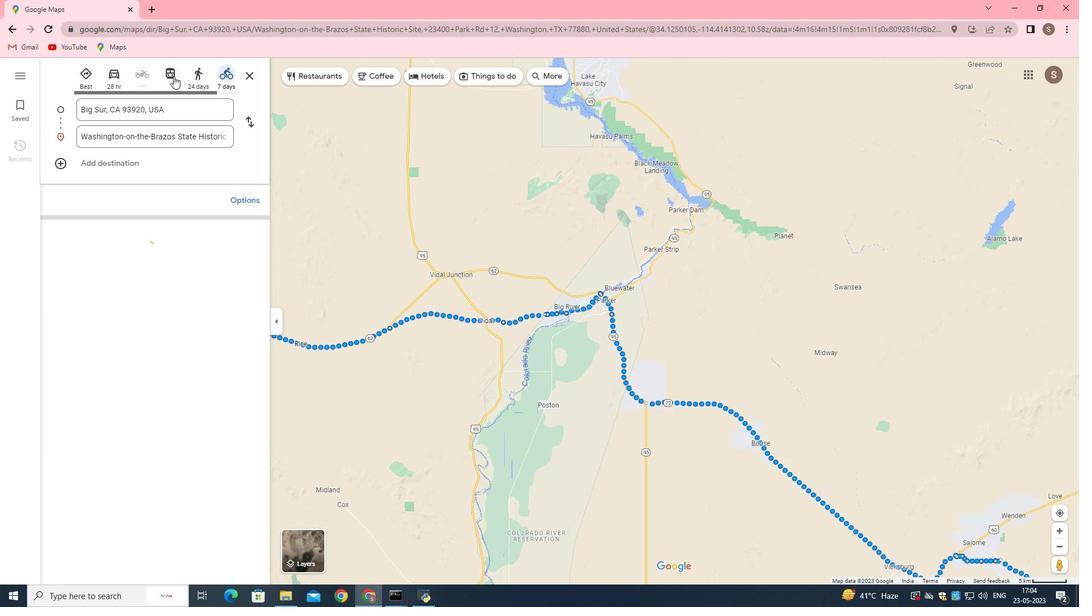 
Action: Mouse pressed left at (170, 70)
Screenshot: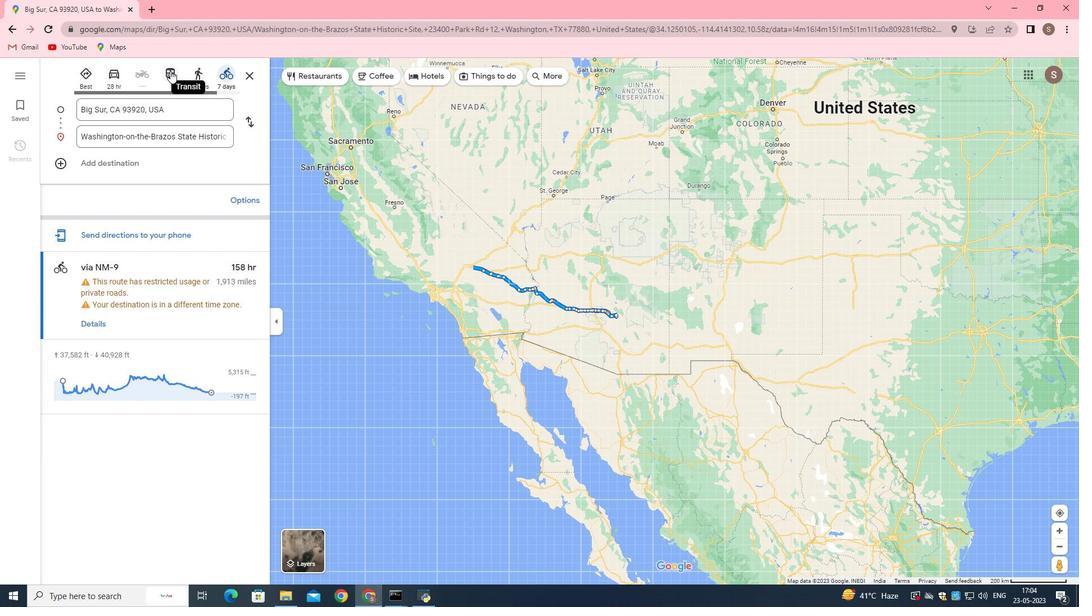 
Action: Mouse moved to (115, 83)
Screenshot: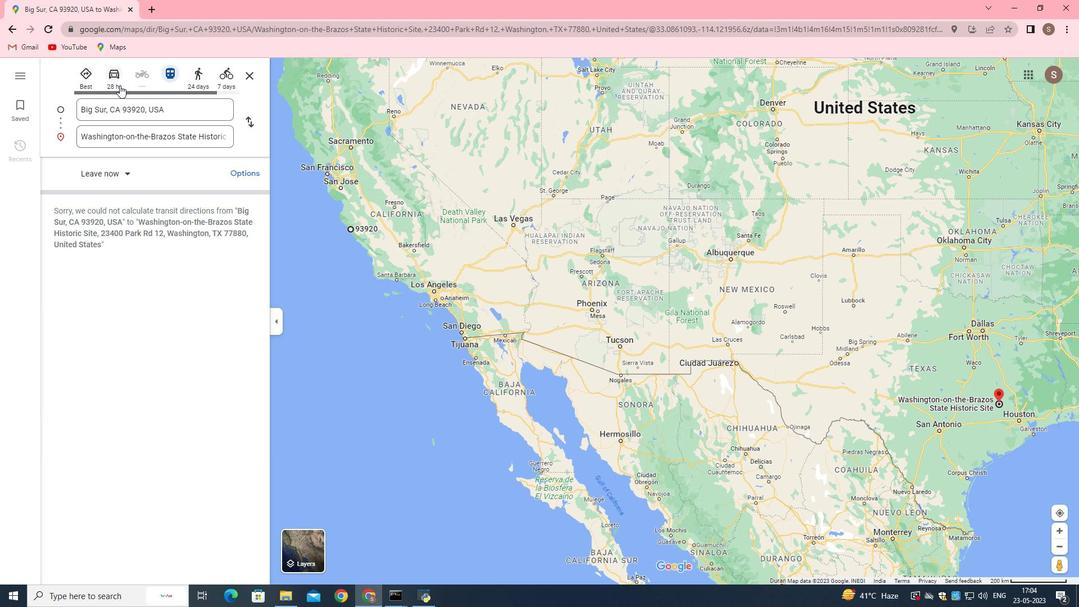 
Action: Mouse pressed left at (115, 83)
Screenshot: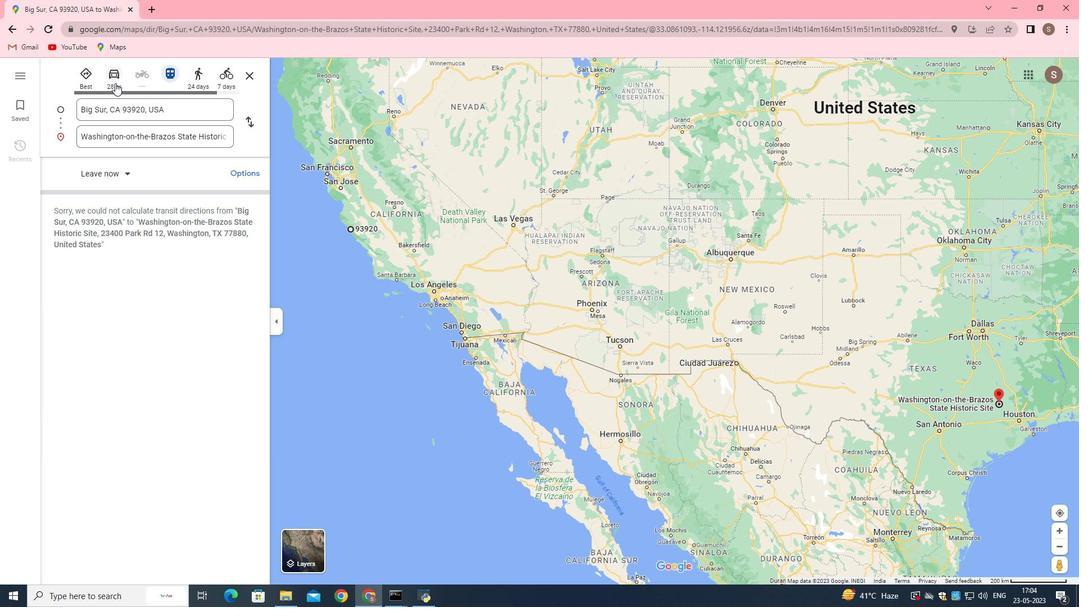 
Action: Mouse moved to (123, 199)
Screenshot: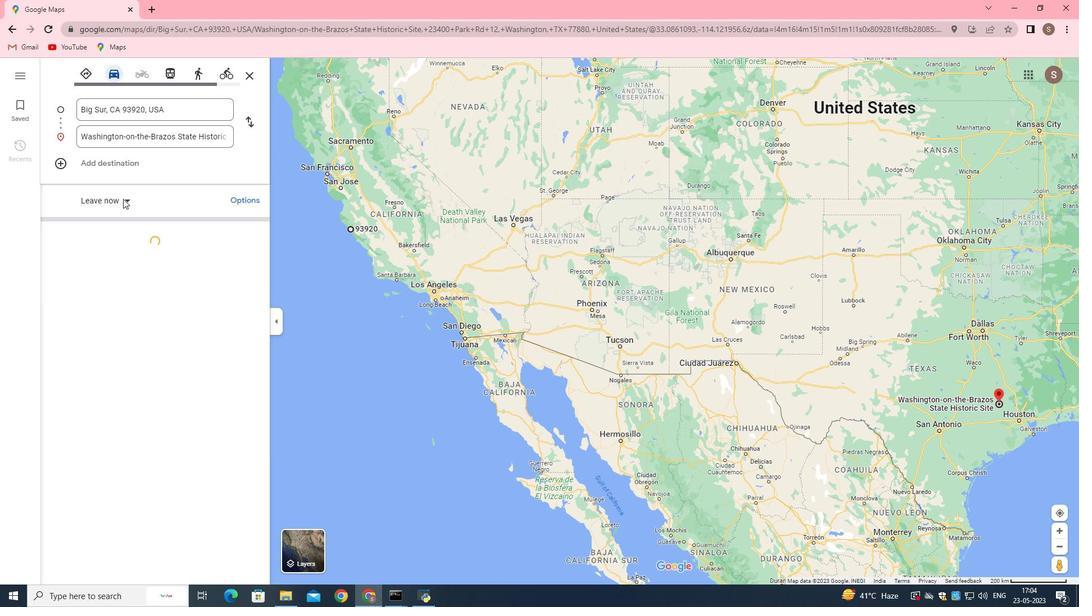 
Action: Mouse pressed left at (123, 199)
Screenshot: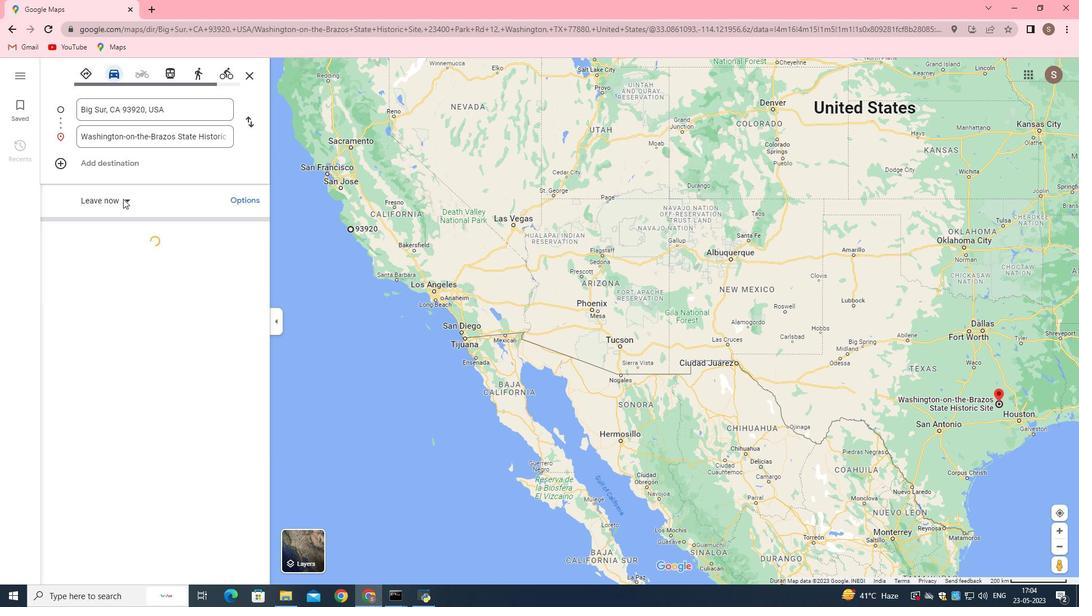 
Action: Mouse moved to (289, 227)
Screenshot: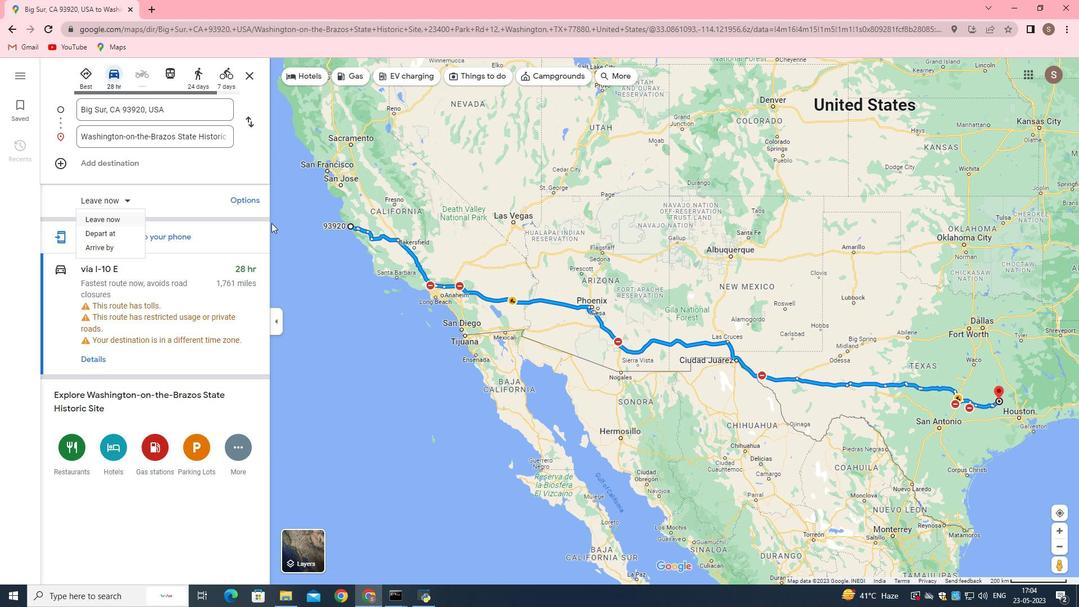 
Action: Mouse pressed left at (289, 227)
Screenshot: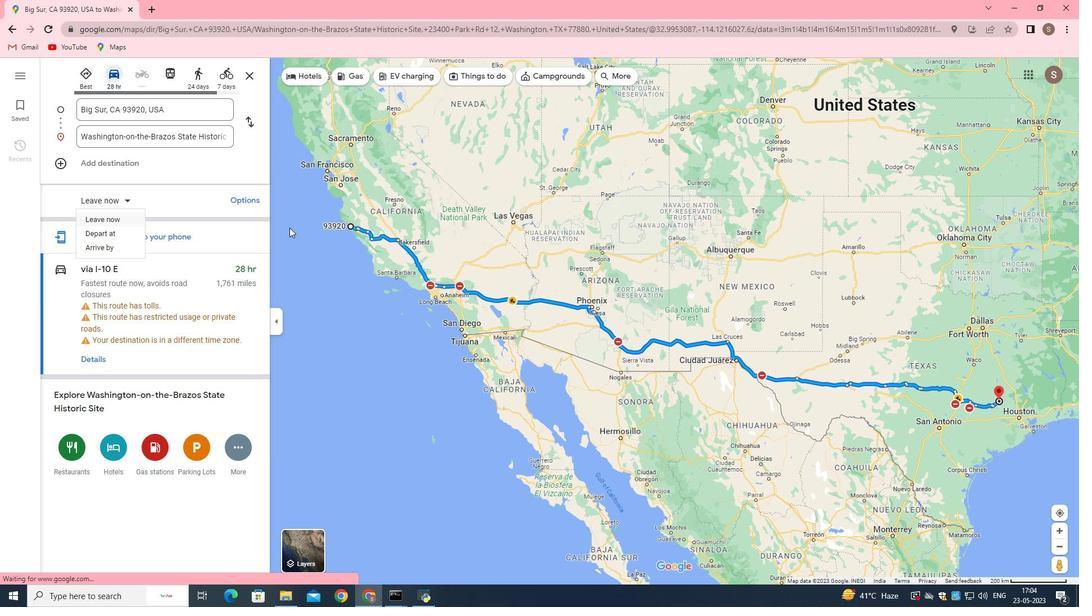 
Action: Mouse moved to (85, 74)
Screenshot: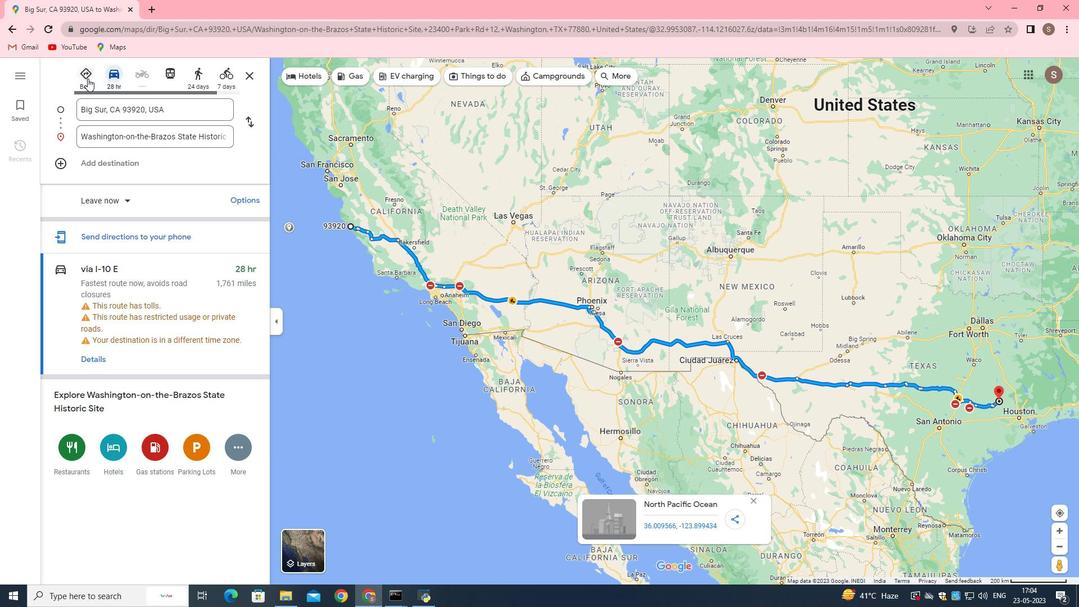 
Action: Mouse pressed left at (85, 74)
Screenshot: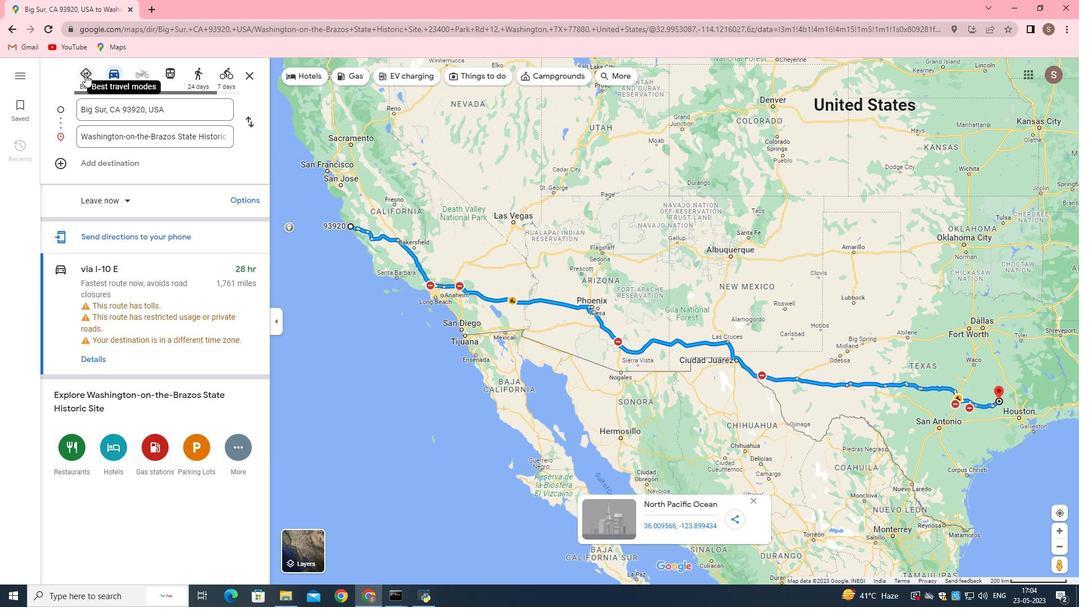 
Action: Mouse moved to (407, 74)
Screenshot: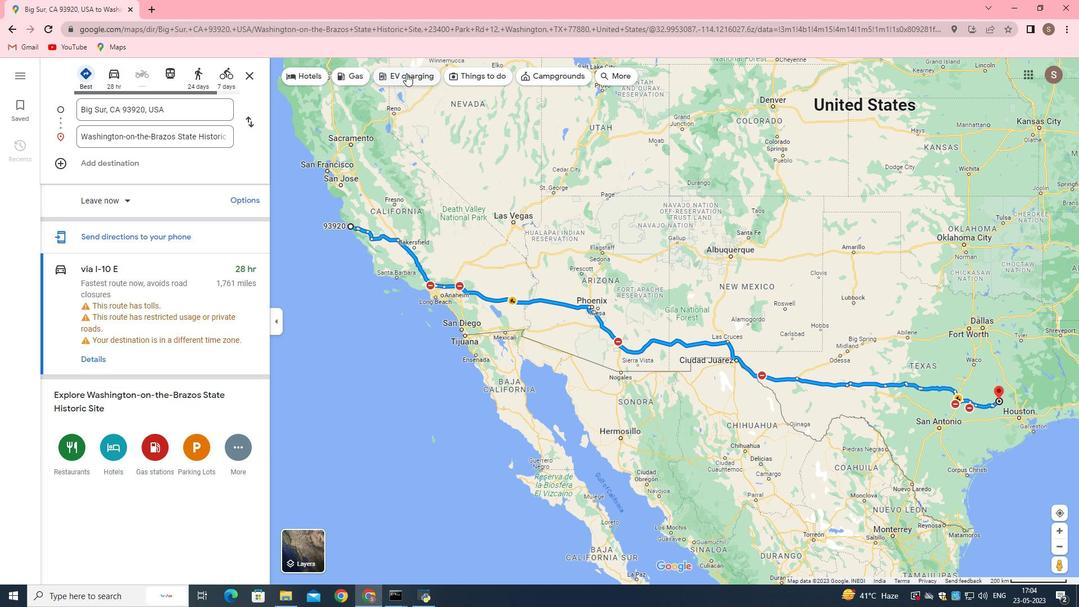 
Action: Mouse pressed left at (407, 74)
Screenshot: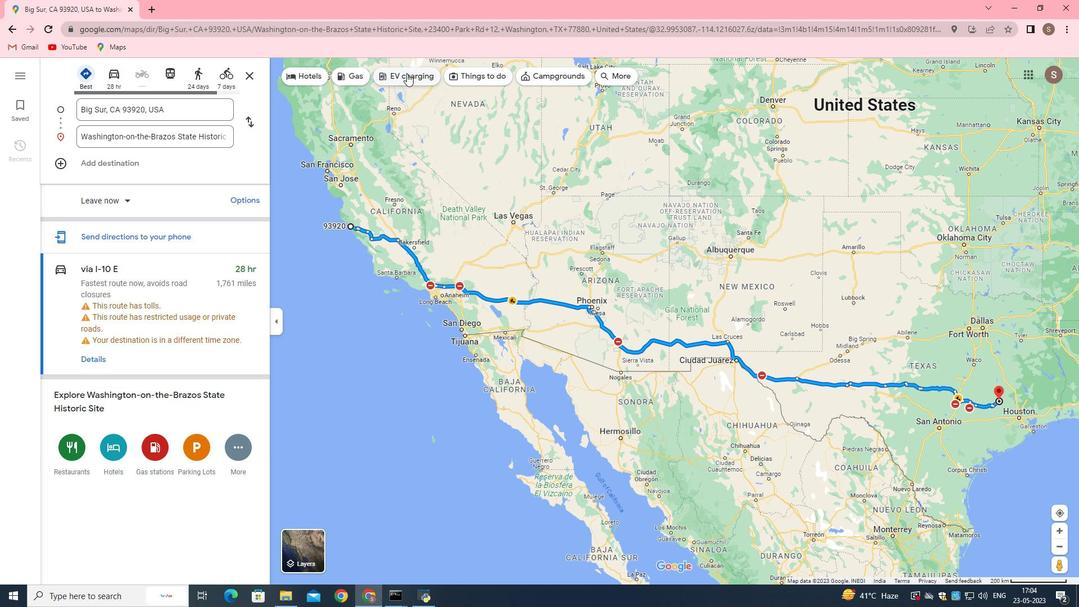 
Action: Mouse moved to (601, 72)
Screenshot: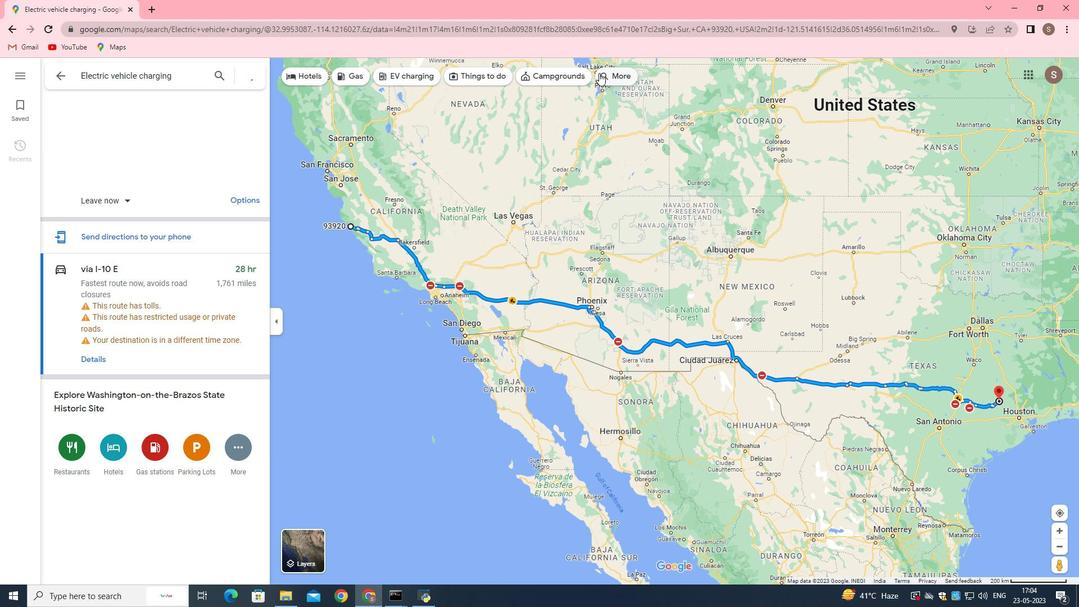 
Action: Mouse pressed left at (601, 72)
Screenshot: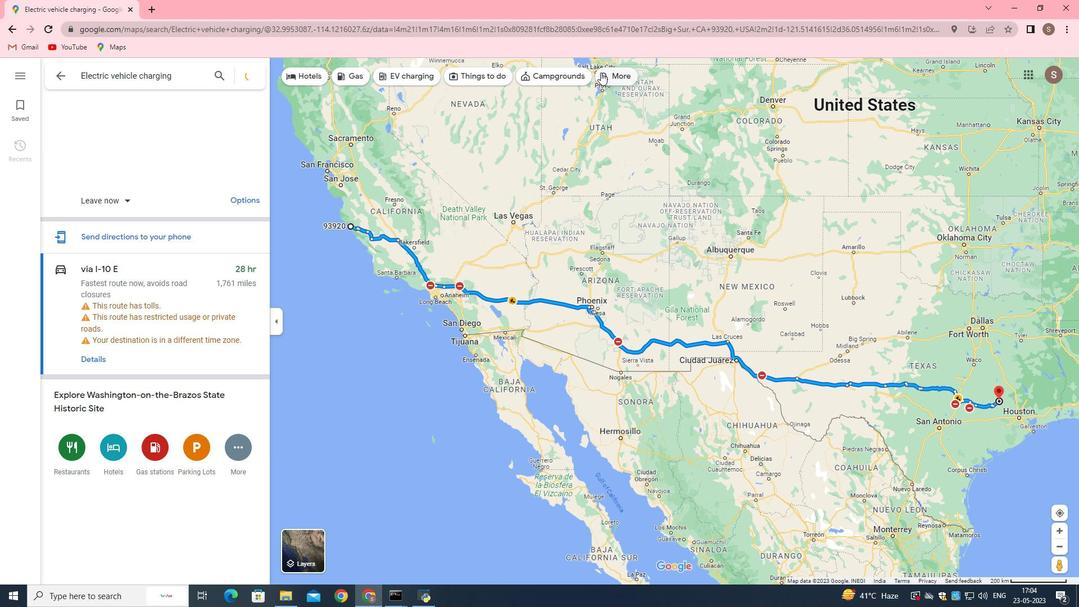 
Action: Mouse moved to (424, 77)
Screenshot: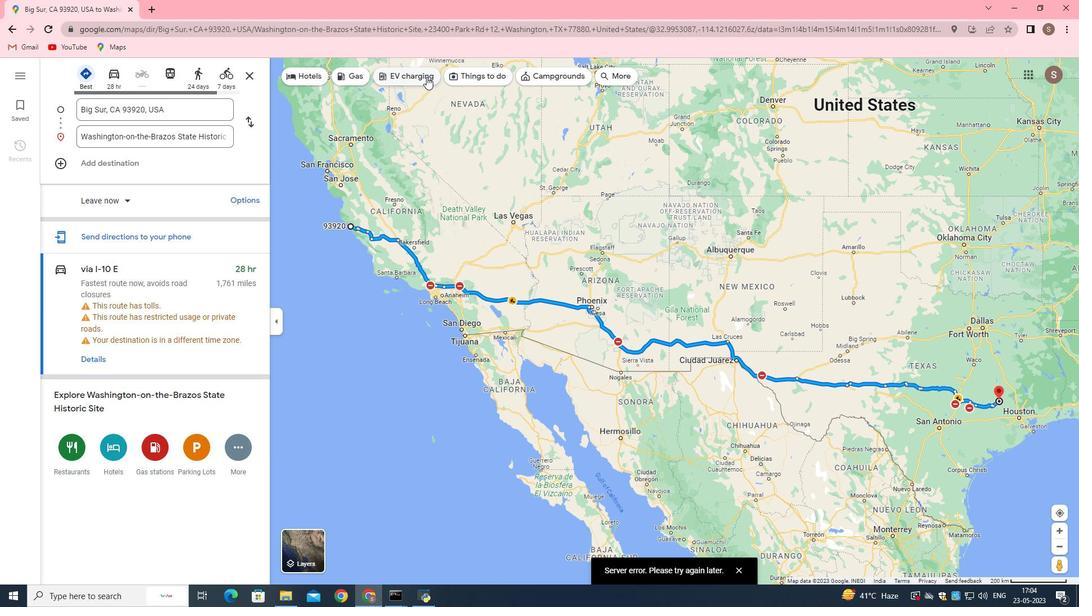 
Action: Mouse pressed left at (424, 77)
Screenshot: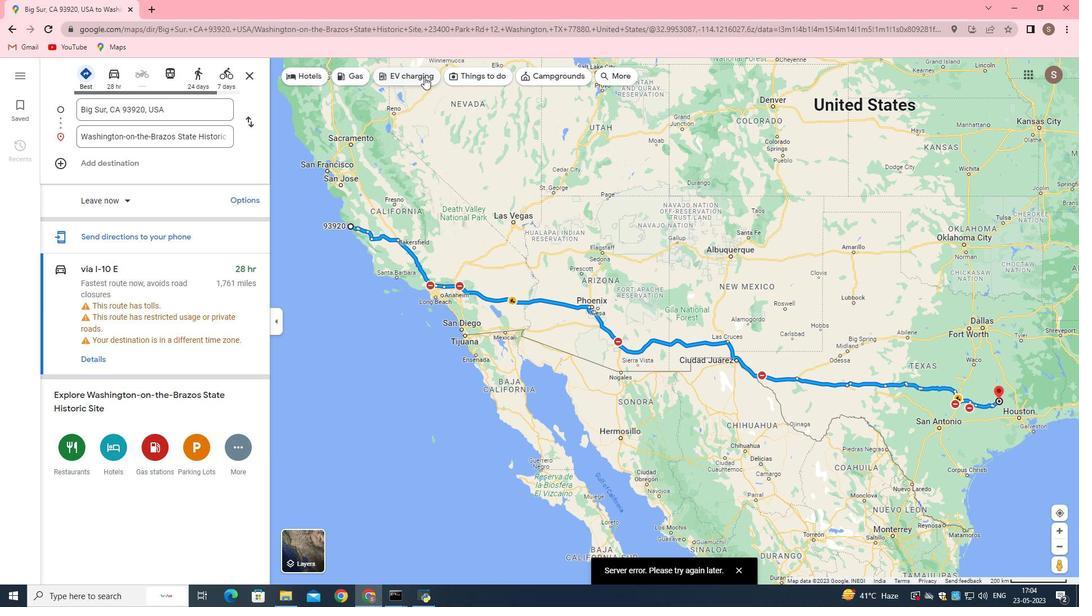 
Action: Mouse moved to (423, 75)
Screenshot: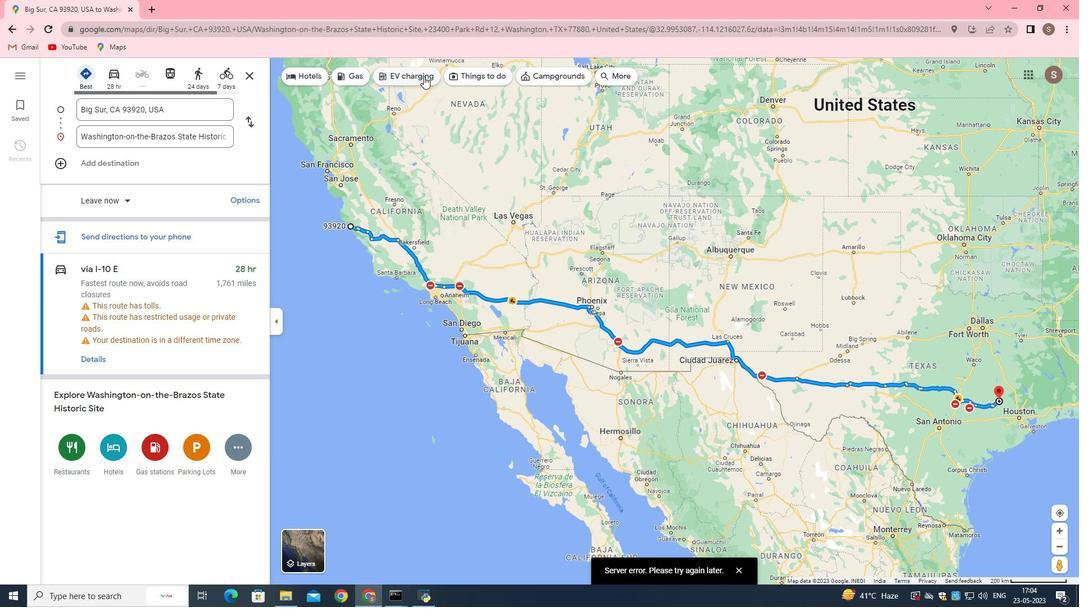 
Action: Mouse pressed left at (423, 75)
Screenshot: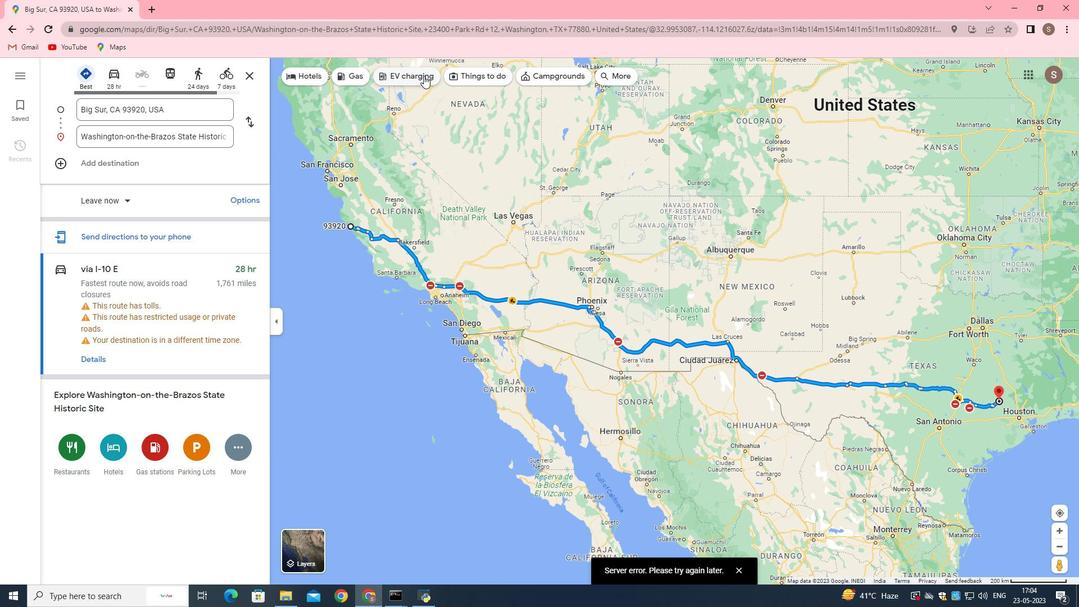 
Action: Mouse moved to (739, 566)
Screenshot: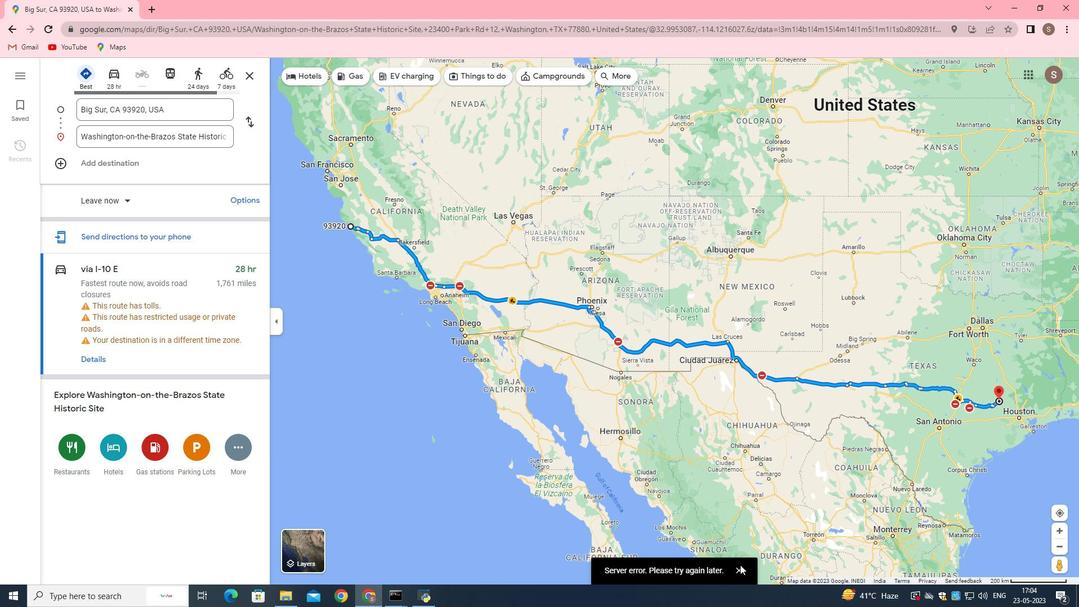 
Action: Mouse pressed left at (739, 566)
Screenshot: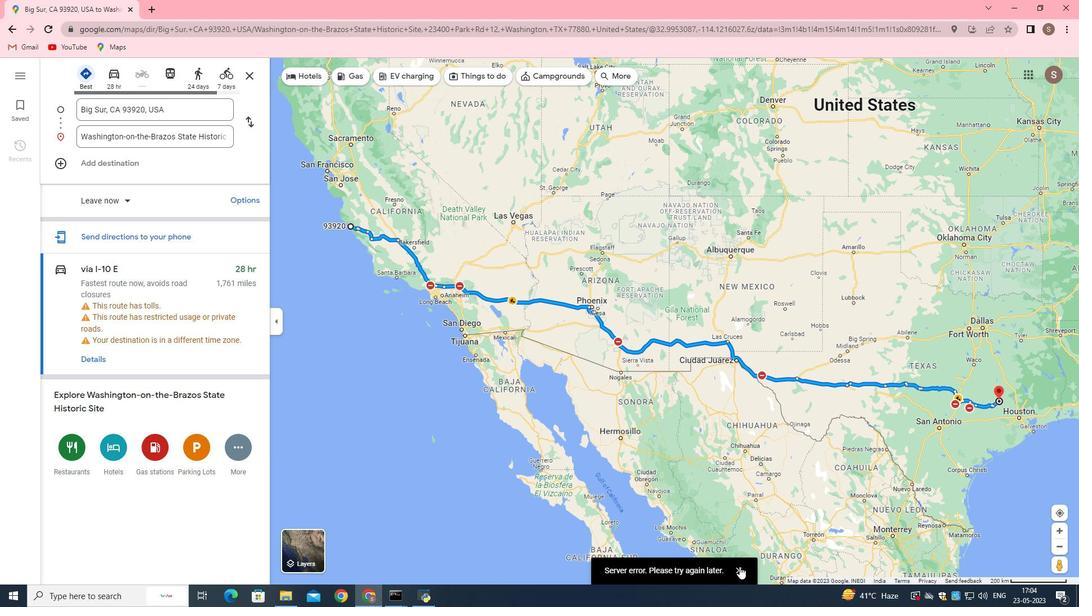 
Action: Mouse moved to (301, 73)
Screenshot: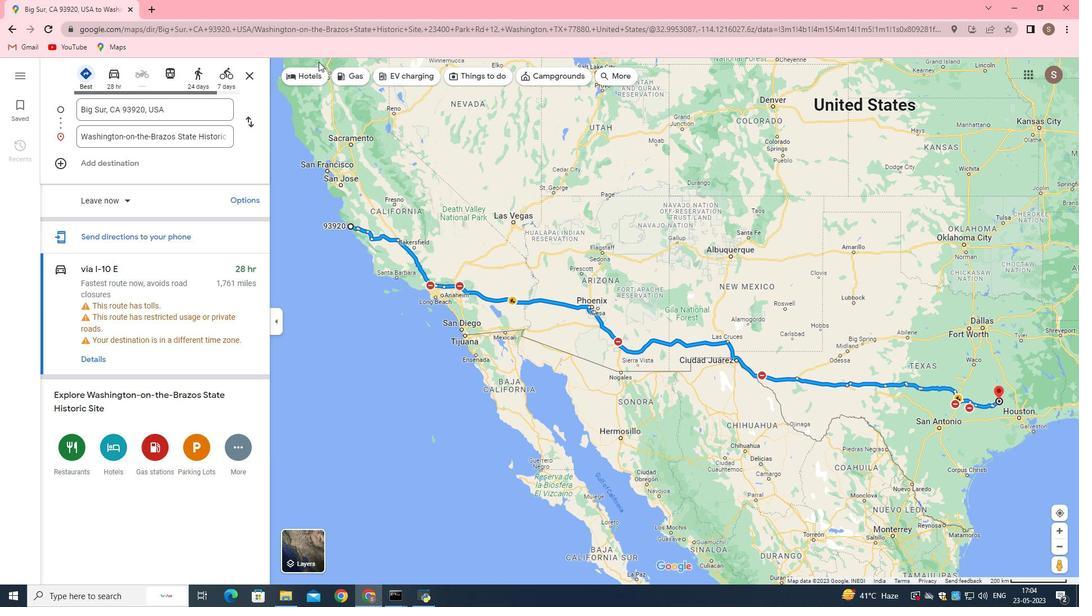 
Action: Mouse pressed left at (301, 73)
Screenshot: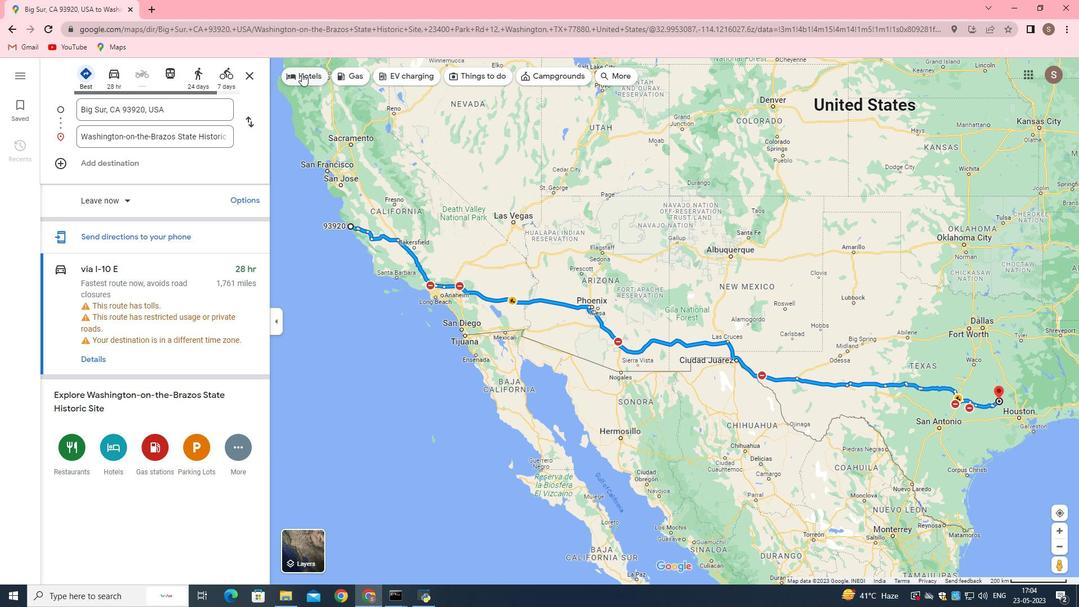 
Action: Mouse moved to (193, 263)
Screenshot: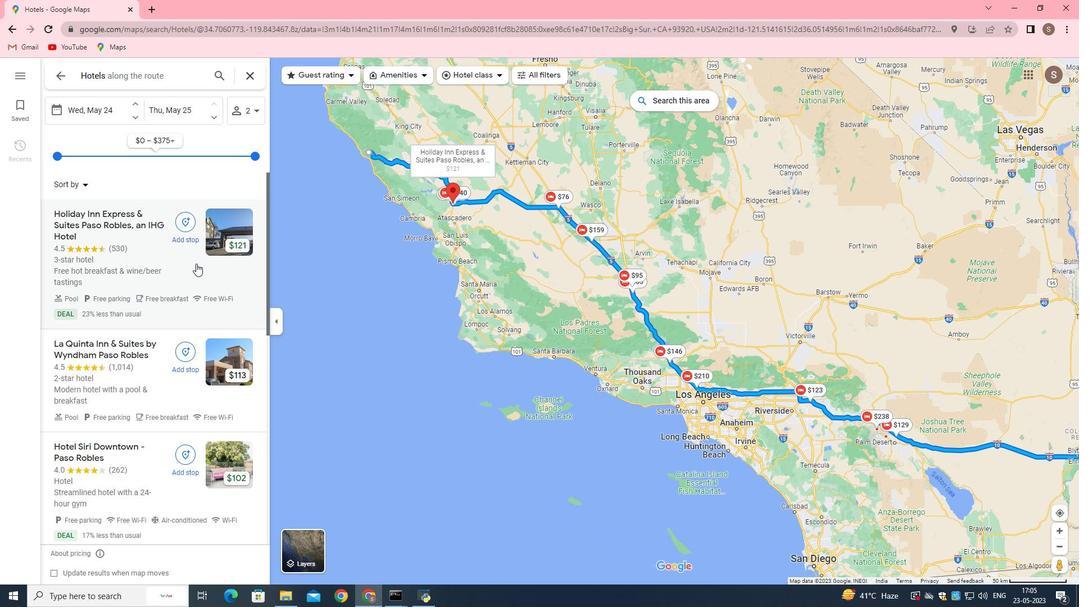 
Action: Mouse scrolled (193, 263) with delta (0, 0)
Screenshot: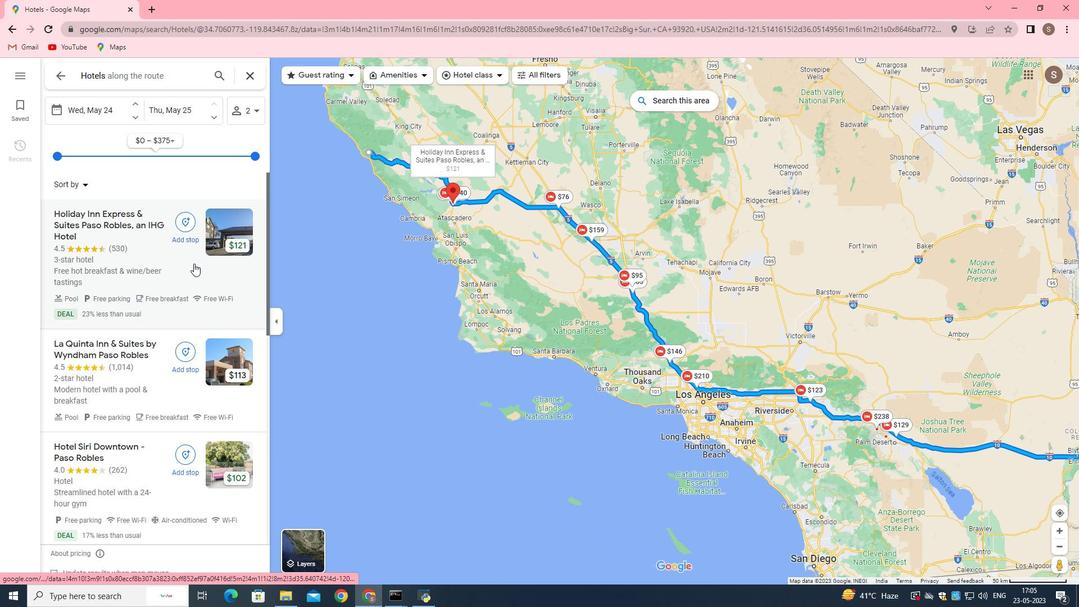 
Action: Mouse moved to (525, 75)
Screenshot: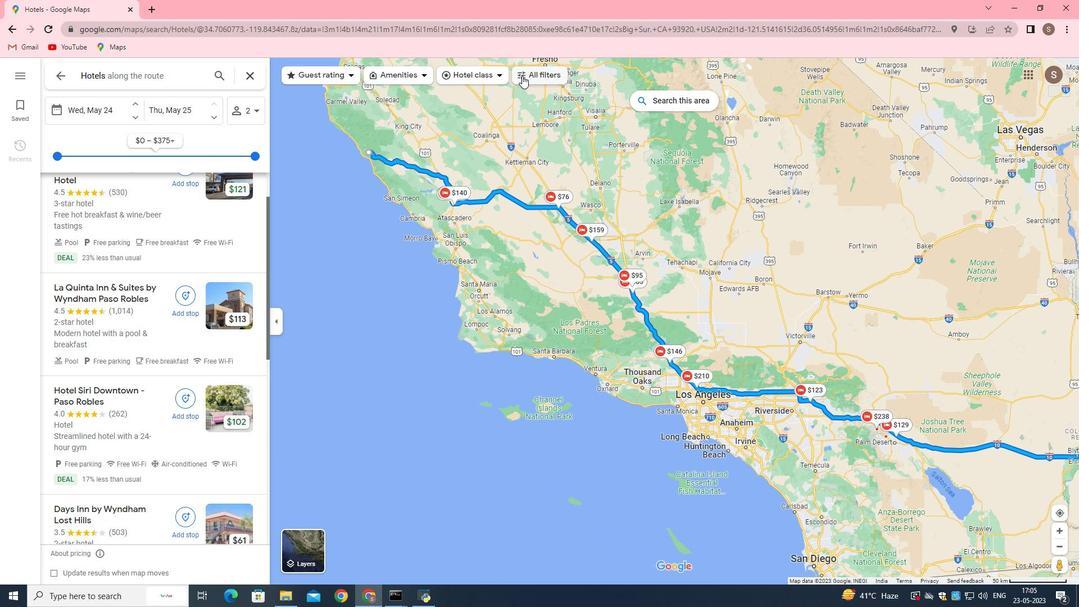 
Action: Mouse pressed left at (525, 75)
Screenshot: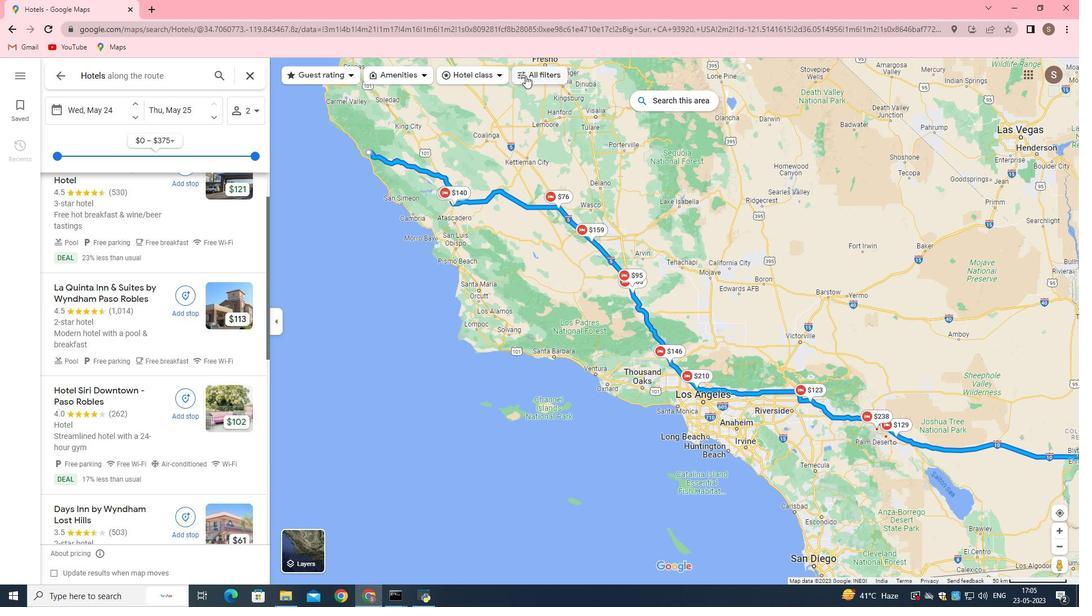 
Action: Mouse moved to (250, 75)
Screenshot: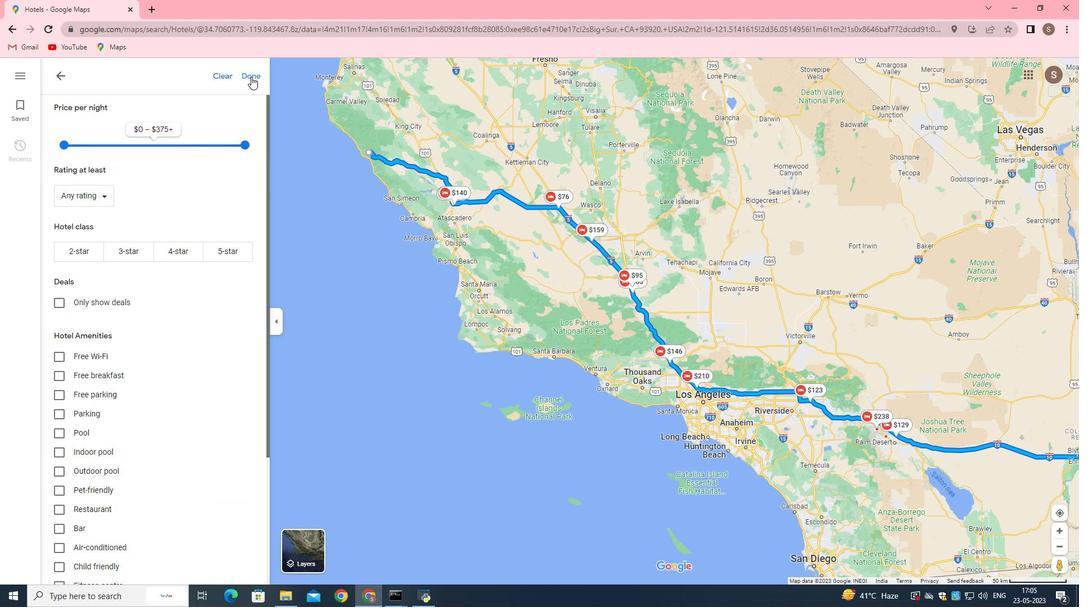 
Action: Mouse pressed left at (250, 75)
Screenshot: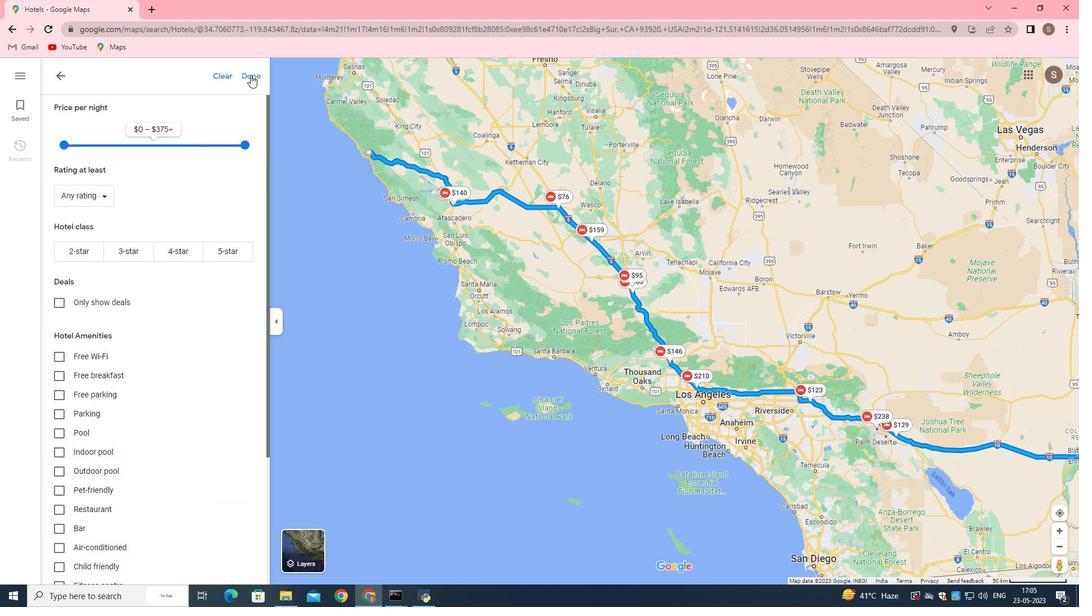 
Action: Mouse moved to (60, 74)
Screenshot: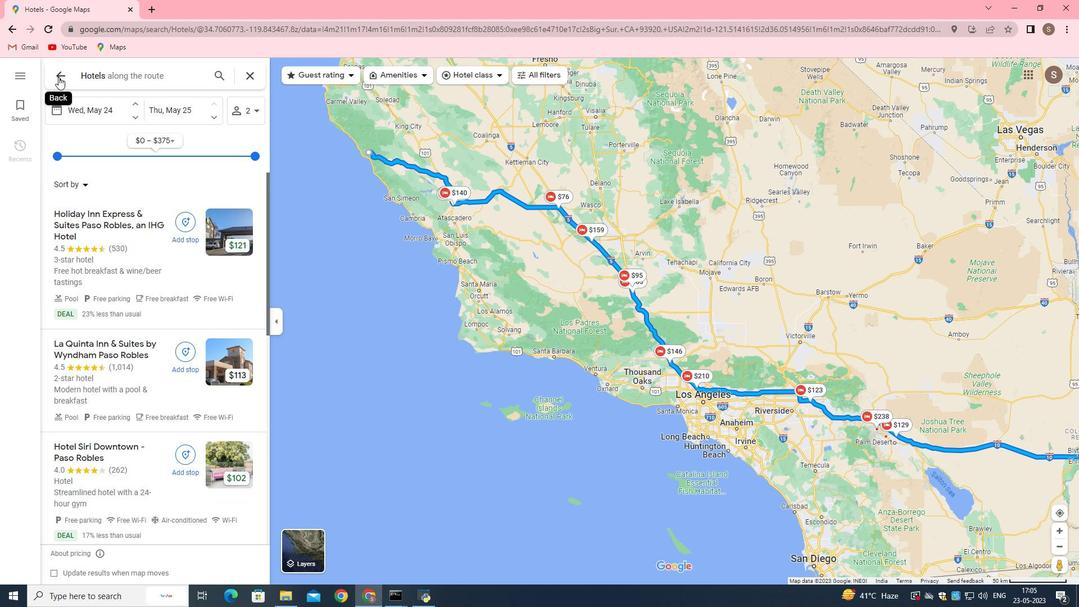
Action: Mouse pressed left at (60, 74)
Screenshot: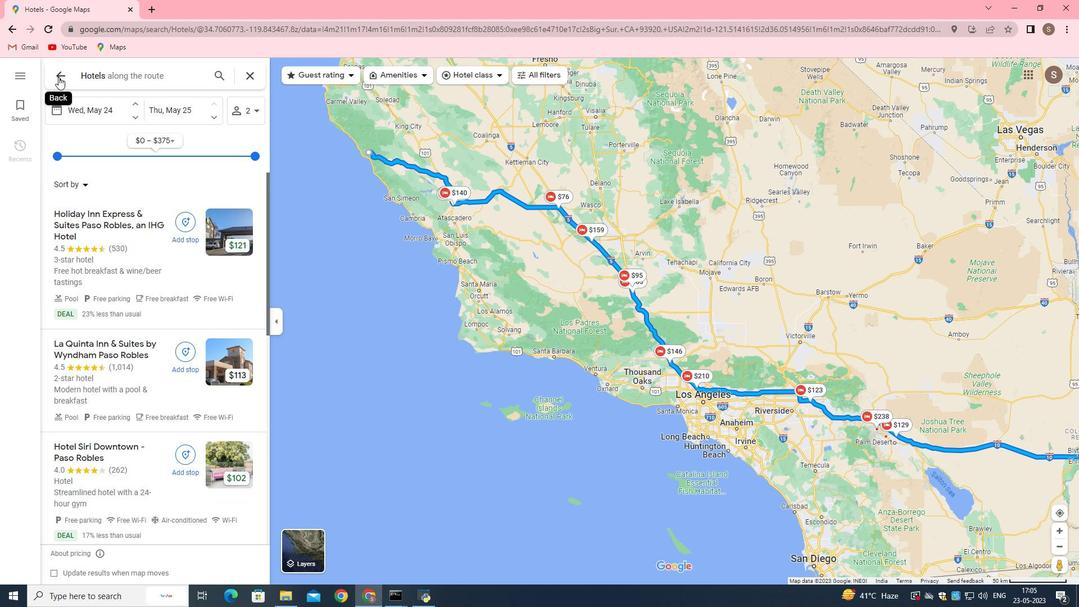 
Action: Mouse moved to (120, 244)
Screenshot: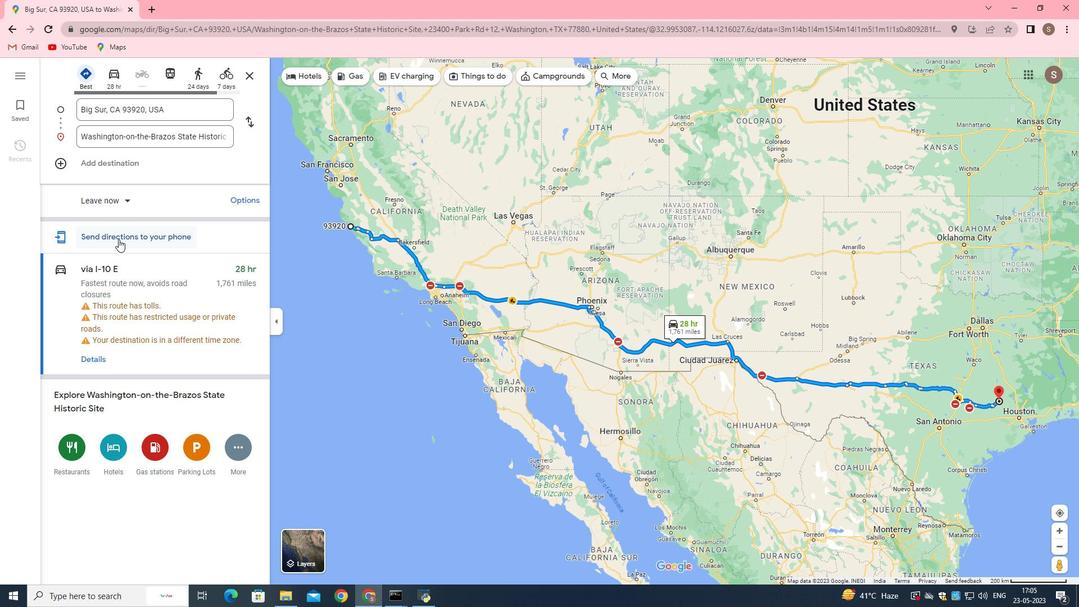 
Action: Mouse scrolled (120, 243) with delta (0, 0)
Screenshot: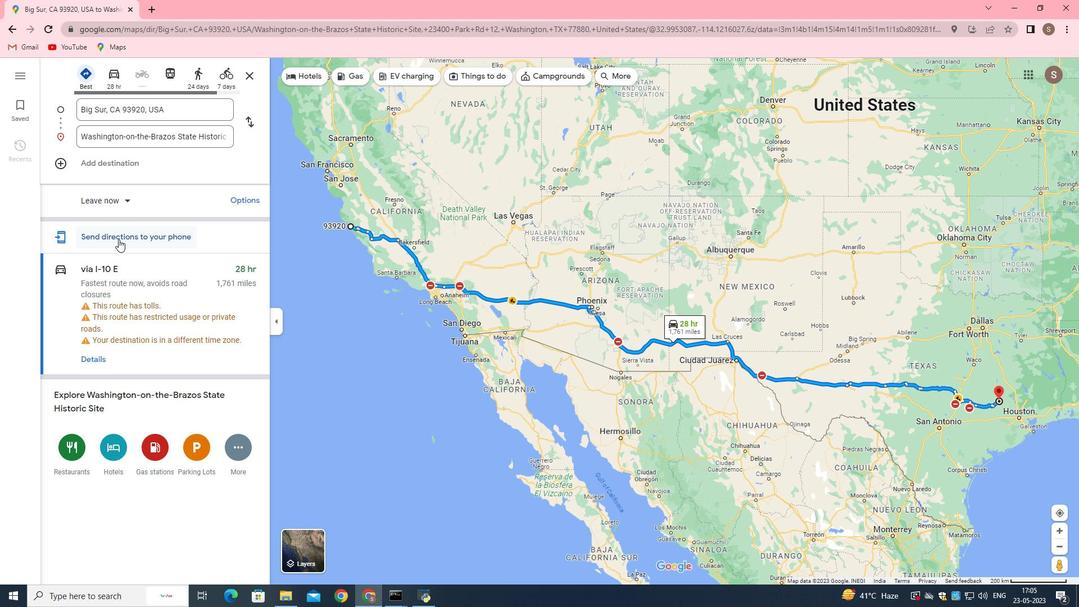 
Action: Mouse moved to (120, 244)
Screenshot: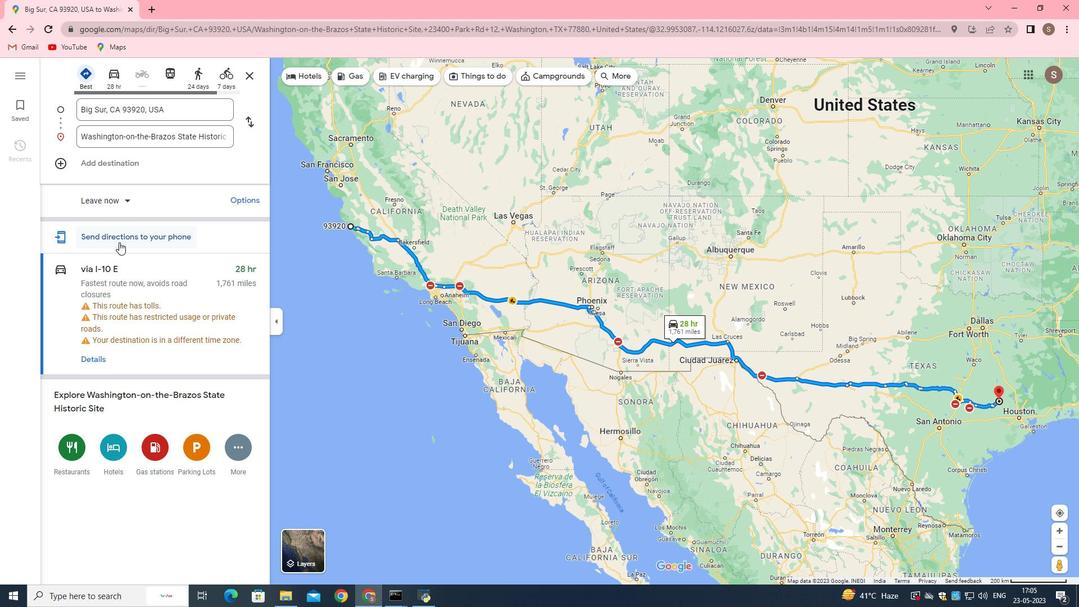 
Action: Mouse scrolled (120, 243) with delta (0, 0)
Screenshot: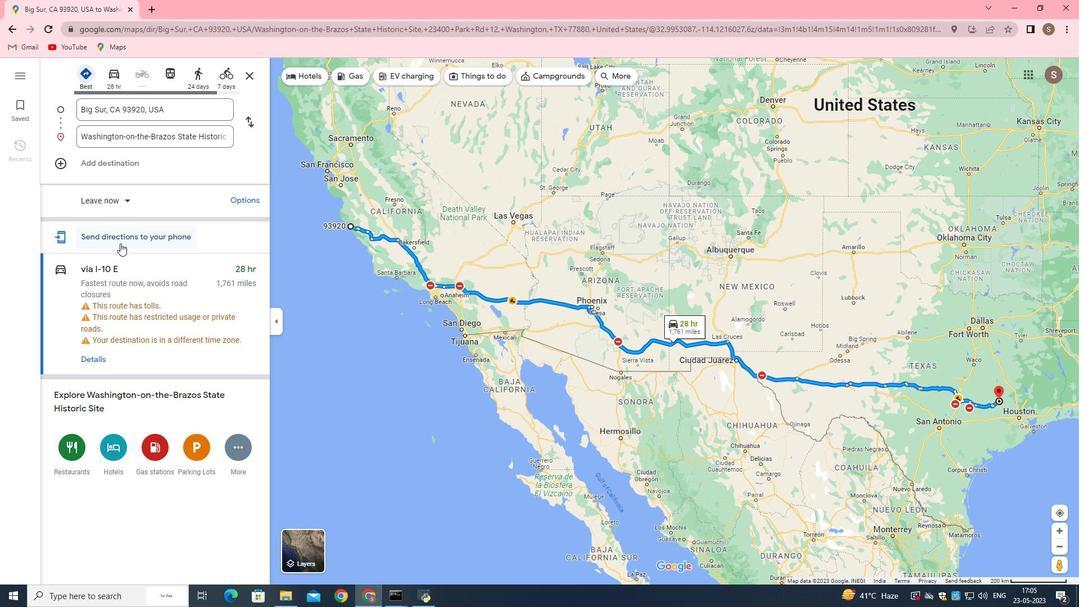 
Action: Mouse scrolled (120, 243) with delta (0, 0)
Screenshot: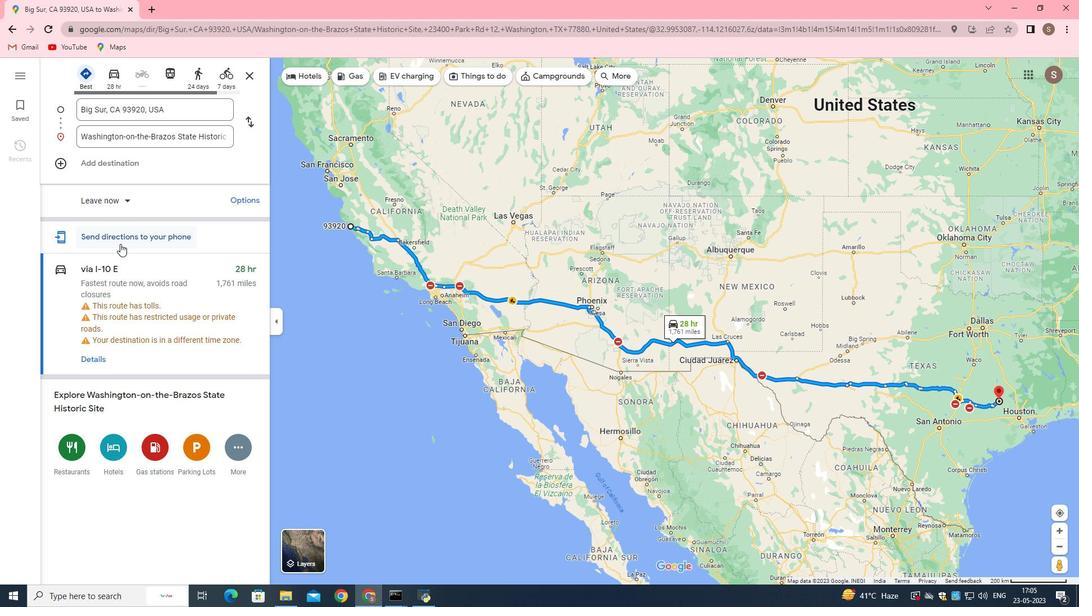 
Action: Mouse moved to (120, 245)
Screenshot: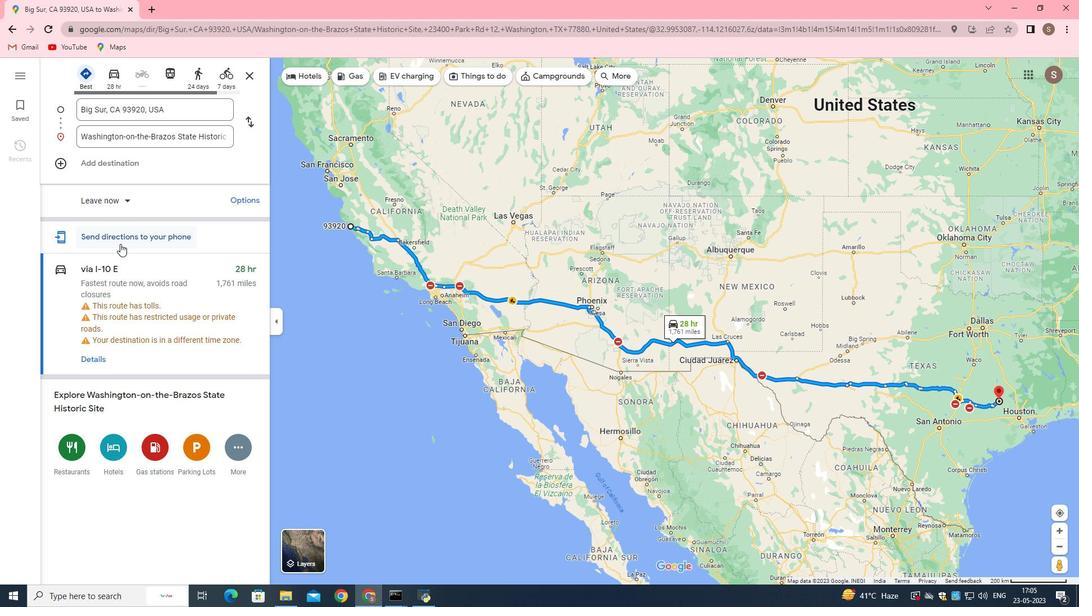 
Action: Mouse scrolled (120, 245) with delta (0, 0)
Screenshot: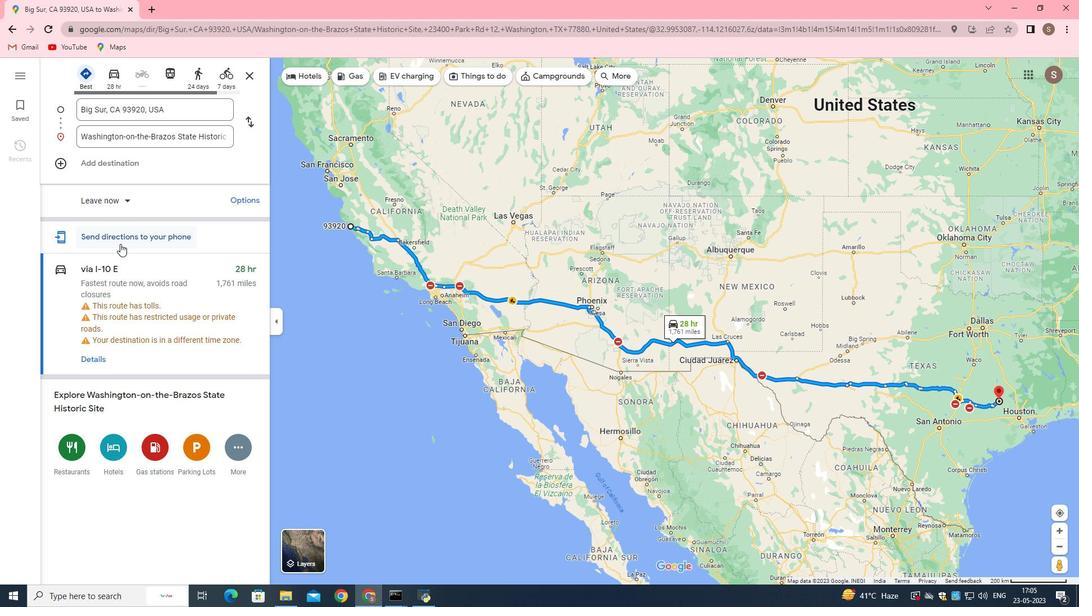 
Action: Mouse moved to (243, 451)
Screenshot: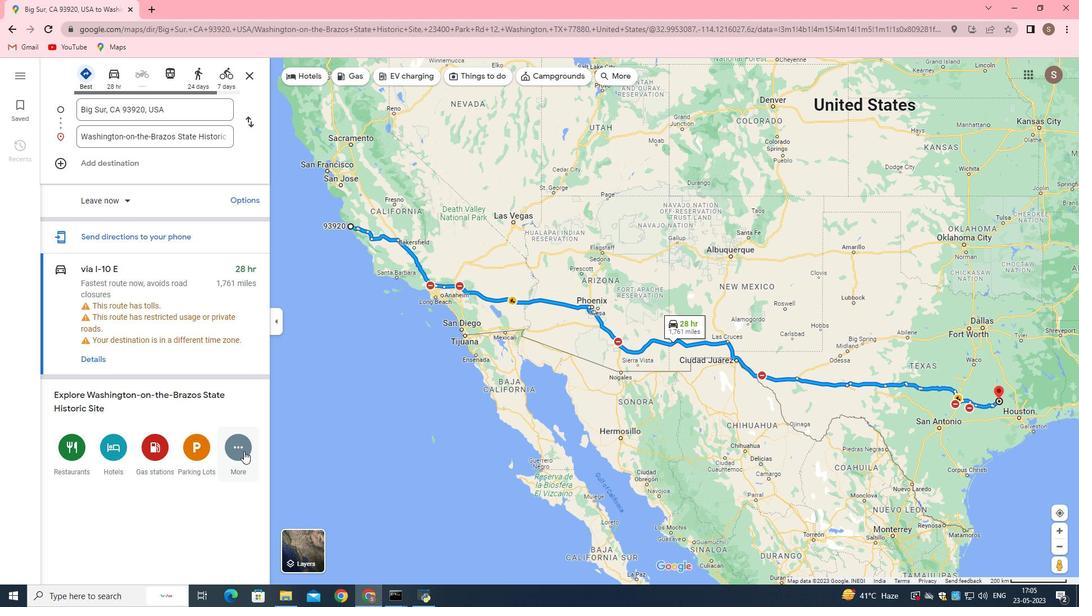 
Action: Mouse pressed left at (243, 451)
Screenshot: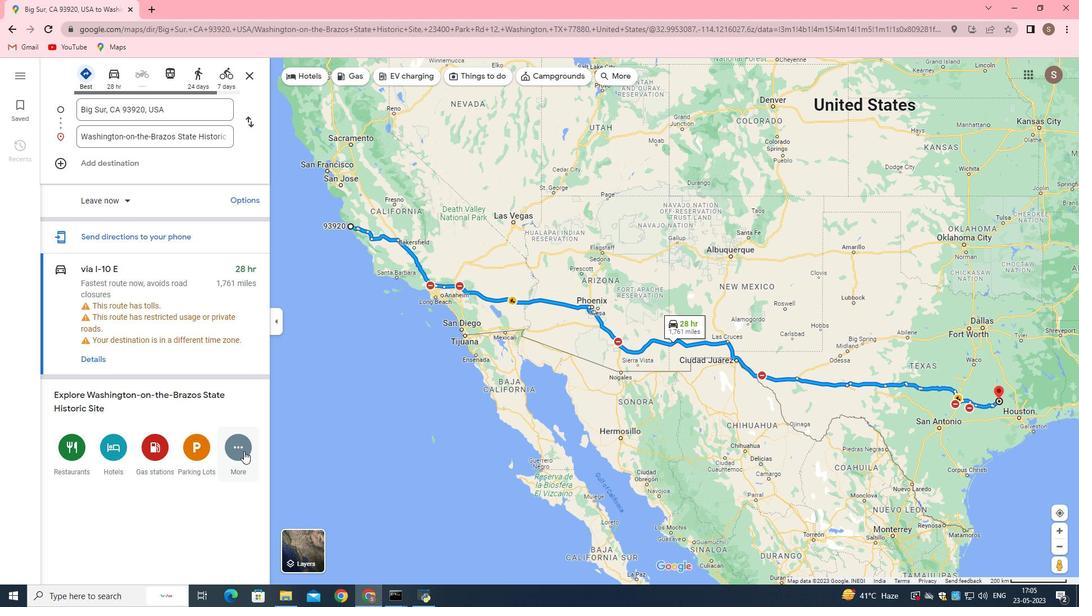 
Action: Mouse moved to (220, 457)
